 Task: Look for space in Tabou, Ivory Coast from 12th August, 2023 to 16th August, 2023 for 8 adults in price range Rs.10000 to Rs.16000. Place can be private room with 8 bedrooms having 8 beds and 8 bathrooms. Property type can be house, flat, guest house, hotel. Amenities needed are: wifi, TV, free parkinig on premises, gym, breakfast. Booking option can be shelf check-in. Required host language is English.
Action: Mouse moved to (608, 118)
Screenshot: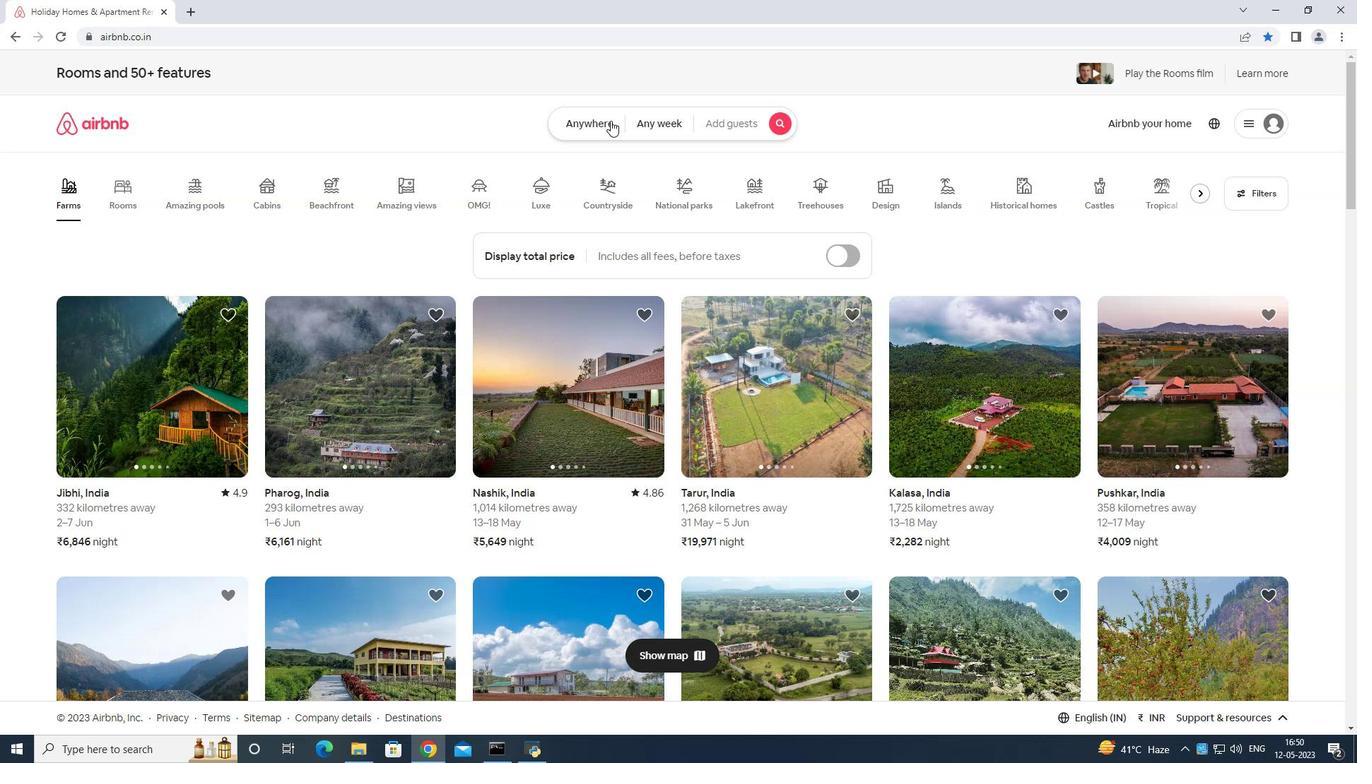 
Action: Mouse pressed left at (608, 118)
Screenshot: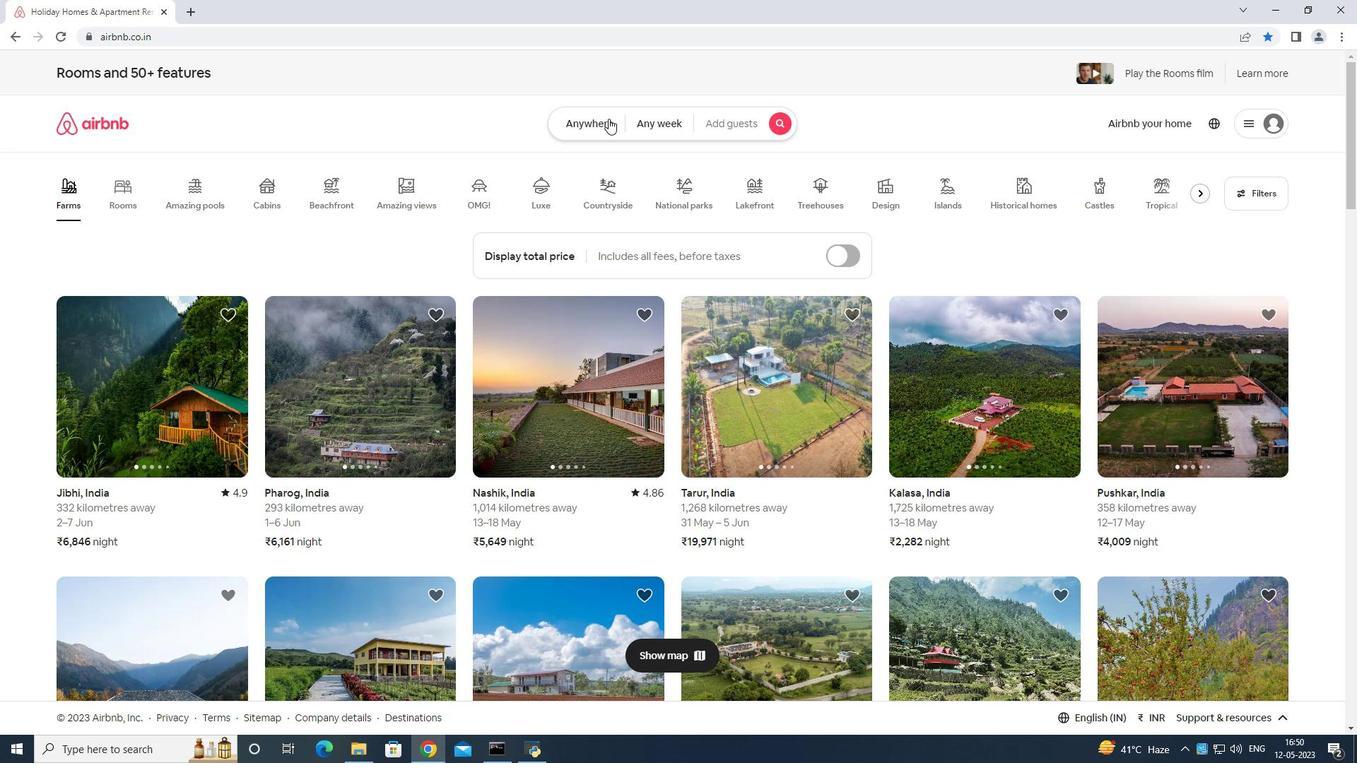 
Action: Mouse moved to (547, 159)
Screenshot: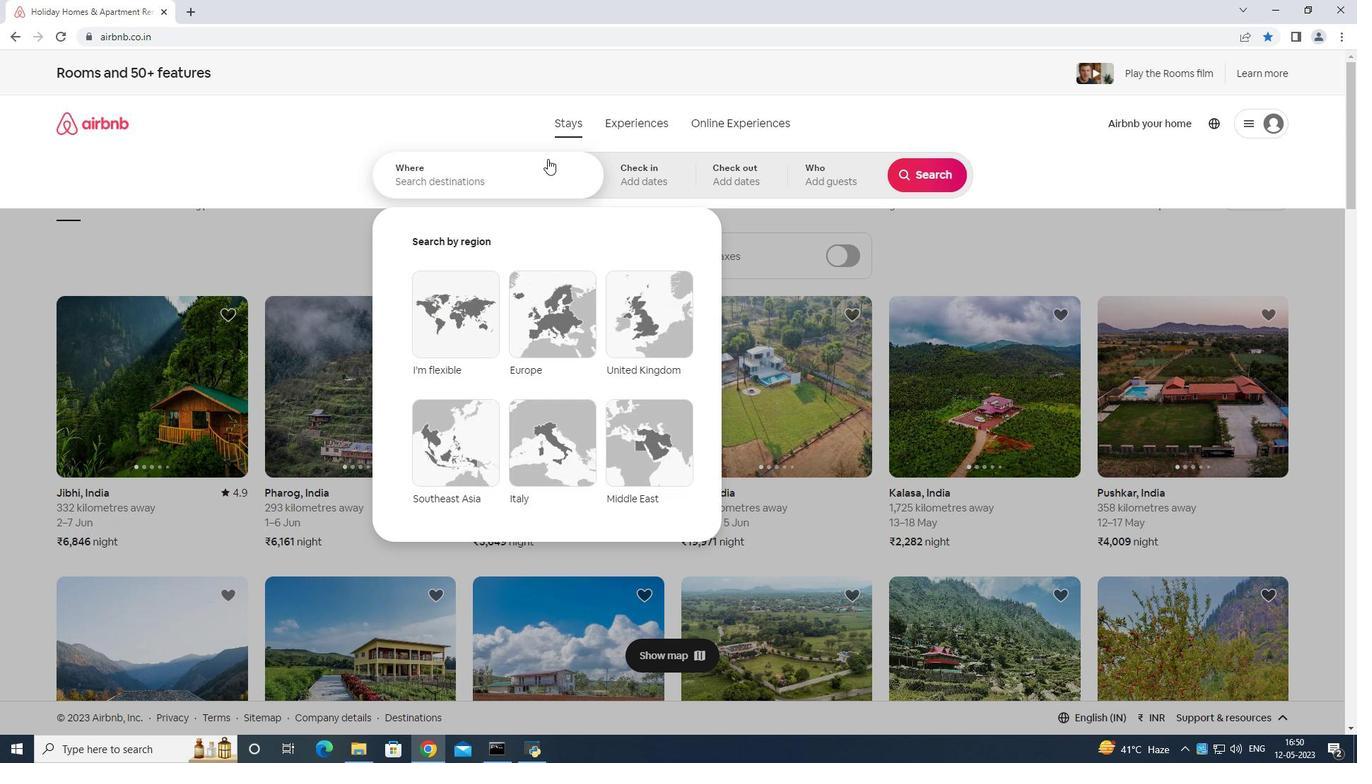 
Action: Mouse pressed left at (547, 159)
Screenshot: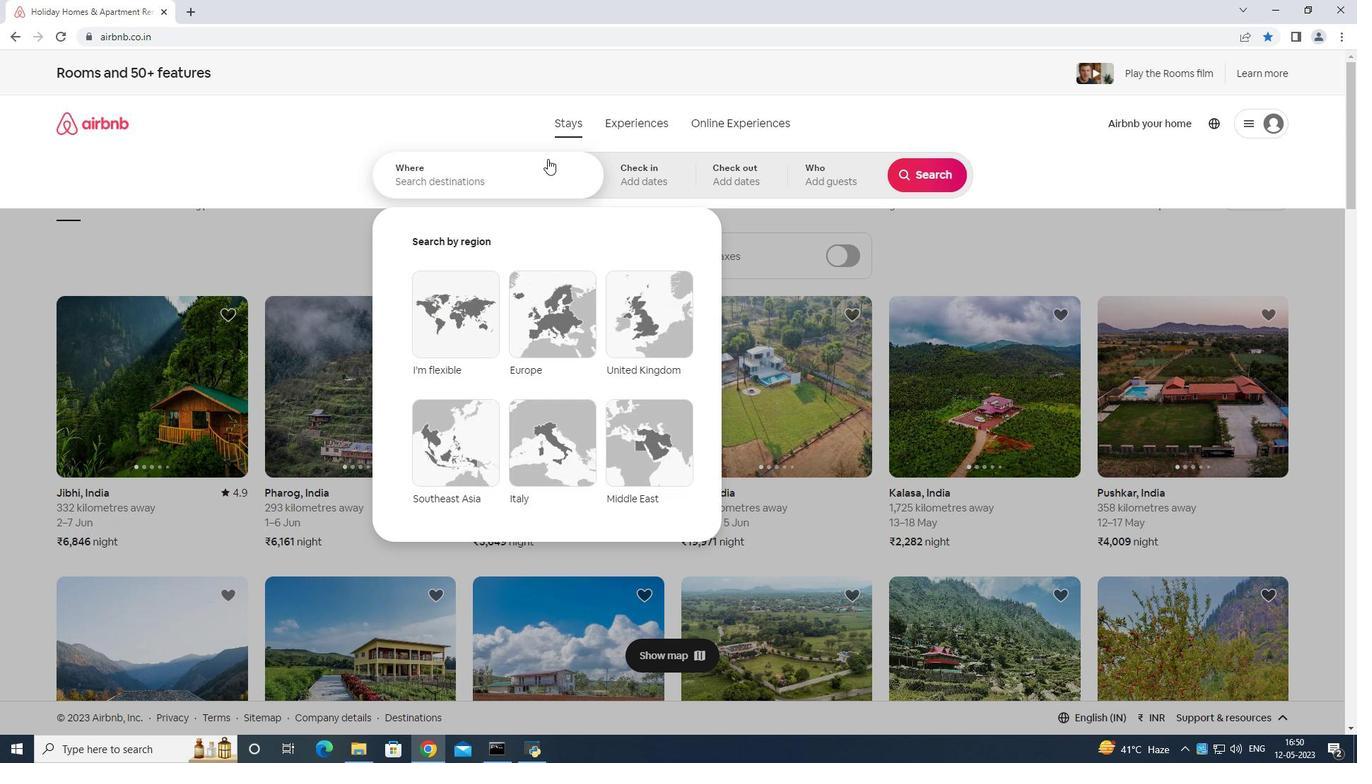 
Action: Mouse moved to (545, 161)
Screenshot: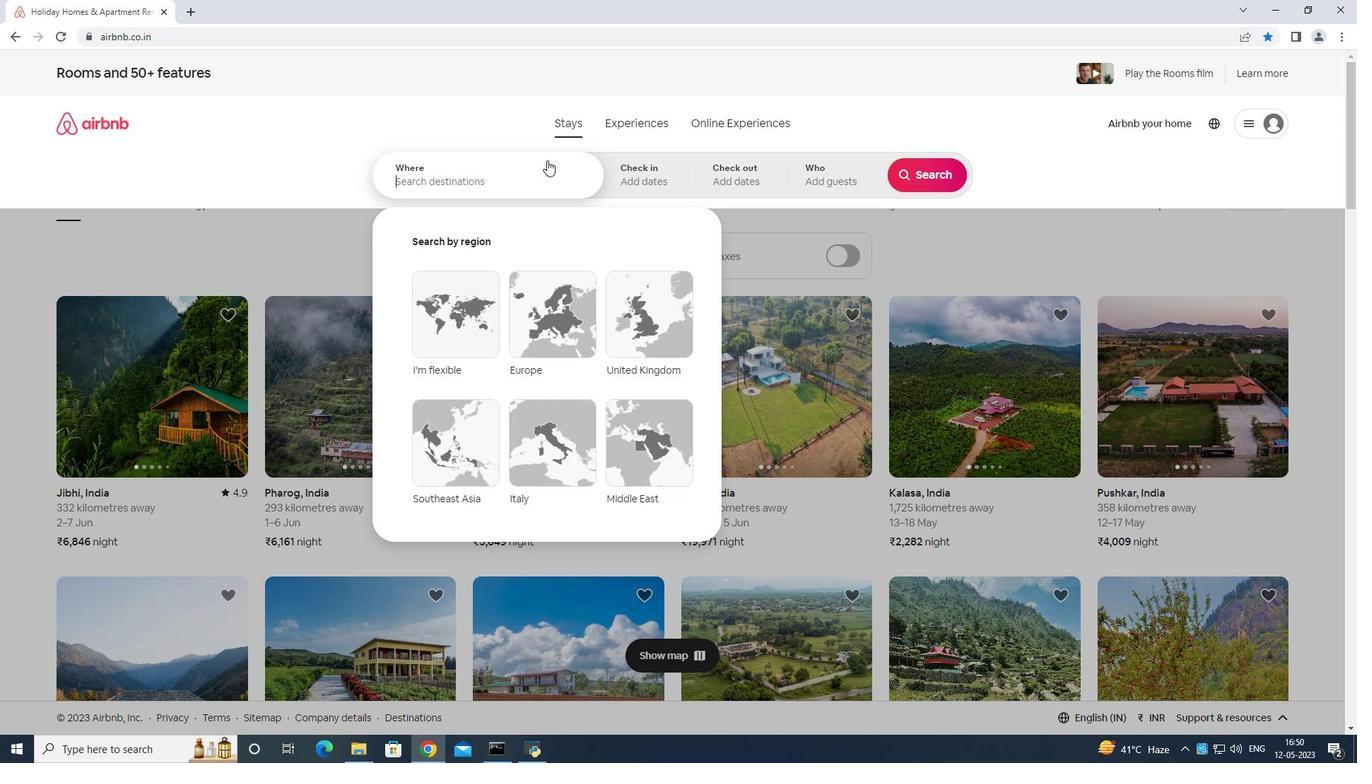 
Action: Key pressed <Key.shift>Tabou<Key.space><Key.shift>Ivory<Key.space>xoast<Key.space>
Screenshot: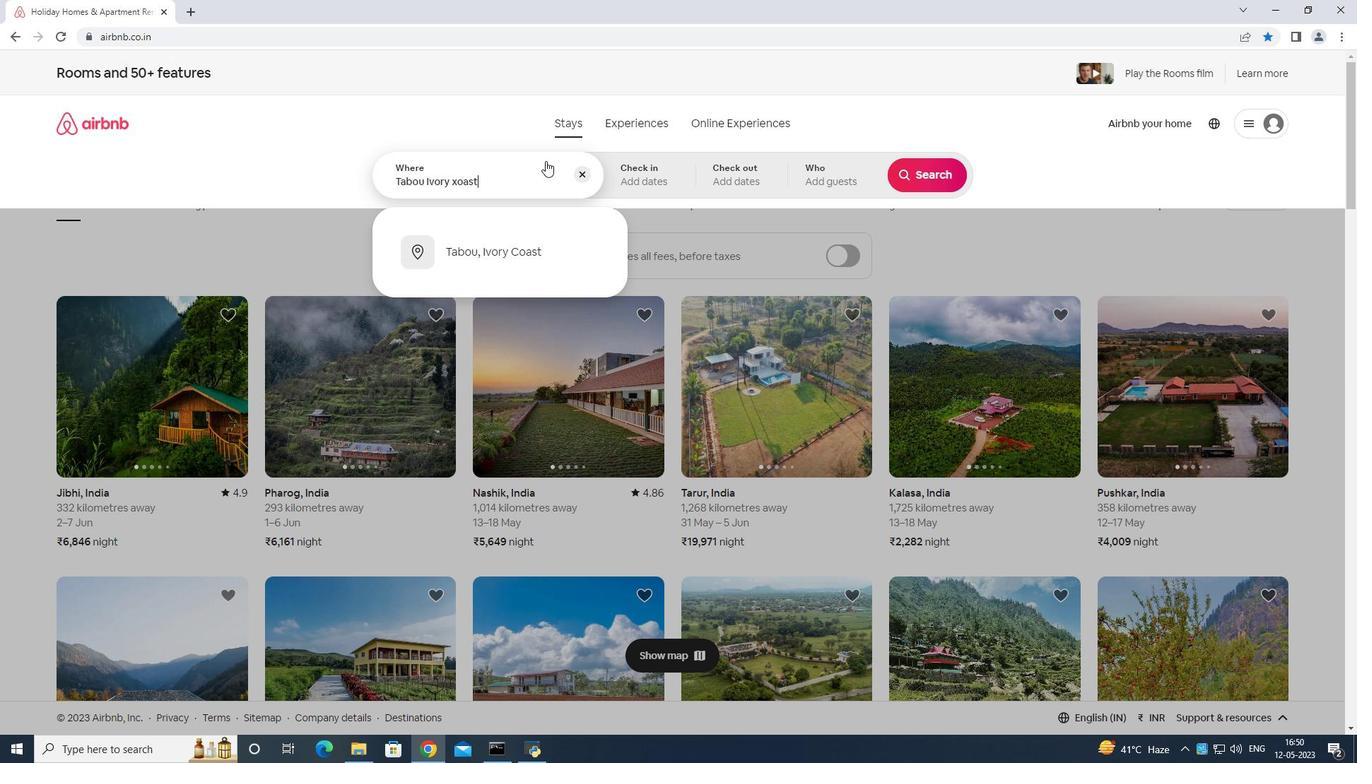 
Action: Mouse moved to (545, 213)
Screenshot: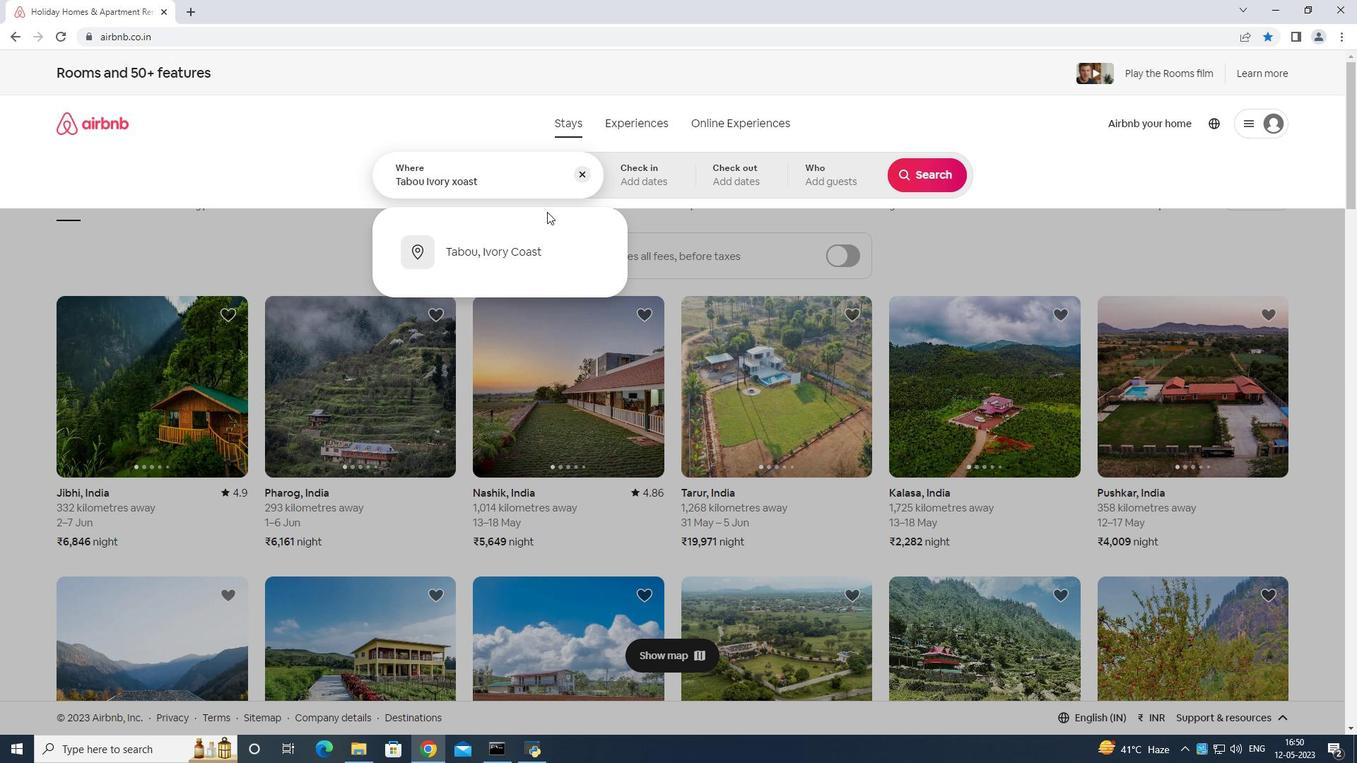 
Action: Key pressed <Key.enter>
Screenshot: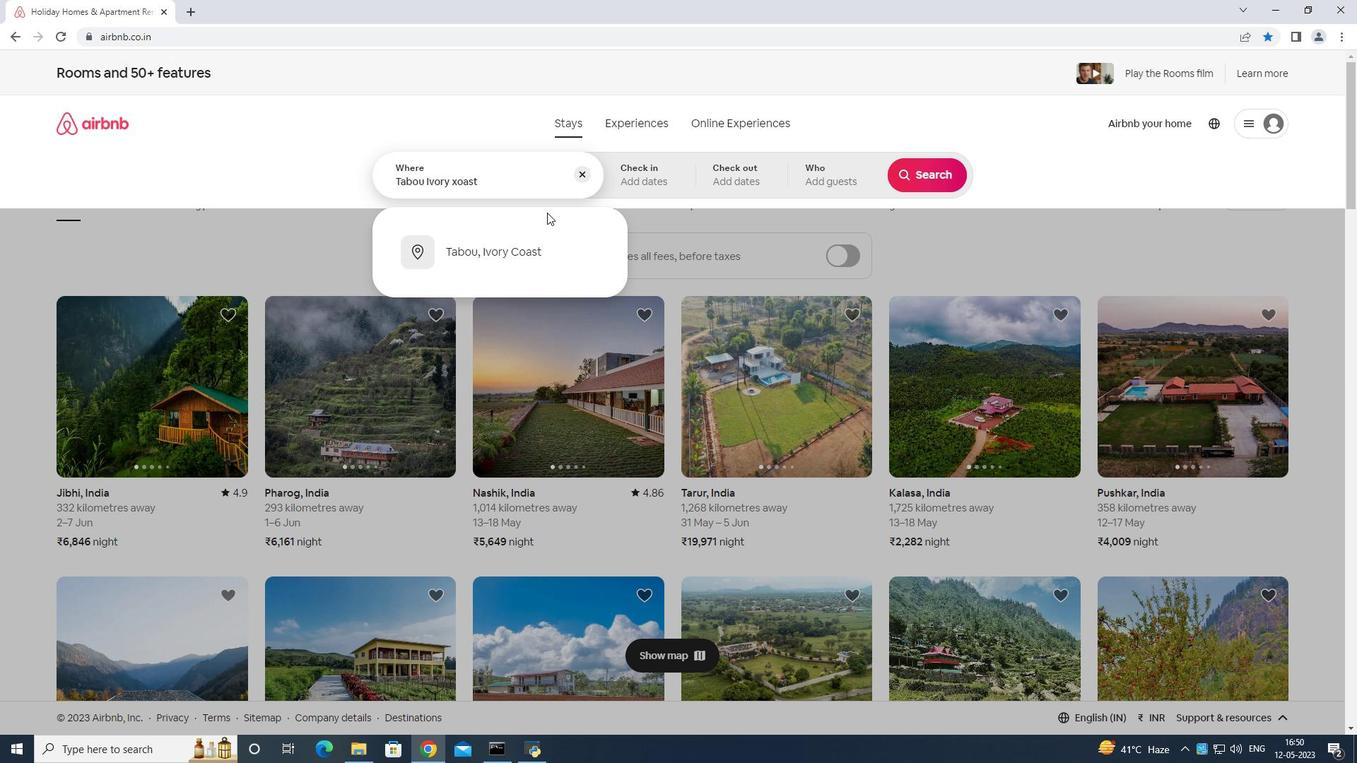
Action: Mouse moved to (925, 287)
Screenshot: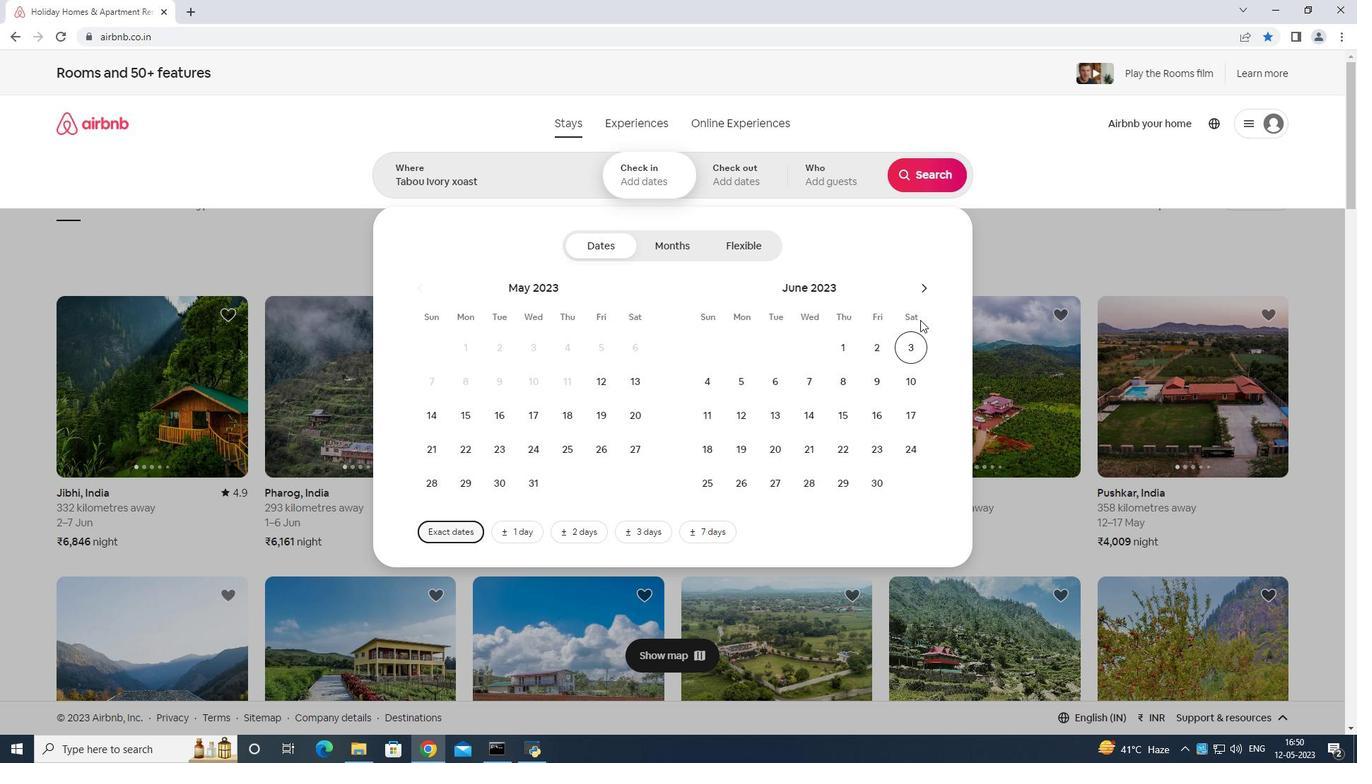 
Action: Mouse pressed left at (925, 287)
Screenshot: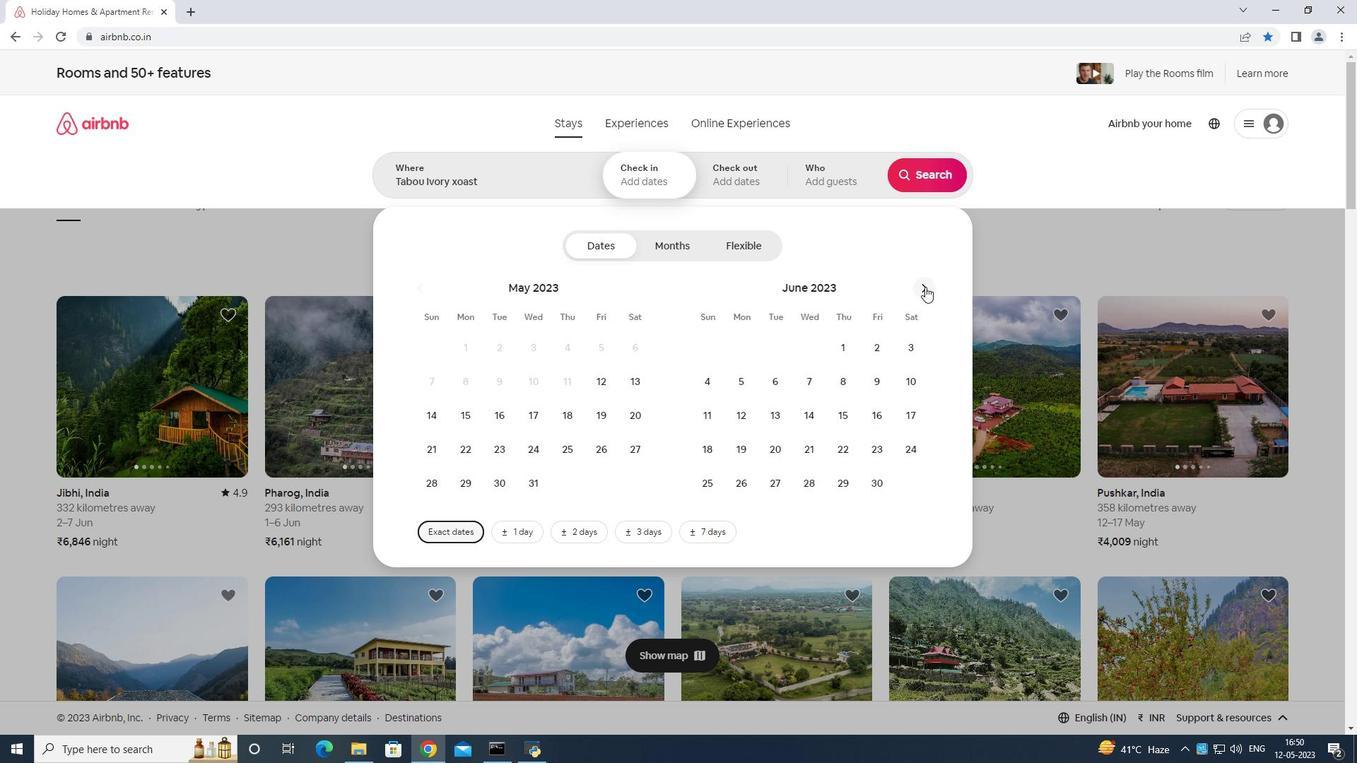 
Action: Mouse pressed left at (925, 287)
Screenshot: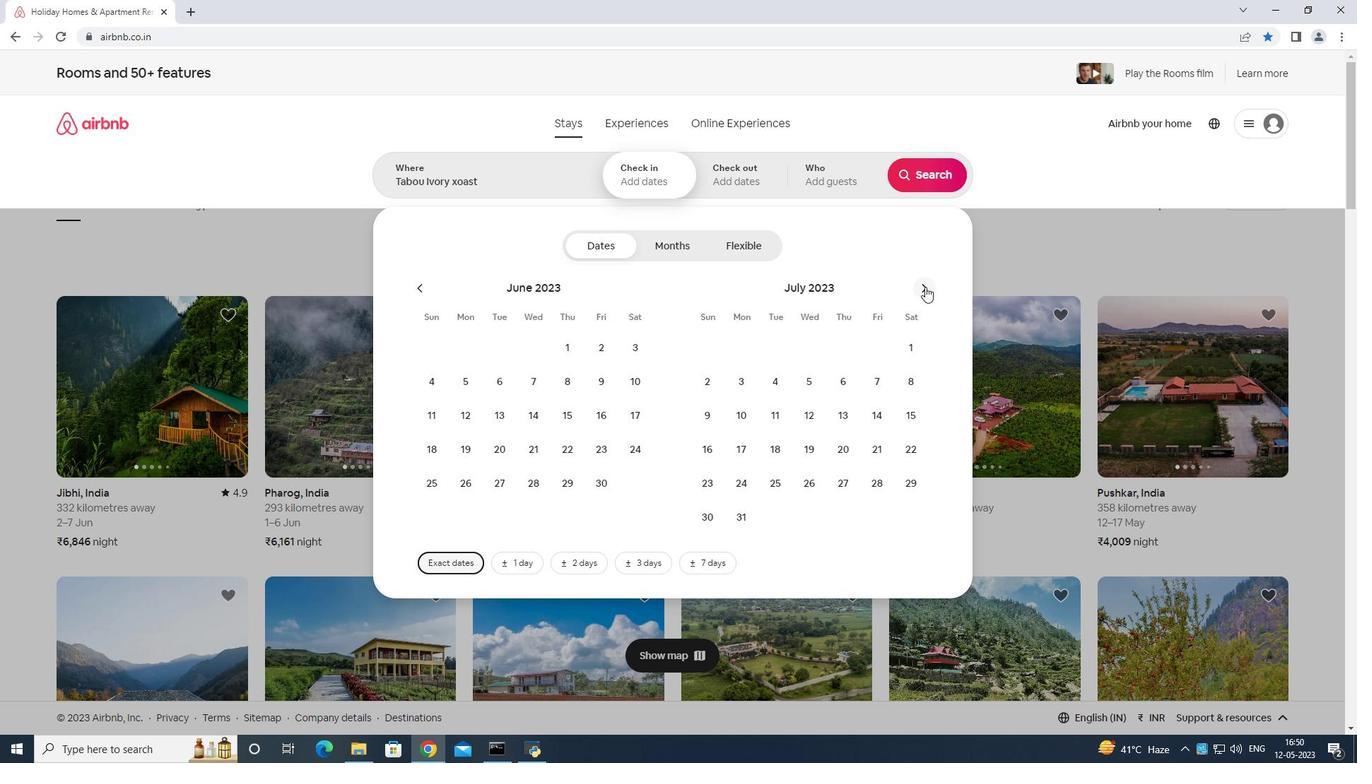 
Action: Mouse moved to (925, 286)
Screenshot: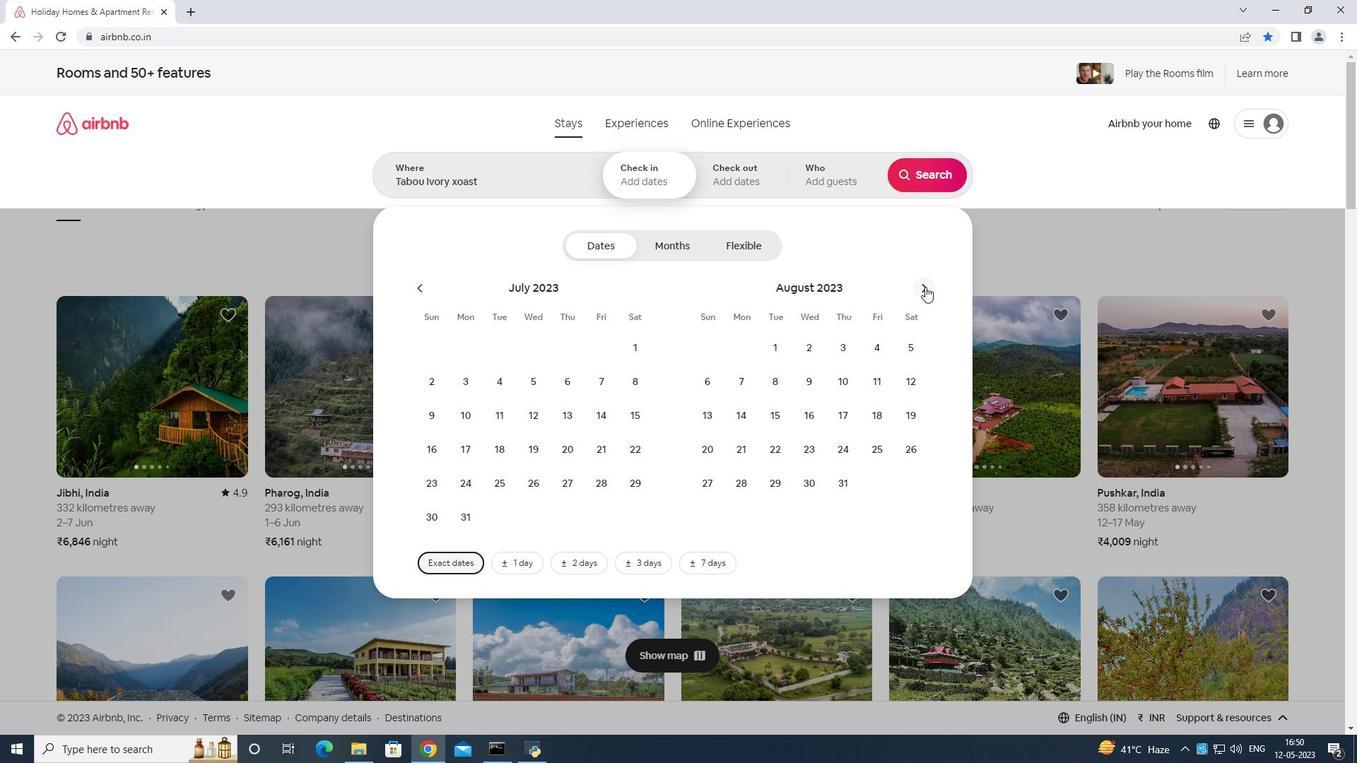 
Action: Mouse pressed left at (925, 286)
Screenshot: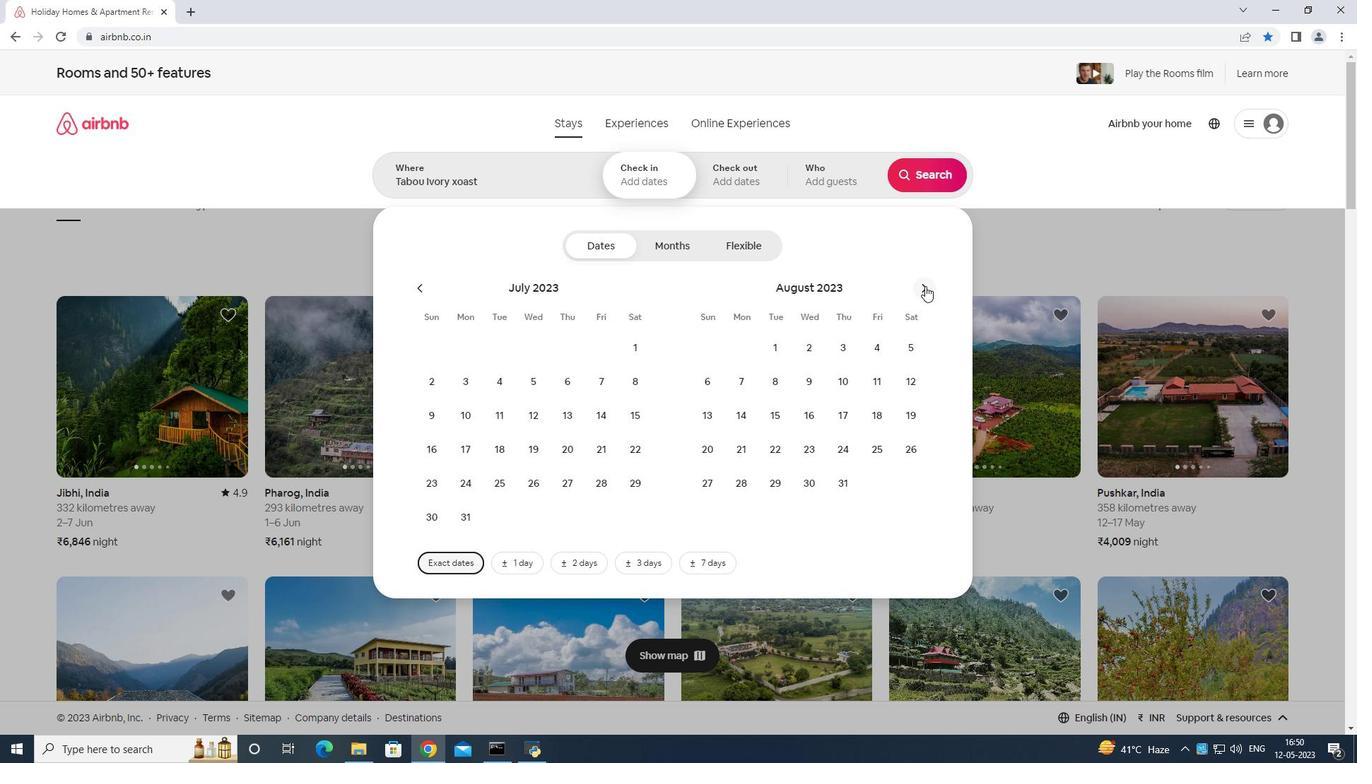 
Action: Mouse moved to (629, 388)
Screenshot: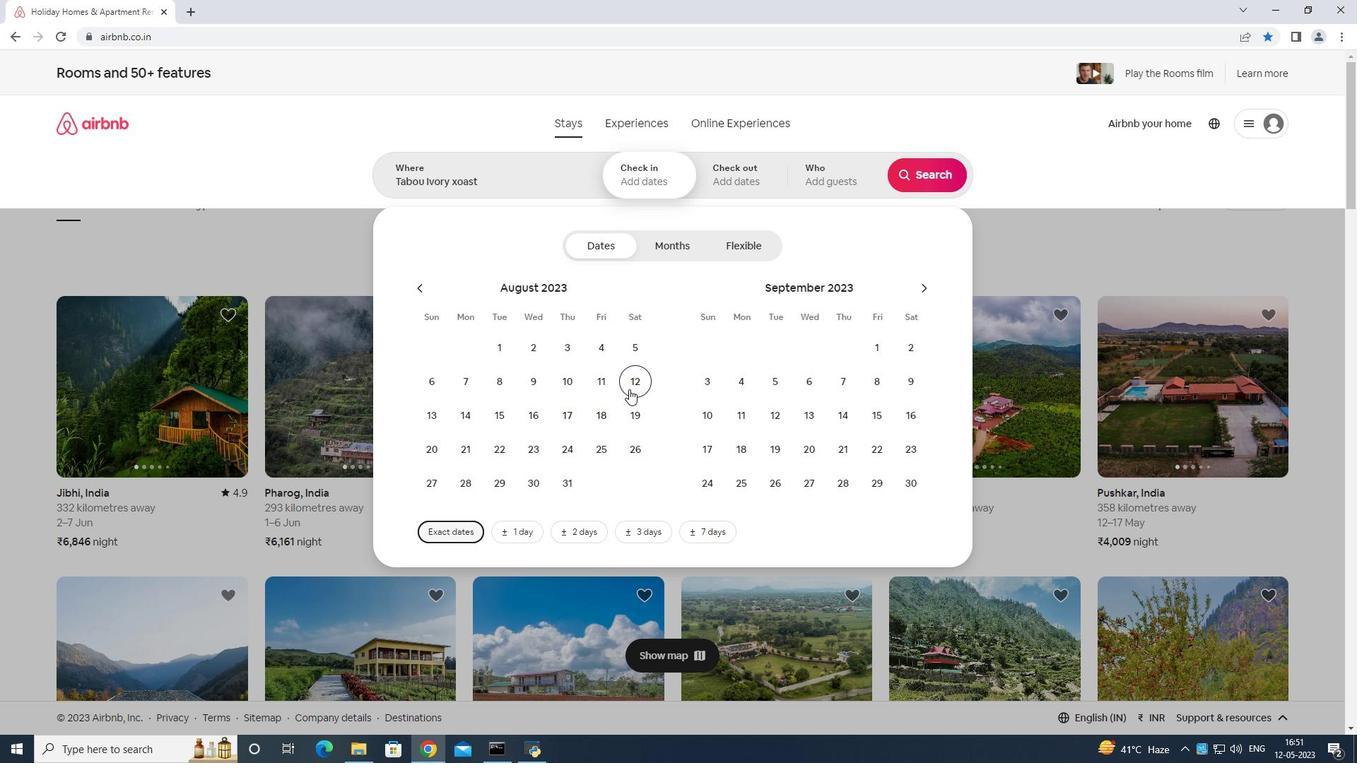 
Action: Mouse pressed left at (629, 388)
Screenshot: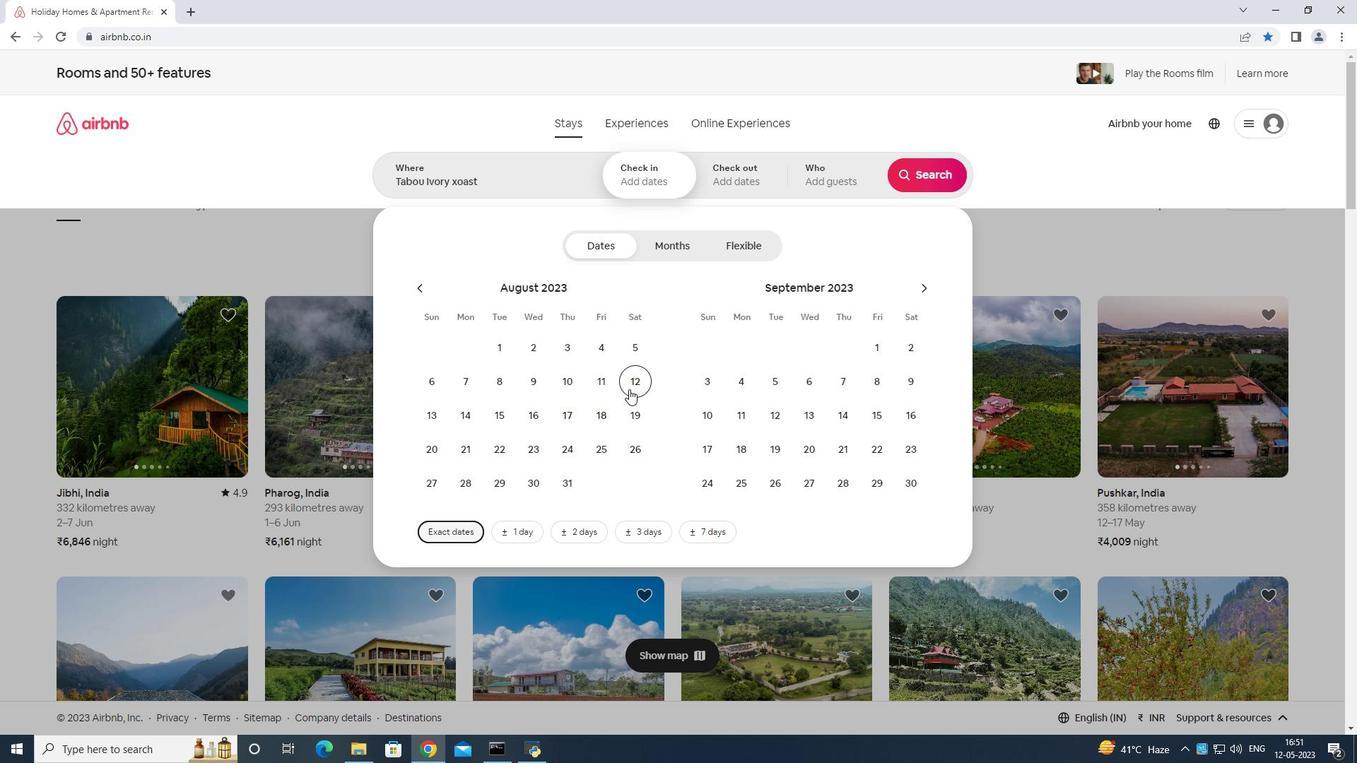 
Action: Mouse moved to (532, 413)
Screenshot: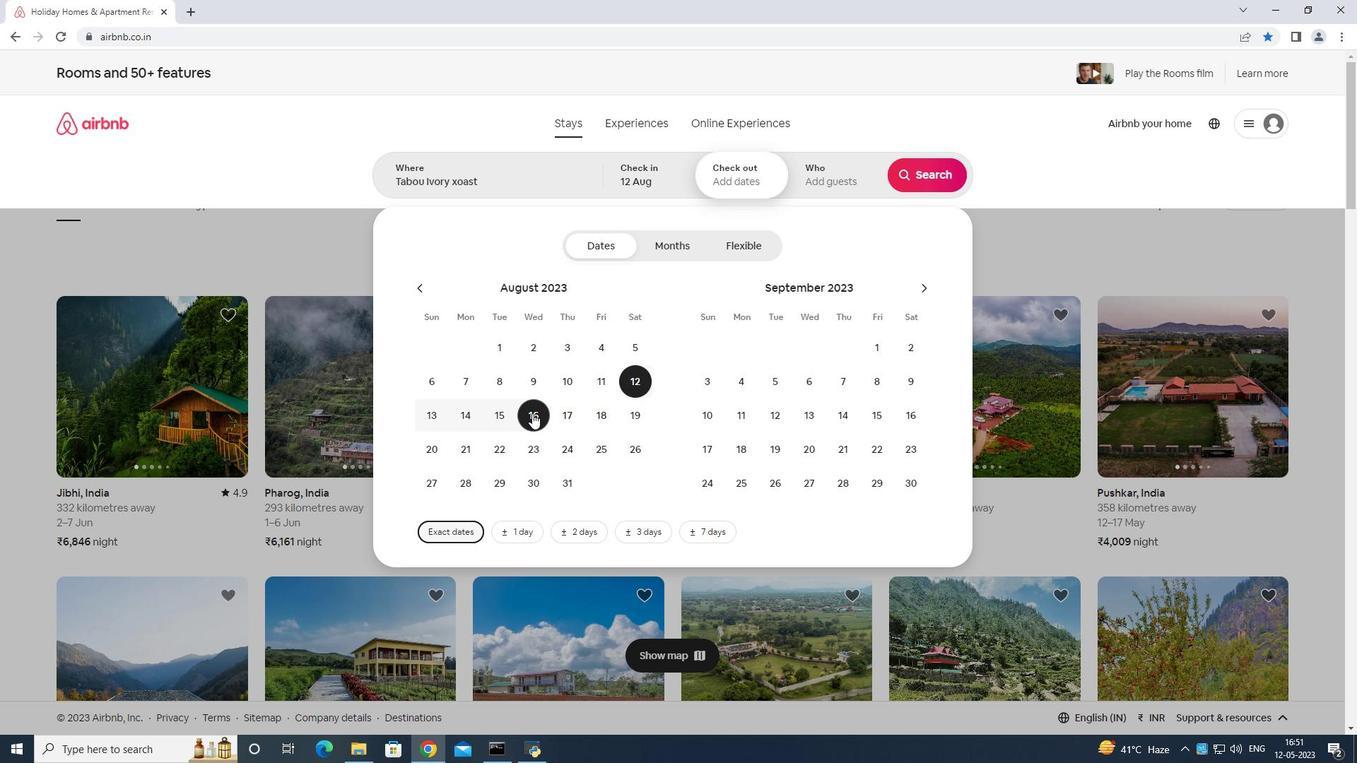 
Action: Mouse pressed left at (532, 413)
Screenshot: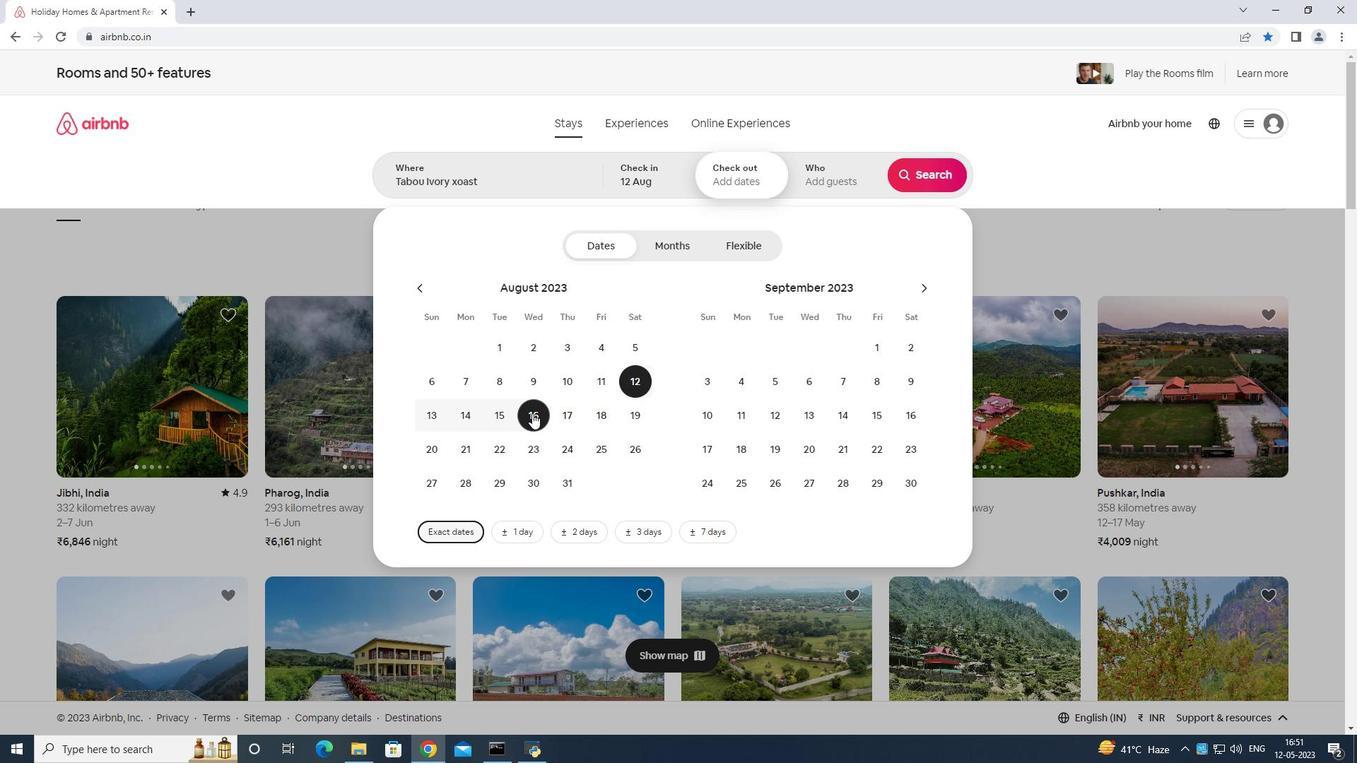 
Action: Mouse moved to (841, 178)
Screenshot: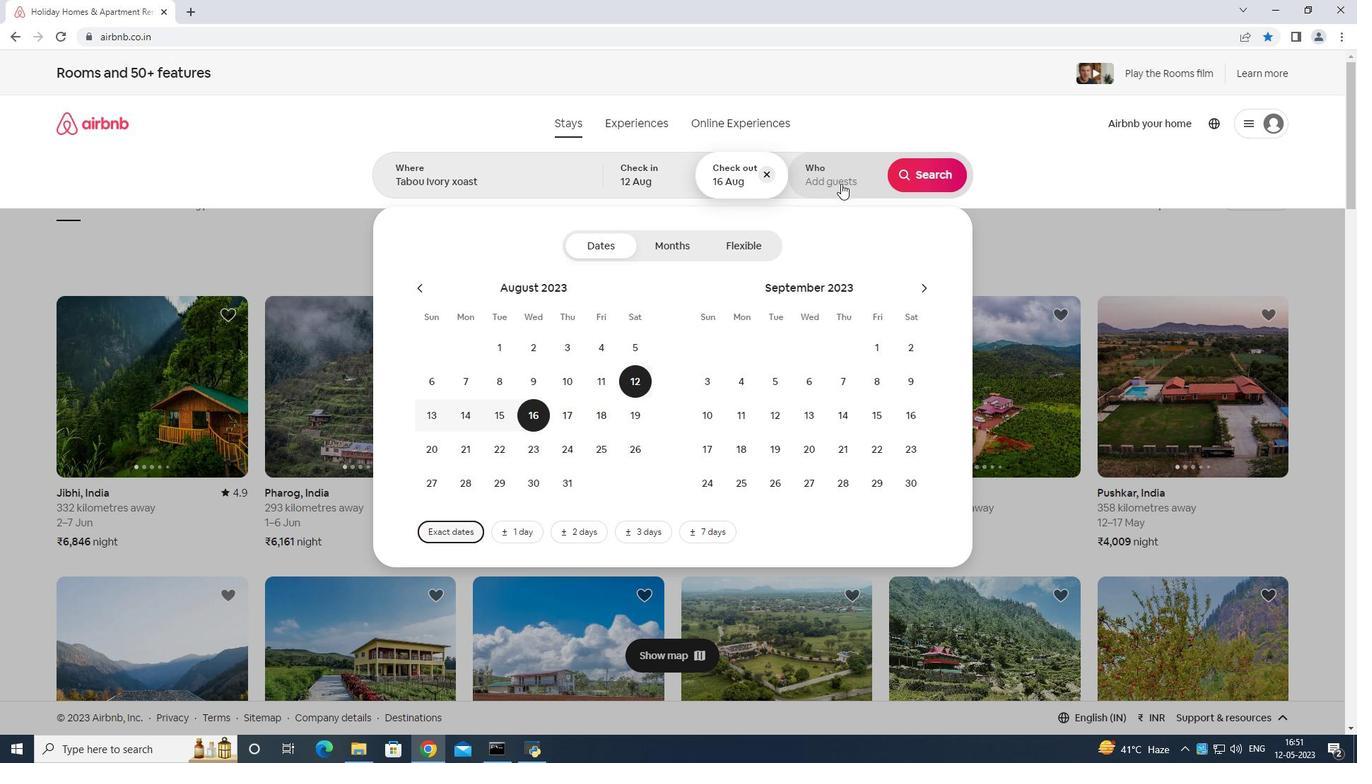 
Action: Mouse pressed left at (841, 178)
Screenshot: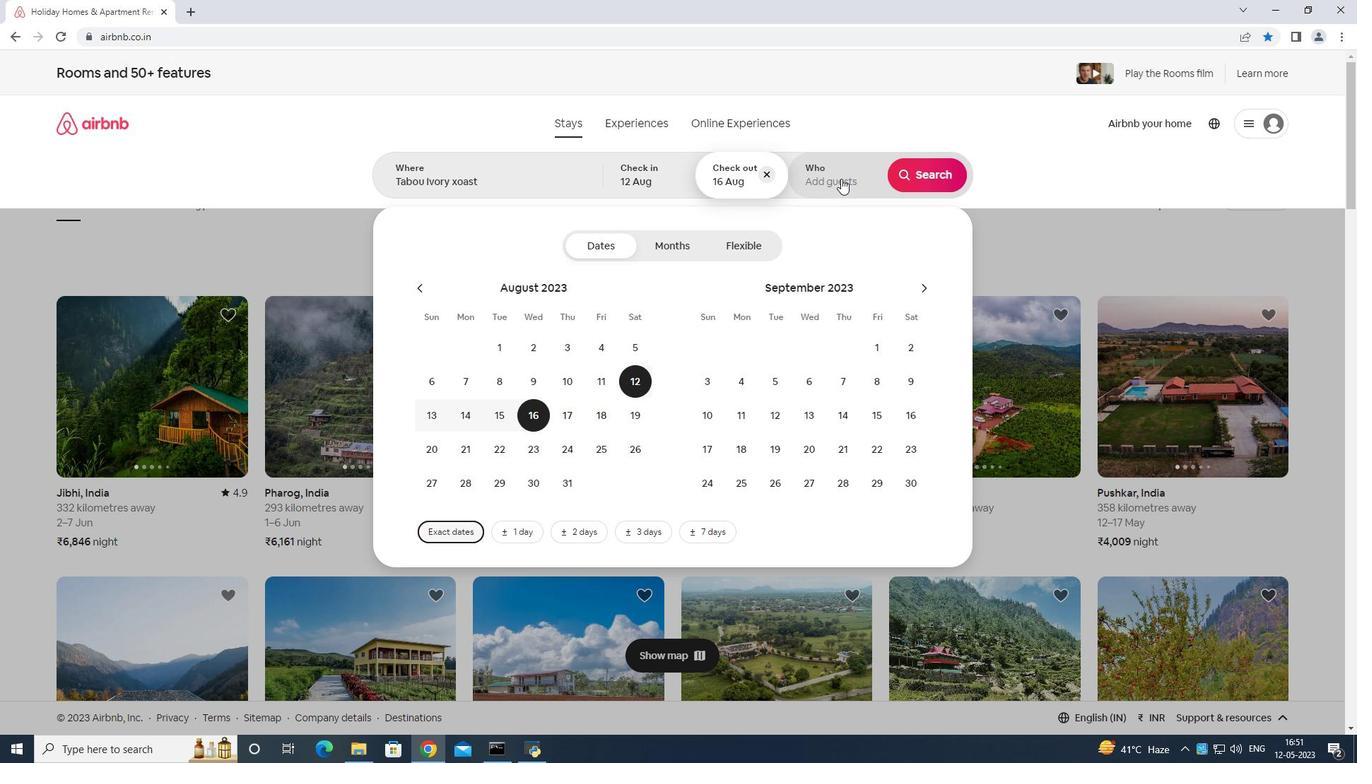 
Action: Mouse moved to (928, 241)
Screenshot: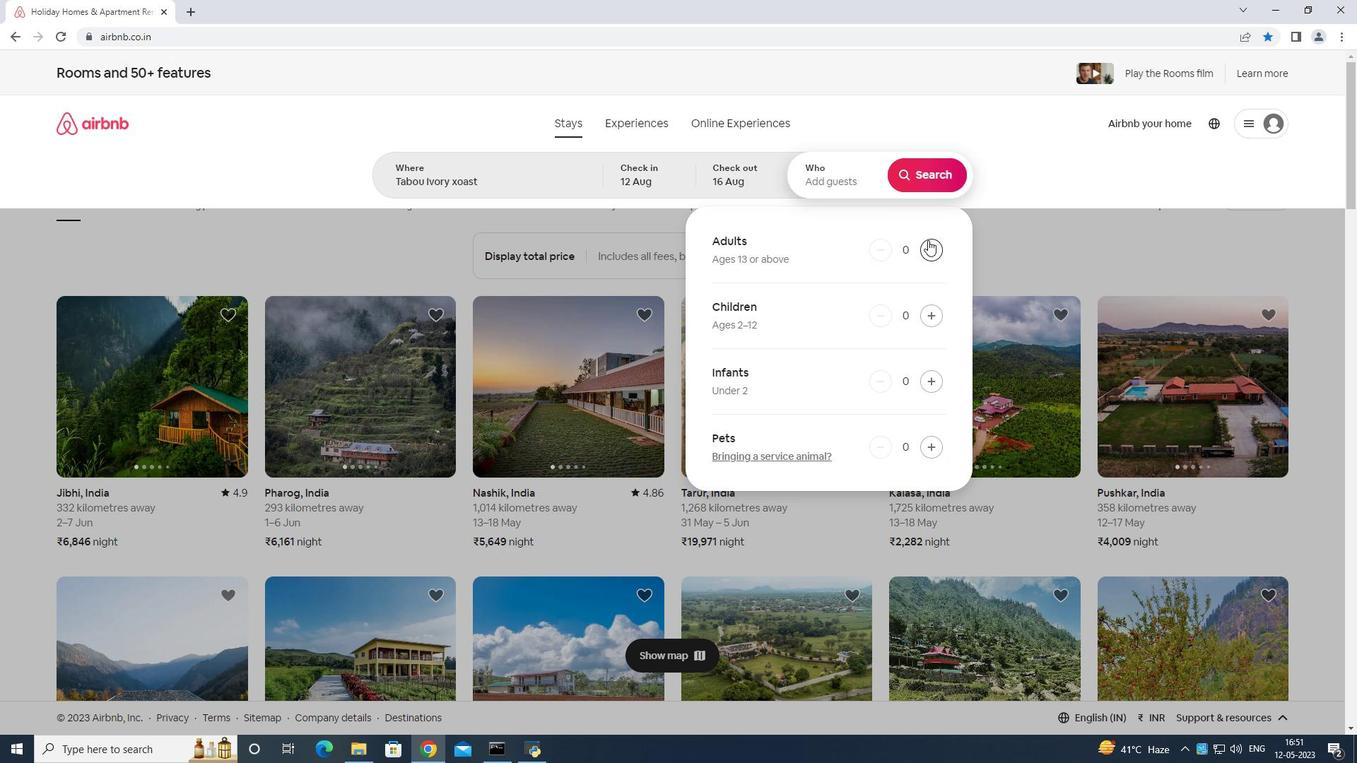 
Action: Mouse pressed left at (928, 241)
Screenshot: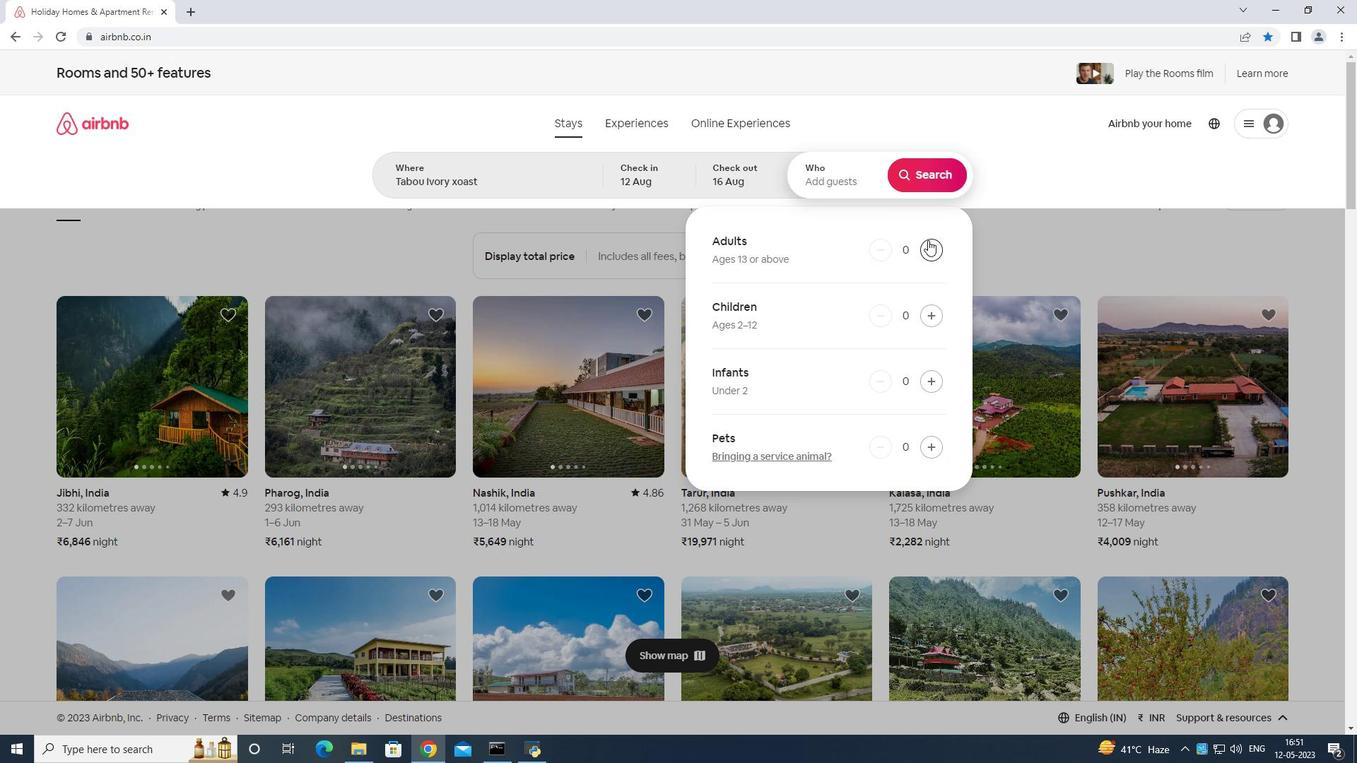 
Action: Mouse pressed left at (928, 241)
Screenshot: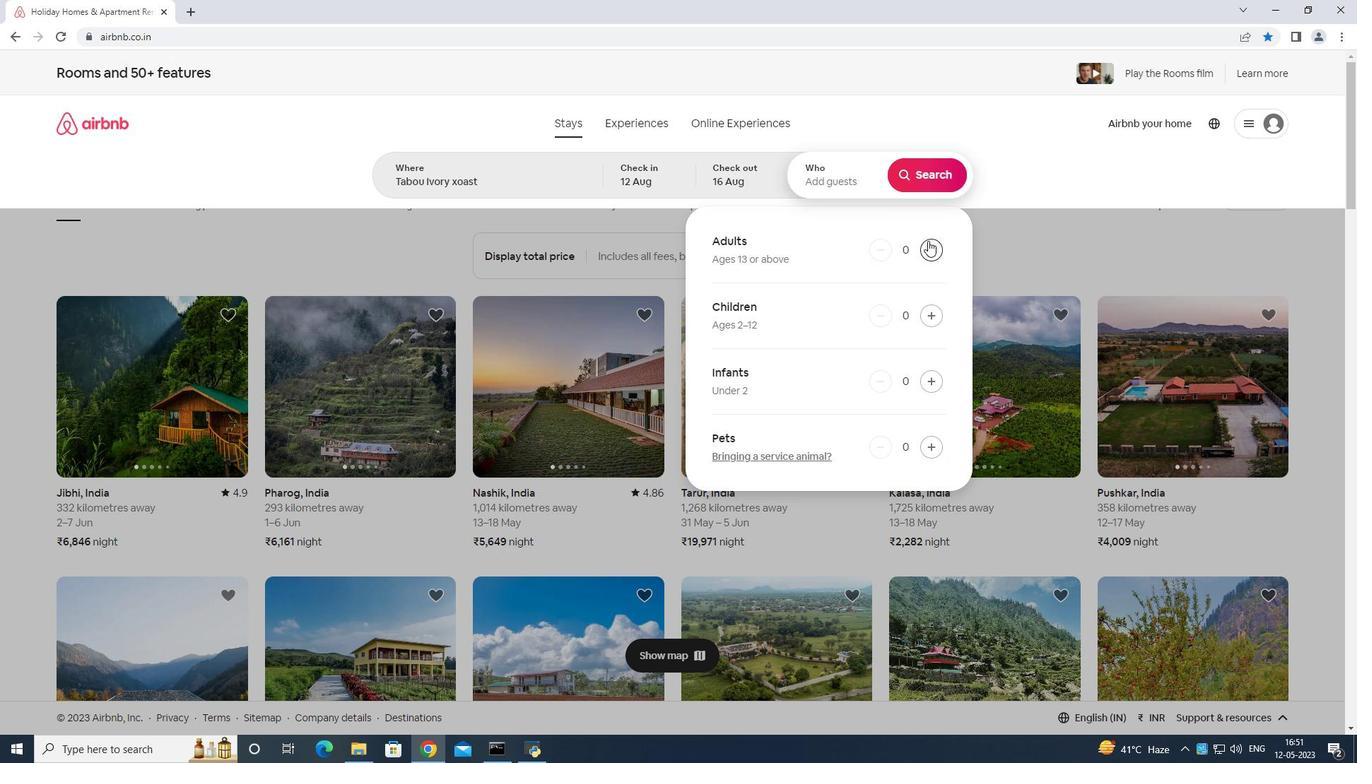 
Action: Mouse moved to (928, 241)
Screenshot: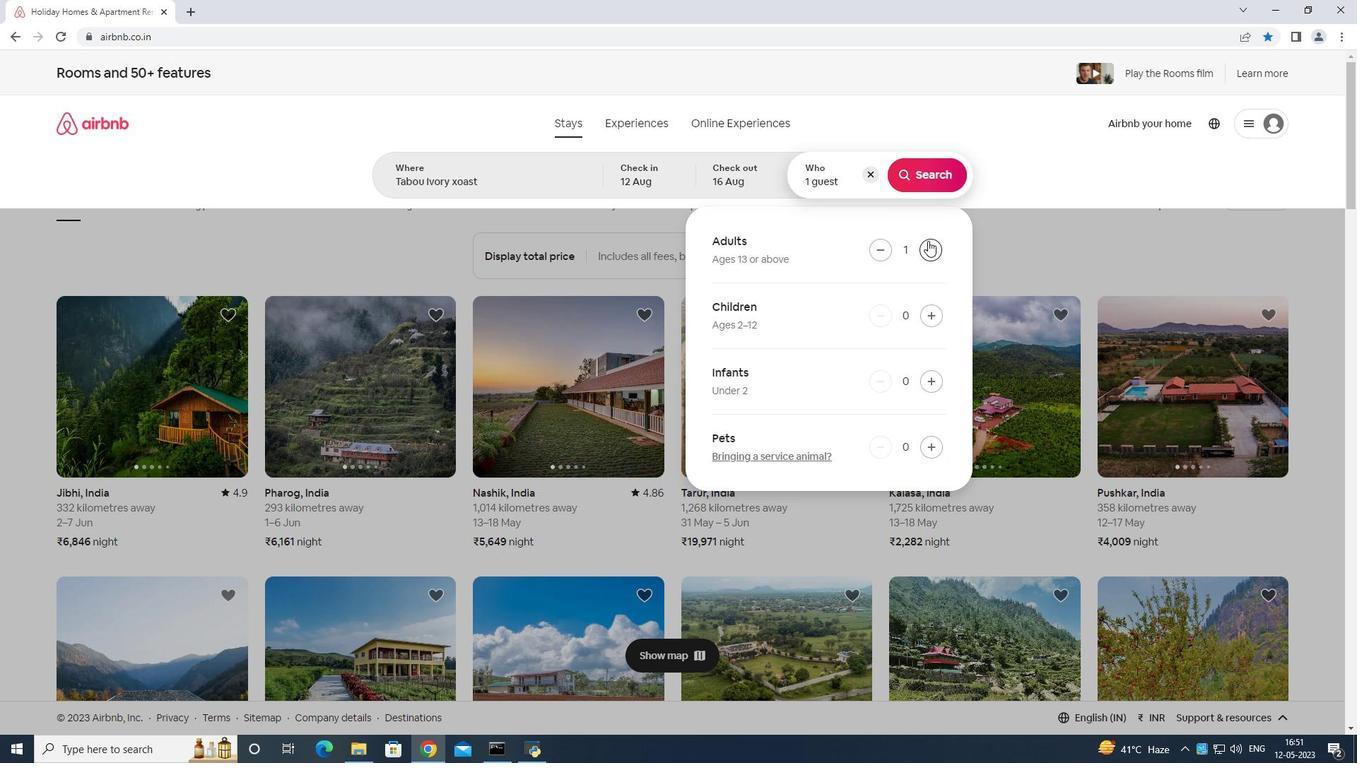 
Action: Mouse pressed left at (928, 241)
Screenshot: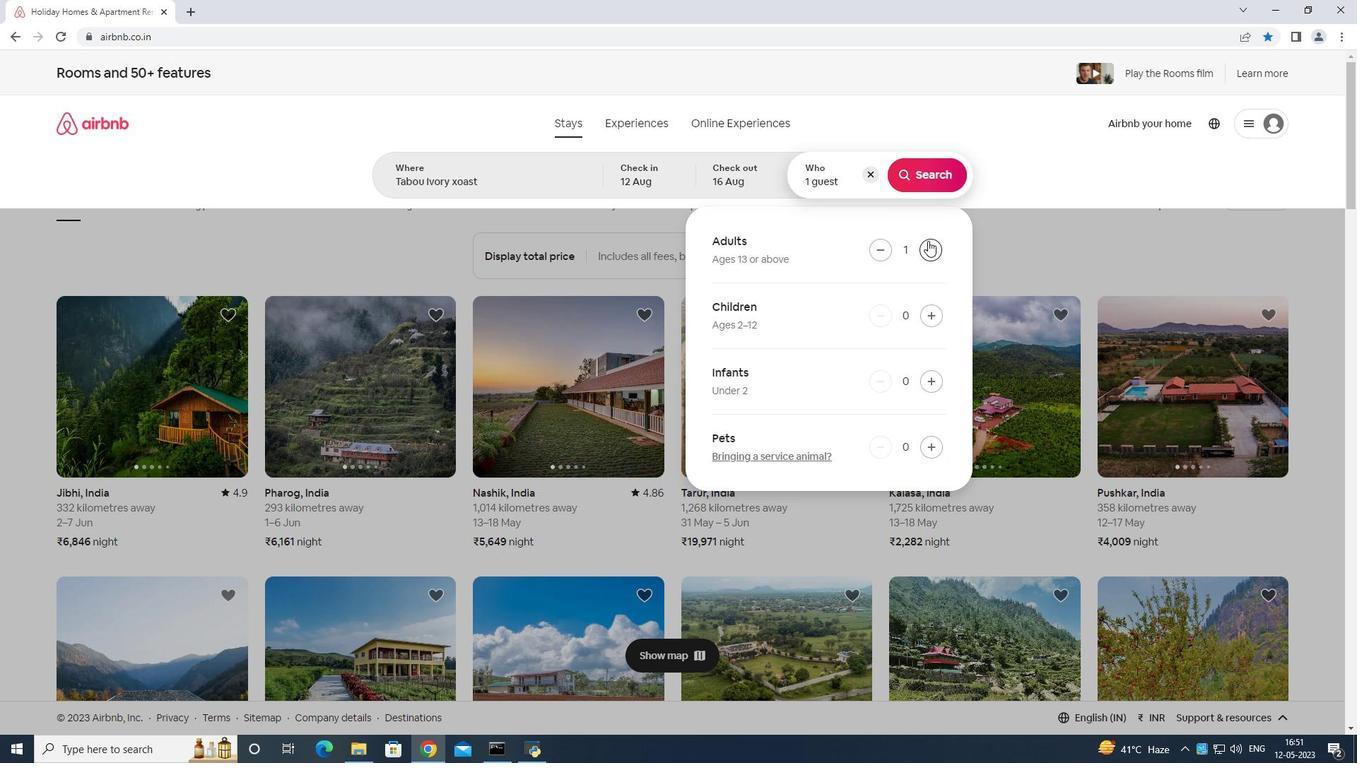 
Action: Mouse pressed left at (928, 241)
Screenshot: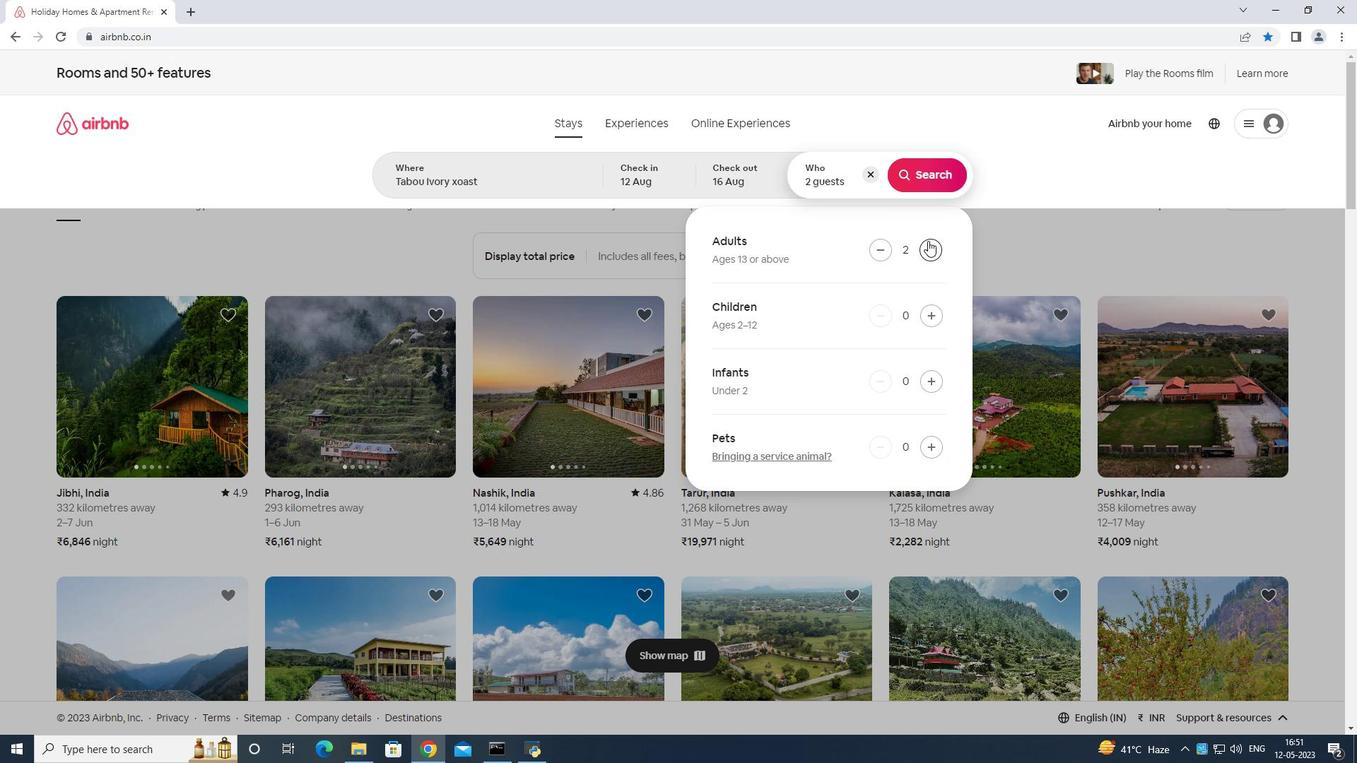 
Action: Mouse pressed left at (928, 241)
Screenshot: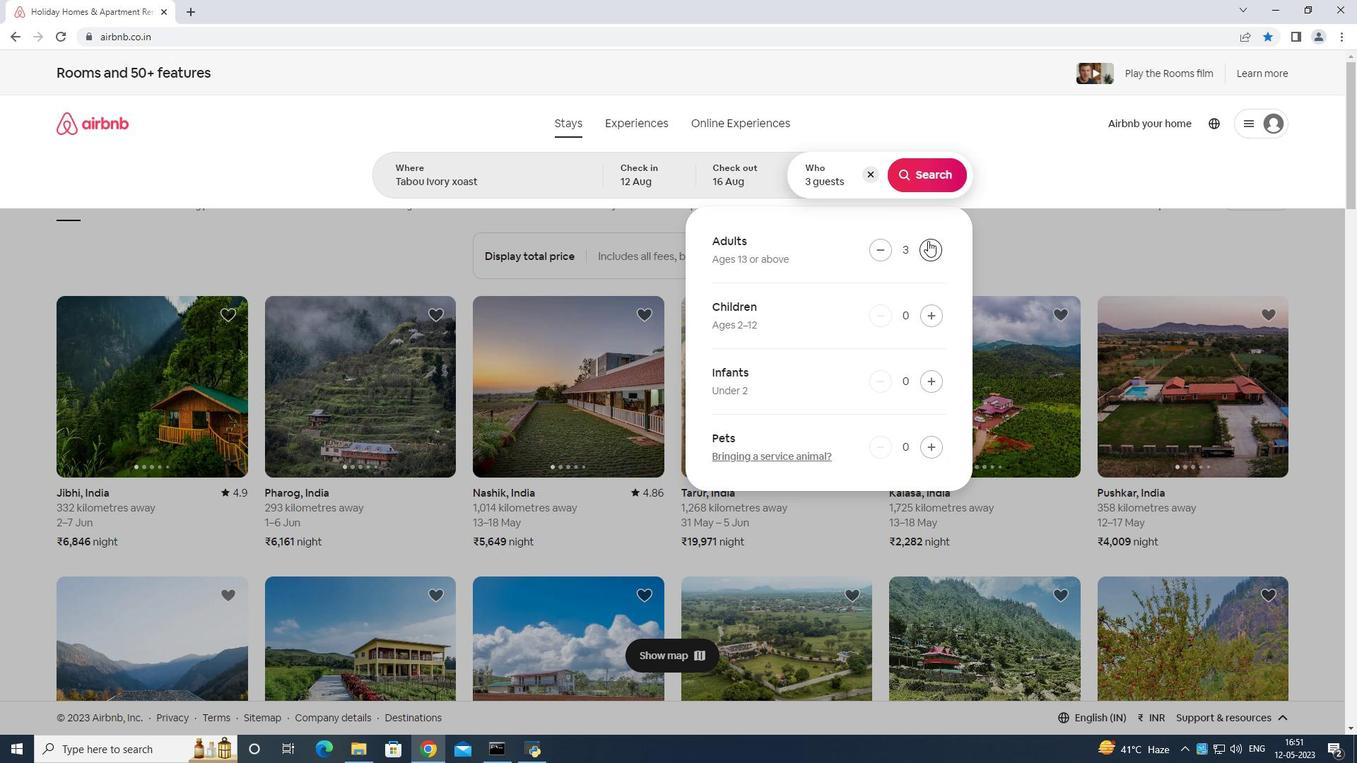 
Action: Mouse moved to (928, 241)
Screenshot: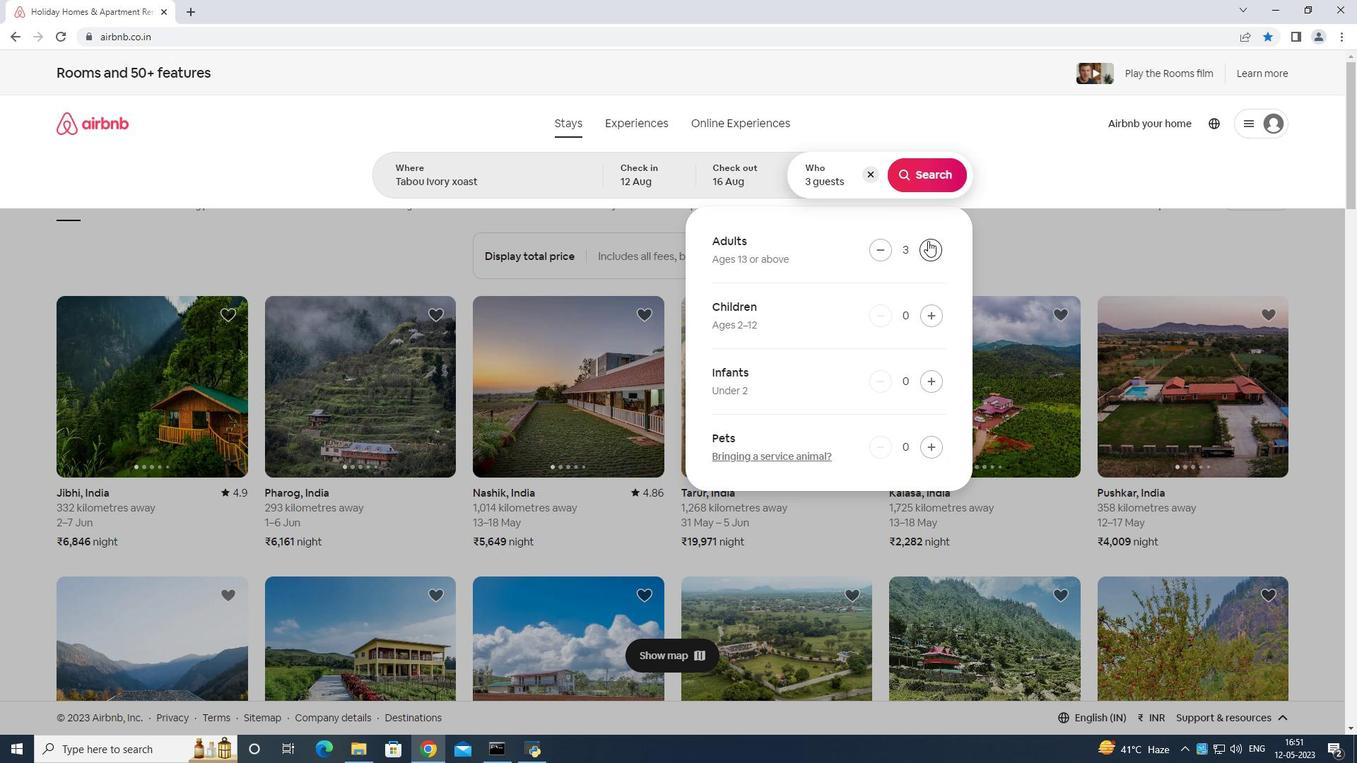 
Action: Mouse pressed left at (928, 241)
Screenshot: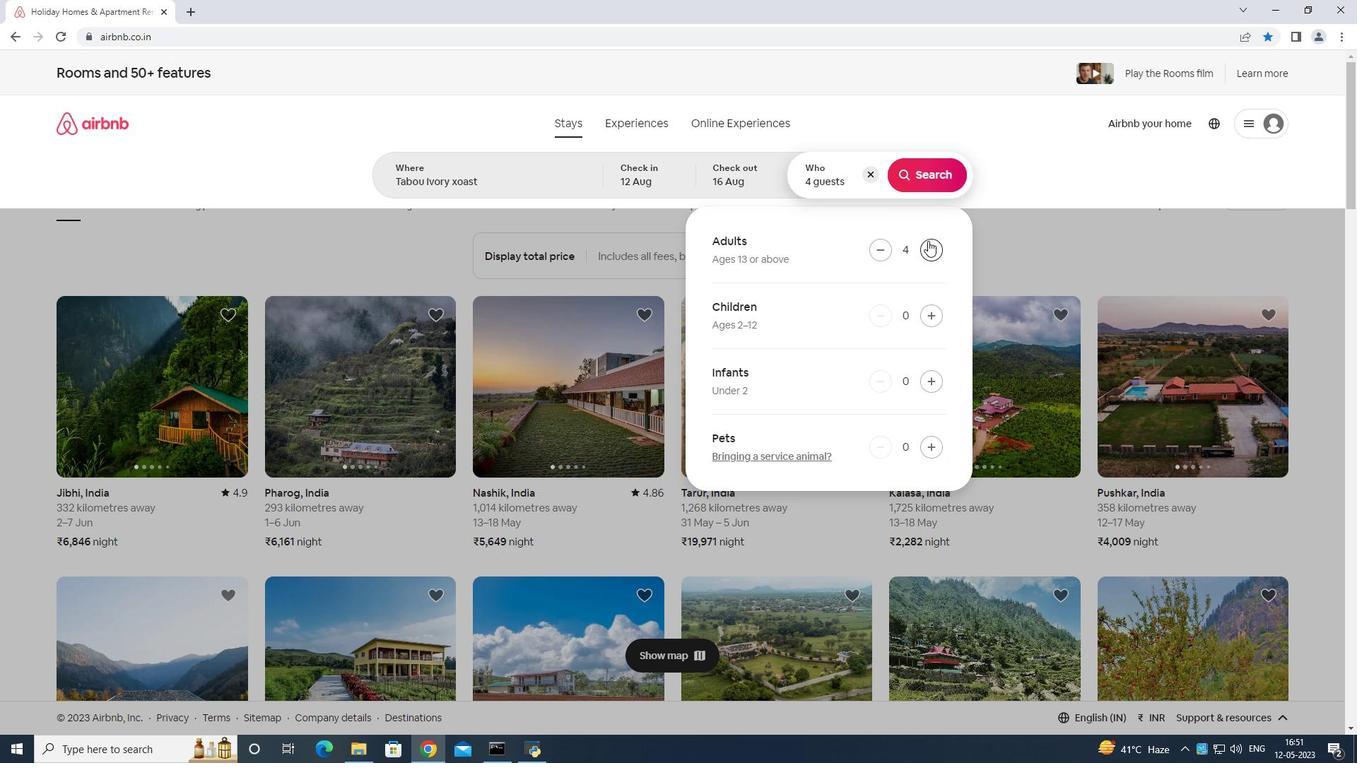 
Action: Mouse moved to (928, 240)
Screenshot: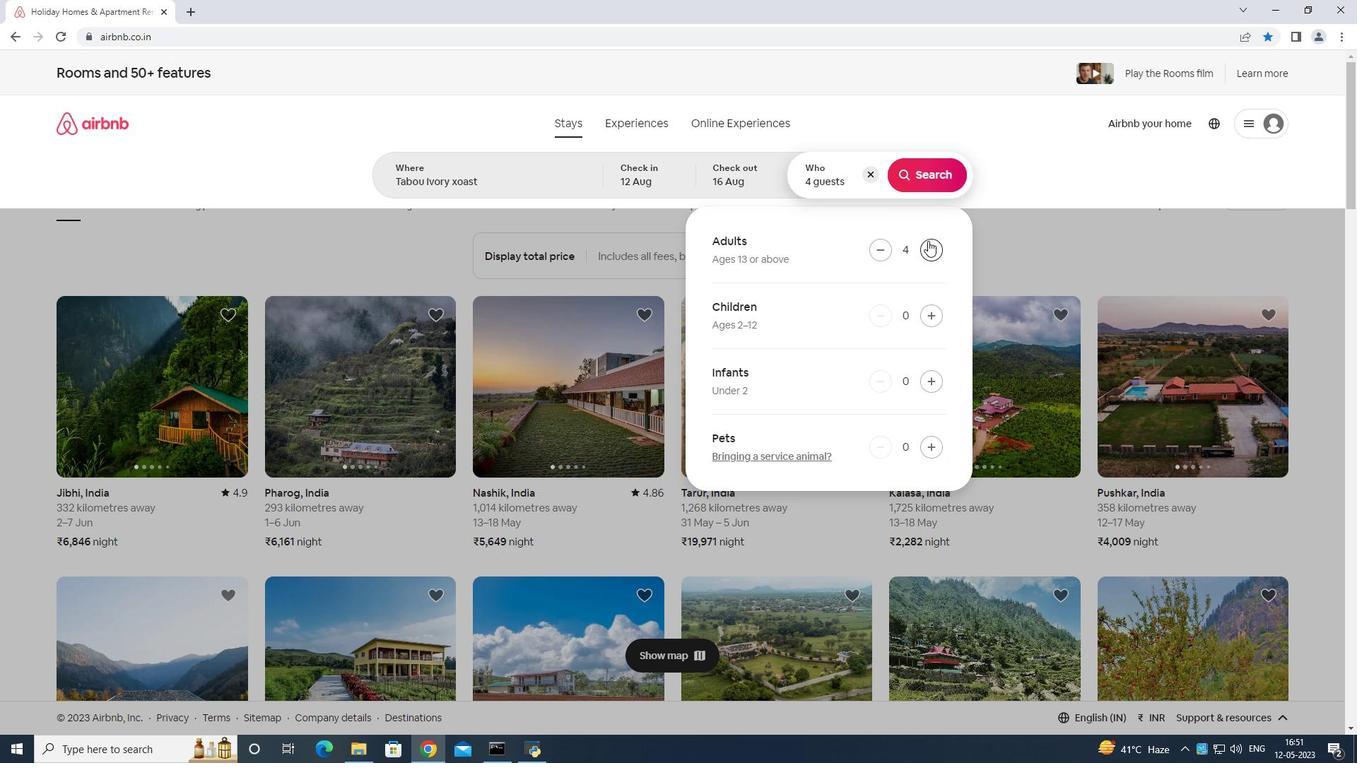 
Action: Mouse pressed left at (928, 240)
Screenshot: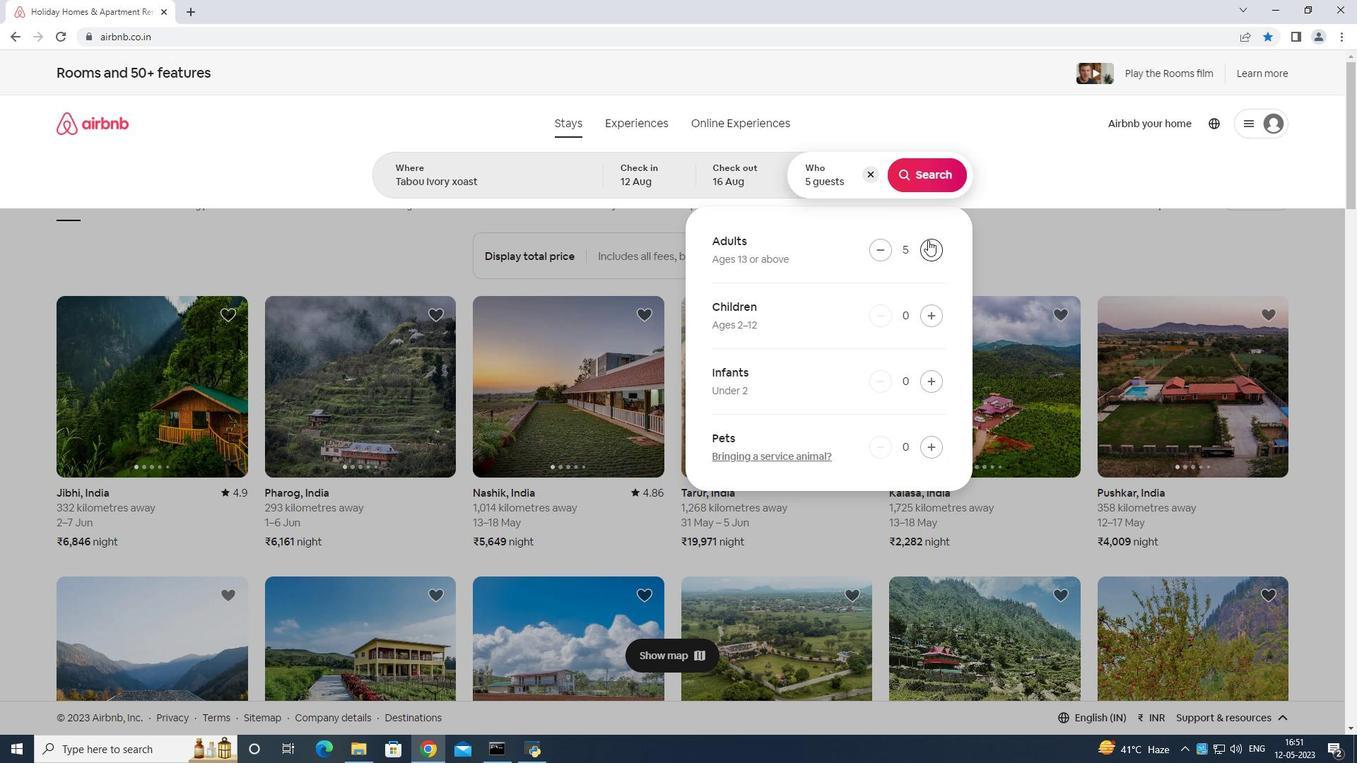 
Action: Mouse pressed left at (928, 240)
Screenshot: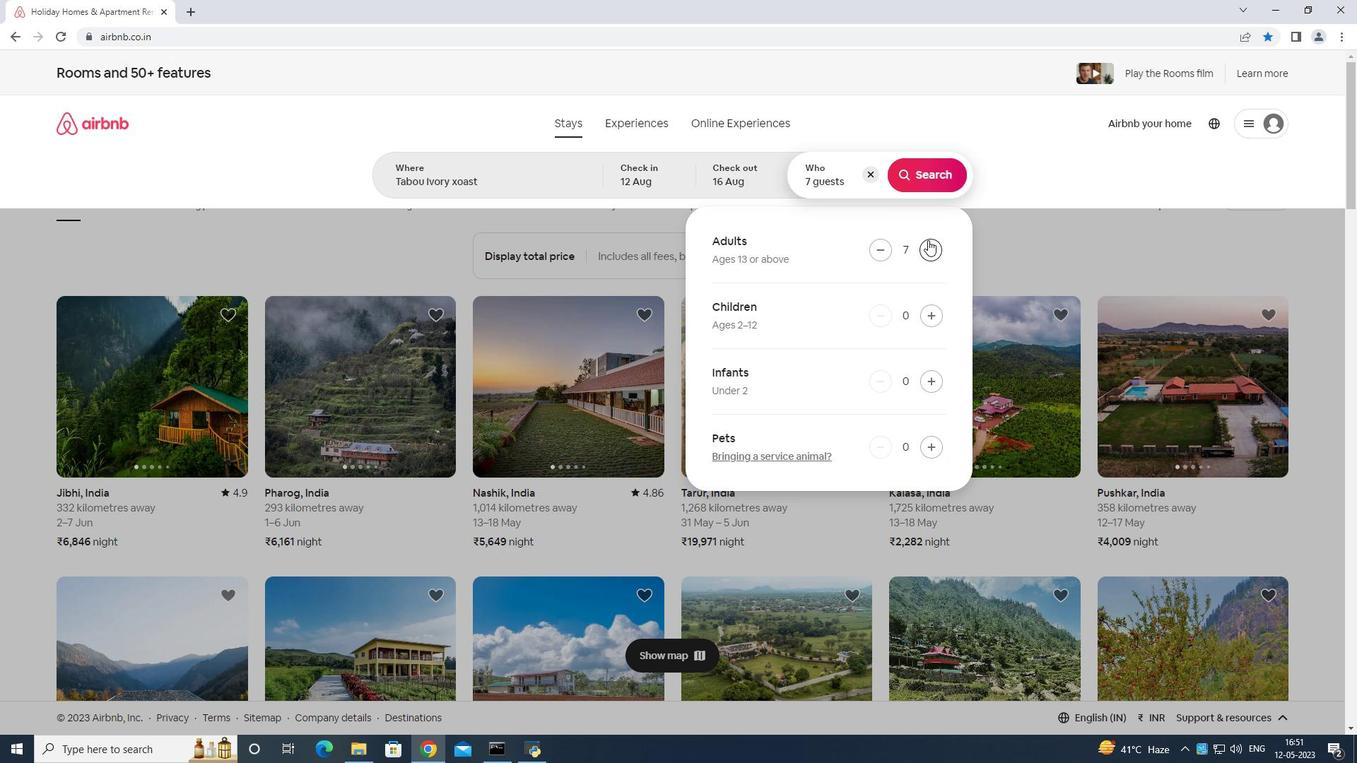 
Action: Mouse moved to (924, 177)
Screenshot: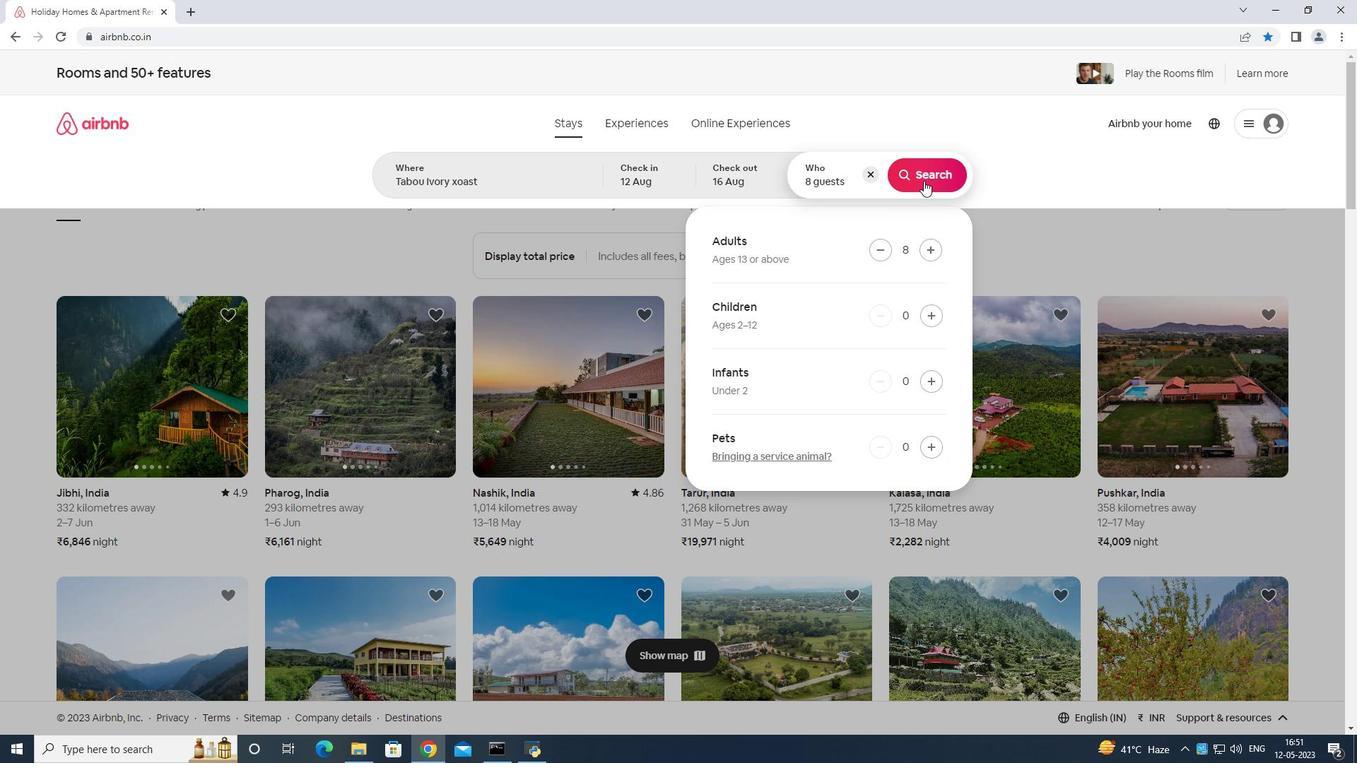 
Action: Mouse pressed left at (924, 177)
Screenshot: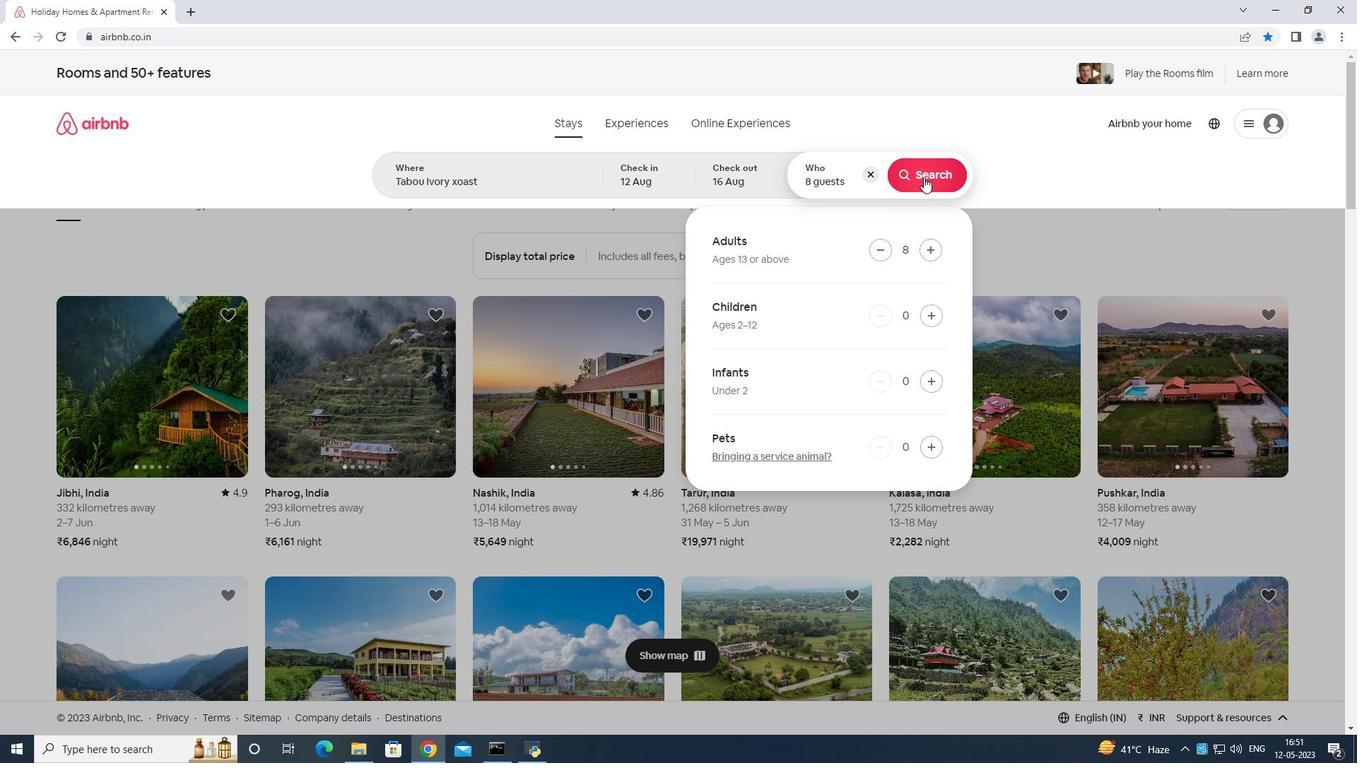 
Action: Mouse moved to (1287, 136)
Screenshot: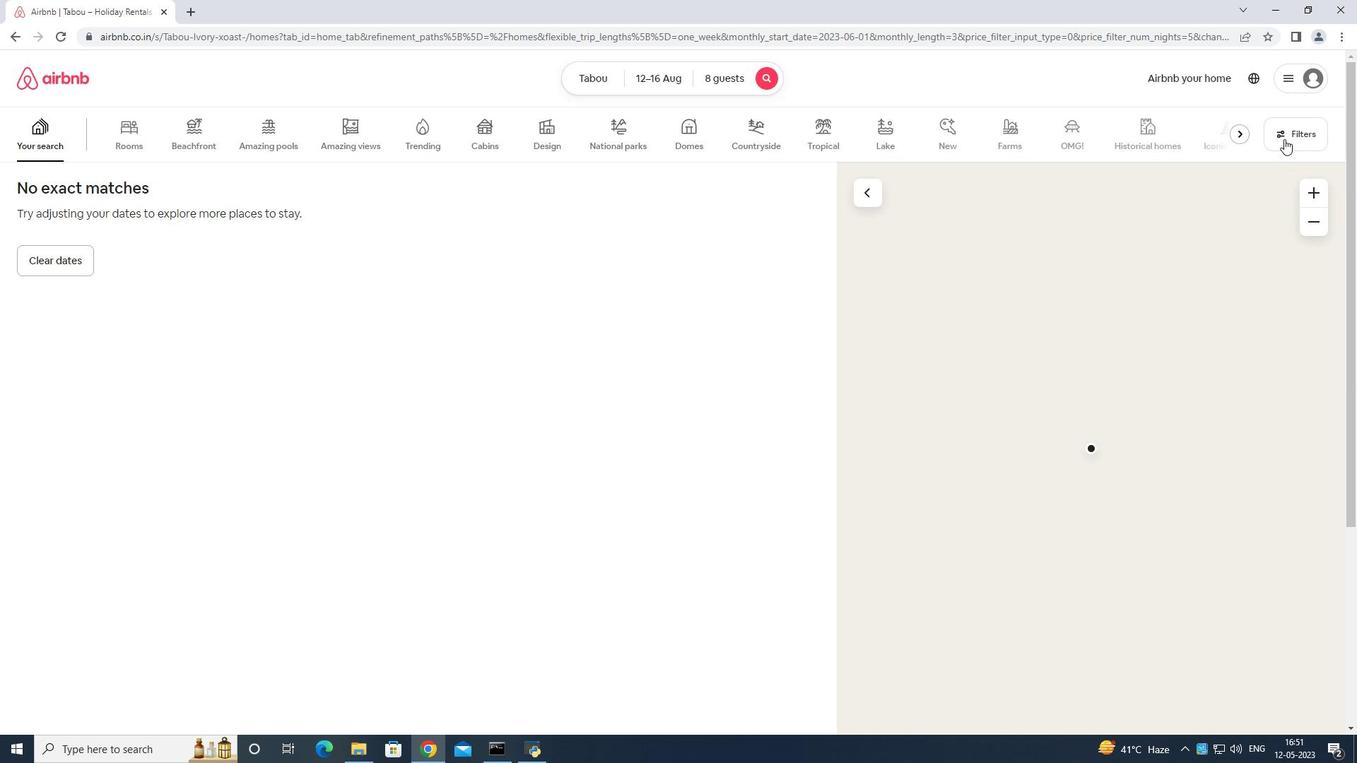 
Action: Mouse pressed left at (1287, 136)
Screenshot: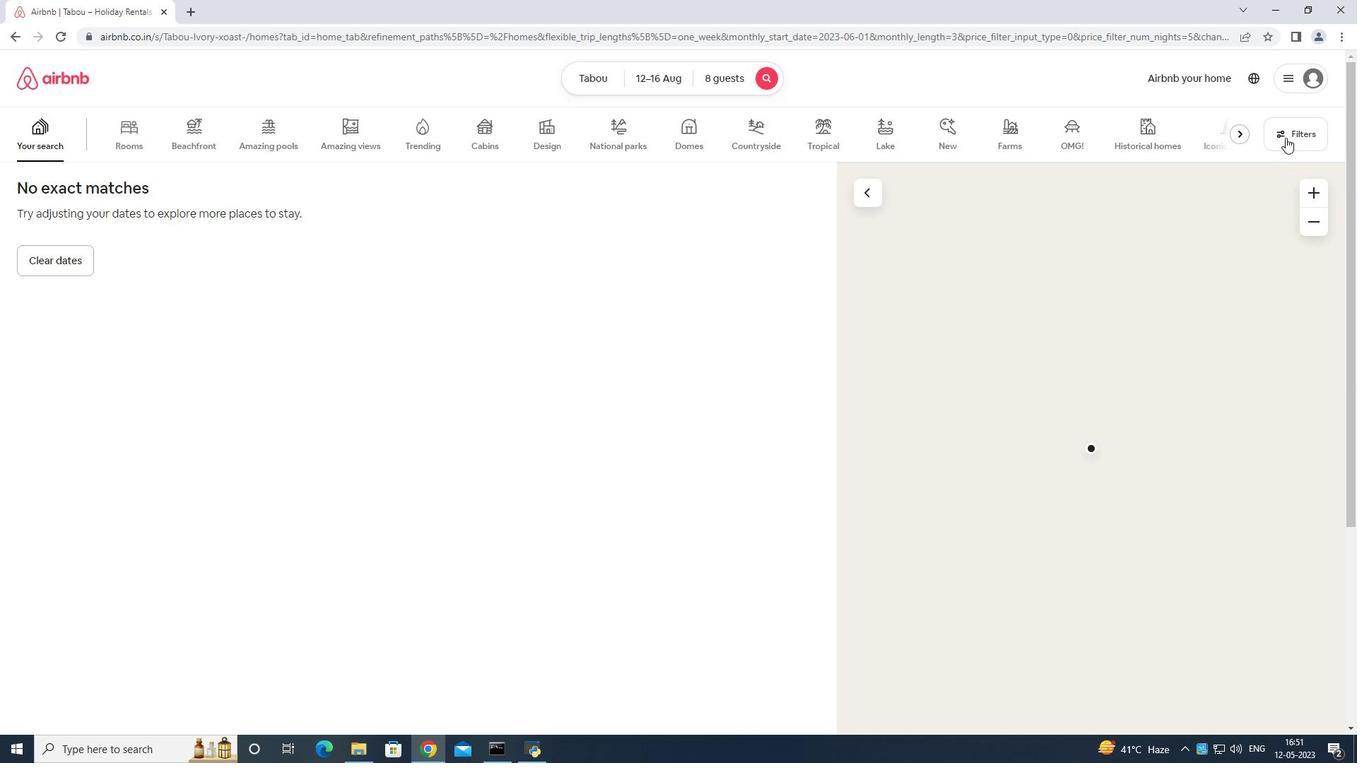 
Action: Mouse moved to (586, 478)
Screenshot: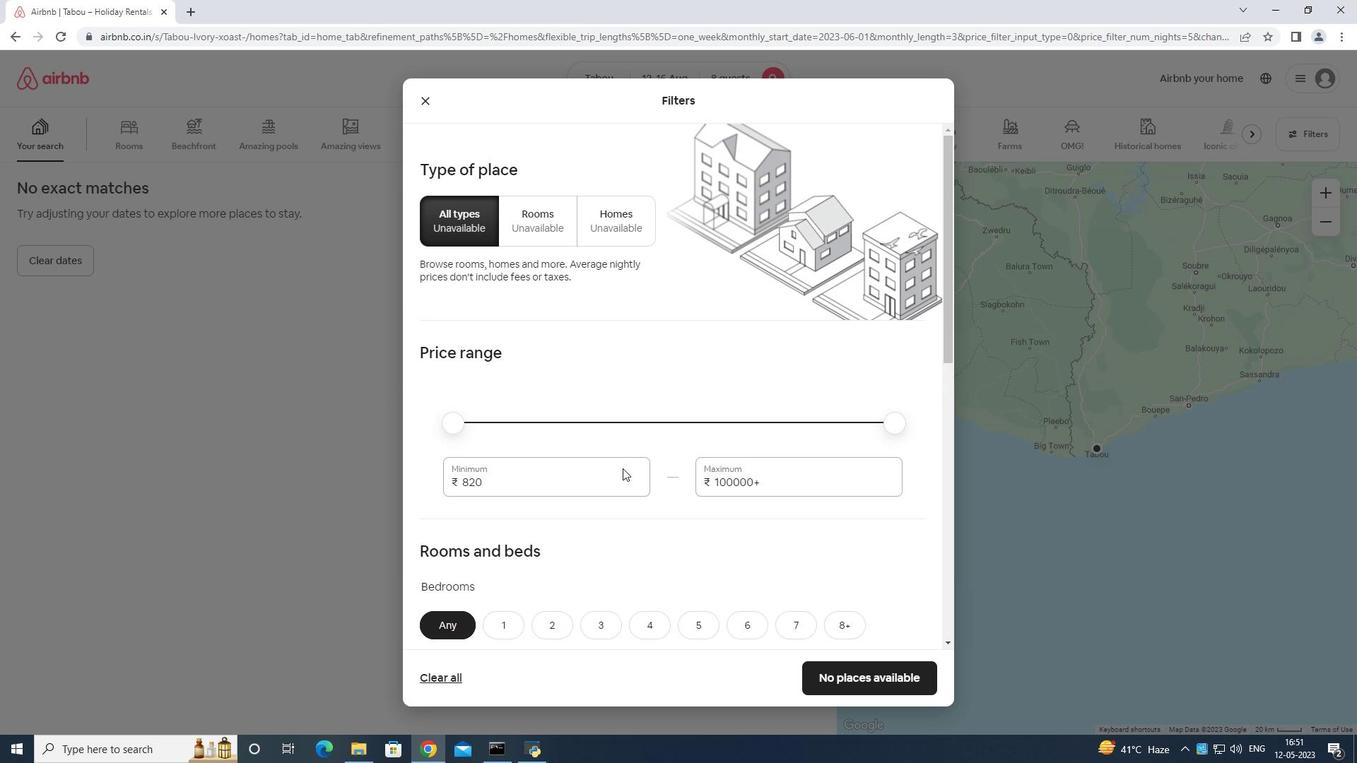 
Action: Mouse pressed left at (586, 478)
Screenshot: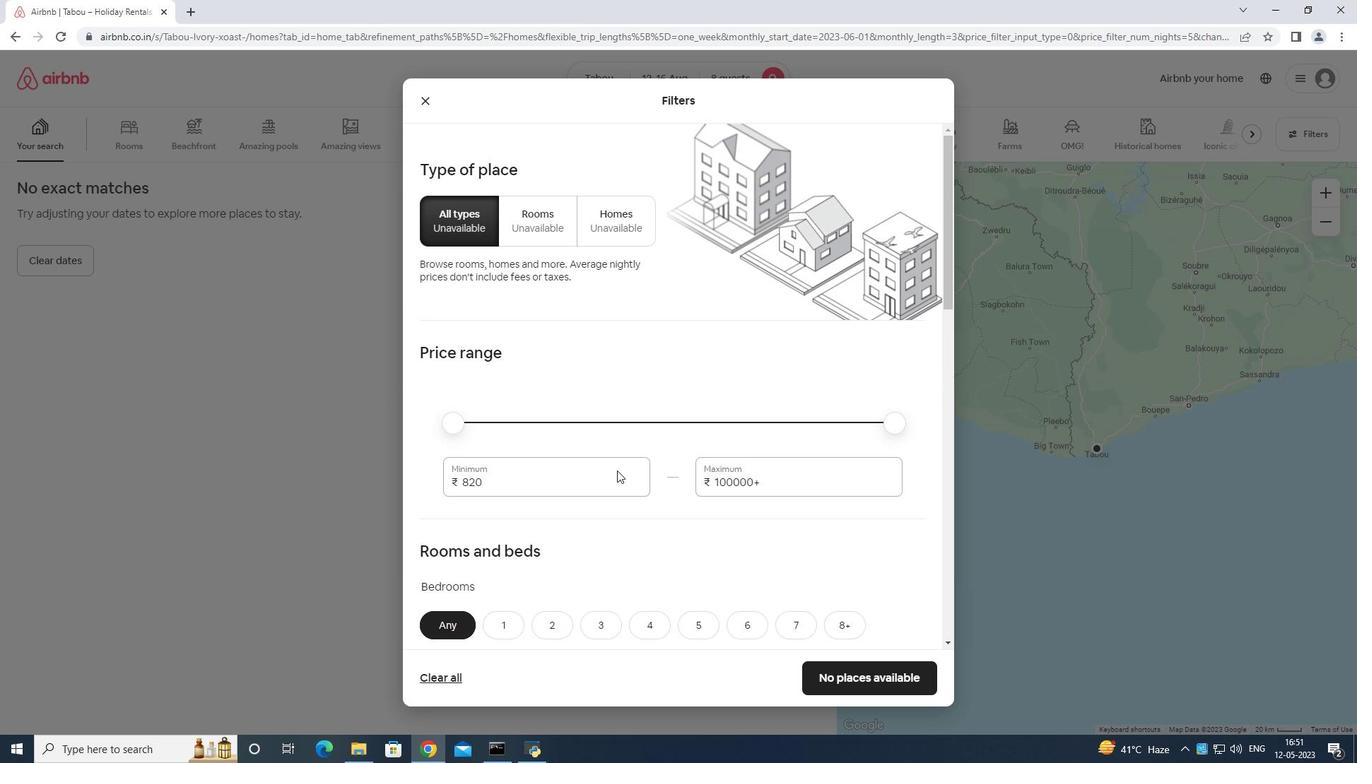 
Action: Mouse moved to (640, 474)
Screenshot: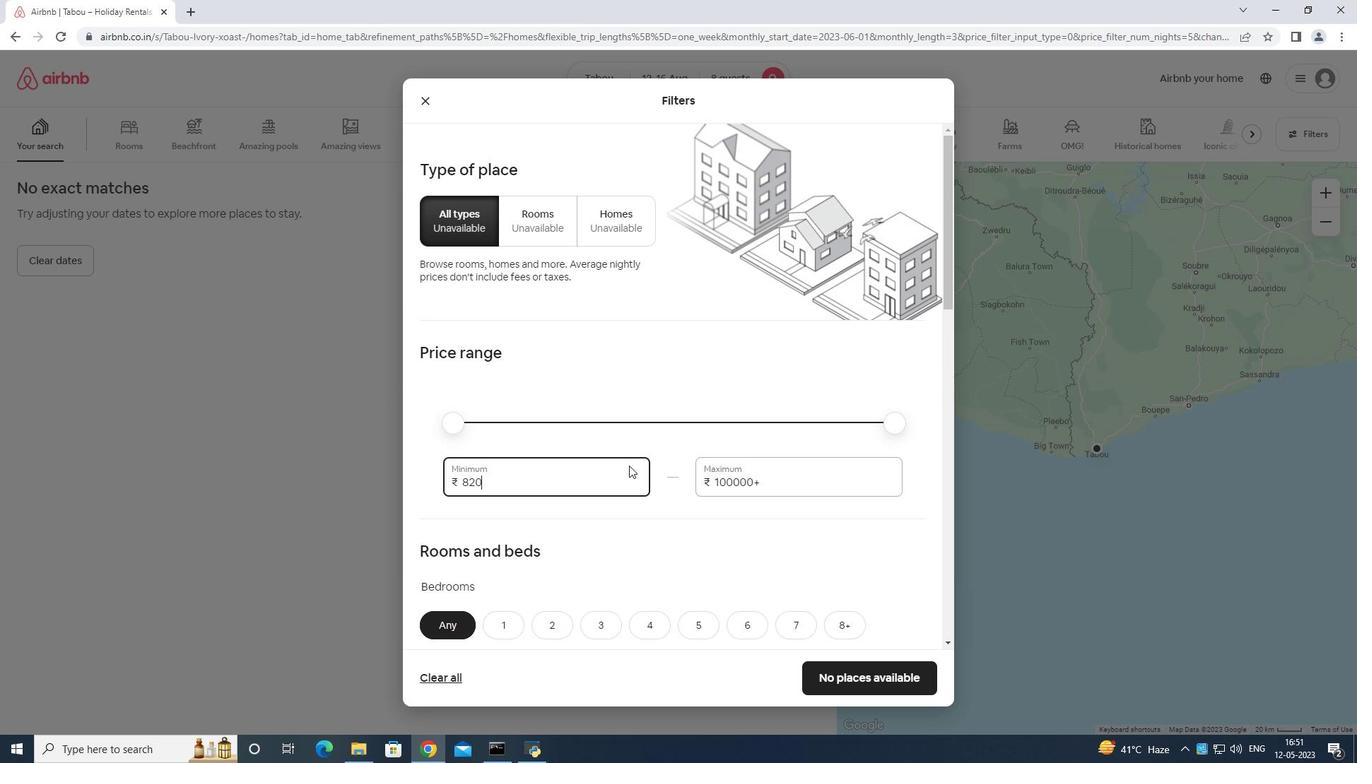 
Action: Key pressed <Key.backspace><Key.backspace><Key.backspace><Key.backspace><Key.backspace><Key.backspace>
Screenshot: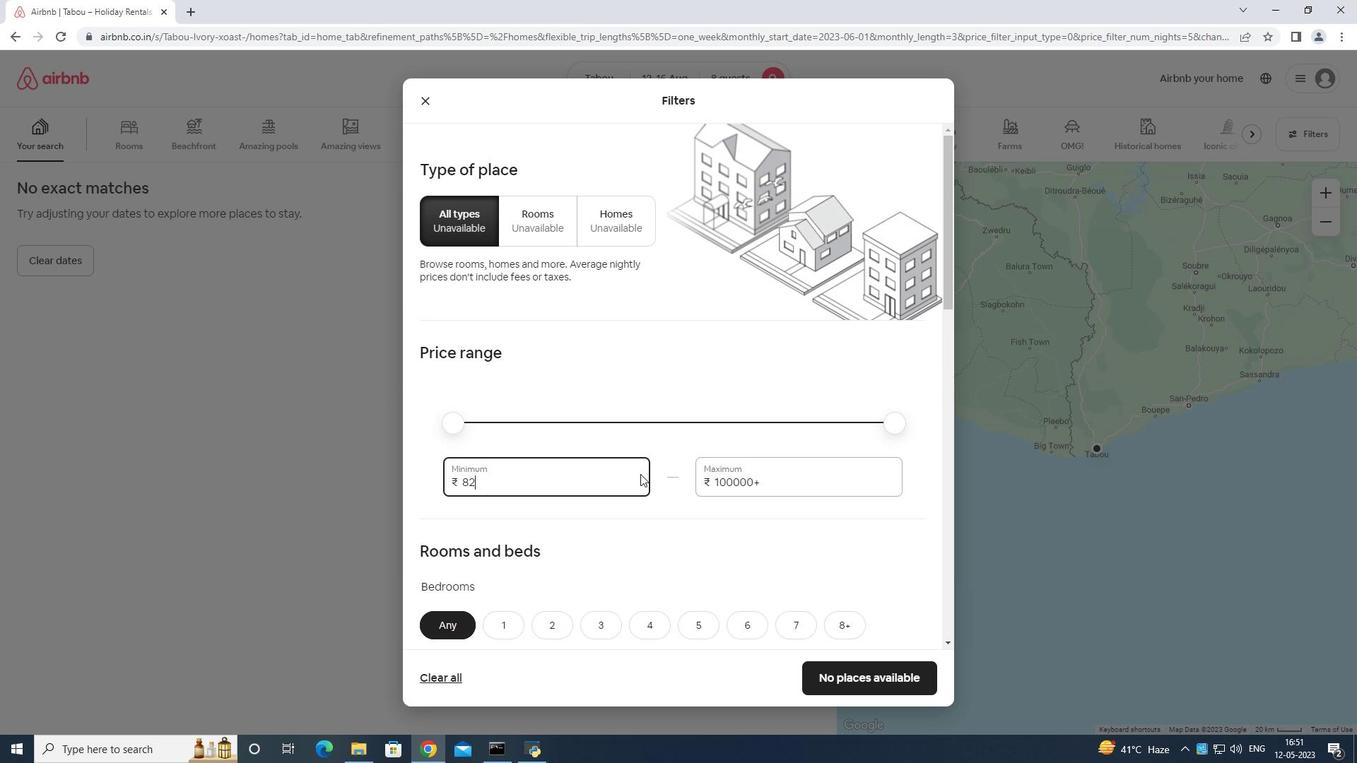 
Action: Mouse moved to (640, 474)
Screenshot: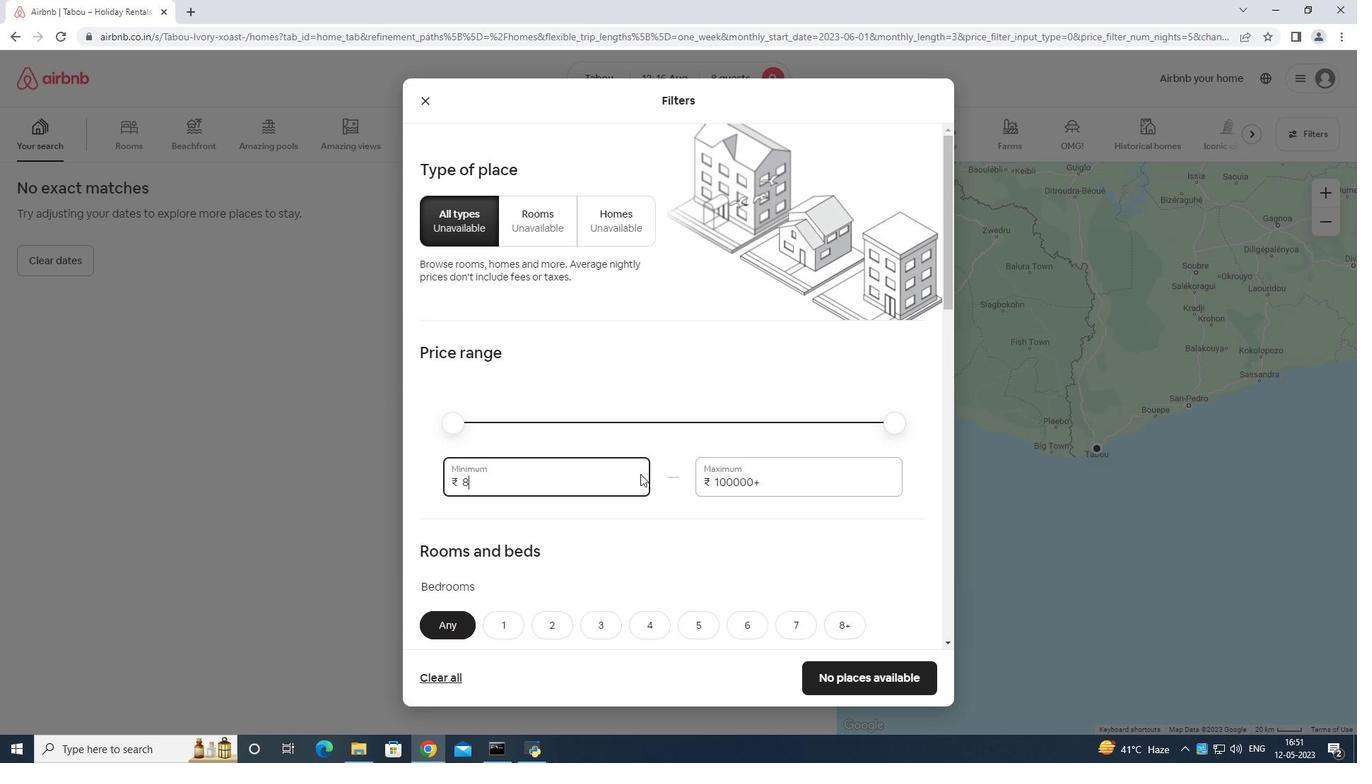 
Action: Key pressed 10
Screenshot: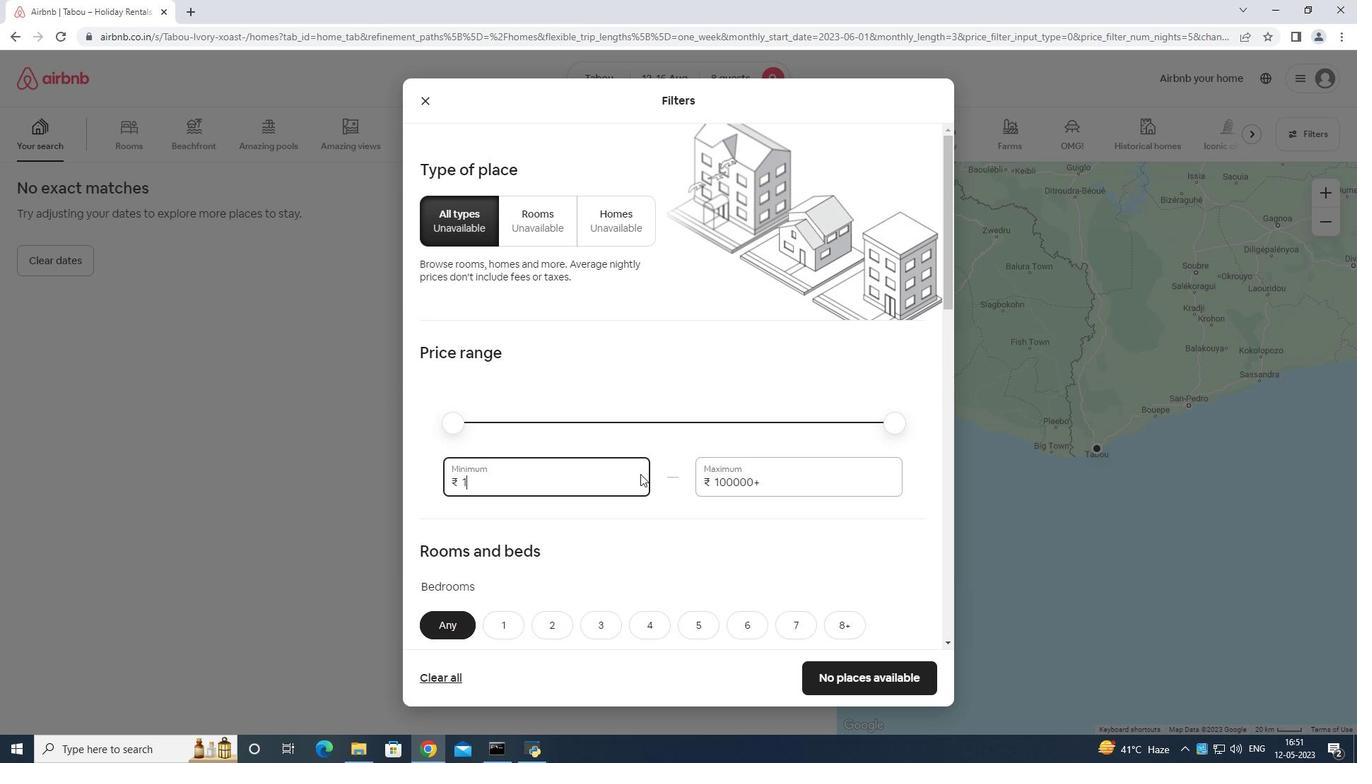 
Action: Mouse moved to (640, 474)
Screenshot: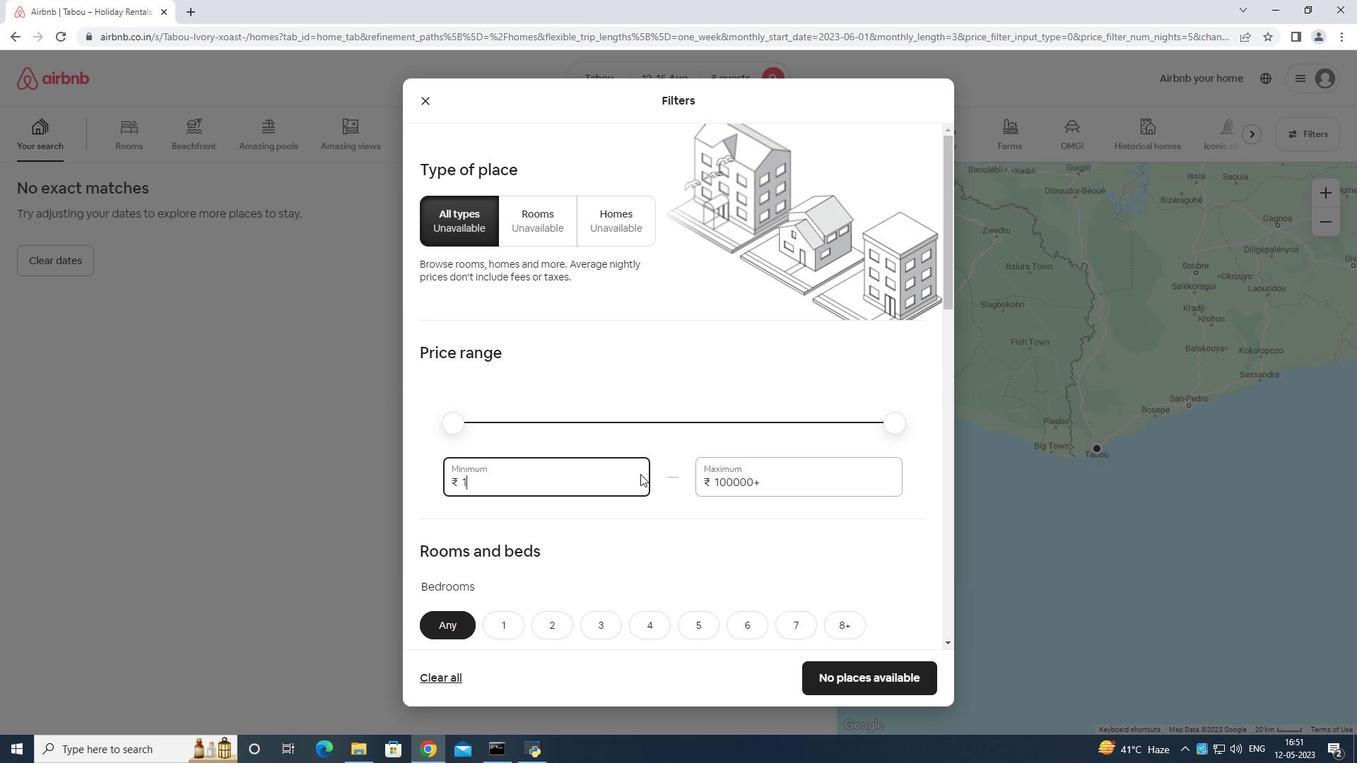 
Action: Key pressed 00
Screenshot: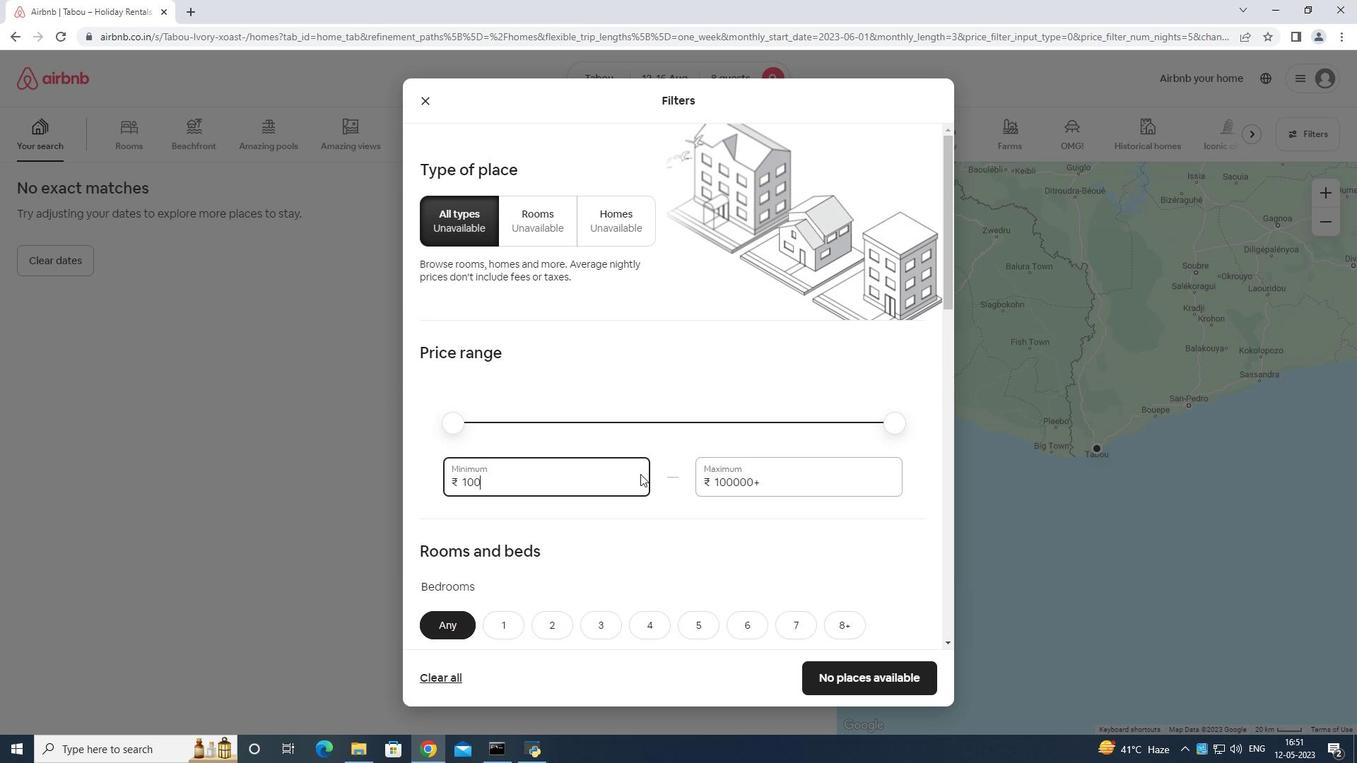 
Action: Mouse moved to (643, 472)
Screenshot: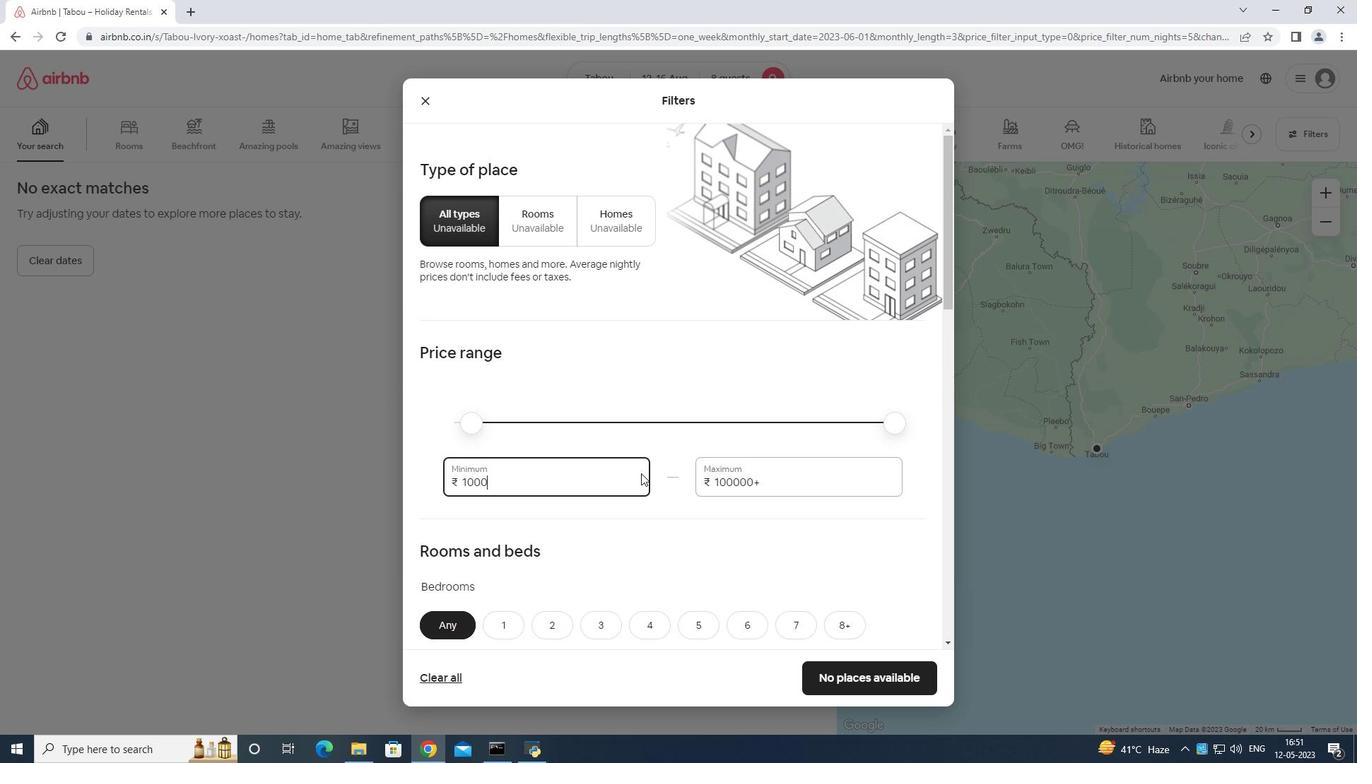 
Action: Key pressed 0
Screenshot: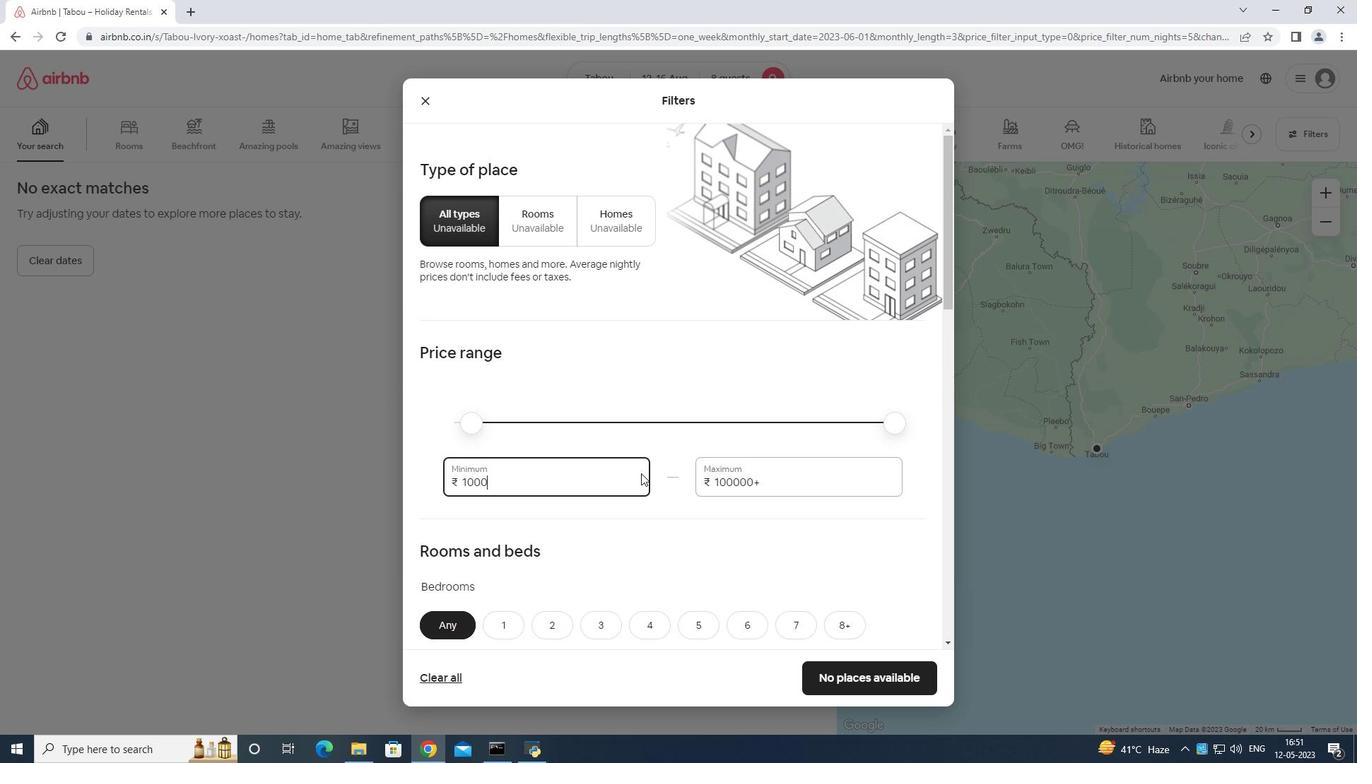 
Action: Mouse moved to (808, 474)
Screenshot: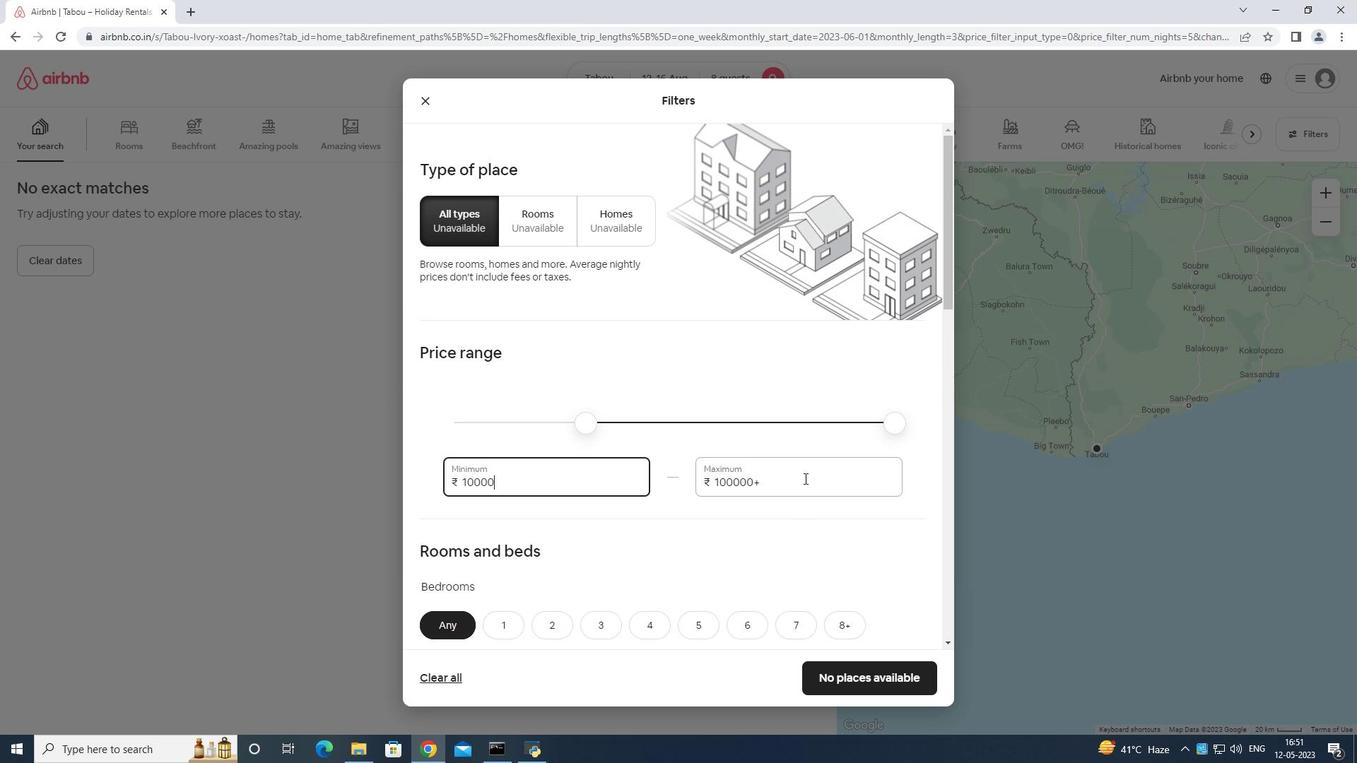
Action: Mouse pressed left at (808, 474)
Screenshot: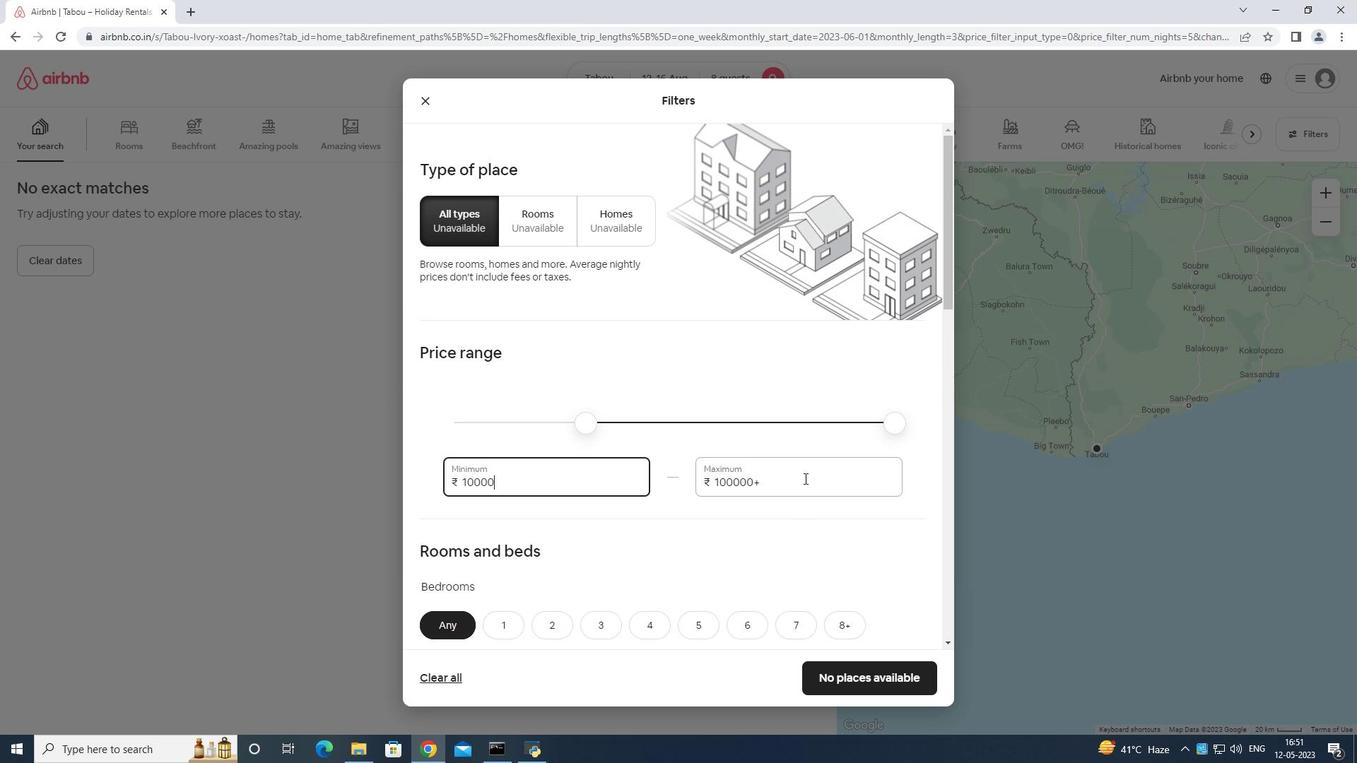 
Action: Key pressed <Key.backspace><Key.backspace><Key.backspace><Key.backspace><Key.backspace><Key.backspace><Key.backspace><Key.backspace><Key.backspace><Key.backspace><Key.backspace>16000
Screenshot: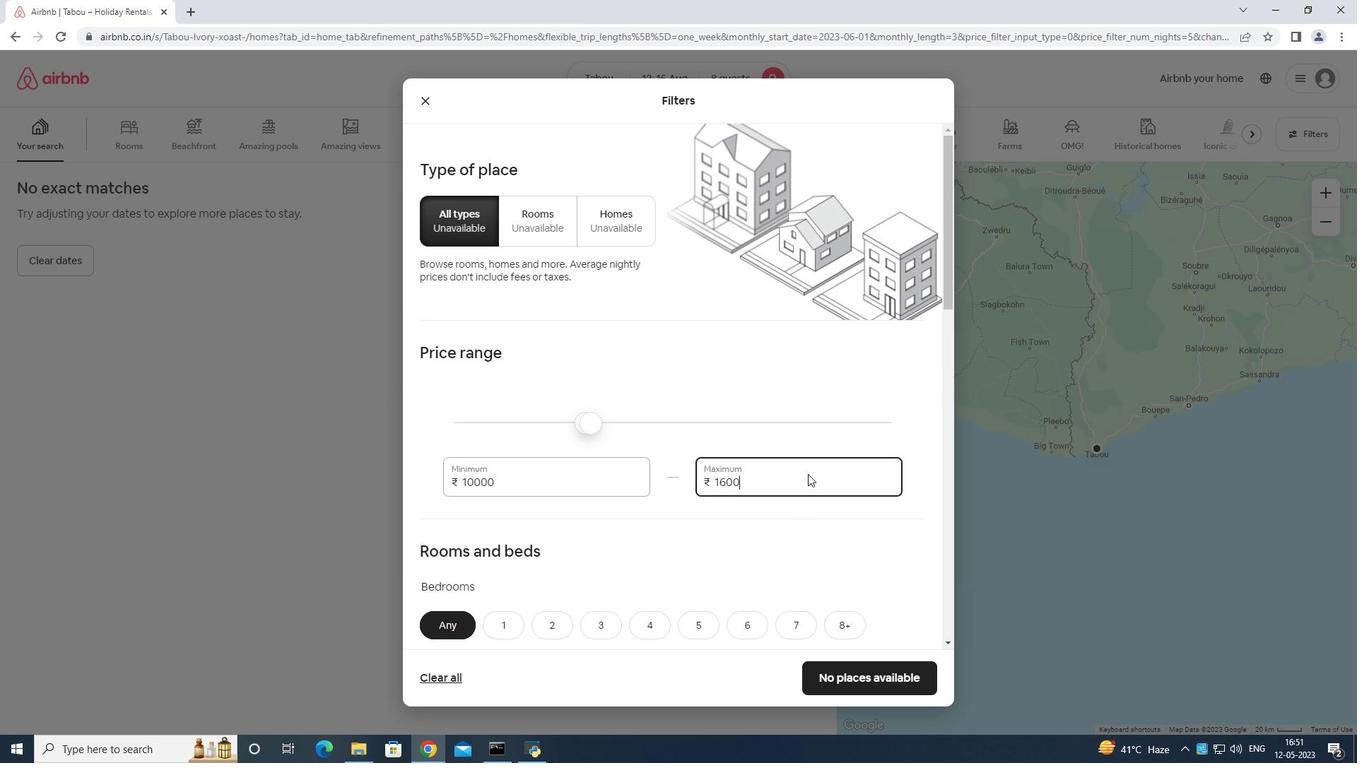 
Action: Mouse moved to (809, 472)
Screenshot: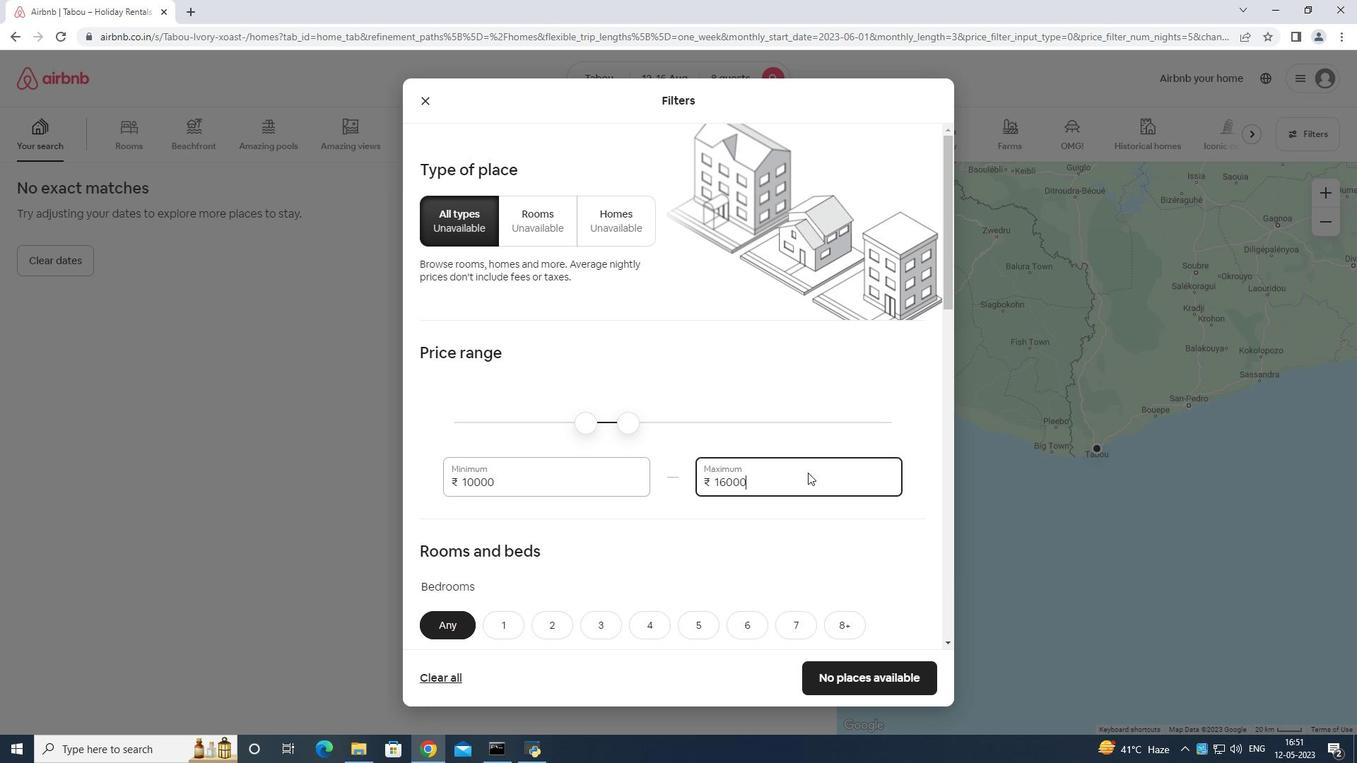 
Action: Mouse scrolled (809, 471) with delta (0, 0)
Screenshot: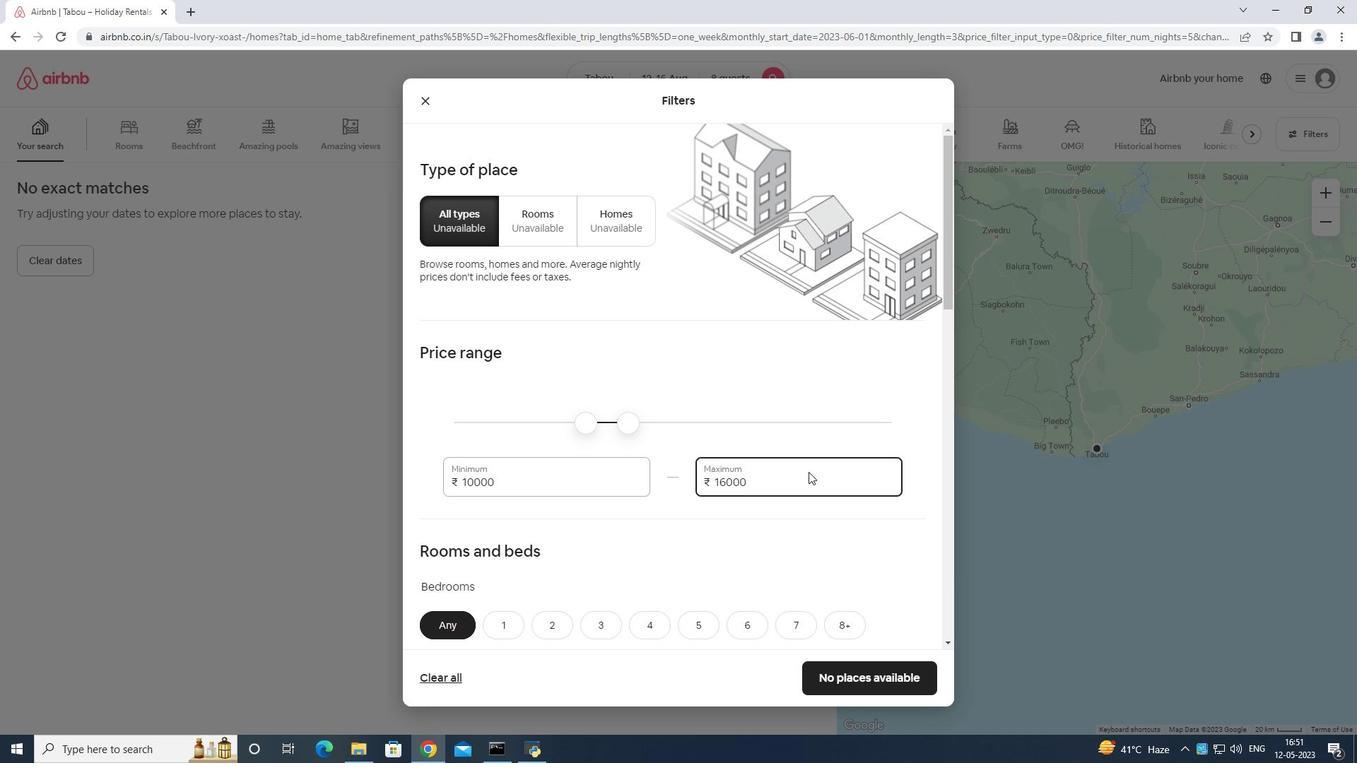 
Action: Mouse scrolled (809, 471) with delta (0, 0)
Screenshot: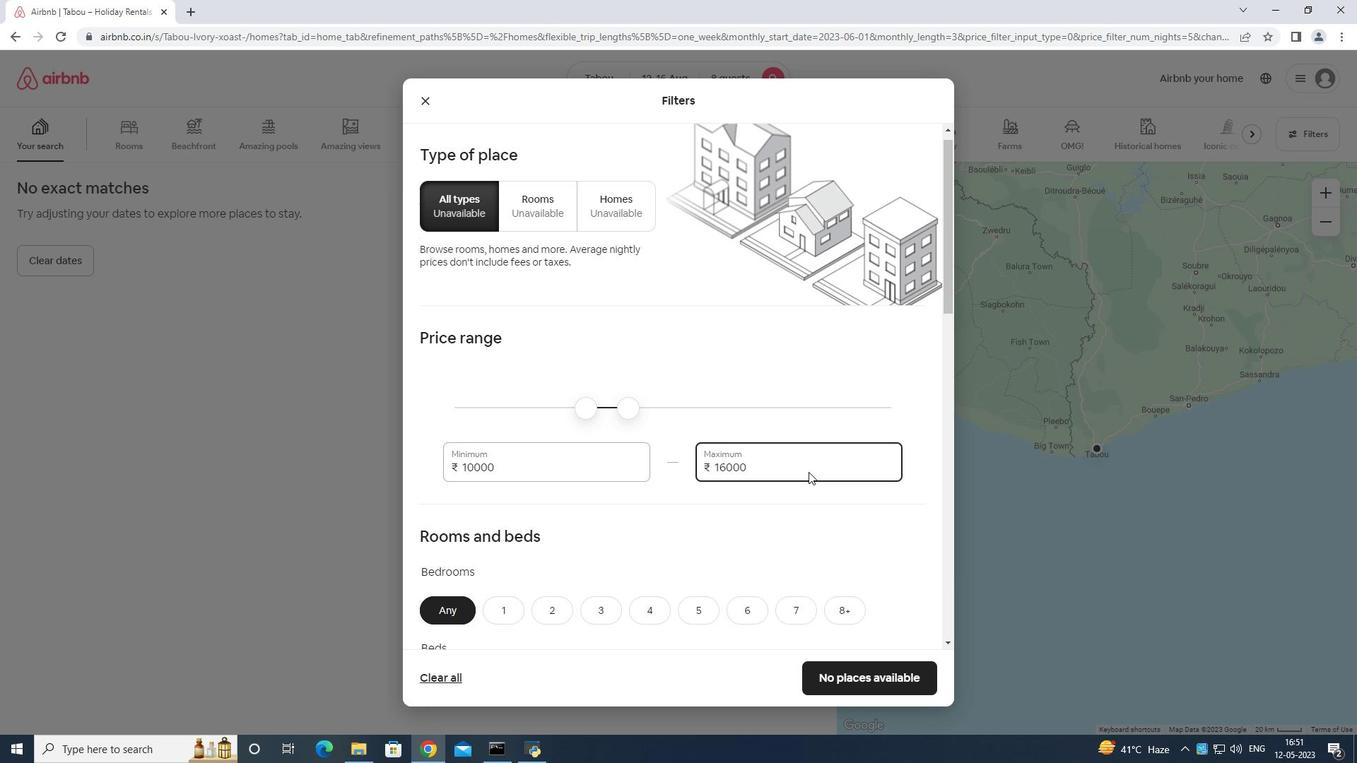 
Action: Mouse scrolled (809, 471) with delta (0, 0)
Screenshot: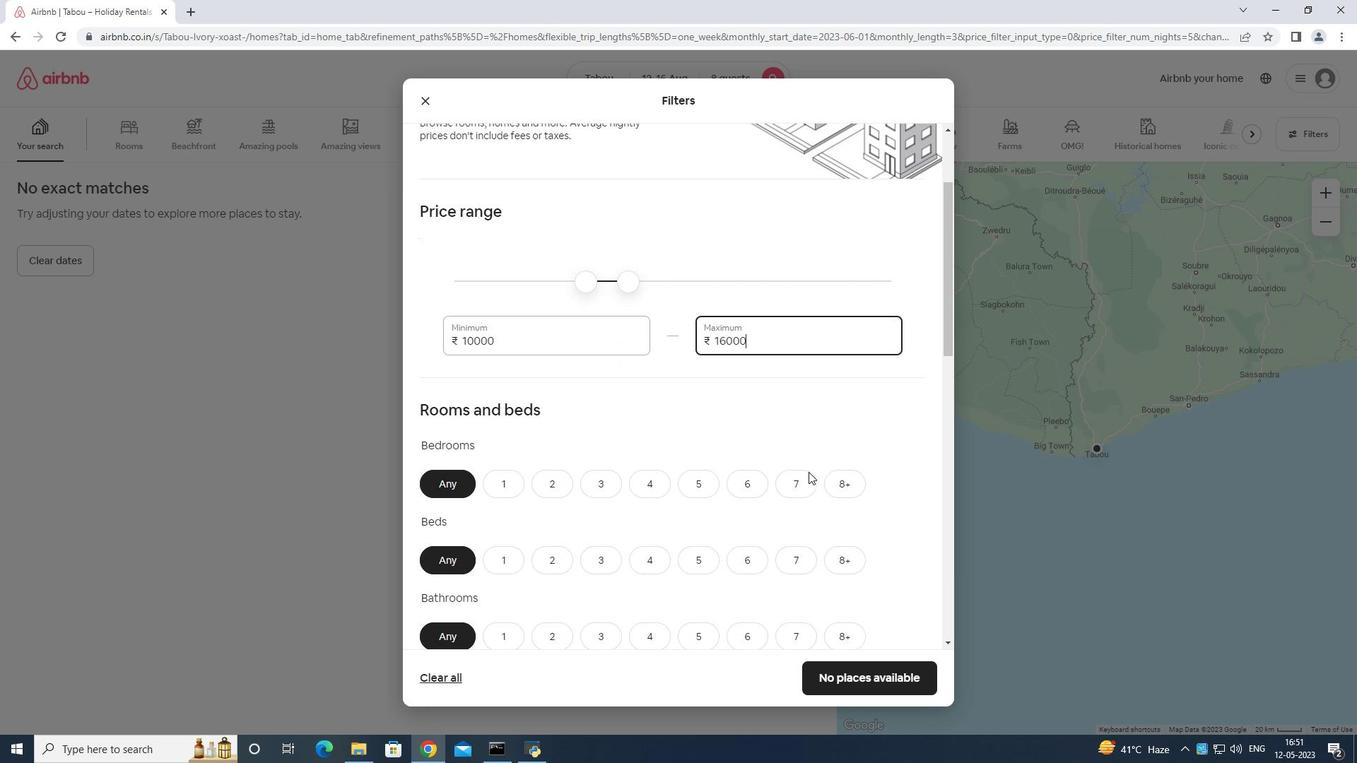 
Action: Mouse moved to (841, 409)
Screenshot: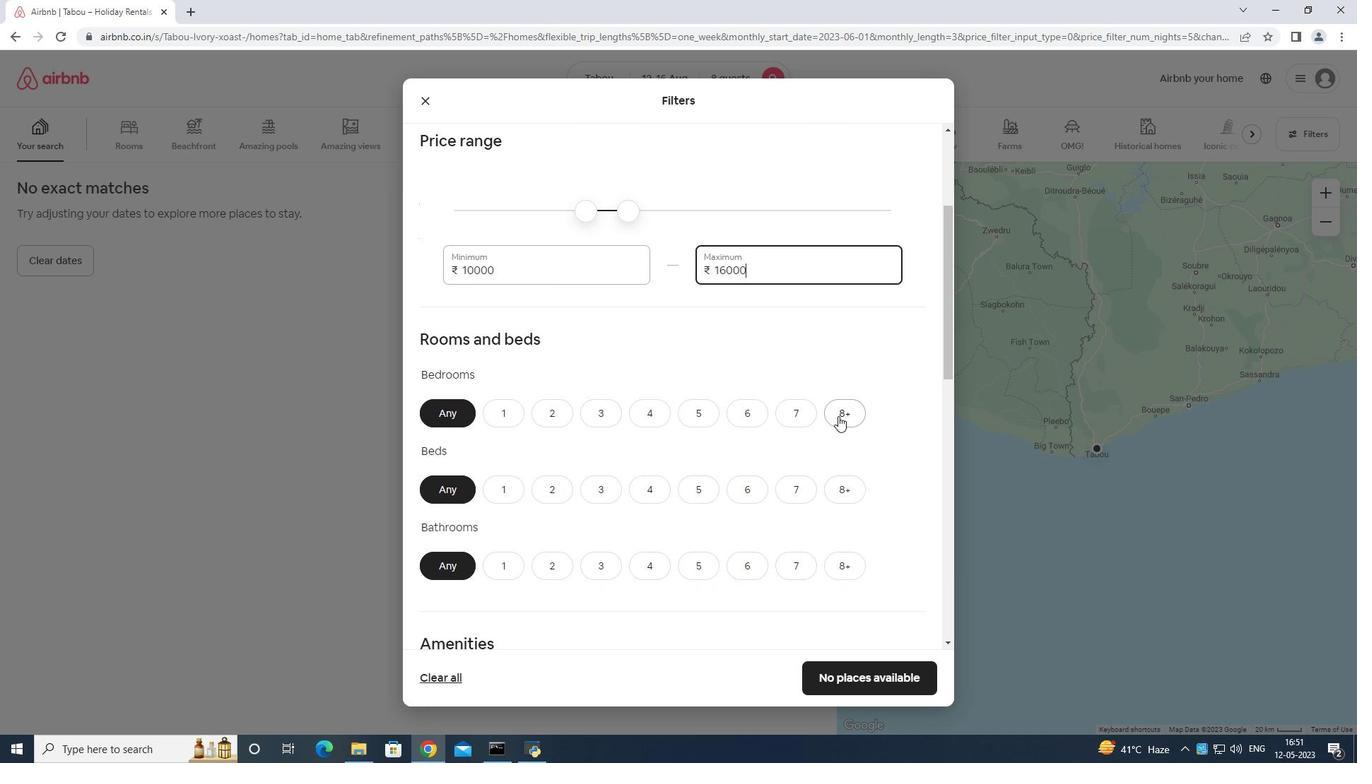 
Action: Mouse pressed left at (841, 409)
Screenshot: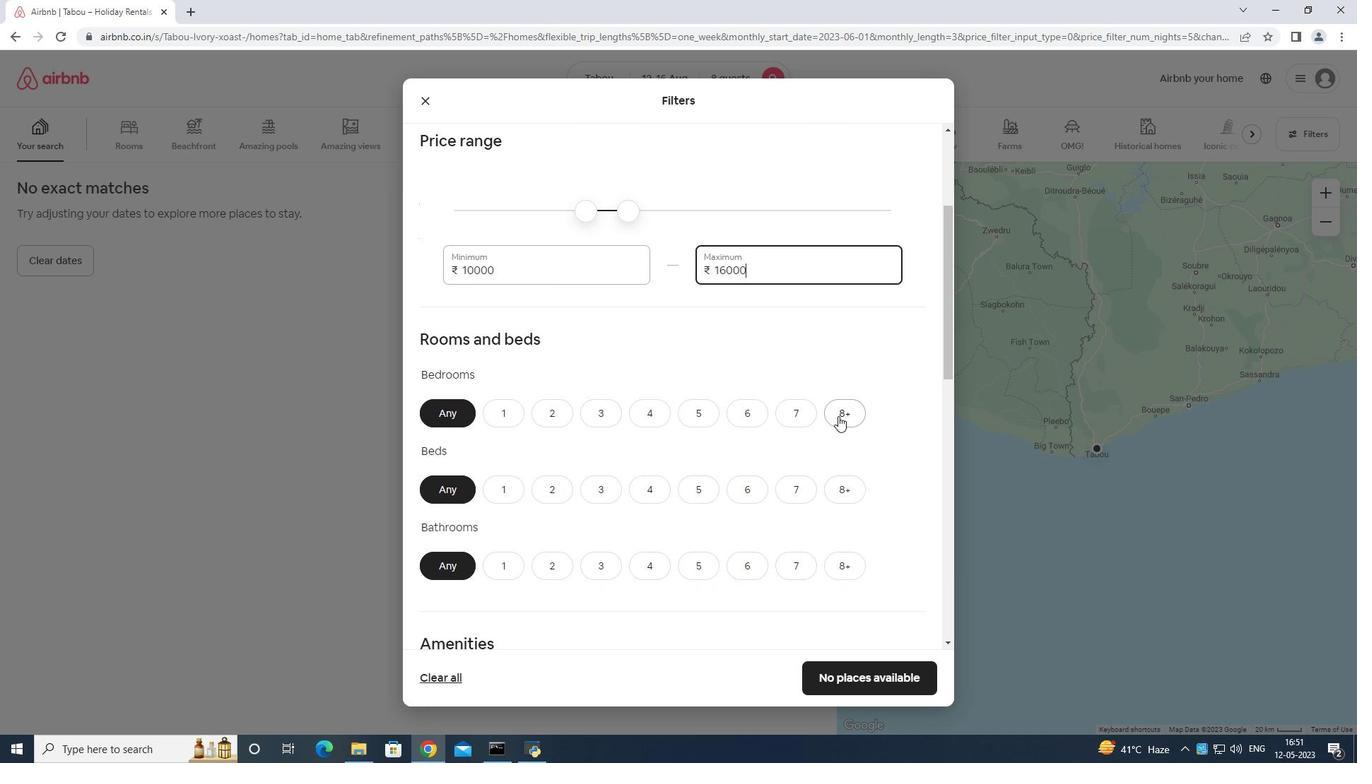 
Action: Mouse moved to (836, 479)
Screenshot: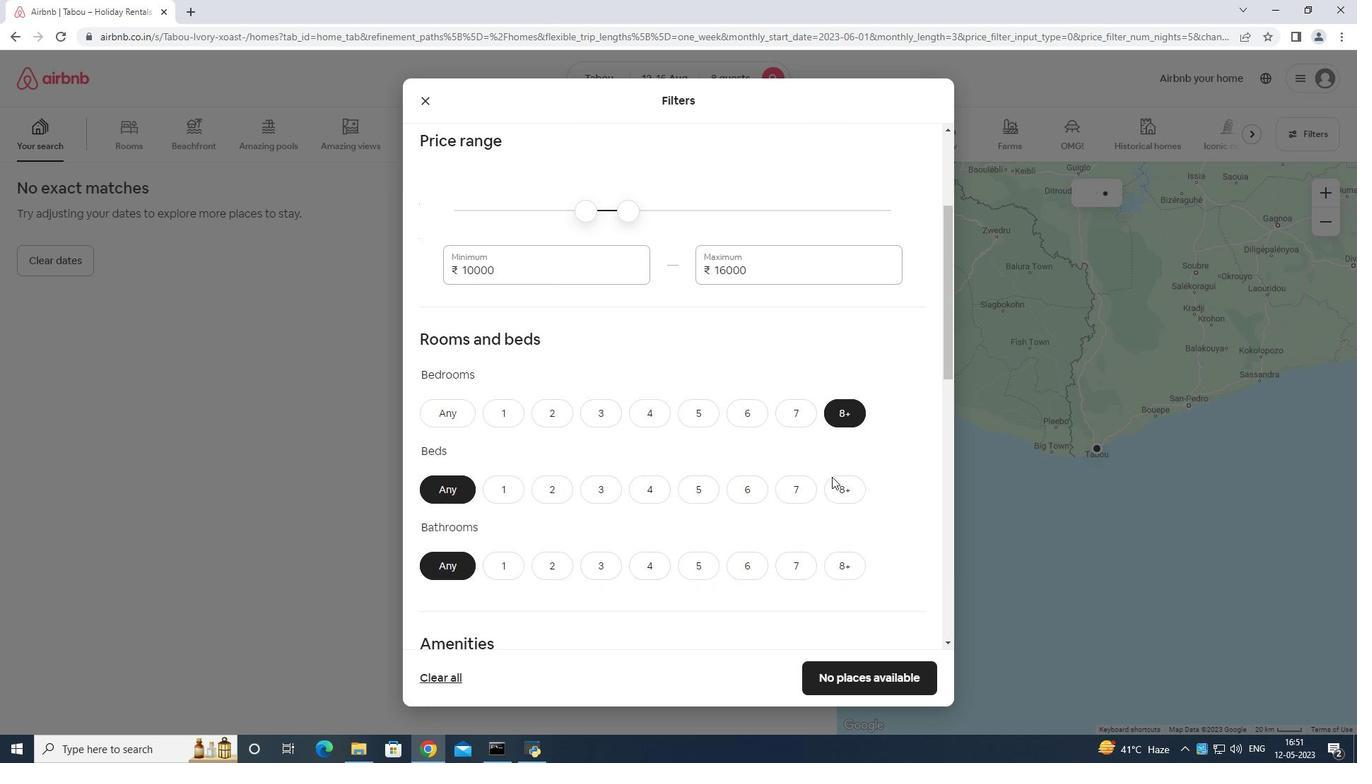 
Action: Mouse pressed left at (836, 479)
Screenshot: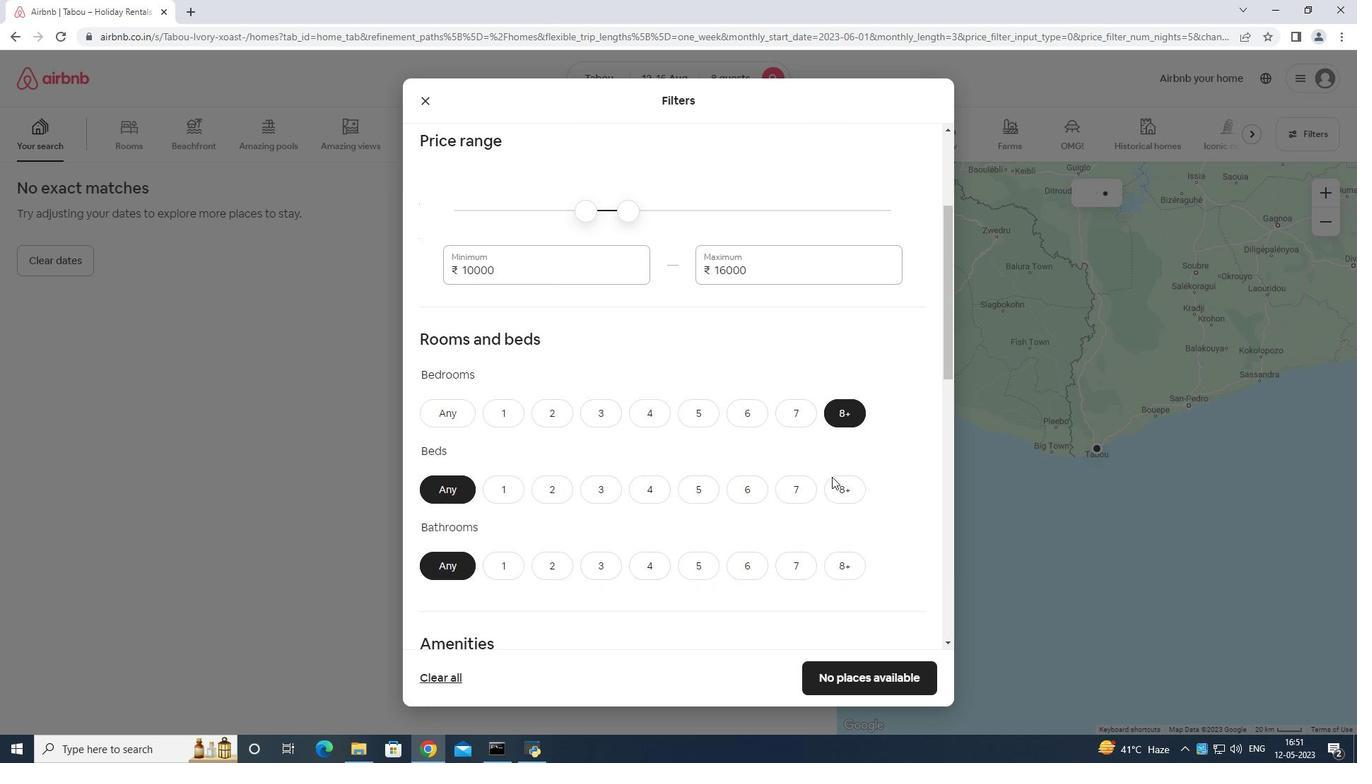 
Action: Mouse moved to (838, 564)
Screenshot: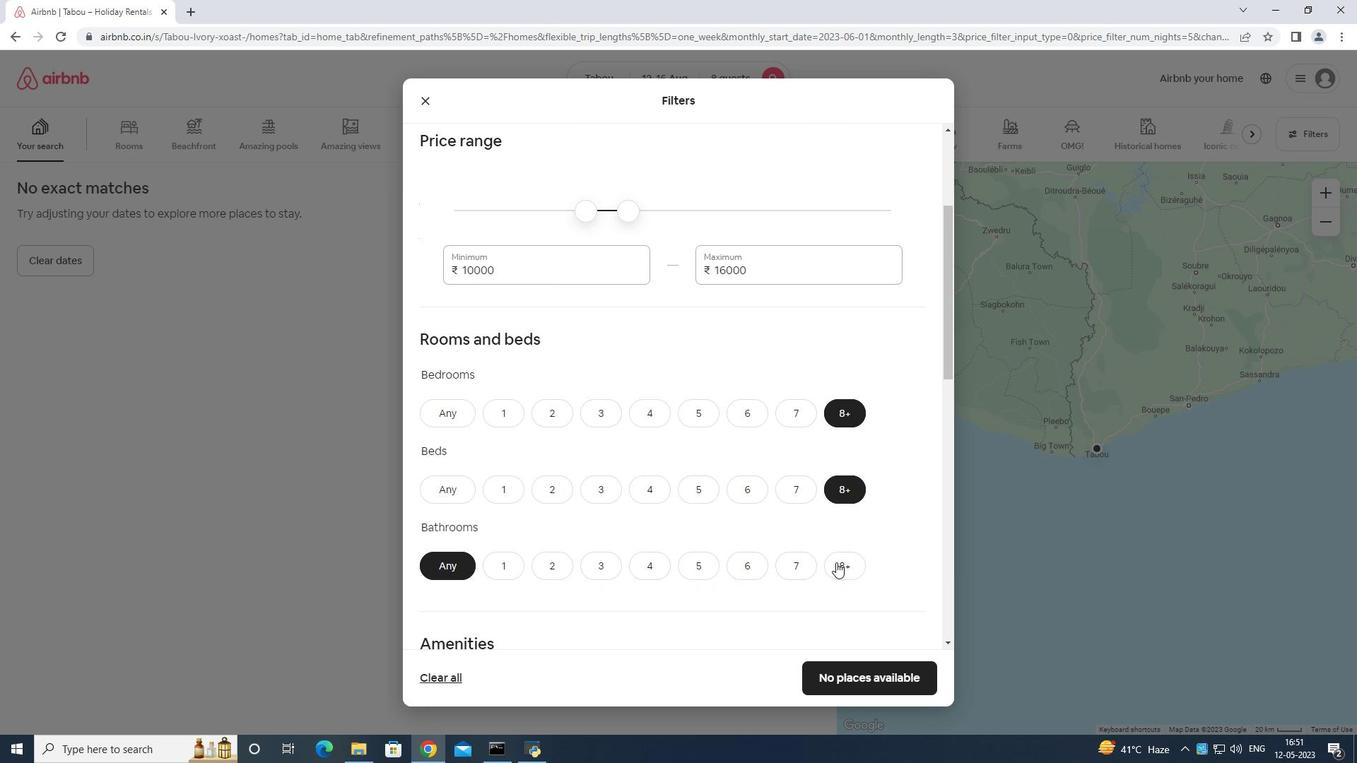 
Action: Mouse pressed left at (838, 564)
Screenshot: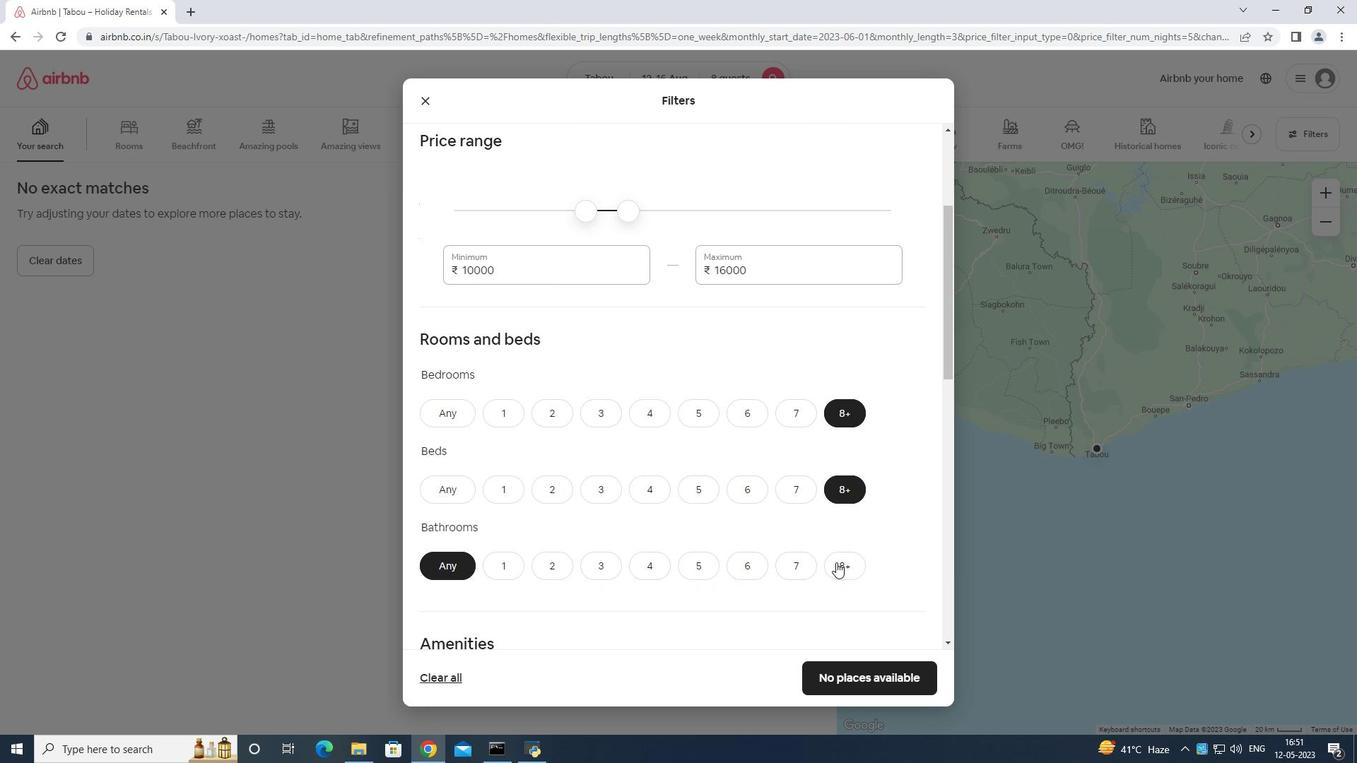 
Action: Mouse moved to (840, 545)
Screenshot: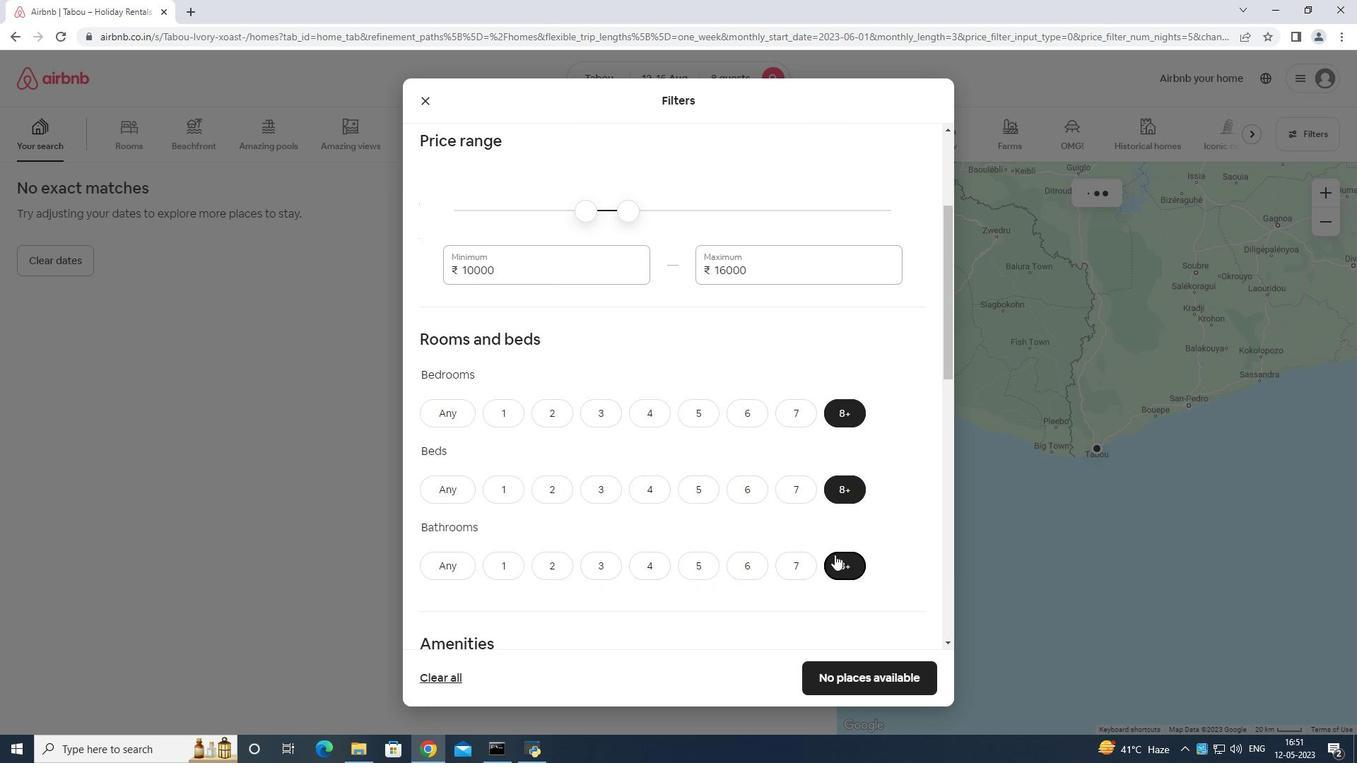 
Action: Mouse scrolled (840, 545) with delta (0, 0)
Screenshot: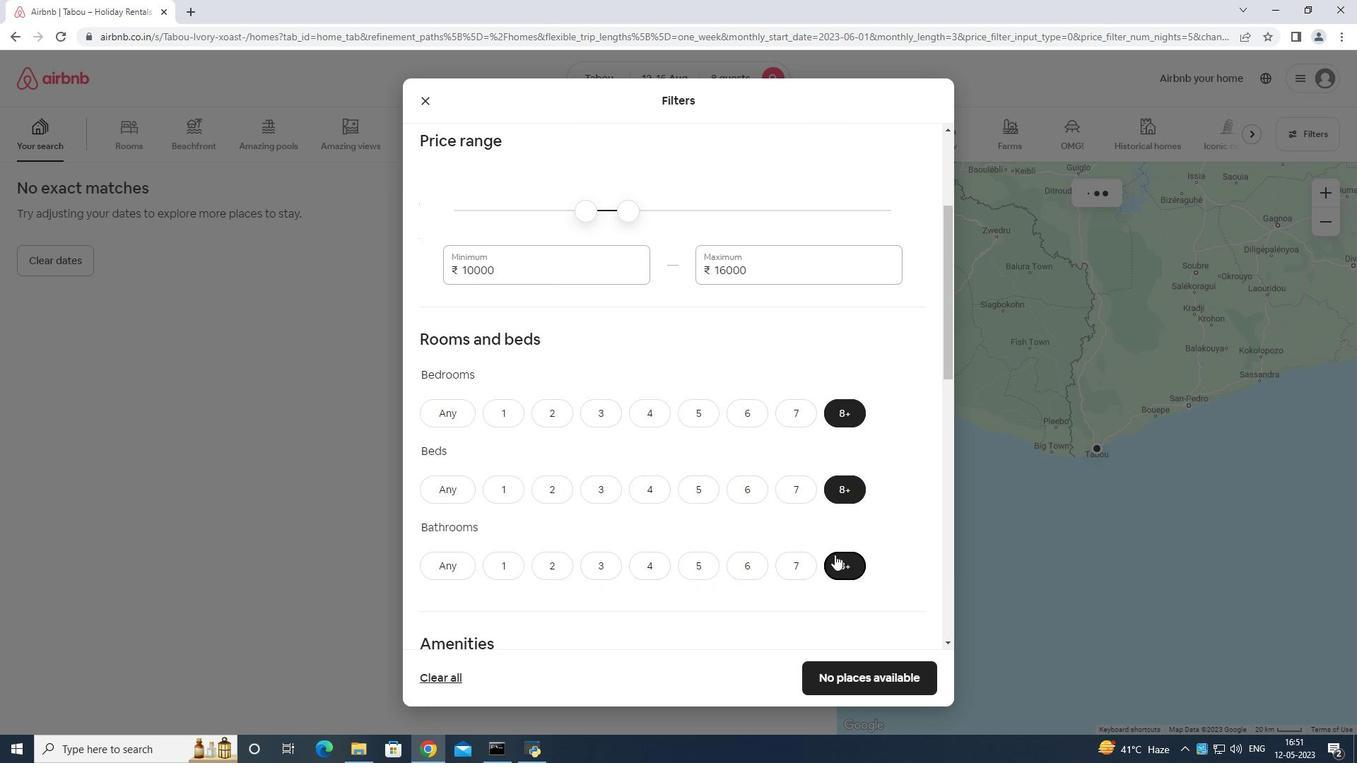 
Action: Mouse scrolled (840, 545) with delta (0, 0)
Screenshot: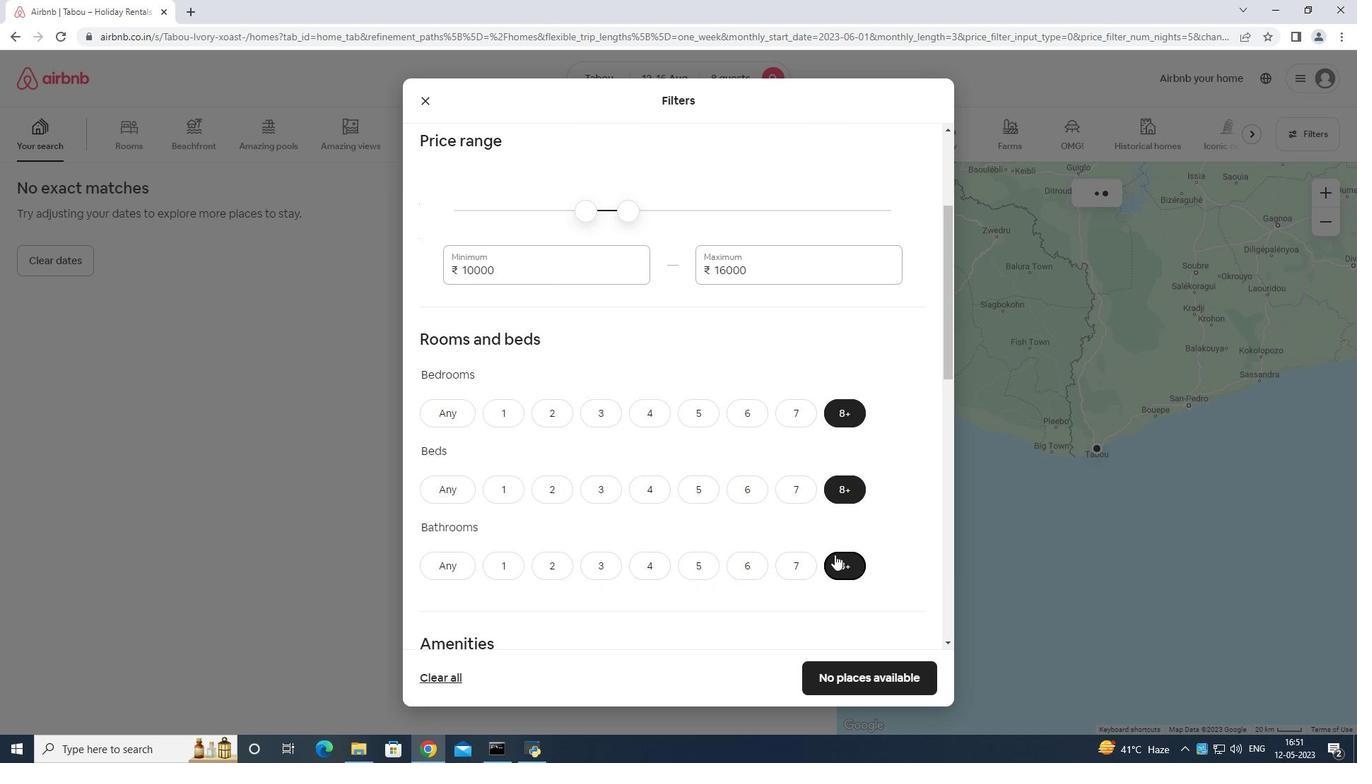 
Action: Mouse scrolled (840, 545) with delta (0, 0)
Screenshot: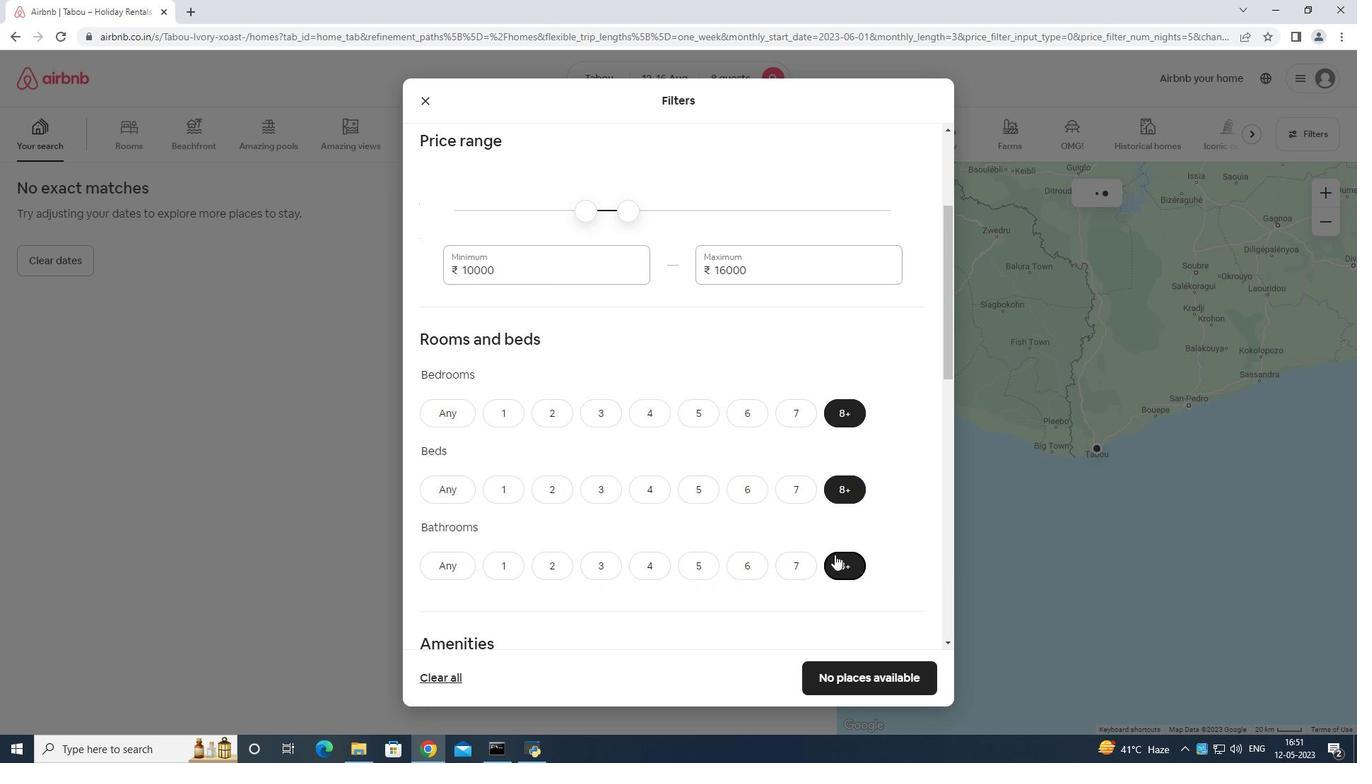 
Action: Mouse scrolled (840, 545) with delta (0, 0)
Screenshot: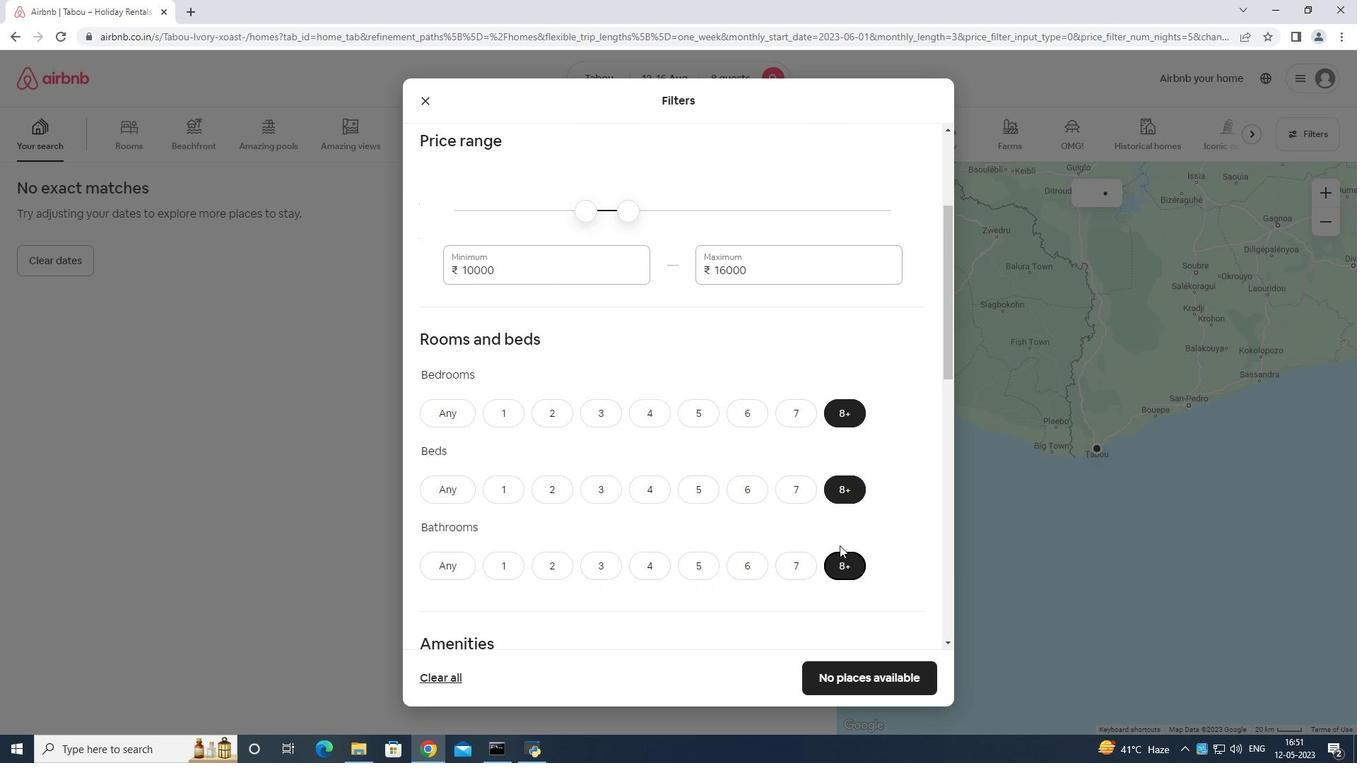 
Action: Mouse moved to (429, 429)
Screenshot: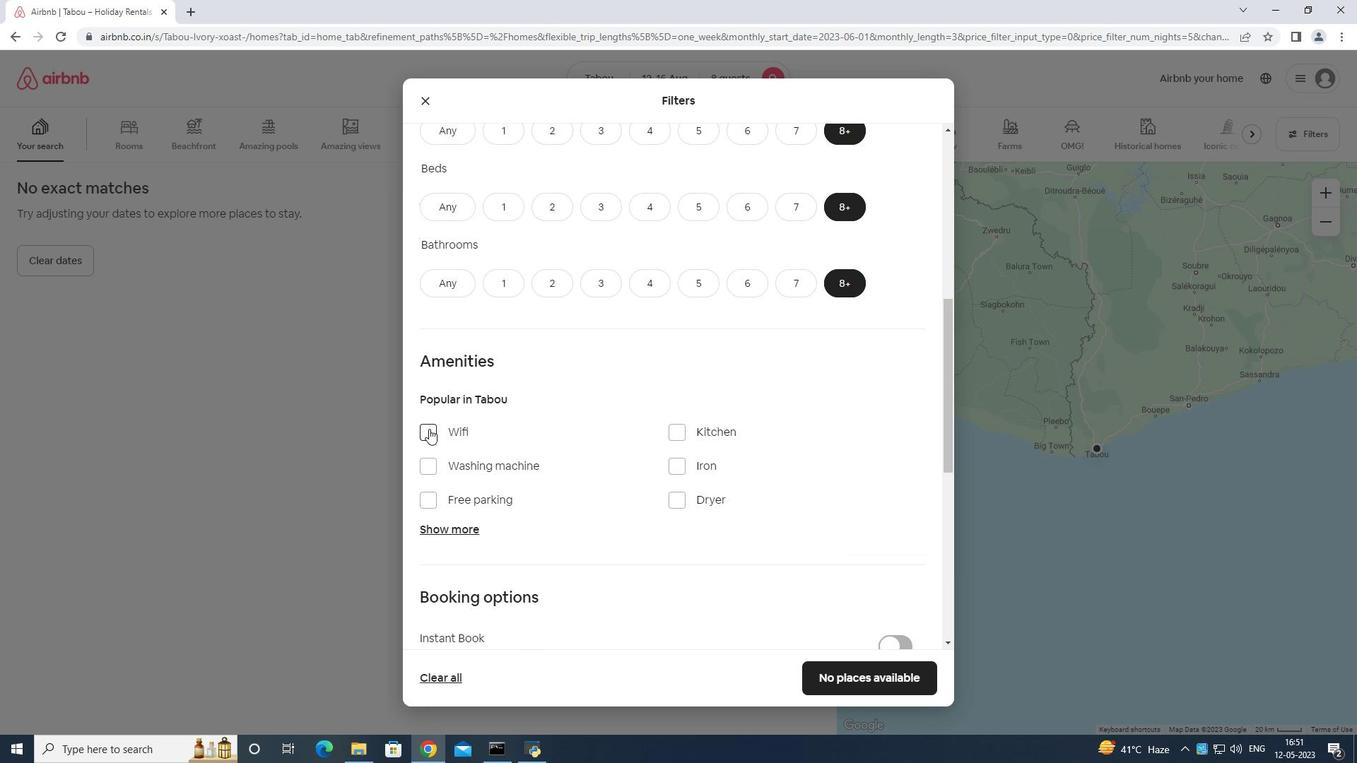 
Action: Mouse pressed left at (429, 429)
Screenshot: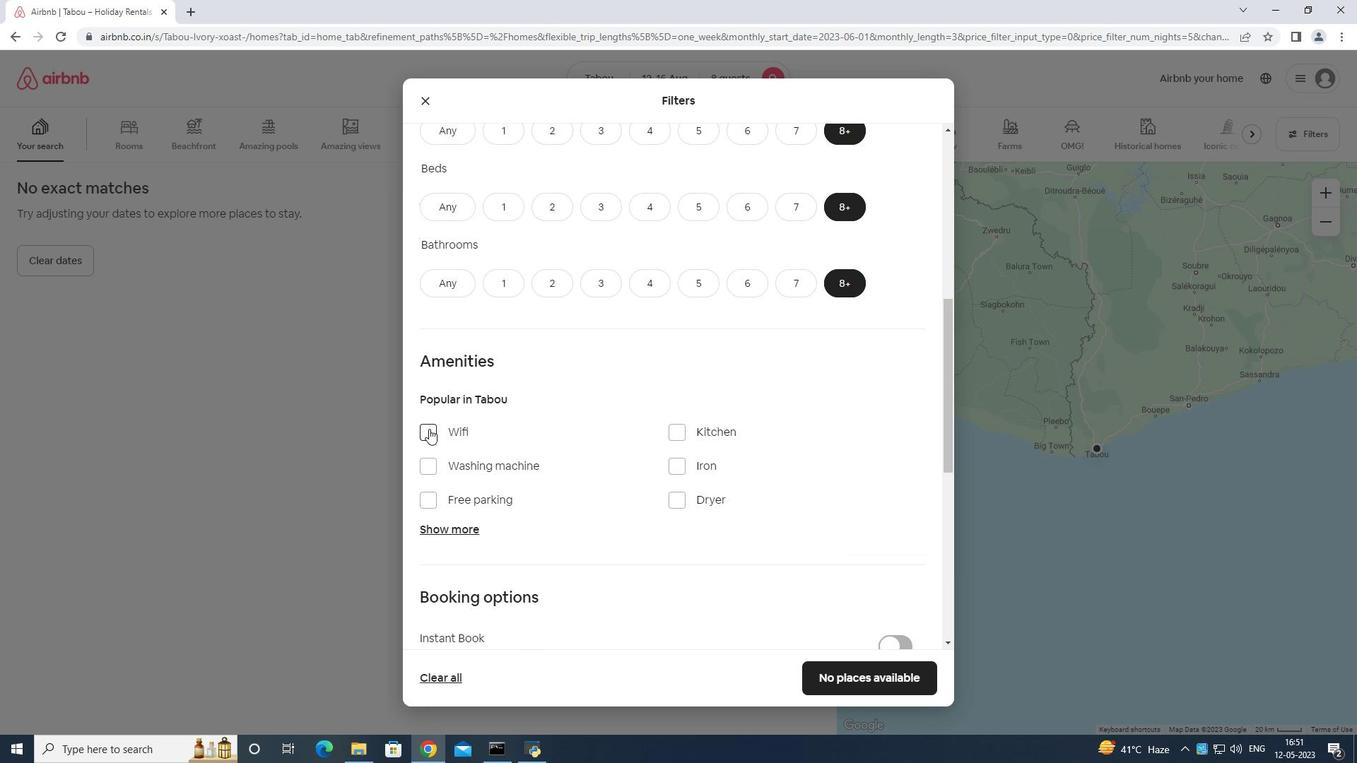 
Action: Mouse moved to (425, 493)
Screenshot: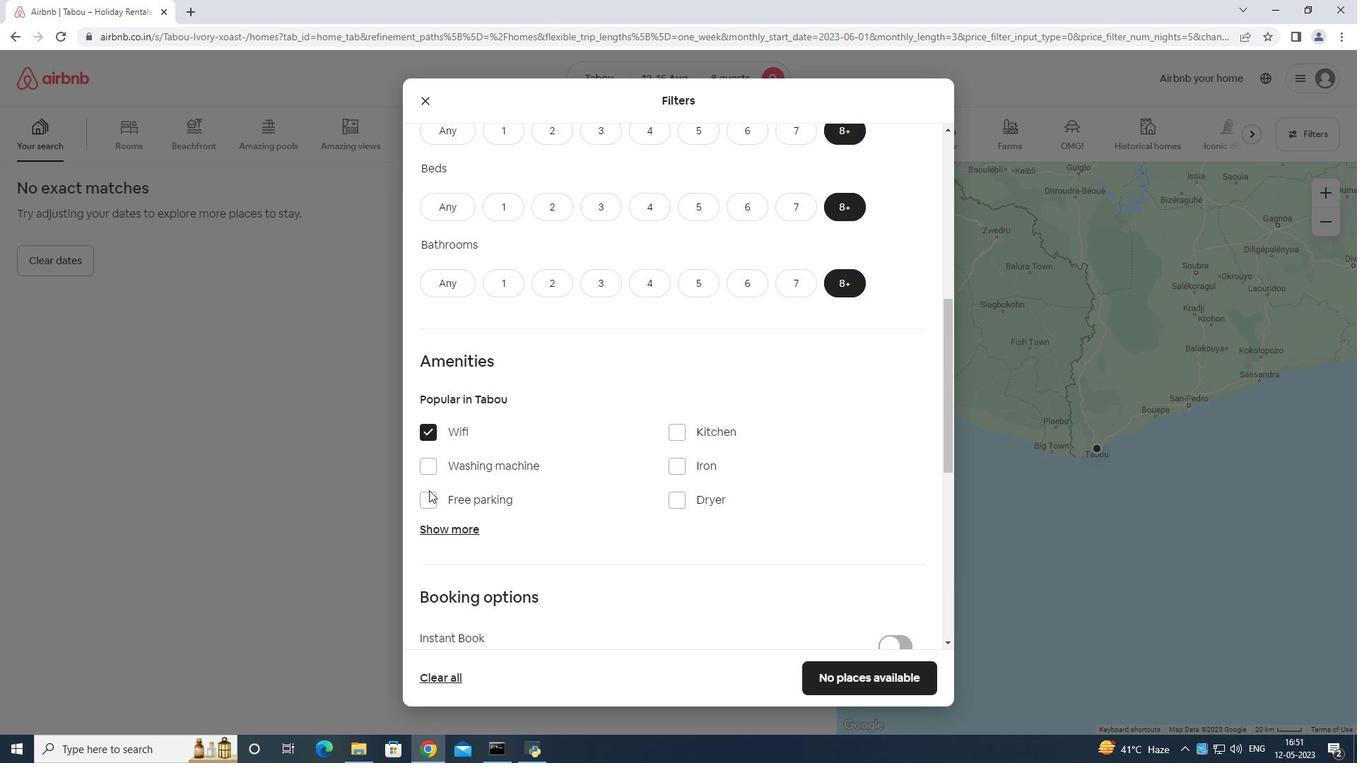 
Action: Mouse pressed left at (425, 493)
Screenshot: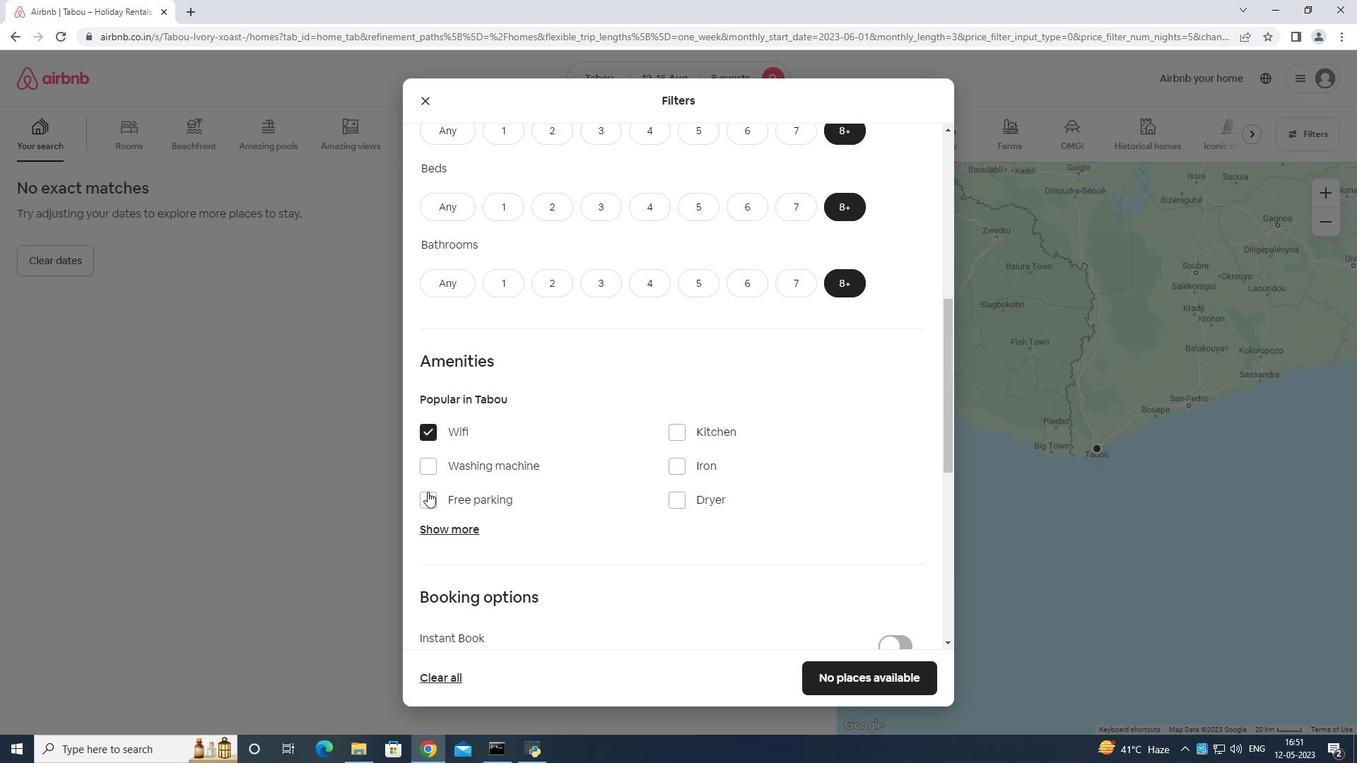 
Action: Mouse moved to (425, 524)
Screenshot: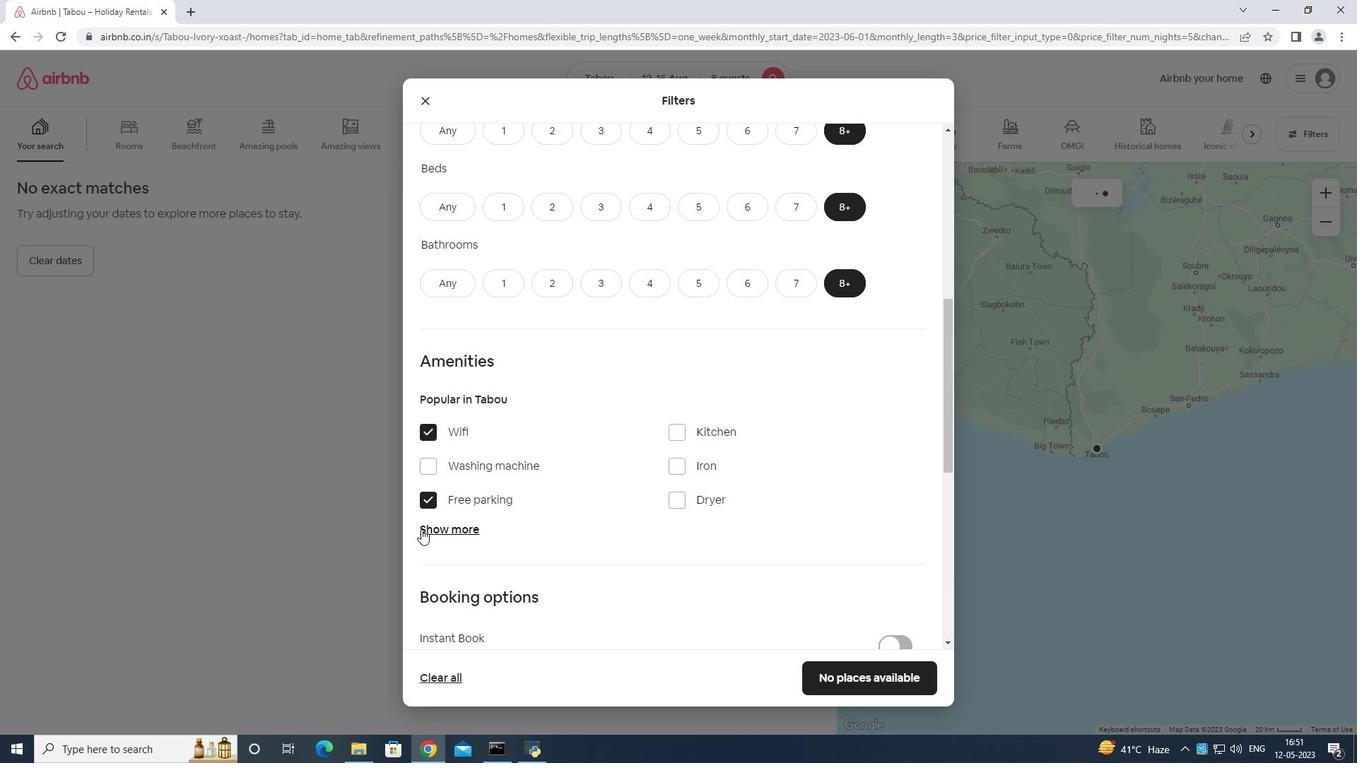 
Action: Mouse pressed left at (425, 524)
Screenshot: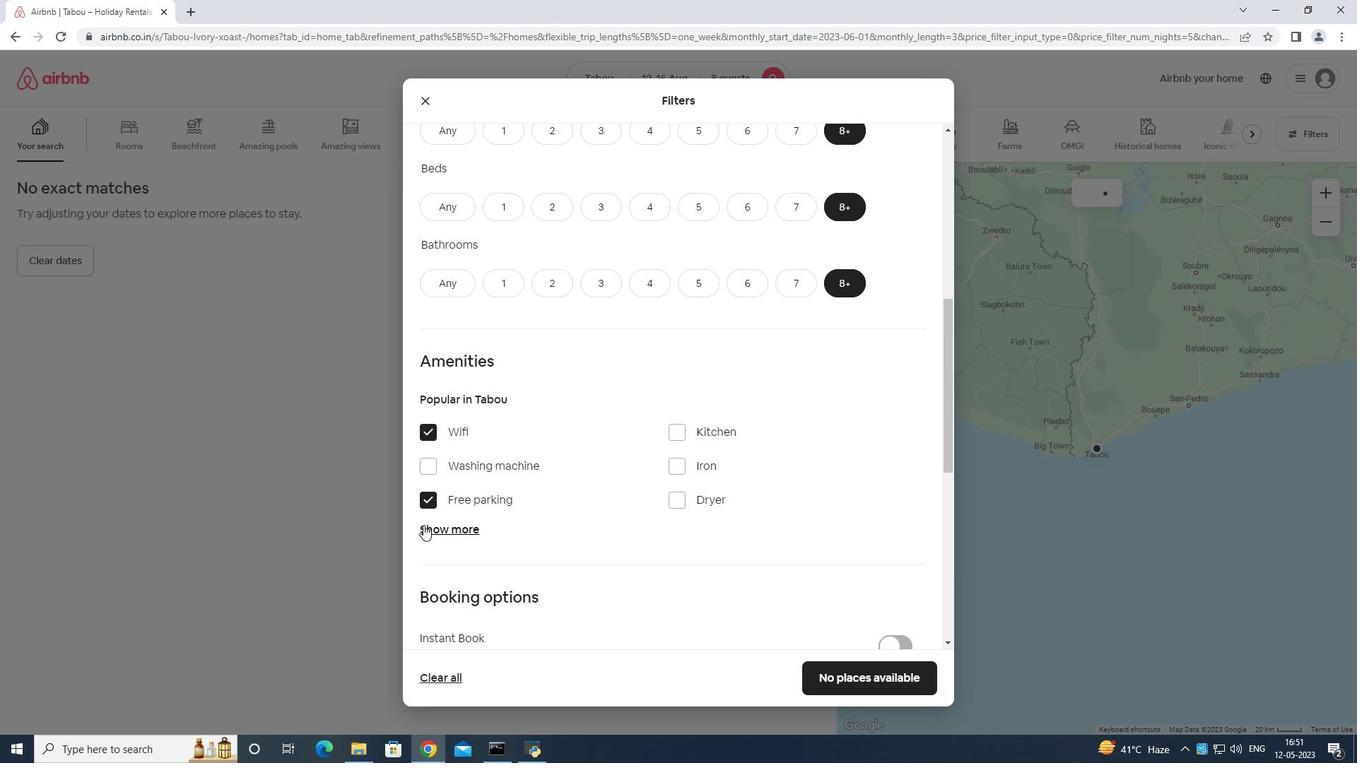 
Action: Mouse moved to (571, 524)
Screenshot: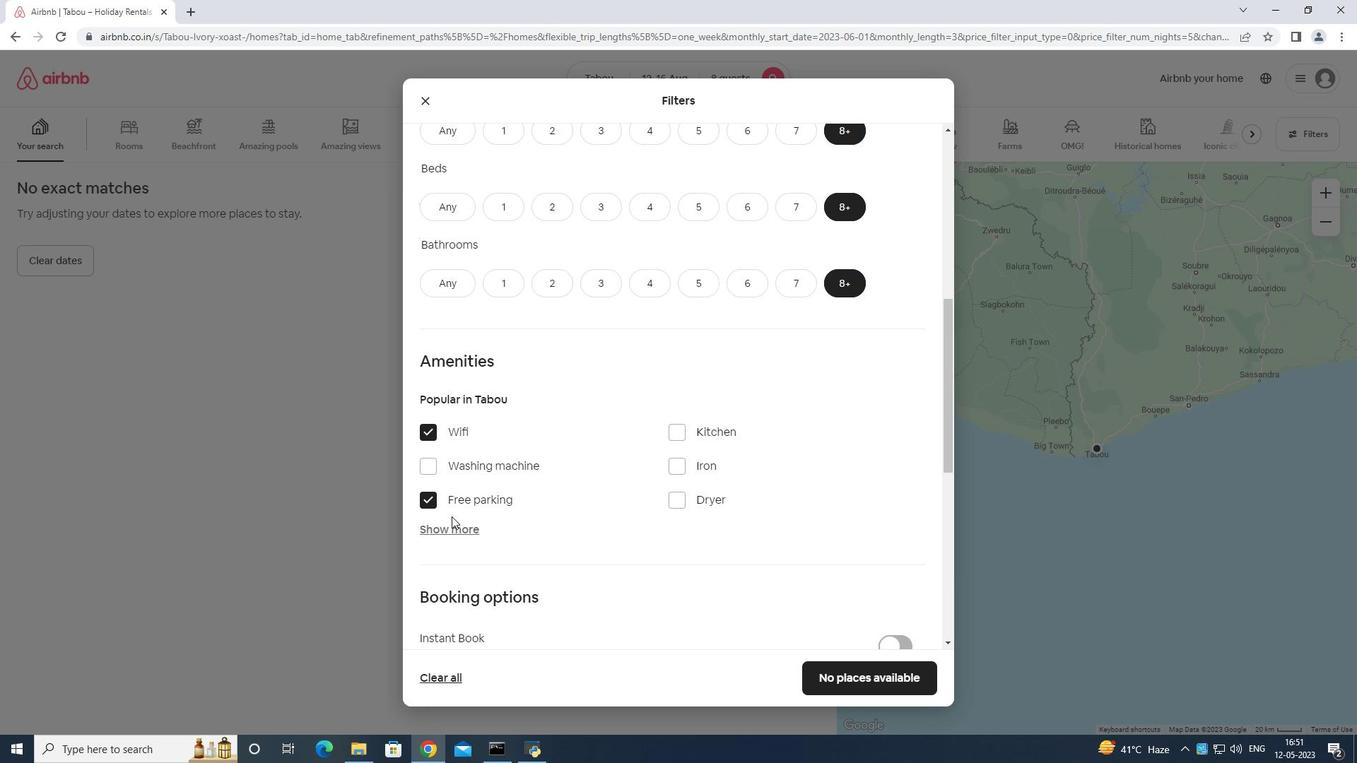 
Action: Mouse scrolled (571, 523) with delta (0, 0)
Screenshot: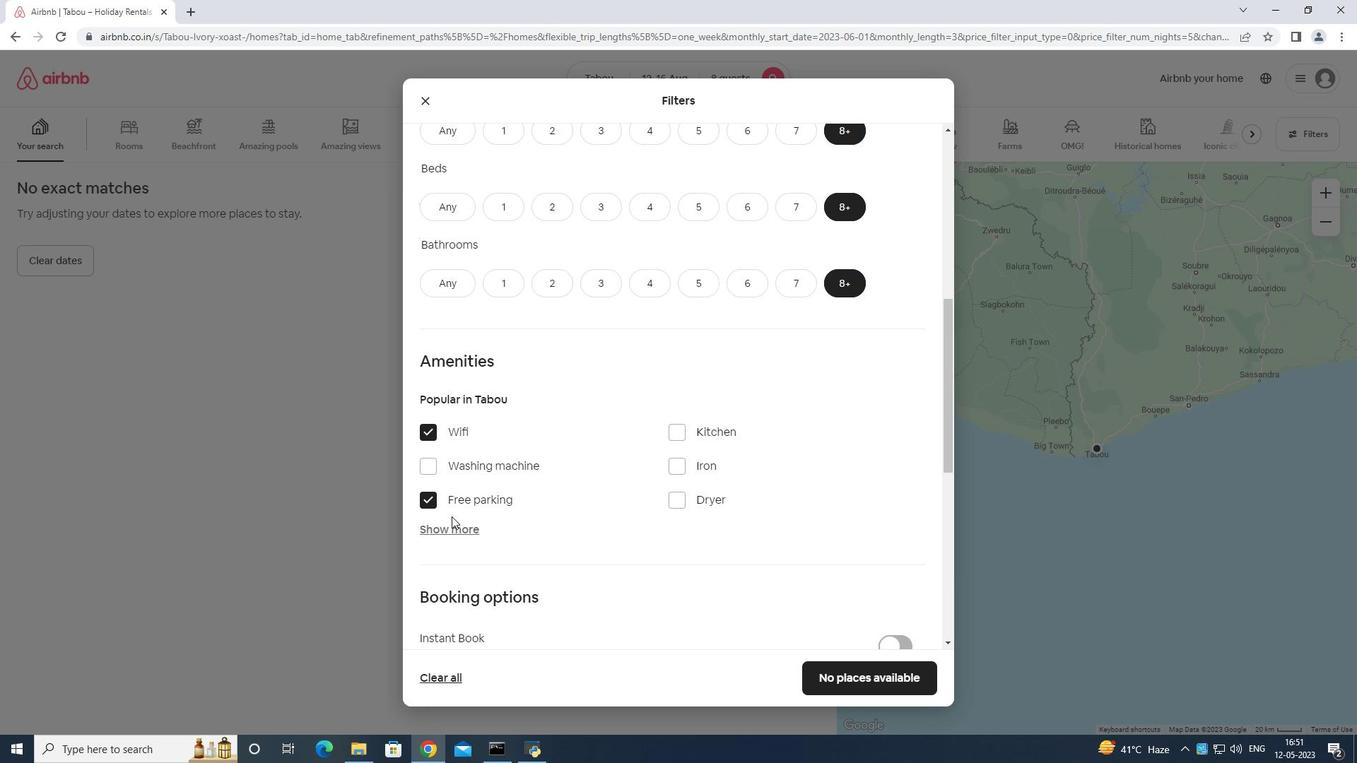 
Action: Mouse moved to (578, 525)
Screenshot: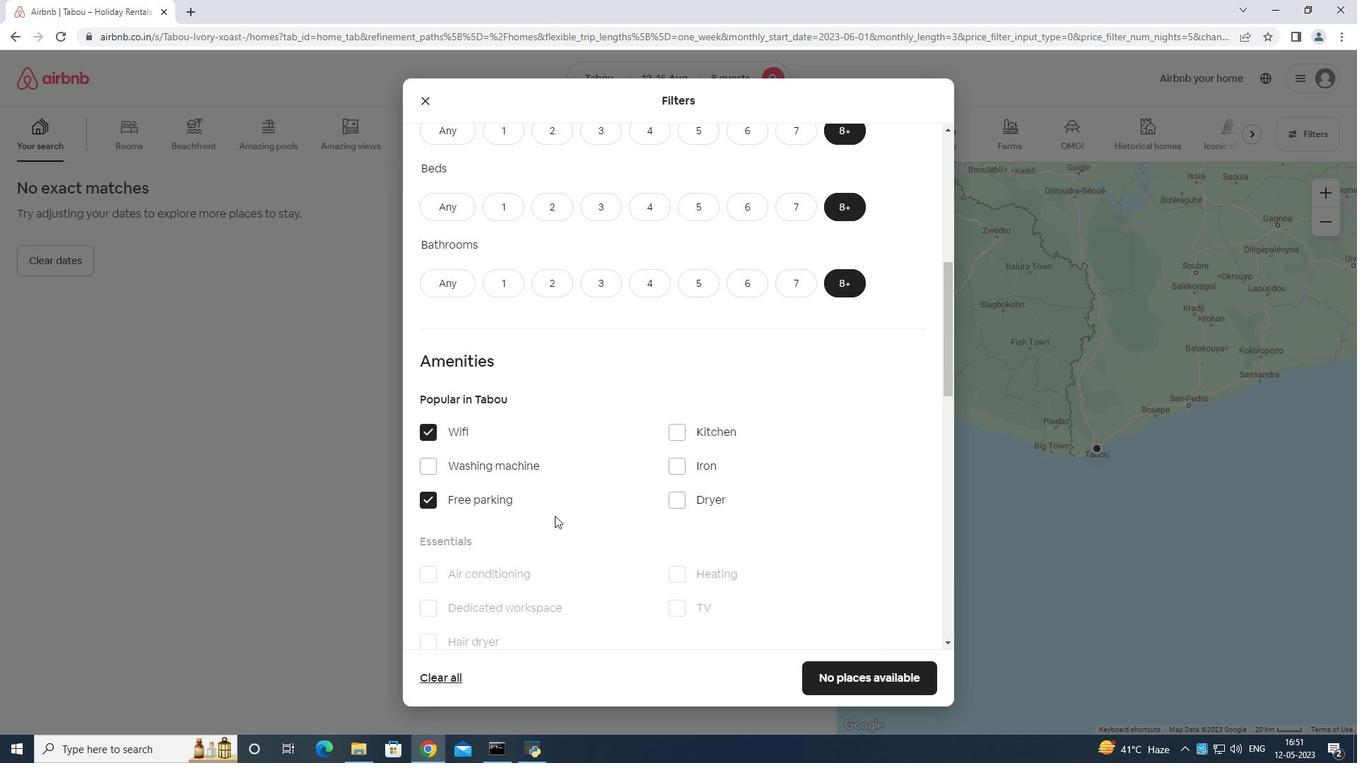 
Action: Mouse scrolled (576, 524) with delta (0, 0)
Screenshot: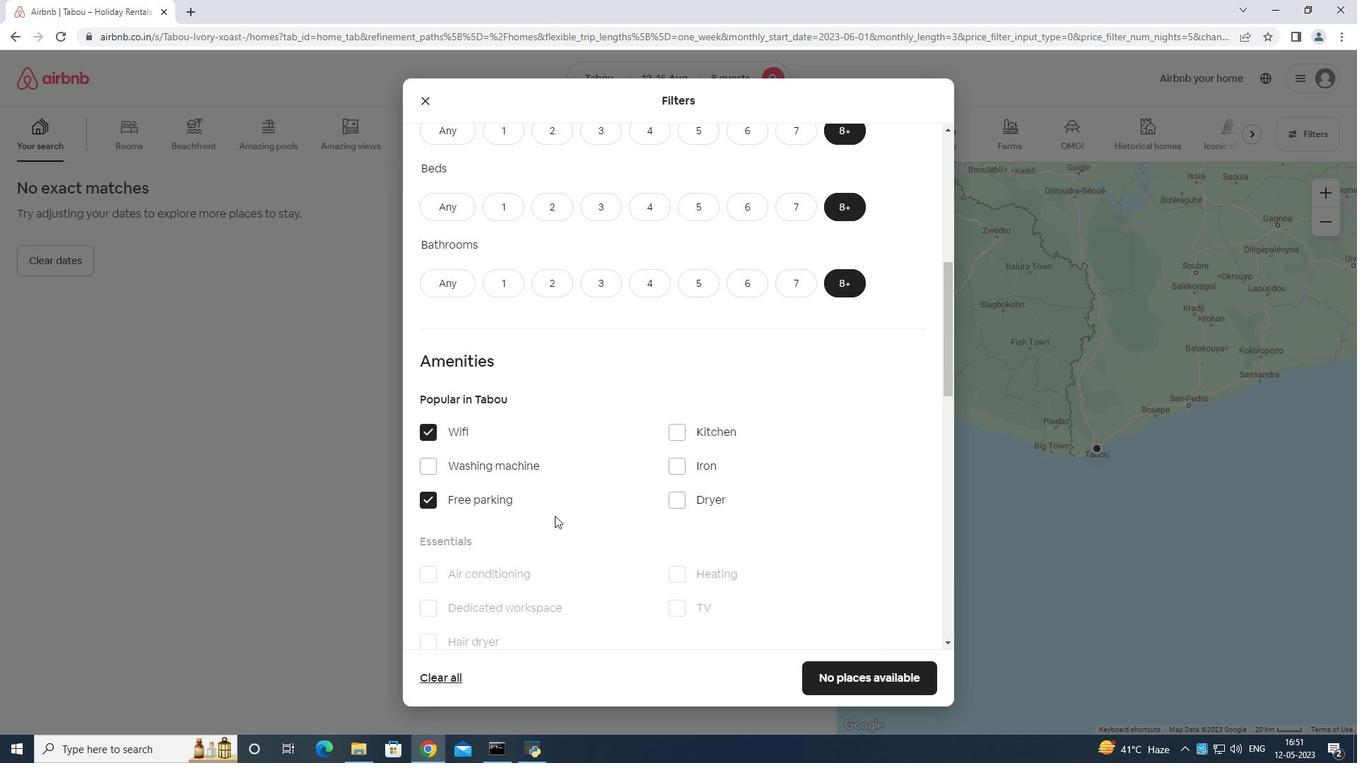 
Action: Mouse moved to (677, 470)
Screenshot: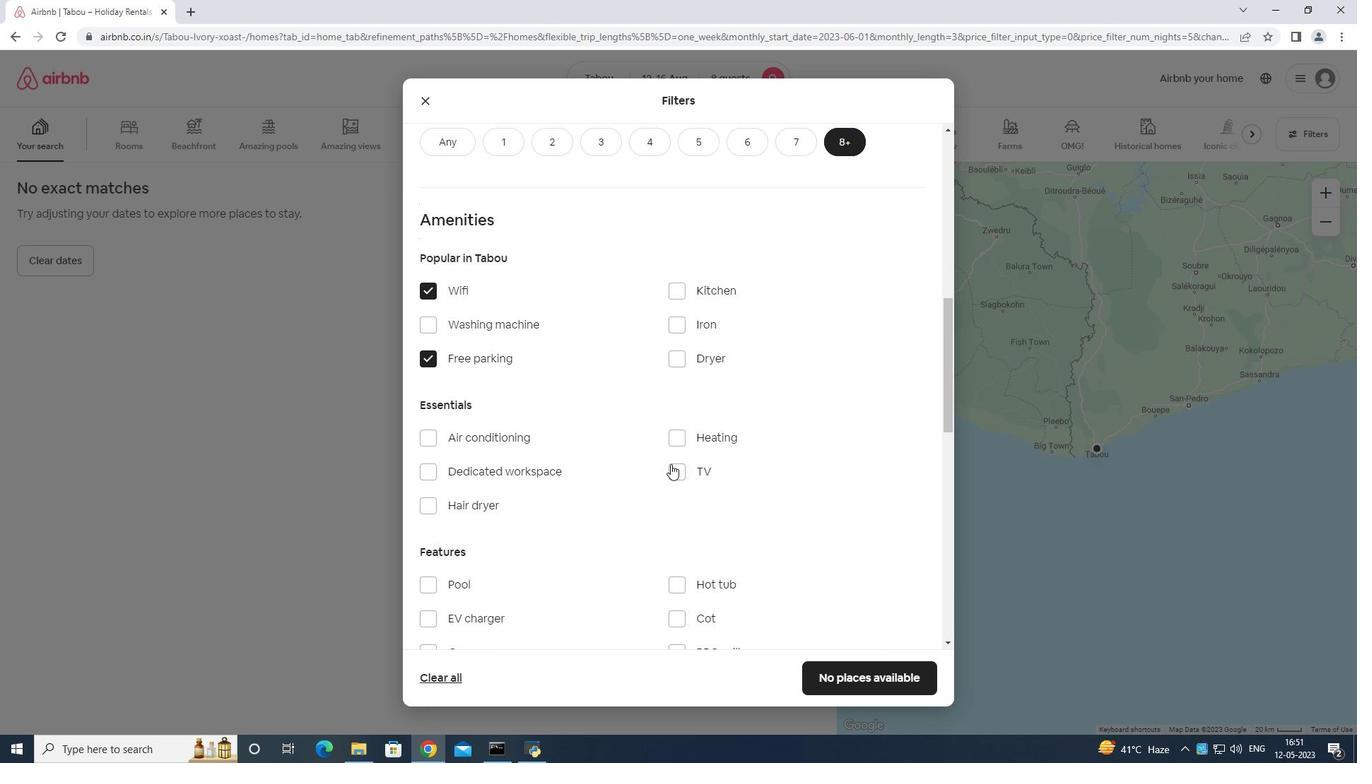 
Action: Mouse pressed left at (677, 470)
Screenshot: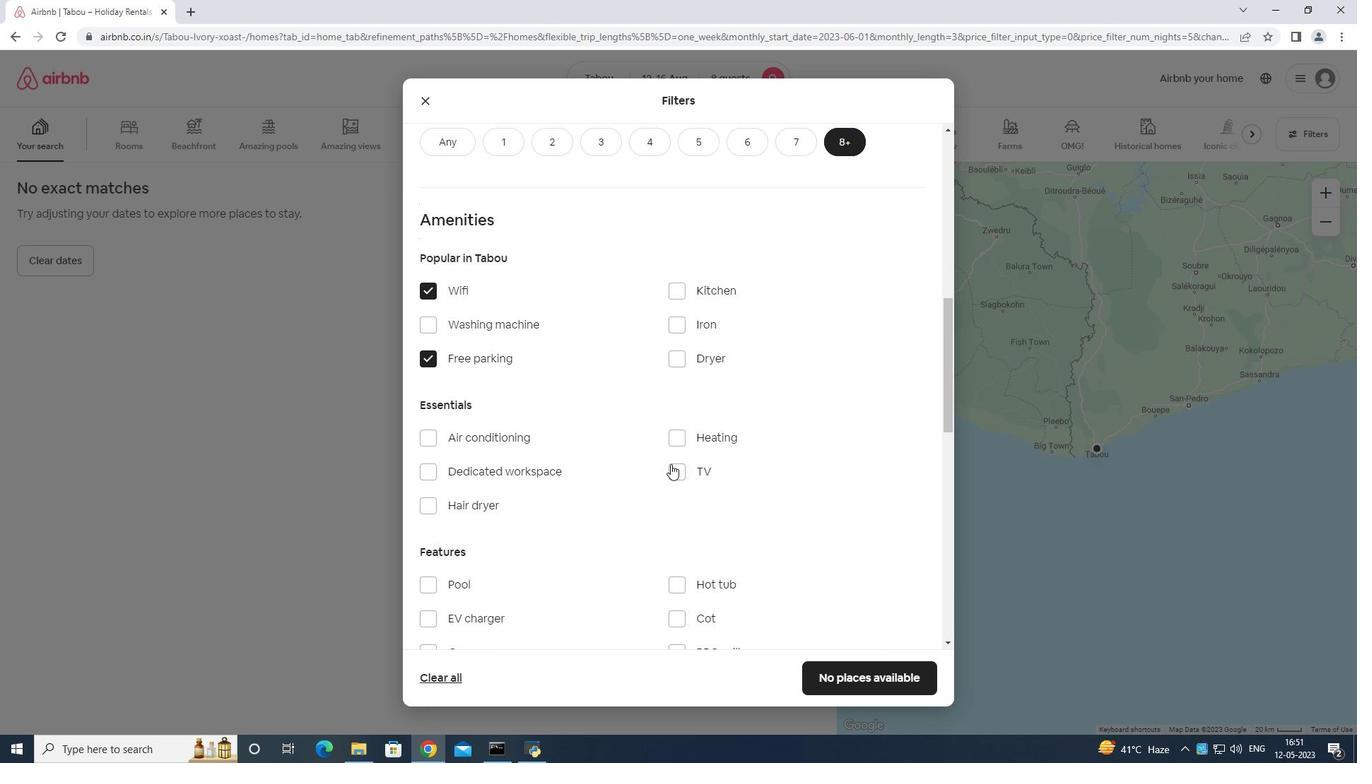 
Action: Mouse moved to (670, 463)
Screenshot: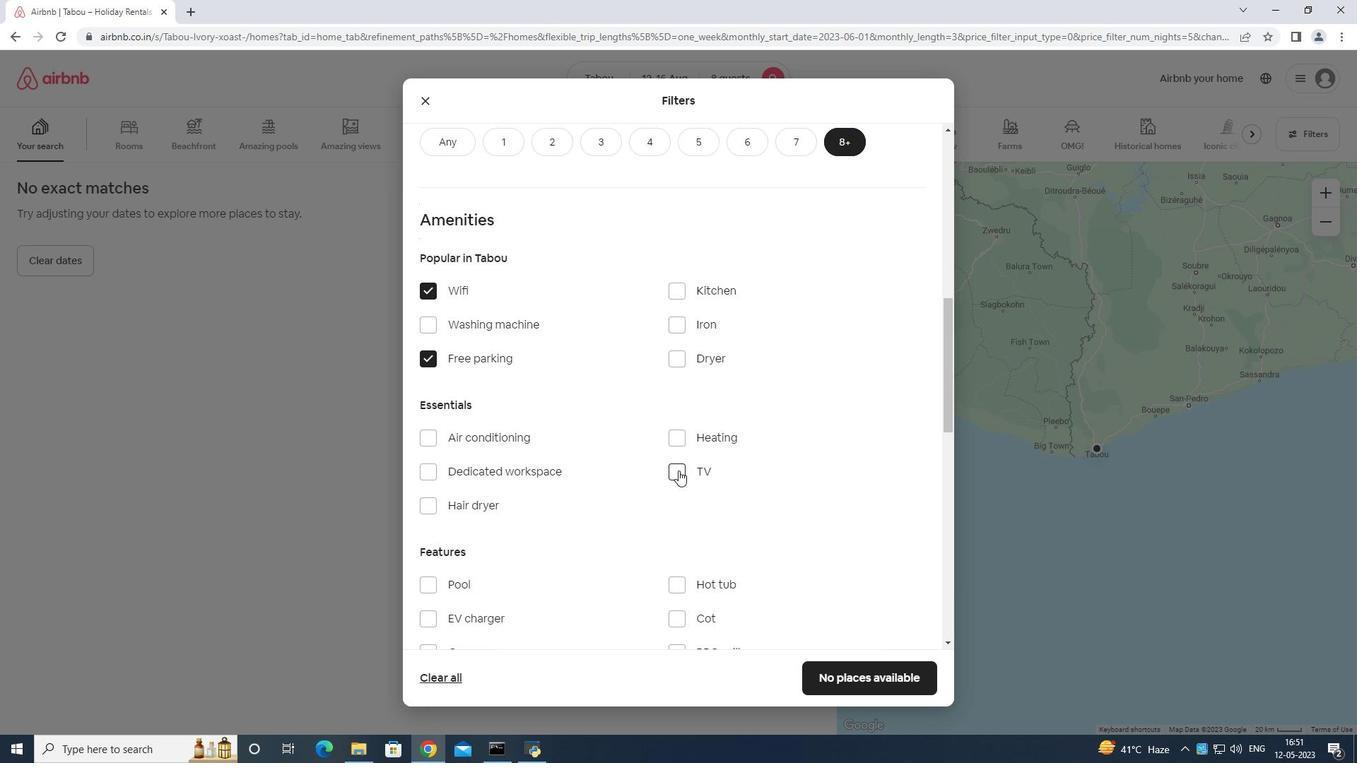 
Action: Mouse scrolled (670, 462) with delta (0, 0)
Screenshot: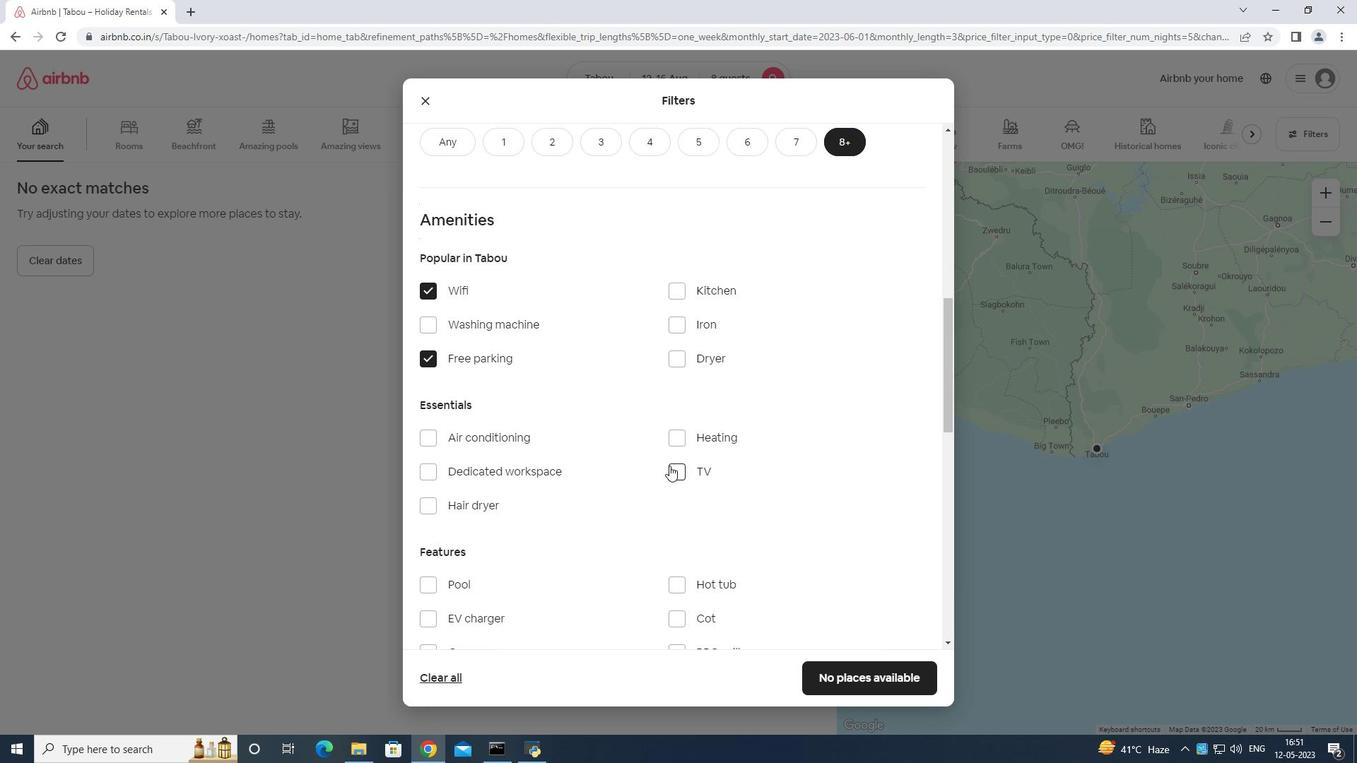 
Action: Mouse moved to (671, 463)
Screenshot: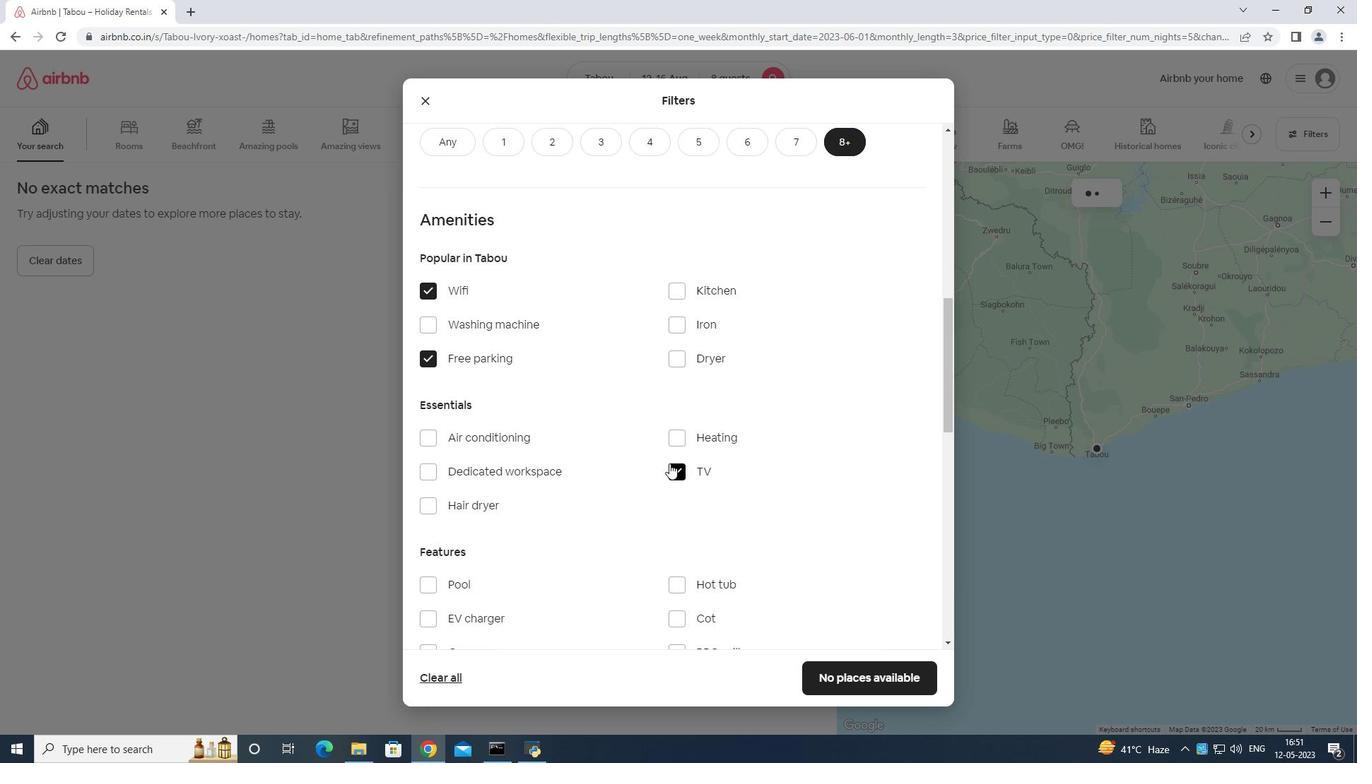 
Action: Mouse scrolled (671, 462) with delta (0, 0)
Screenshot: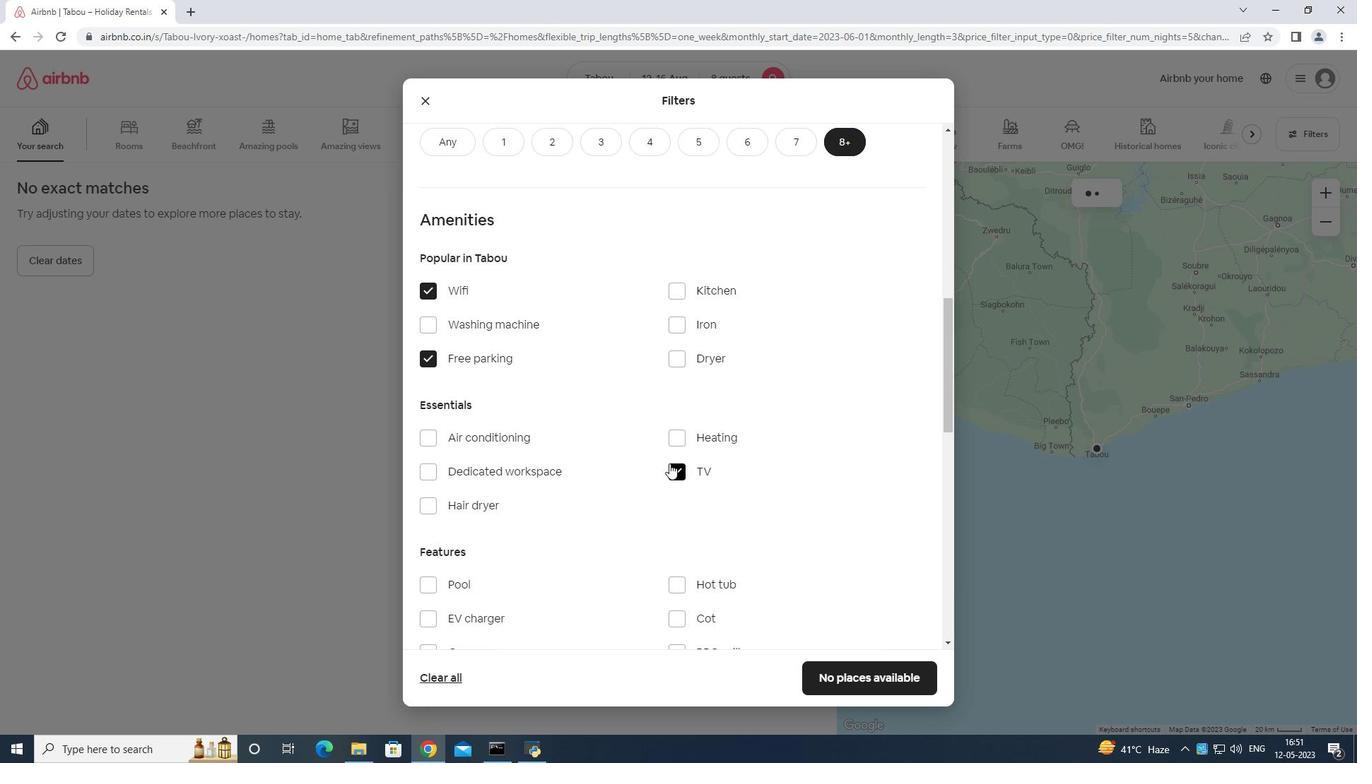 
Action: Mouse scrolled (671, 462) with delta (0, 0)
Screenshot: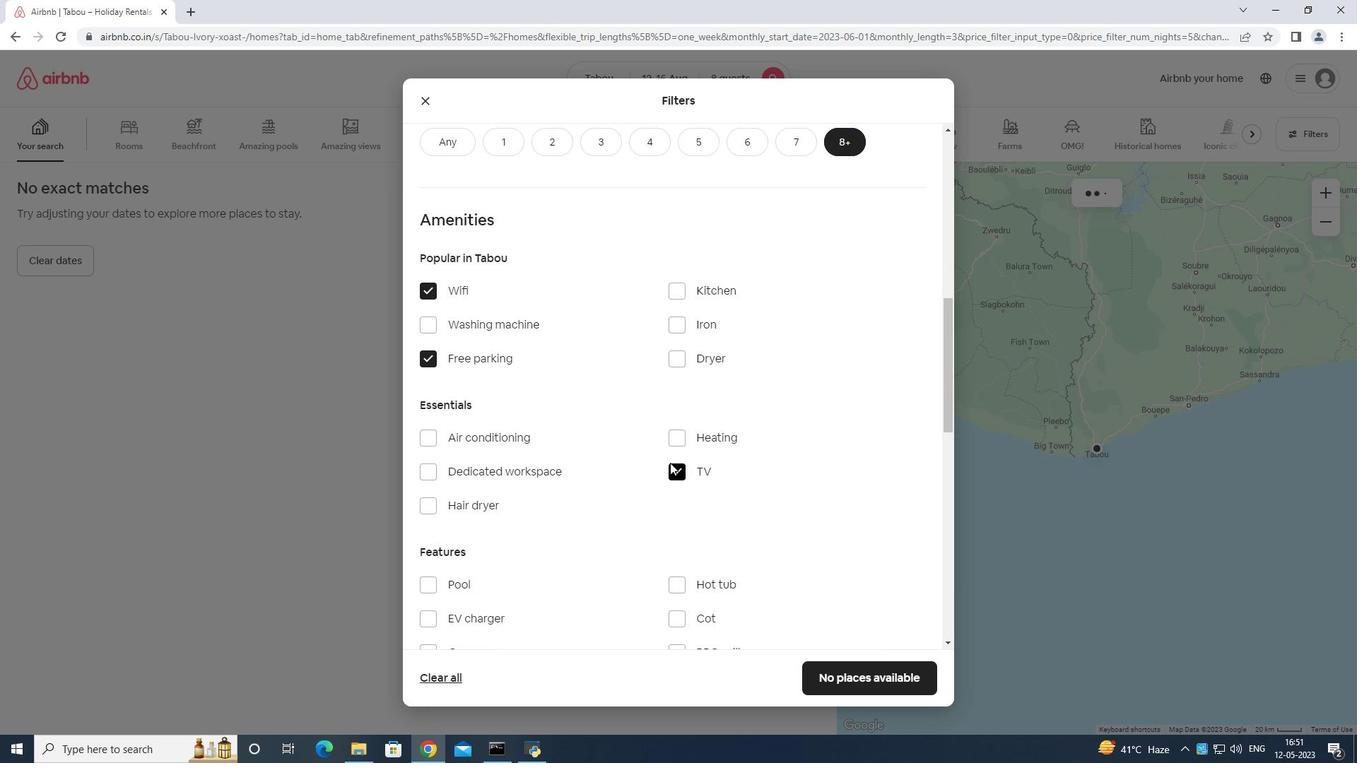 
Action: Mouse moved to (425, 434)
Screenshot: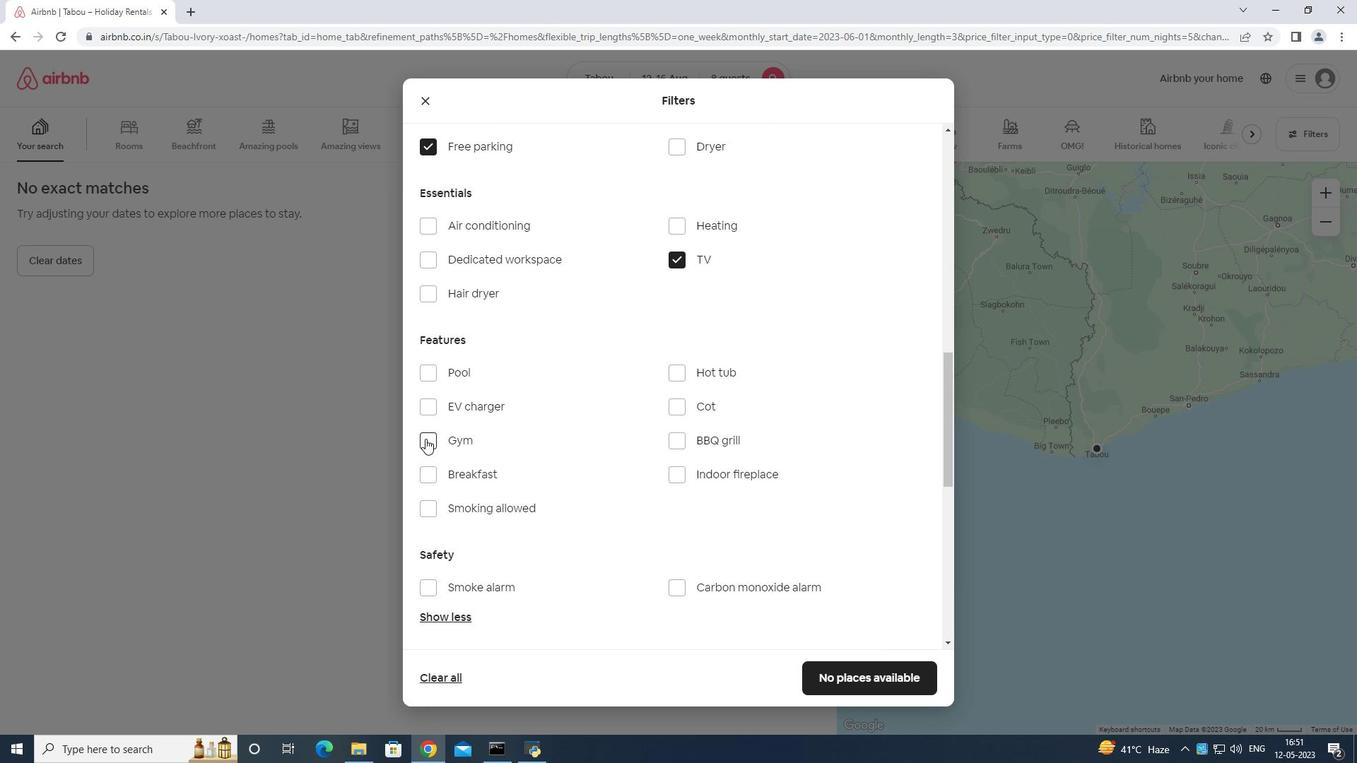 
Action: Mouse pressed left at (425, 434)
Screenshot: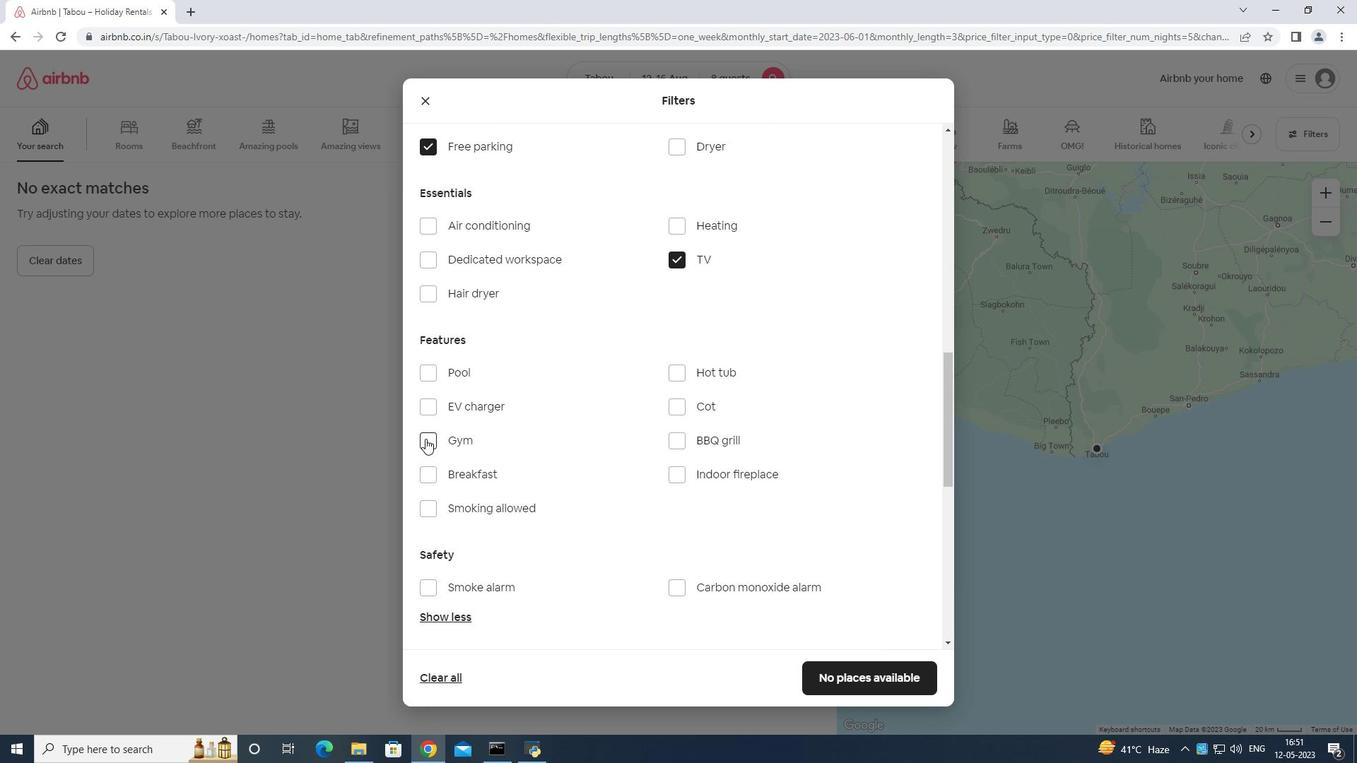 
Action: Mouse moved to (427, 467)
Screenshot: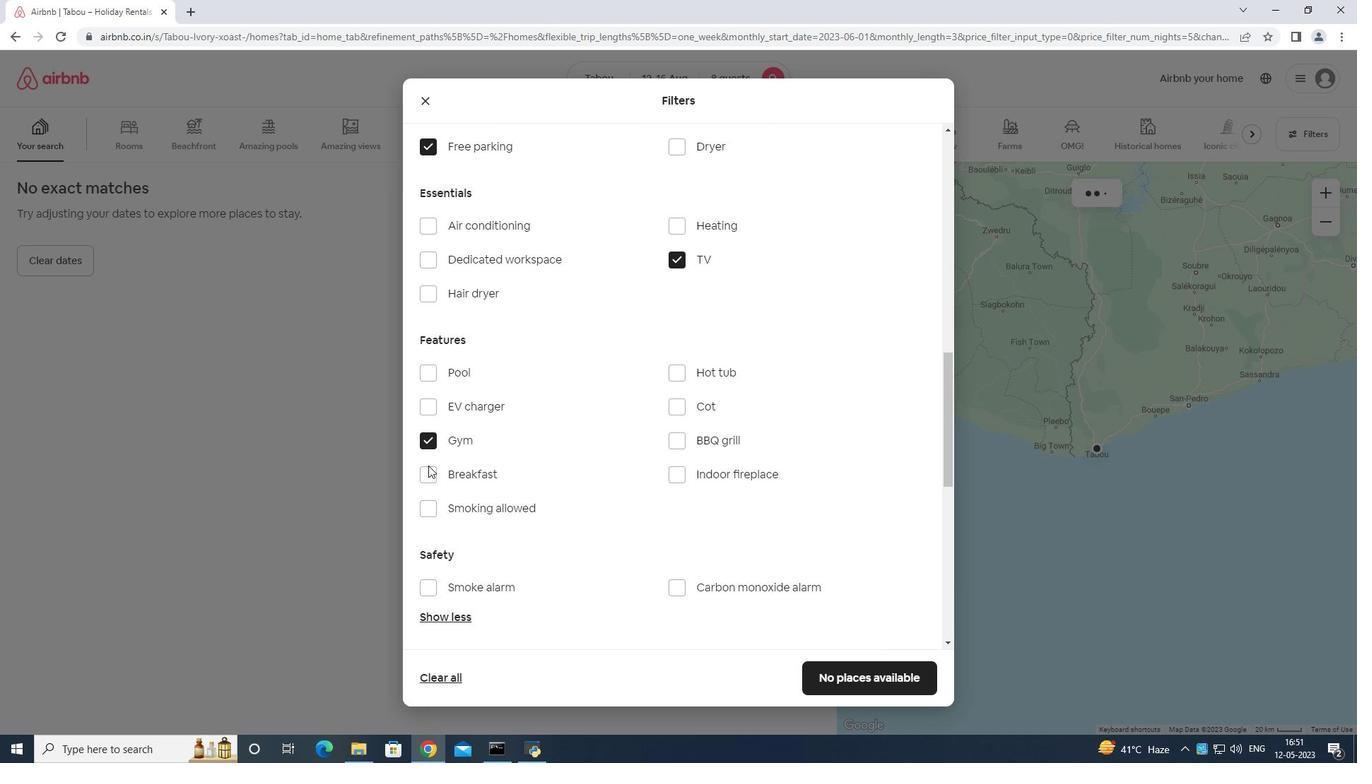 
Action: Mouse pressed left at (427, 467)
Screenshot: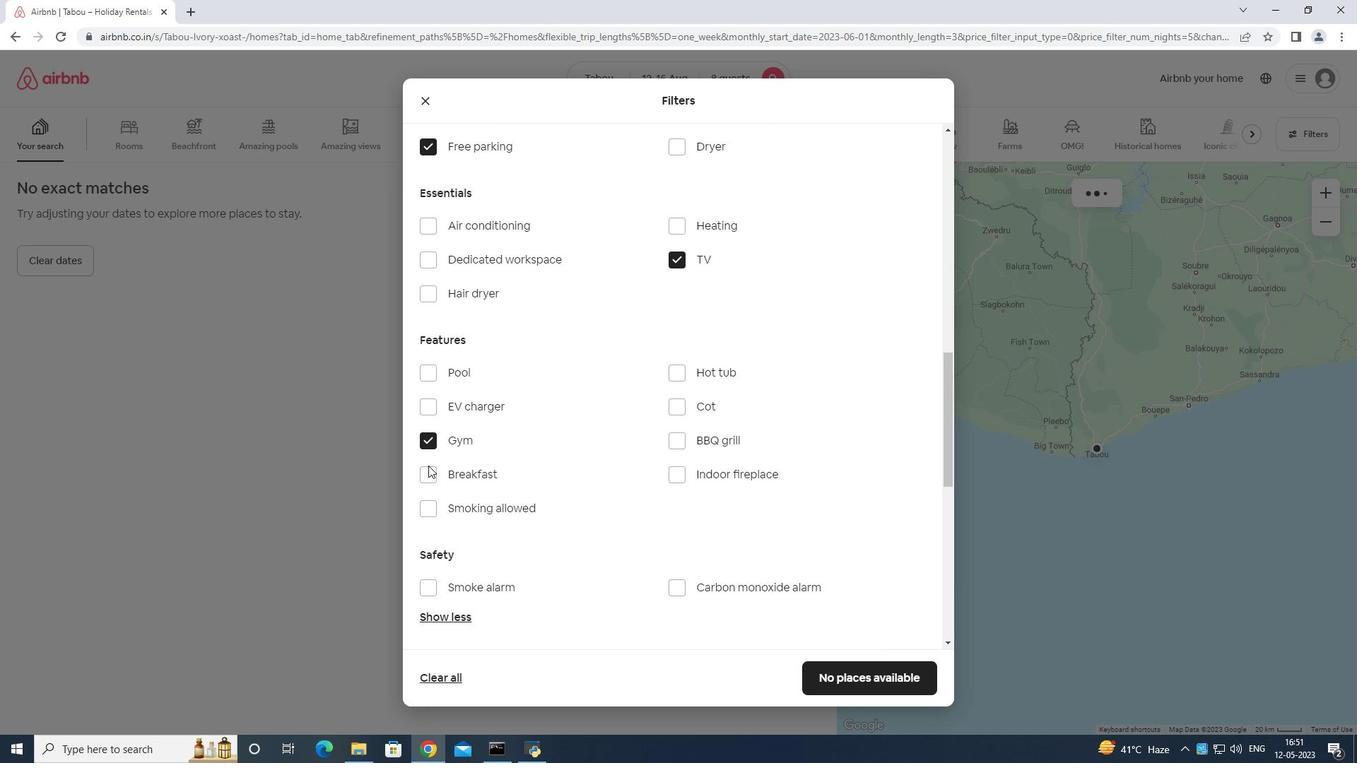 
Action: Mouse moved to (544, 494)
Screenshot: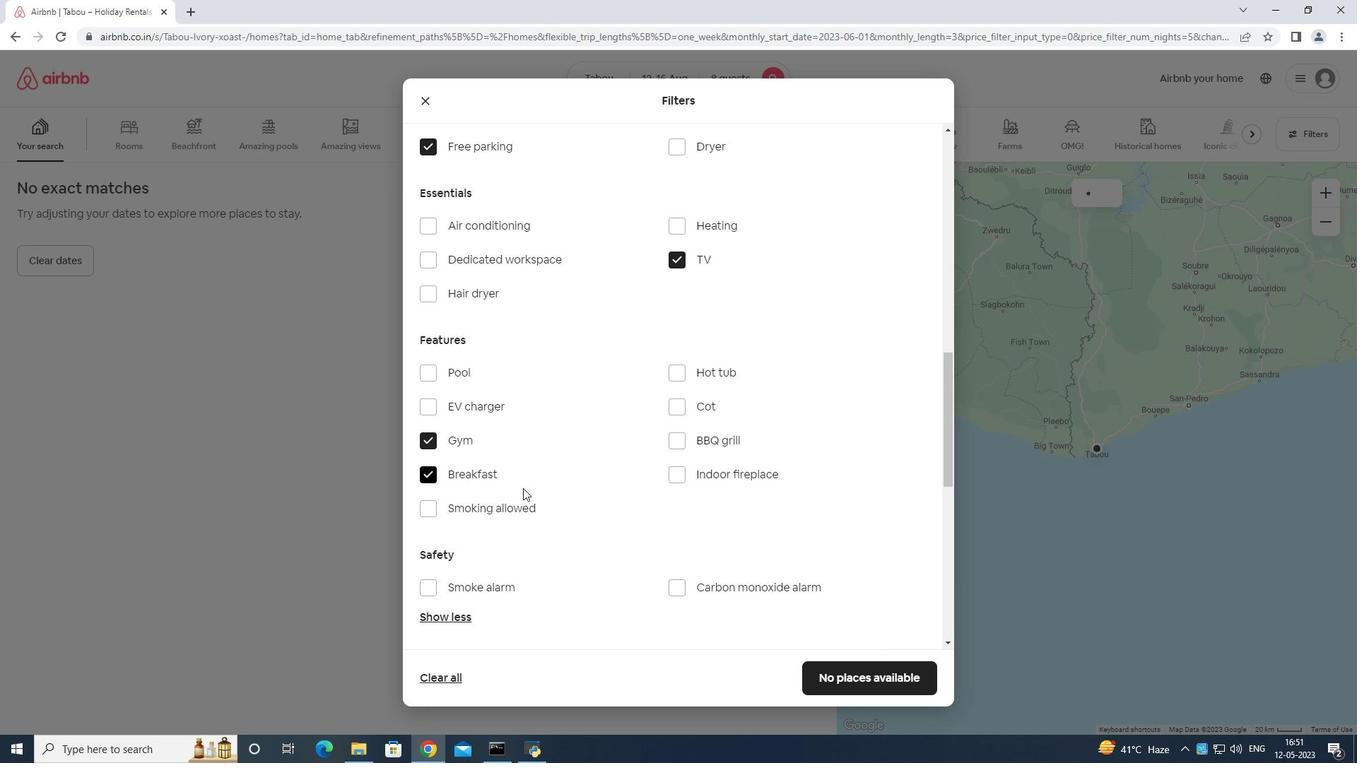 
Action: Mouse scrolled (544, 495) with delta (0, 0)
Screenshot: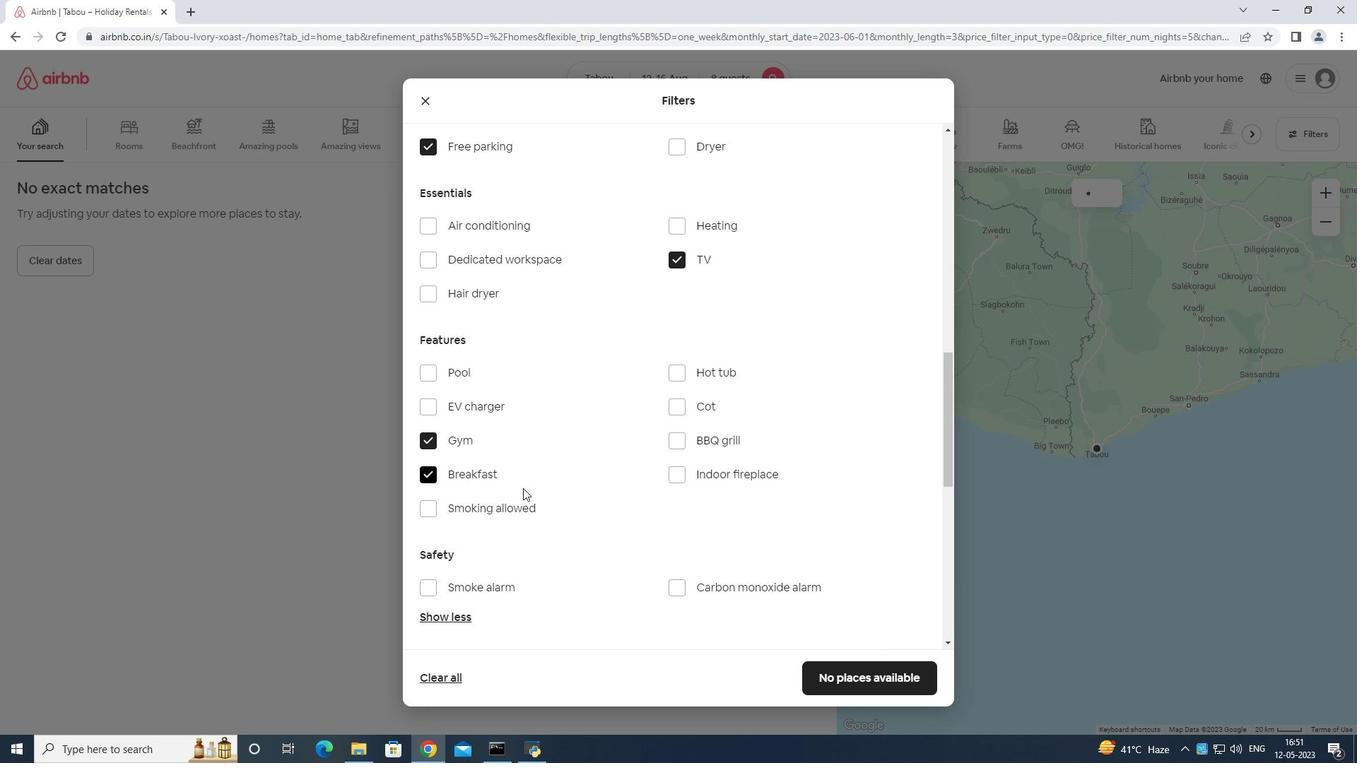 
Action: Mouse moved to (546, 494)
Screenshot: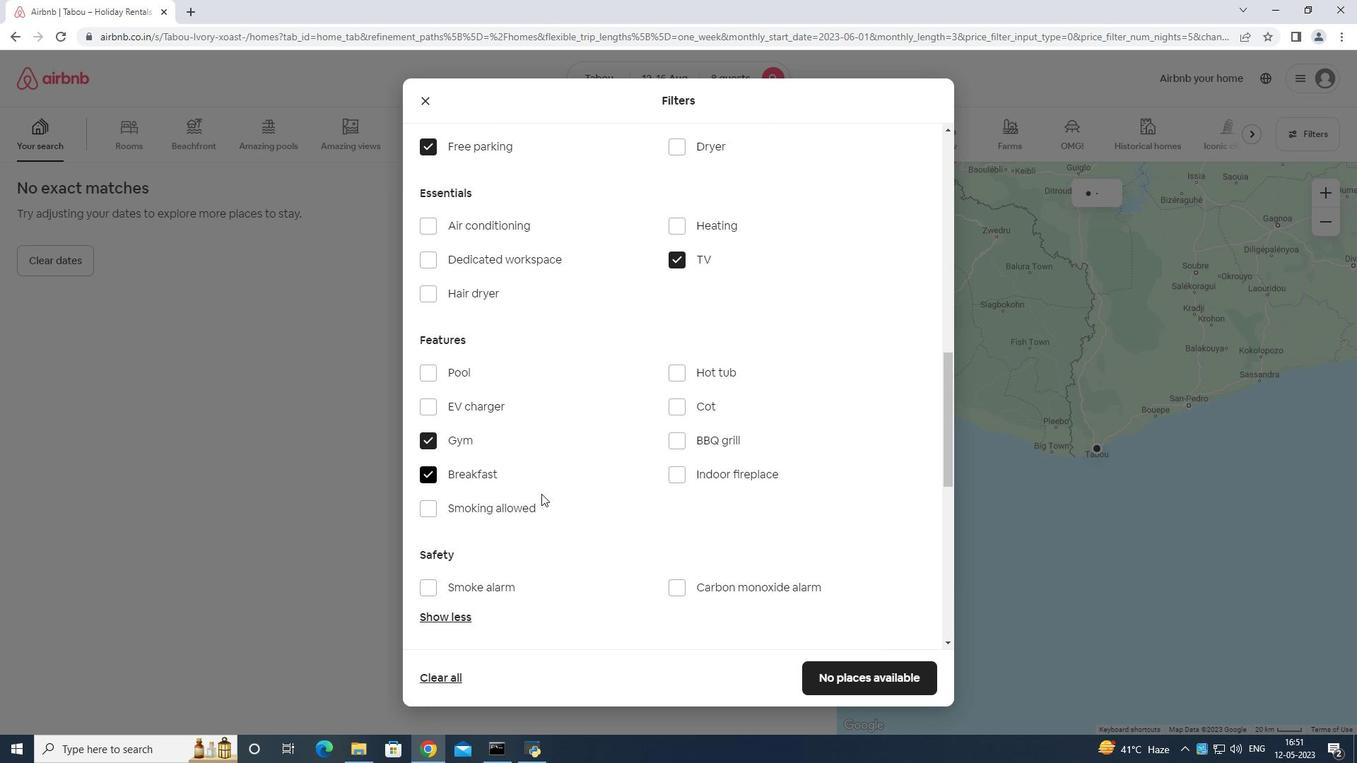 
Action: Mouse scrolled (546, 495) with delta (0, 0)
Screenshot: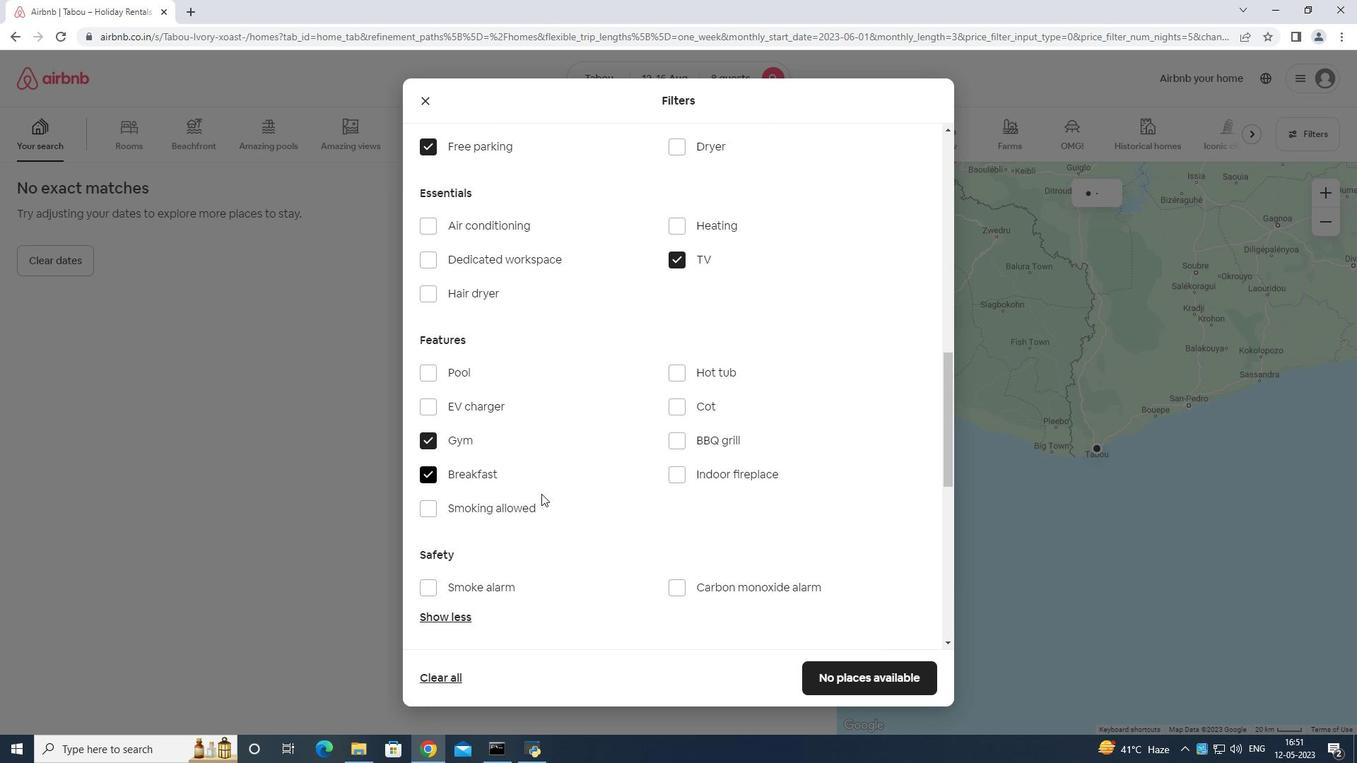 
Action: Mouse moved to (550, 494)
Screenshot: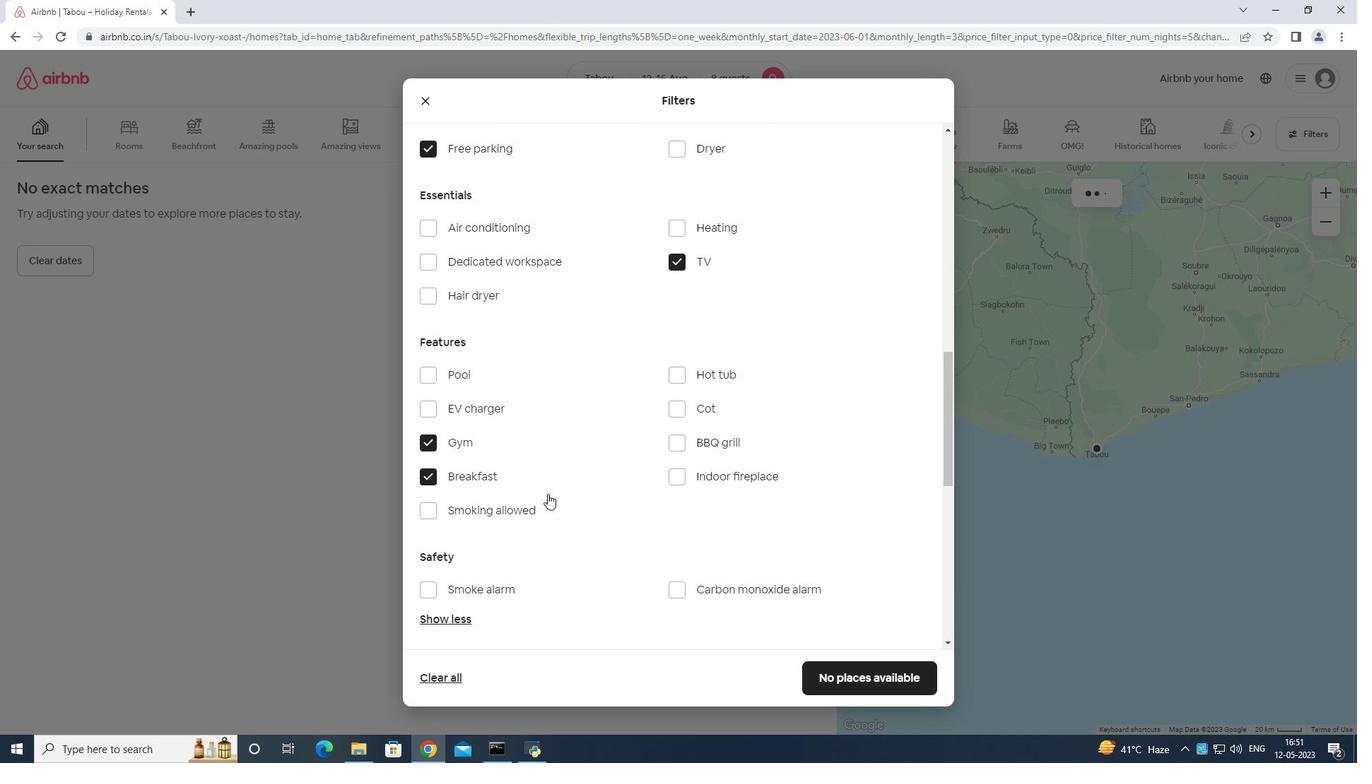 
Action: Mouse scrolled (550, 495) with delta (0, 0)
Screenshot: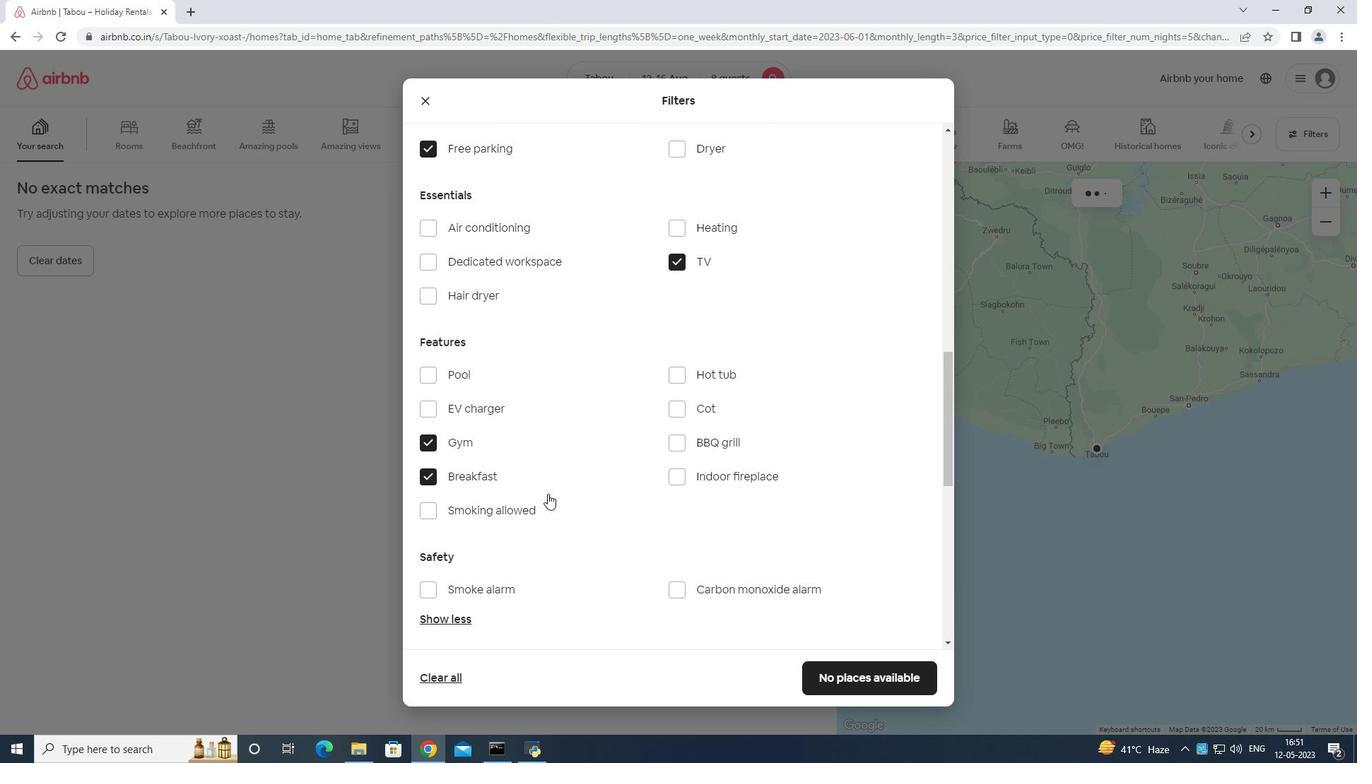 
Action: Mouse moved to (551, 494)
Screenshot: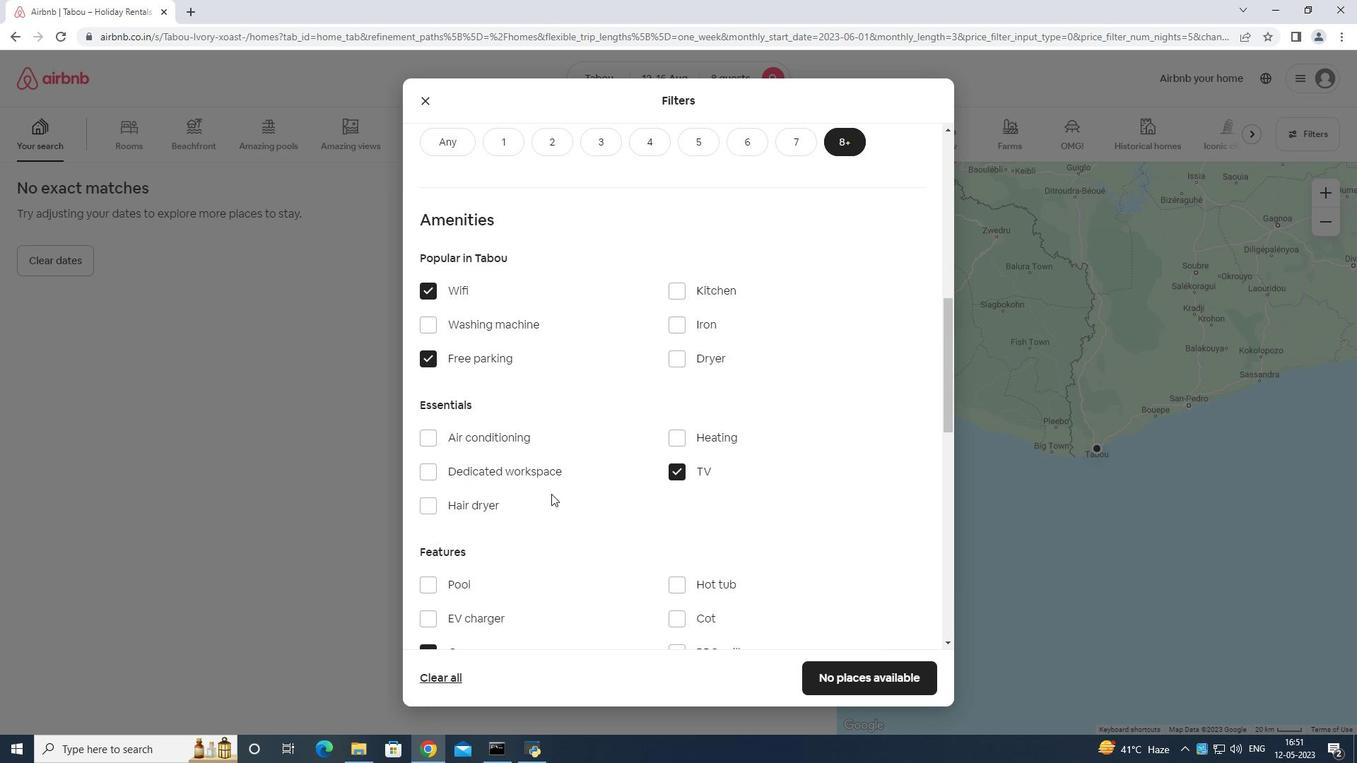 
Action: Mouse scrolled (551, 493) with delta (0, 0)
Screenshot: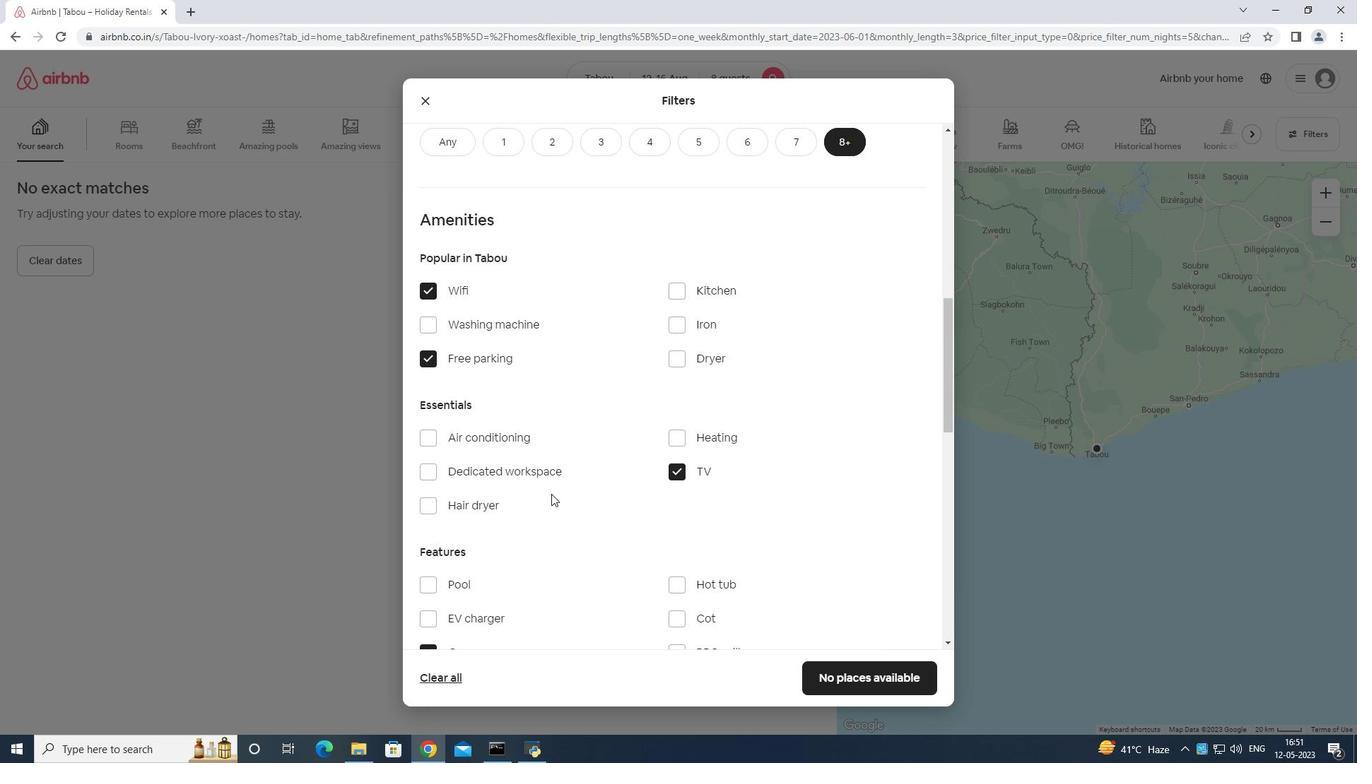 
Action: Mouse moved to (563, 504)
Screenshot: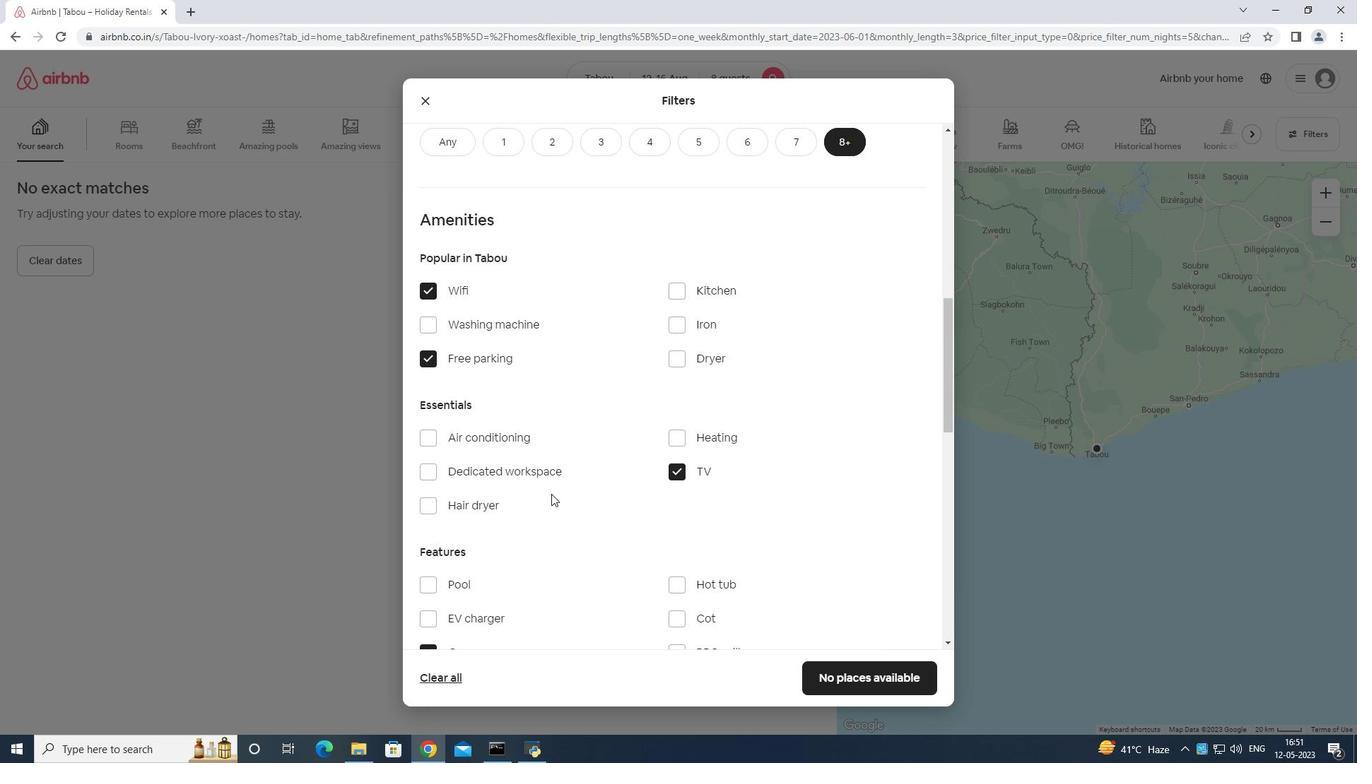 
Action: Mouse scrolled (563, 503) with delta (0, 0)
Screenshot: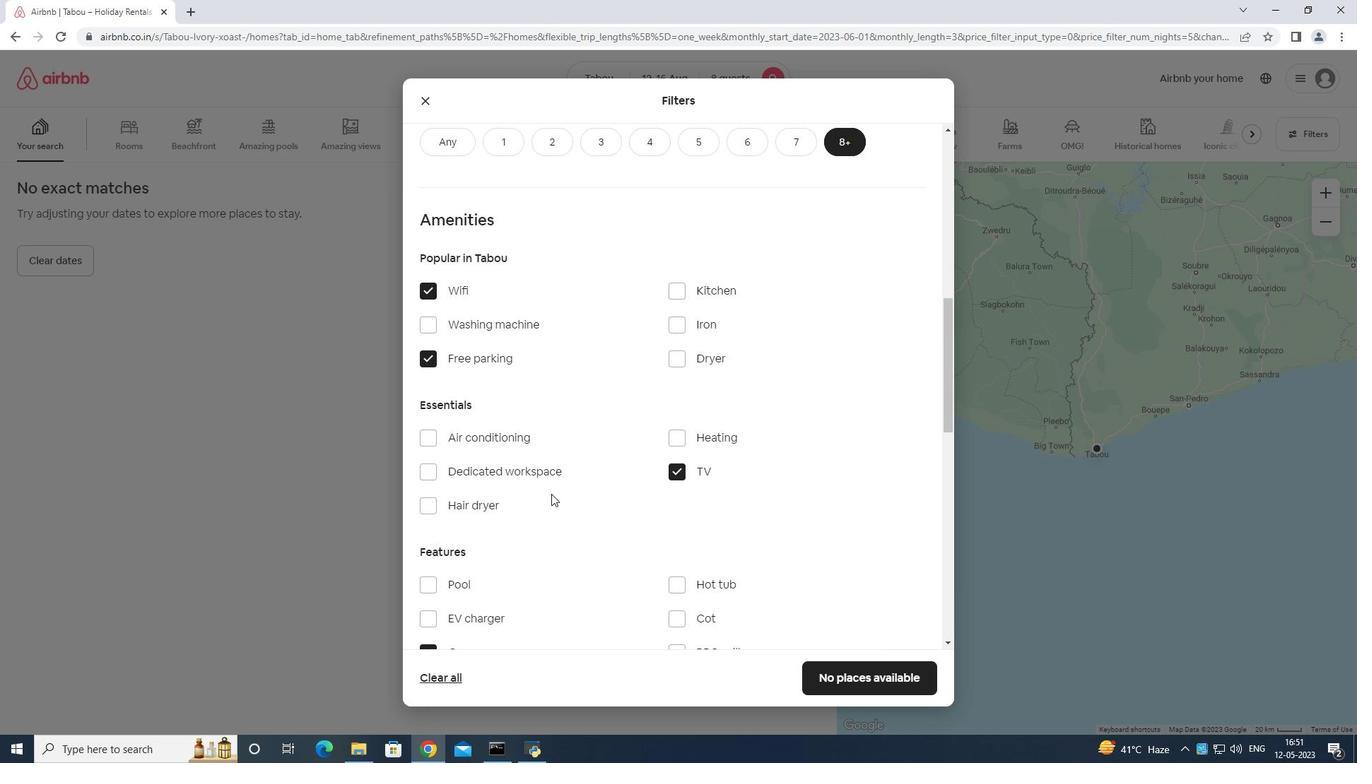 
Action: Mouse moved to (586, 512)
Screenshot: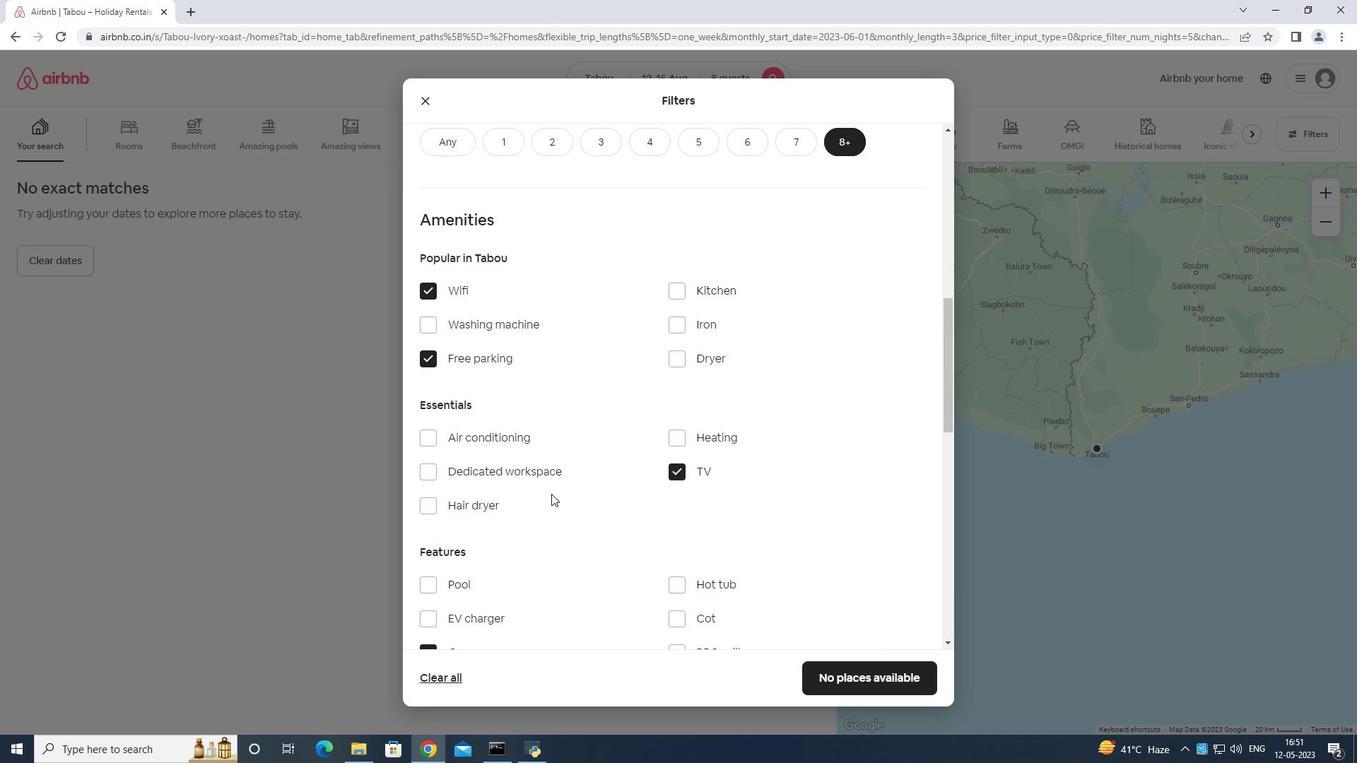 
Action: Mouse scrolled (586, 511) with delta (0, 0)
Screenshot: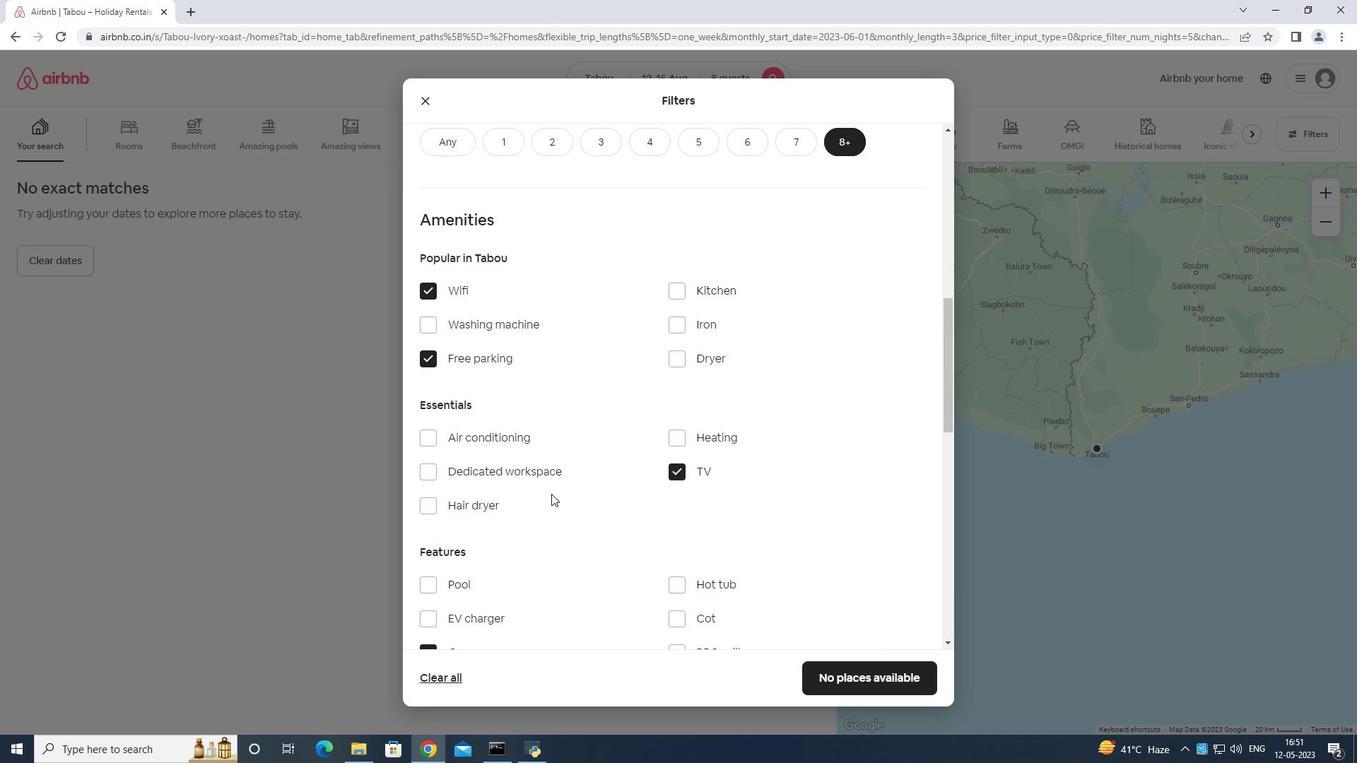 
Action: Mouse moved to (614, 512)
Screenshot: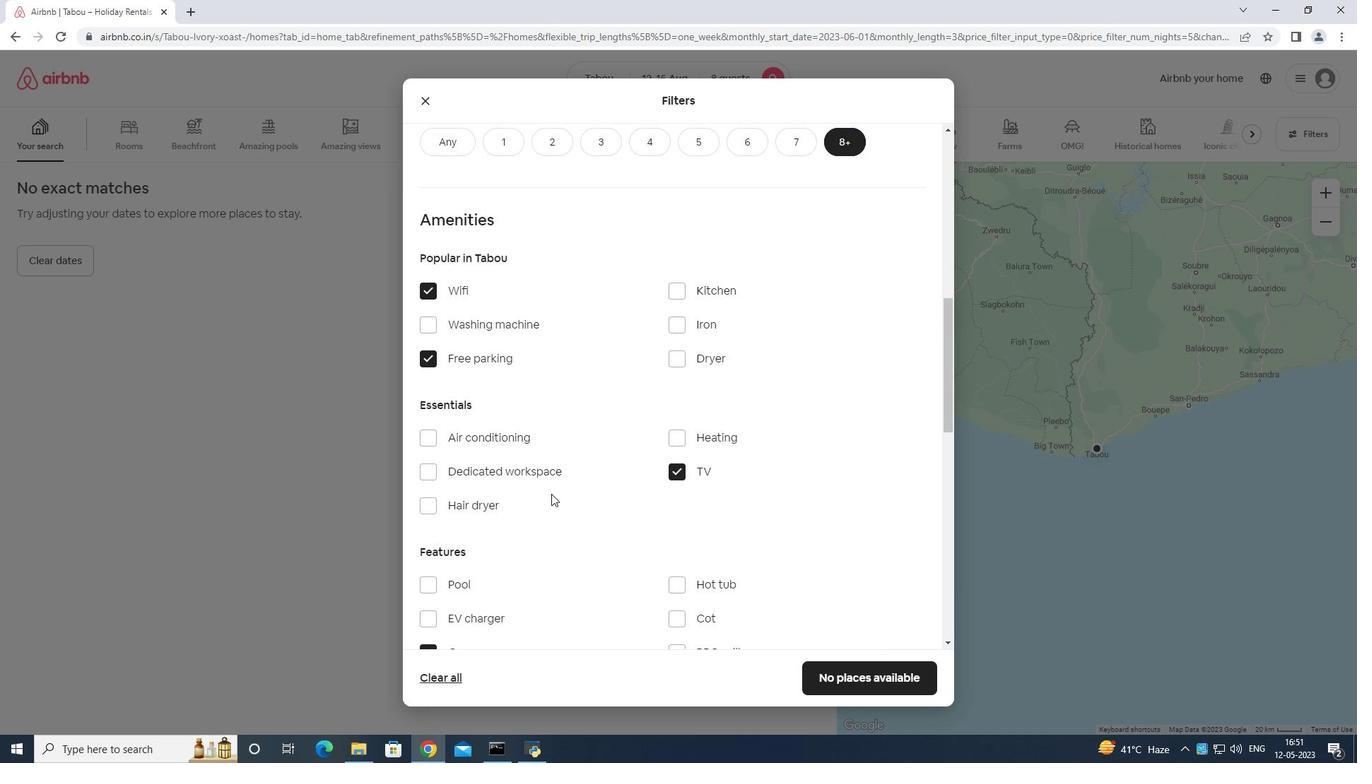
Action: Mouse scrolled (614, 512) with delta (0, 0)
Screenshot: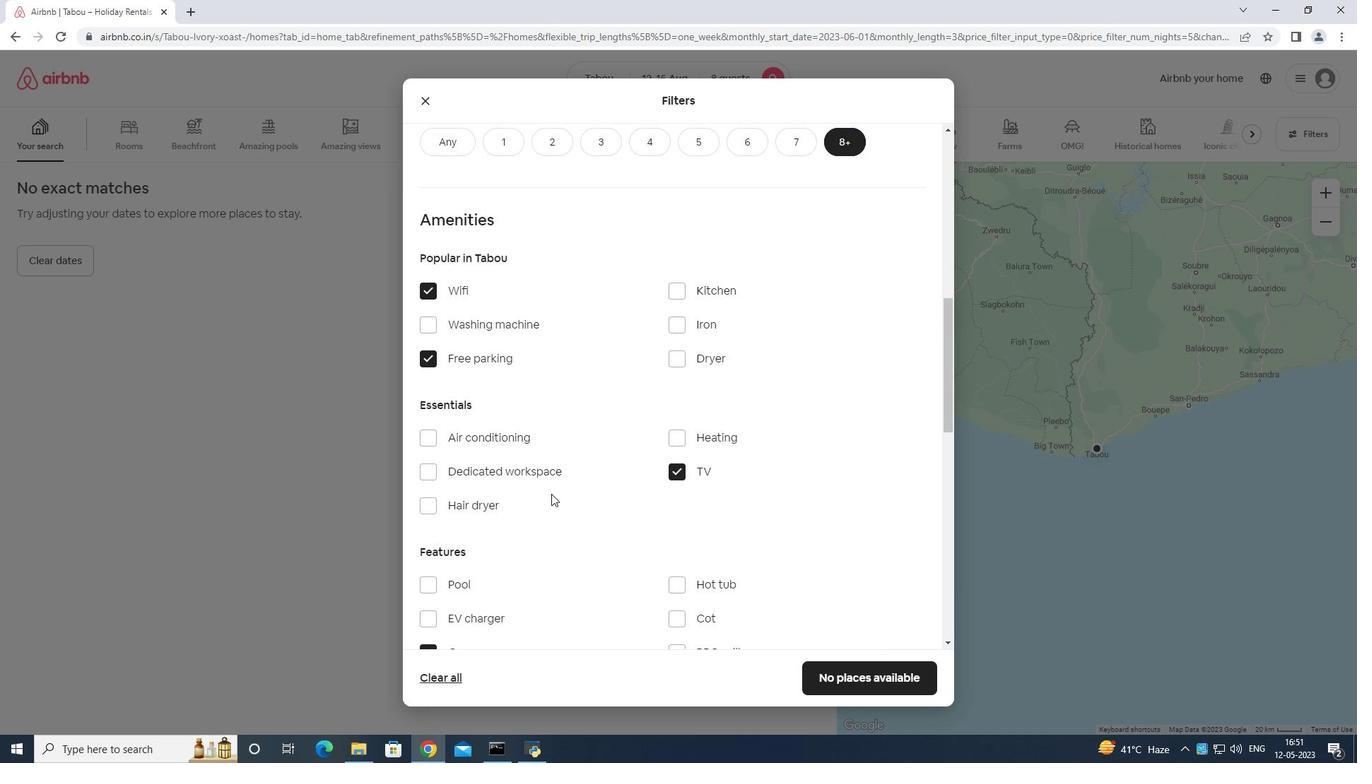 
Action: Mouse moved to (640, 509)
Screenshot: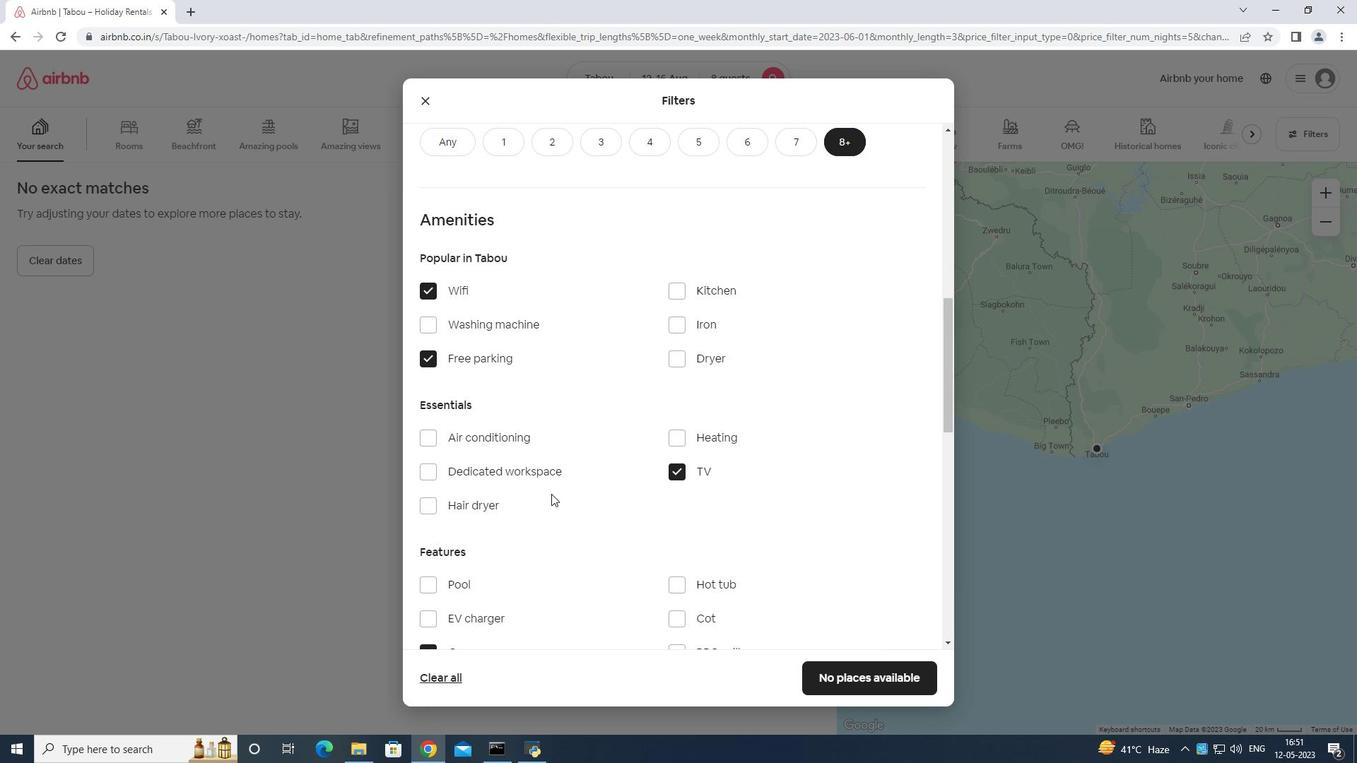 
Action: Mouse scrolled (640, 509) with delta (0, 0)
Screenshot: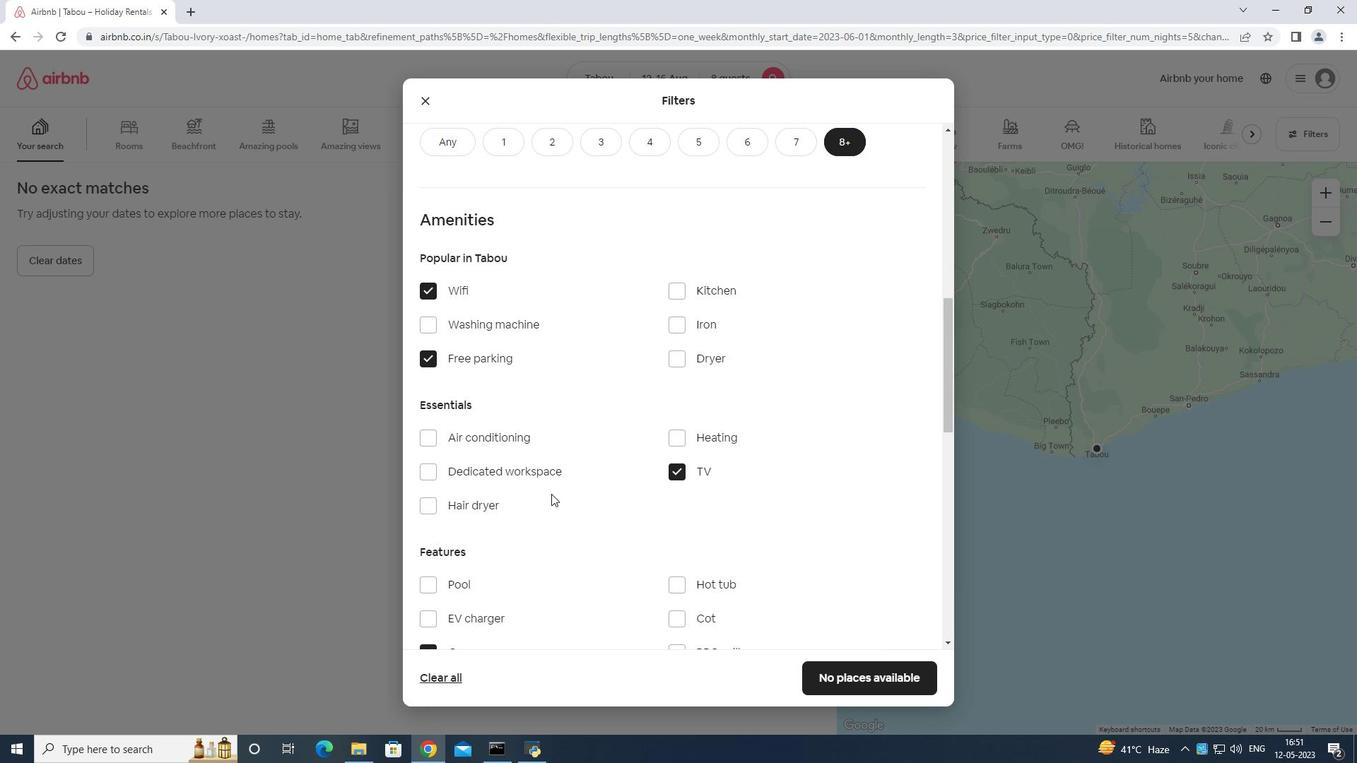 
Action: Mouse moved to (702, 490)
Screenshot: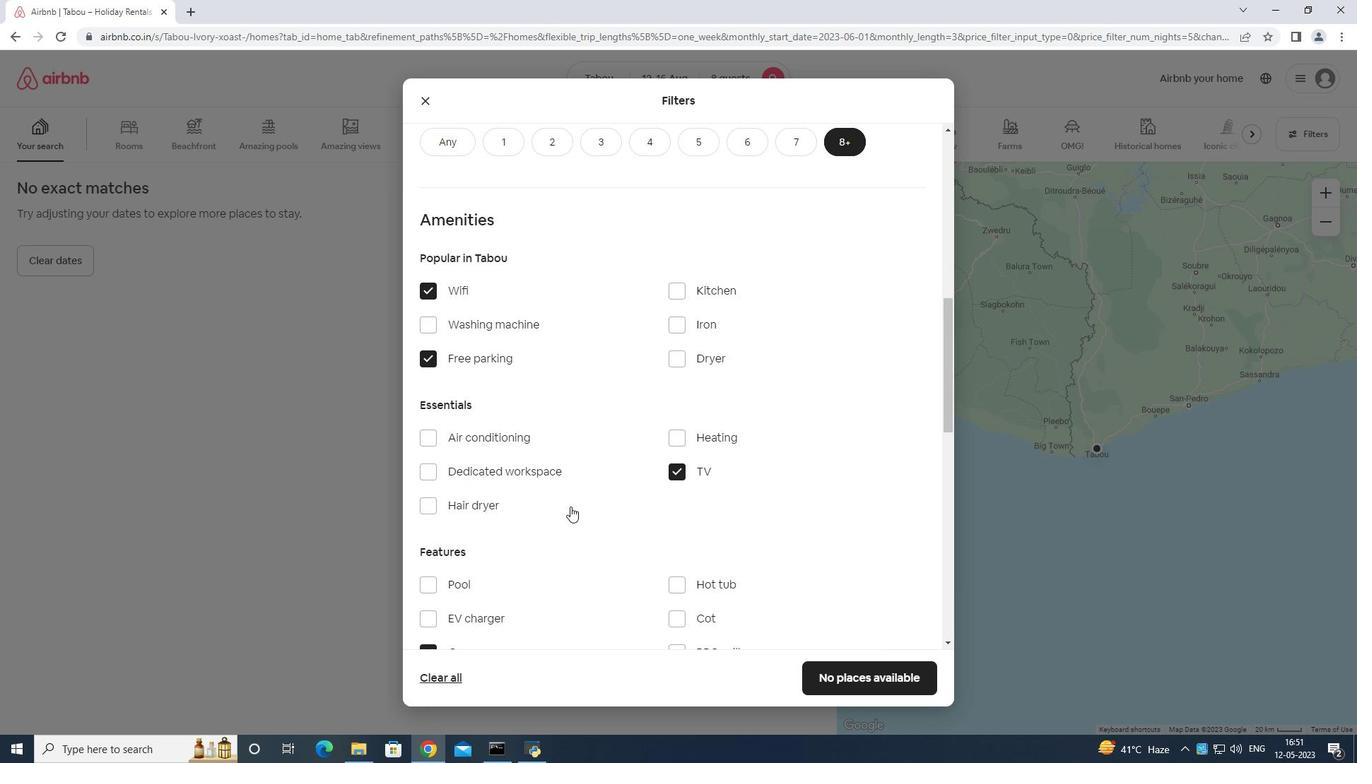 
Action: Mouse scrolled (661, 504) with delta (0, 0)
Screenshot: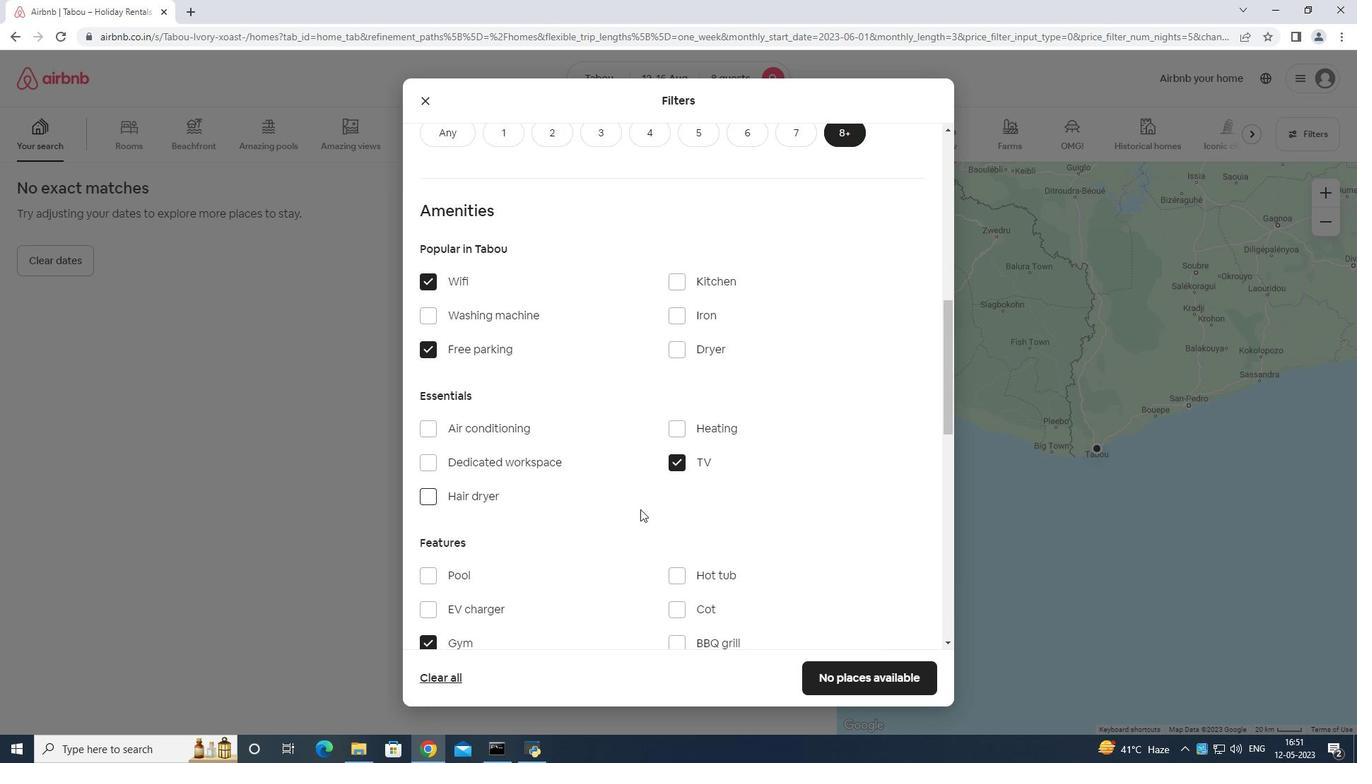 
Action: Mouse moved to (711, 490)
Screenshot: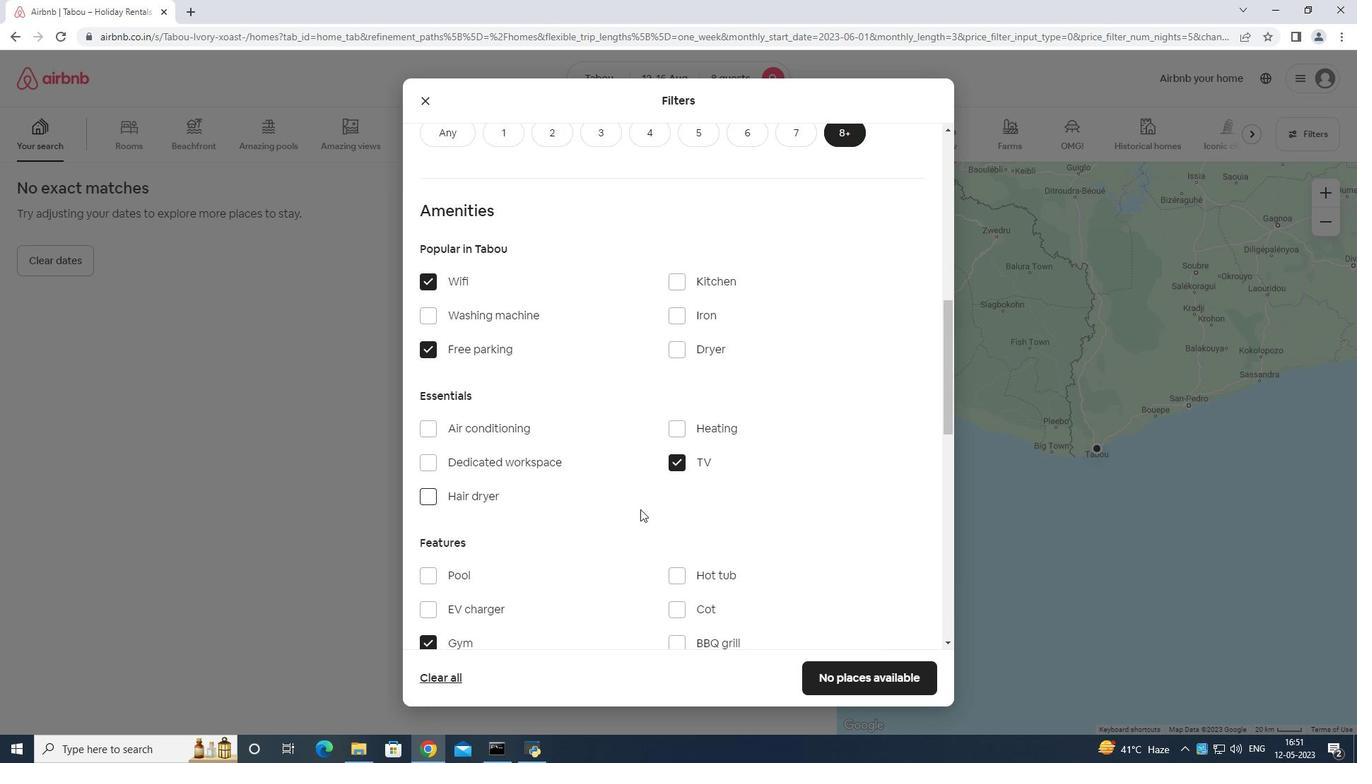 
Action: Mouse scrolled (685, 497) with delta (0, 0)
Screenshot: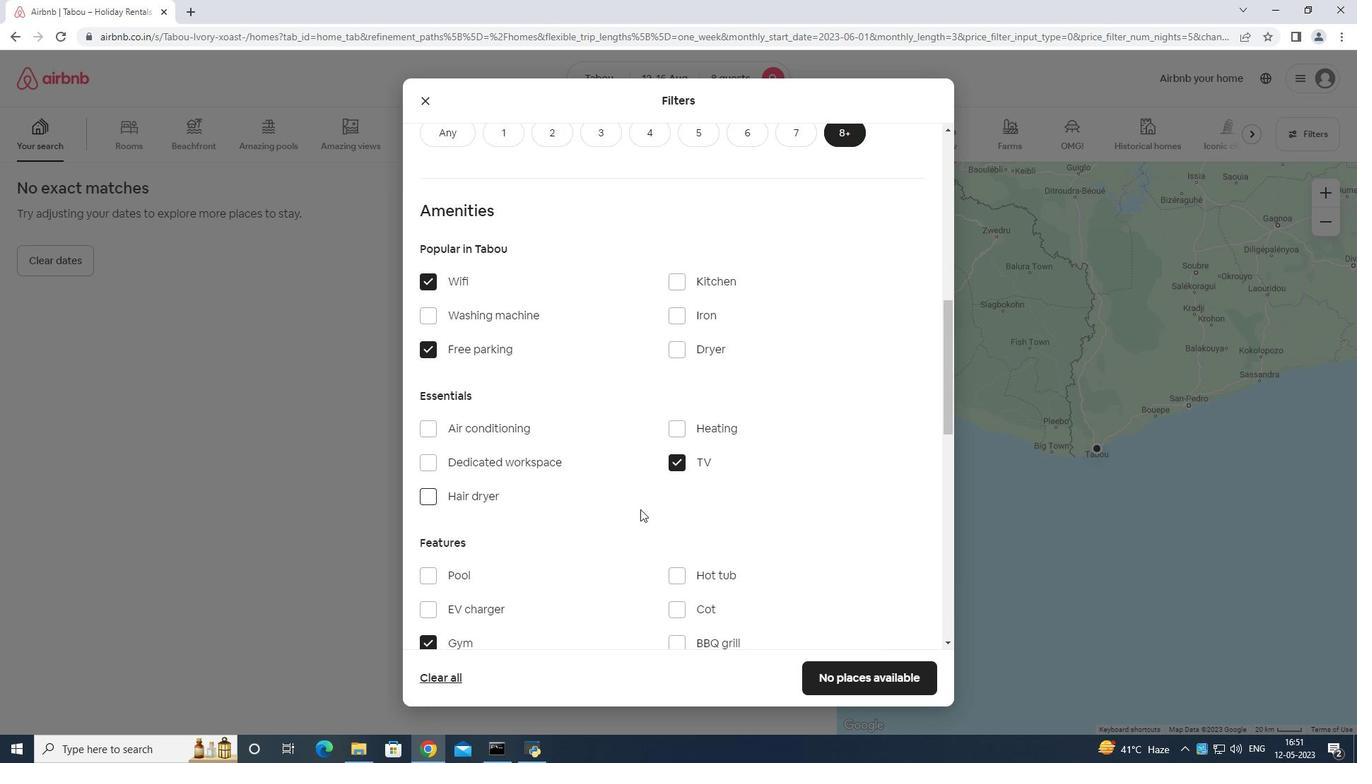 
Action: Mouse moved to (734, 490)
Screenshot: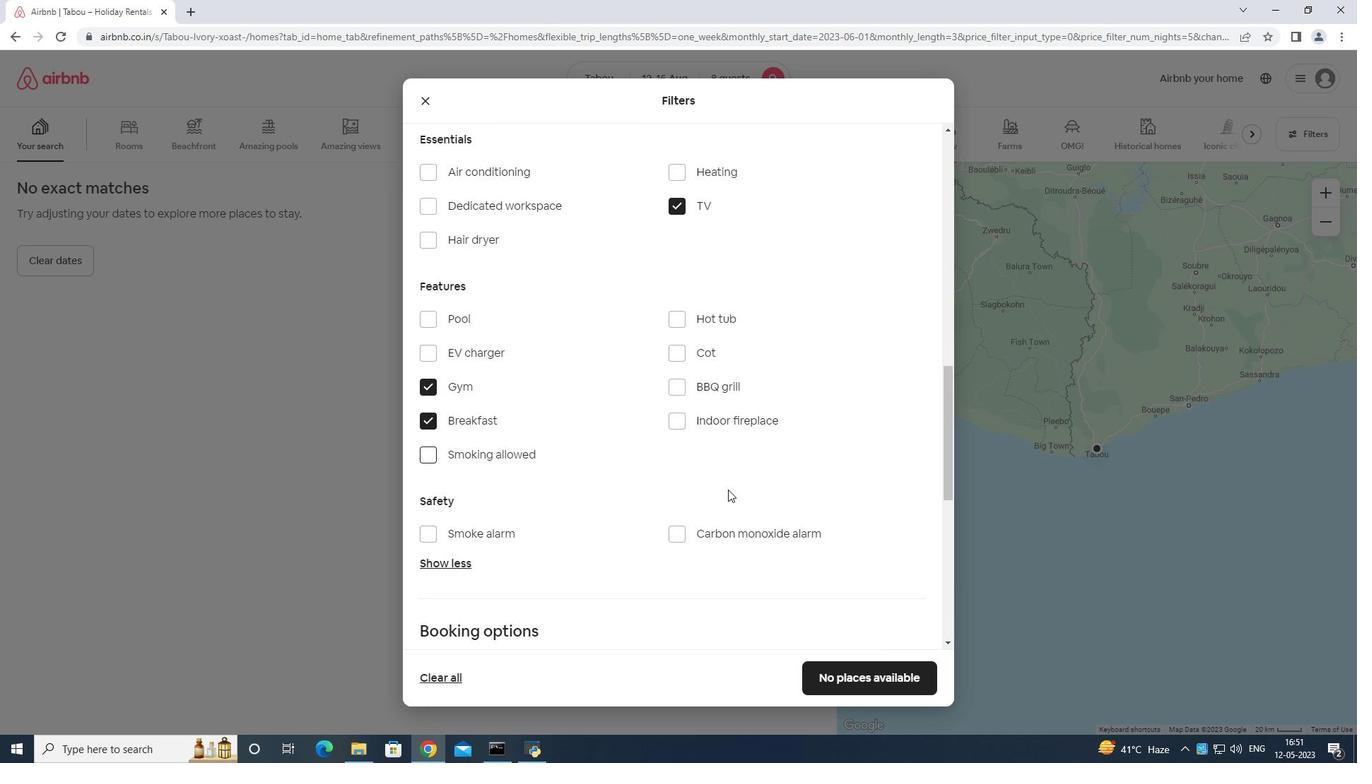 
Action: Mouse scrolled (734, 489) with delta (0, 0)
Screenshot: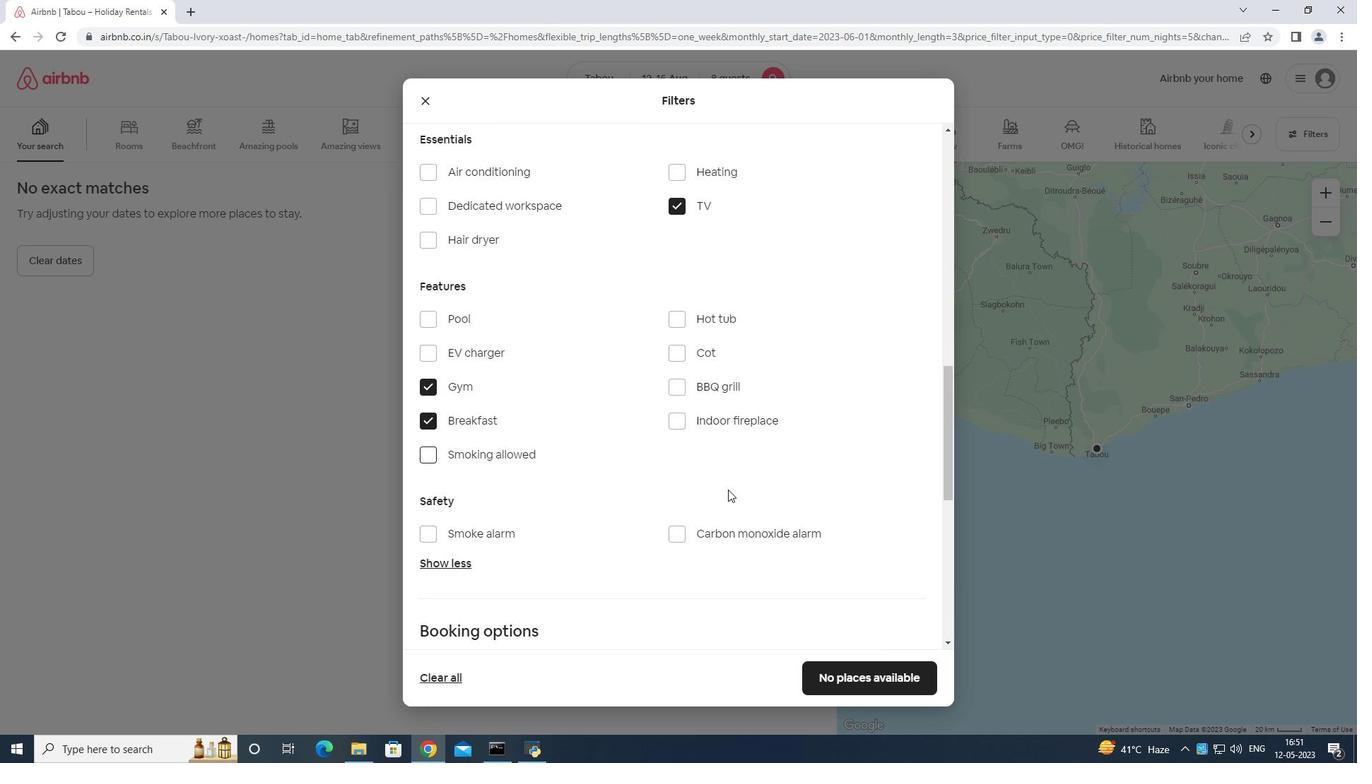 
Action: Mouse moved to (738, 499)
Screenshot: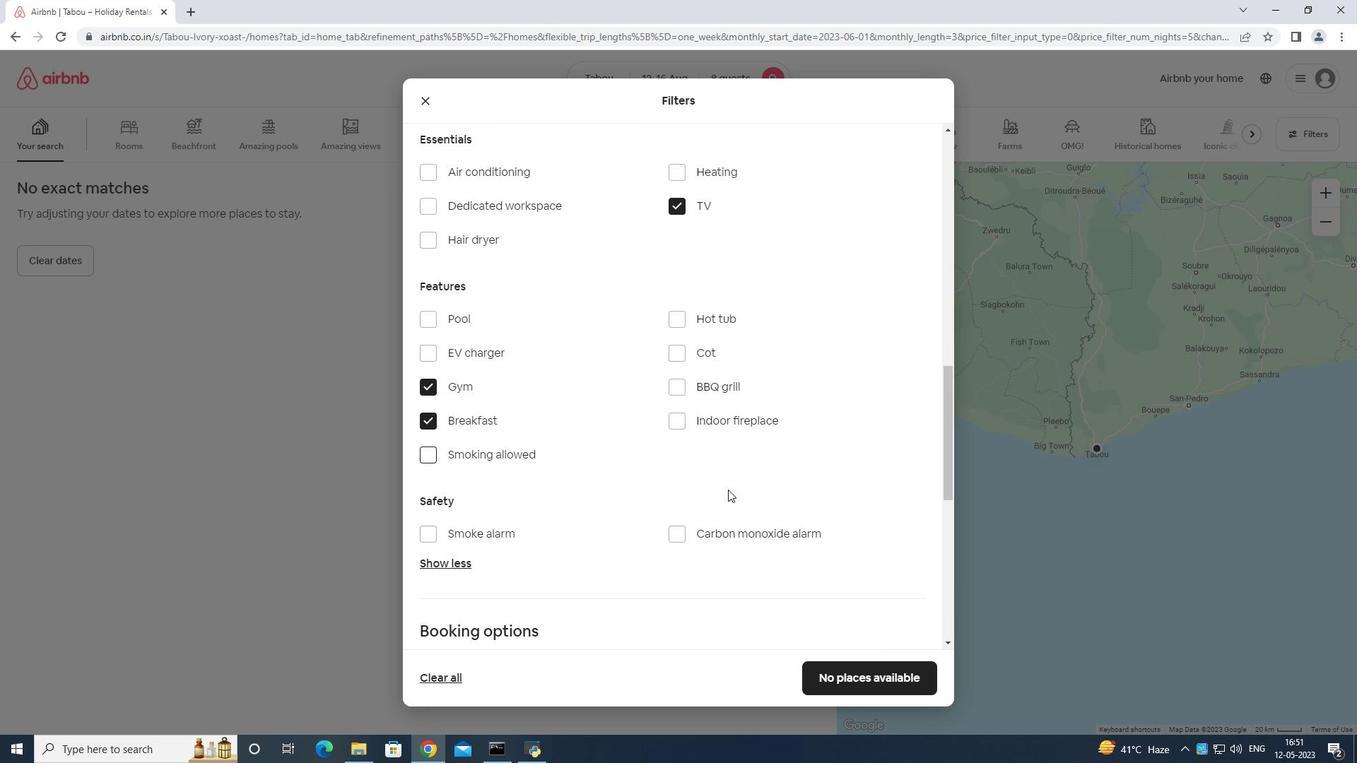 
Action: Mouse scrolled (738, 498) with delta (0, 0)
Screenshot: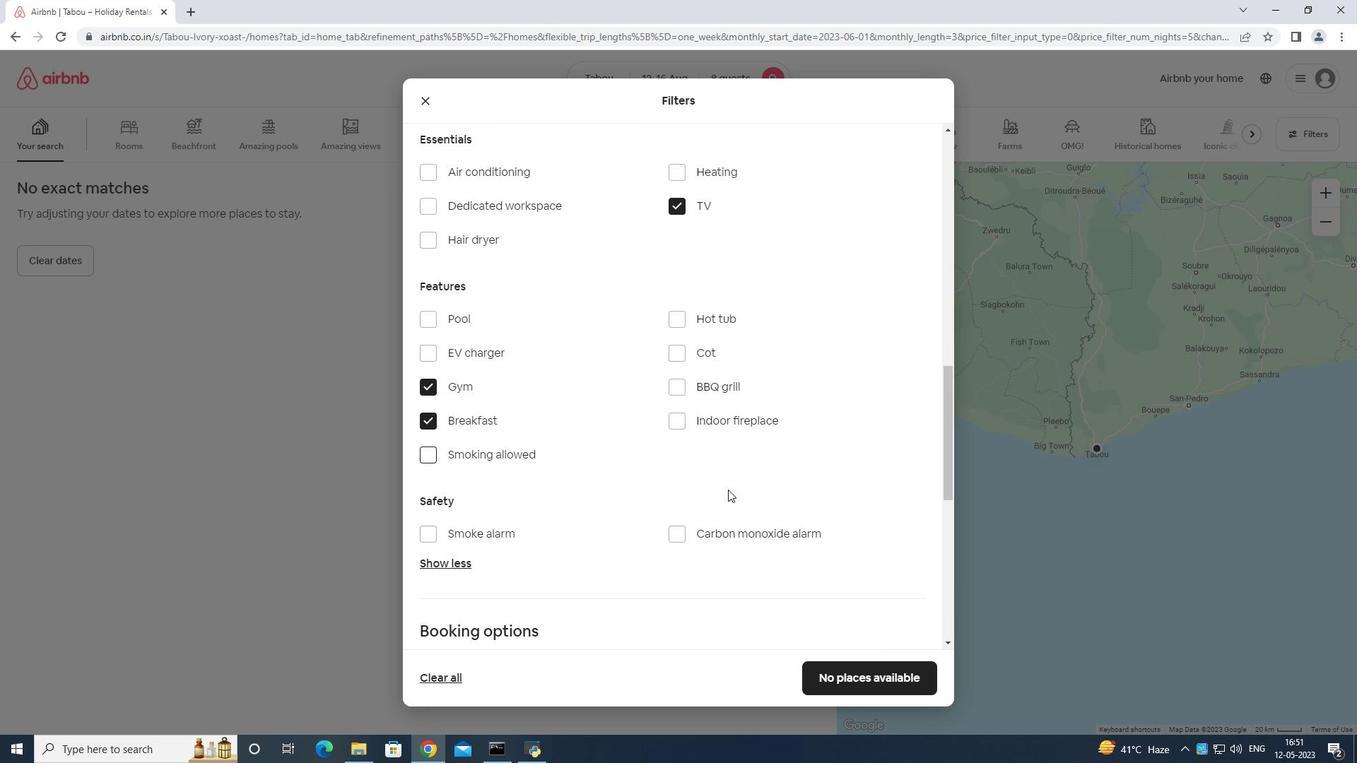 
Action: Mouse moved to (741, 503)
Screenshot: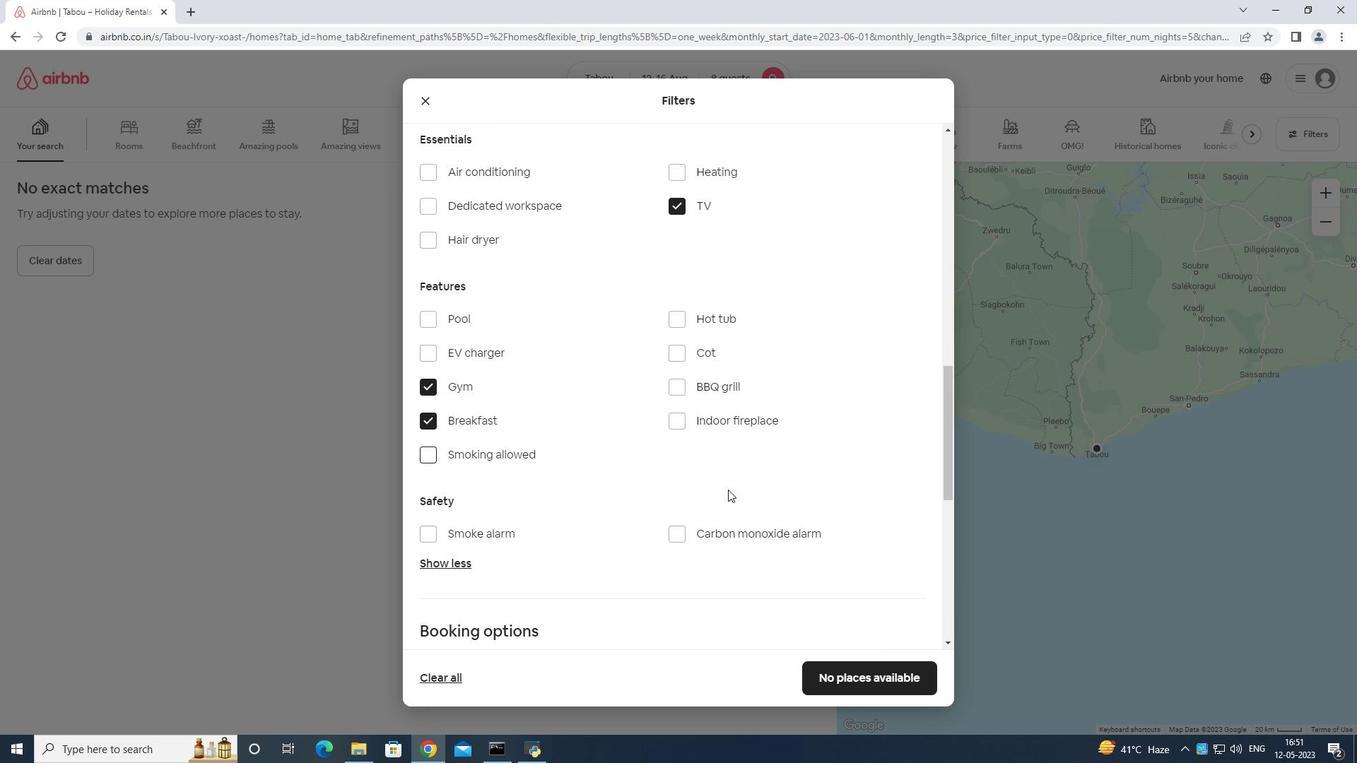 
Action: Mouse scrolled (741, 502) with delta (0, 0)
Screenshot: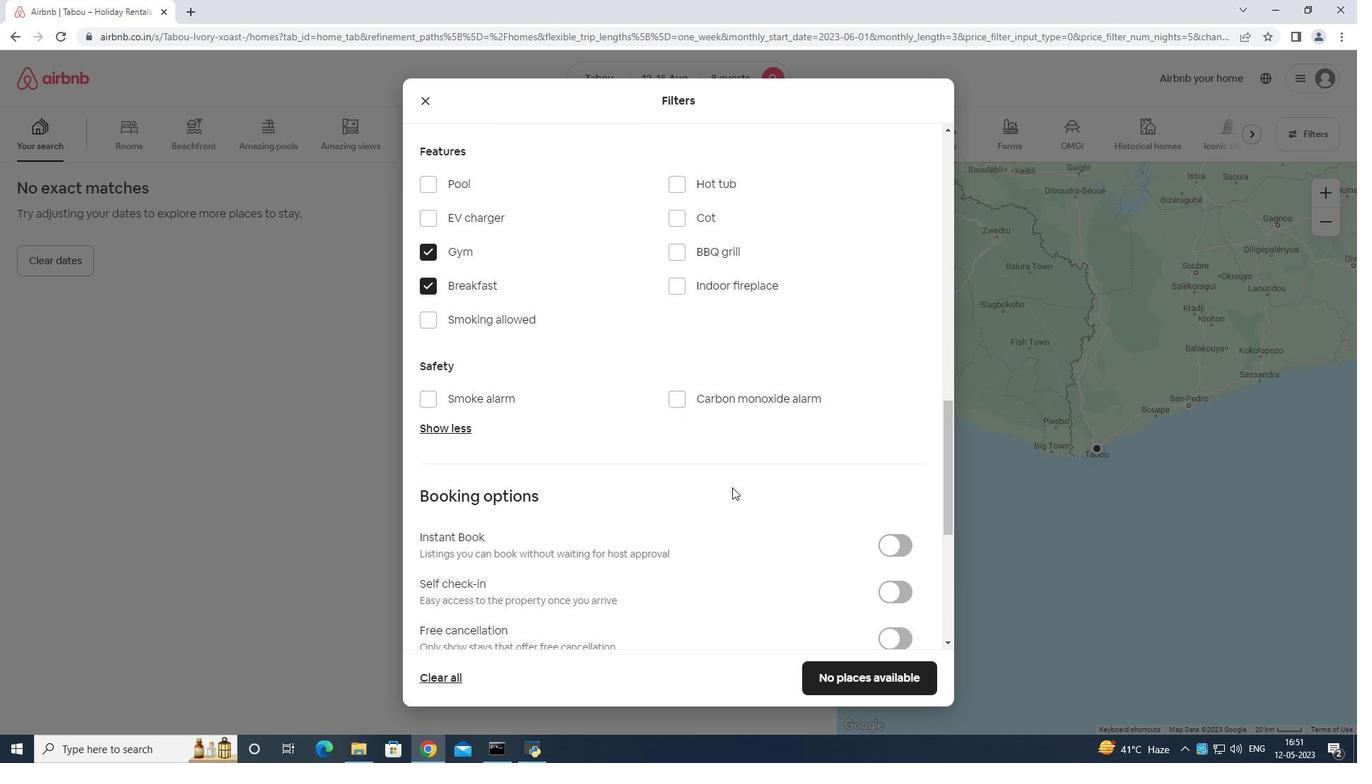 
Action: Mouse moved to (746, 507)
Screenshot: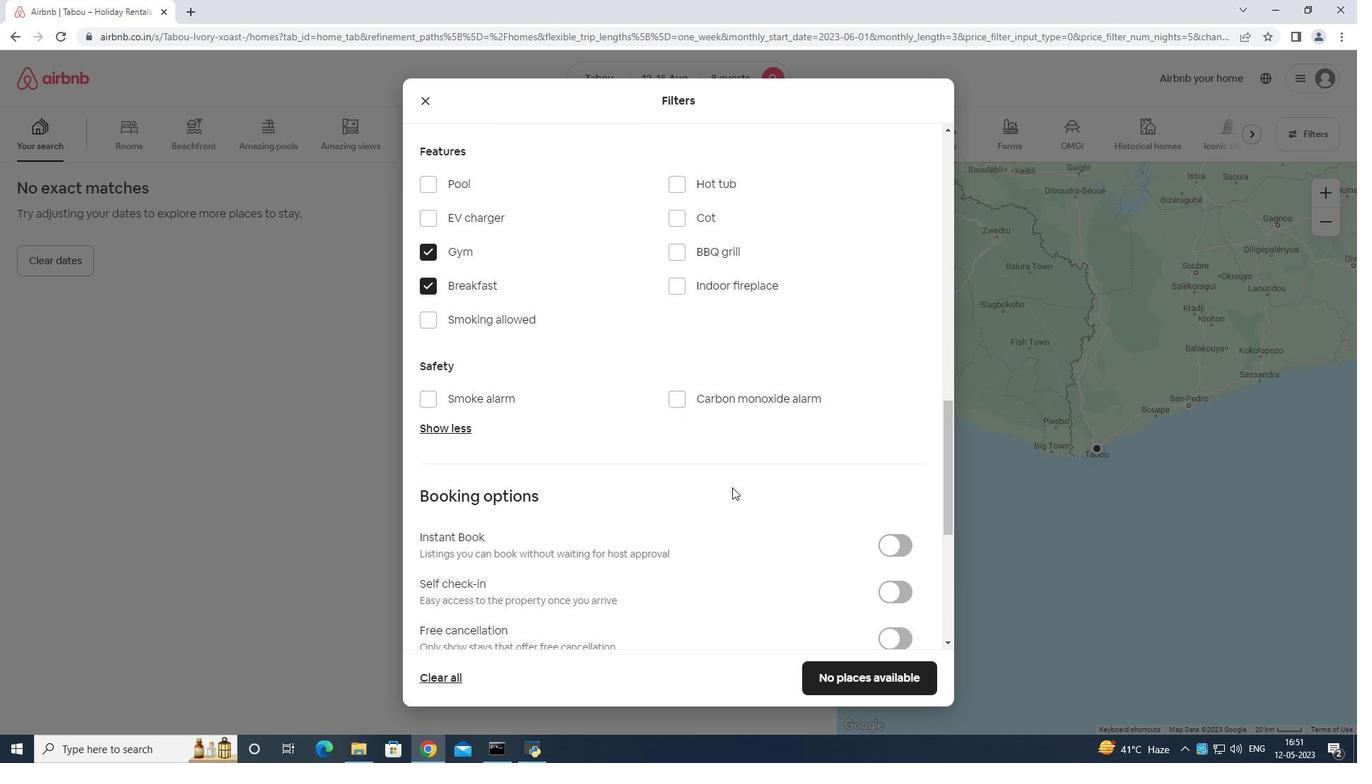 
Action: Mouse scrolled (746, 506) with delta (0, 0)
Screenshot: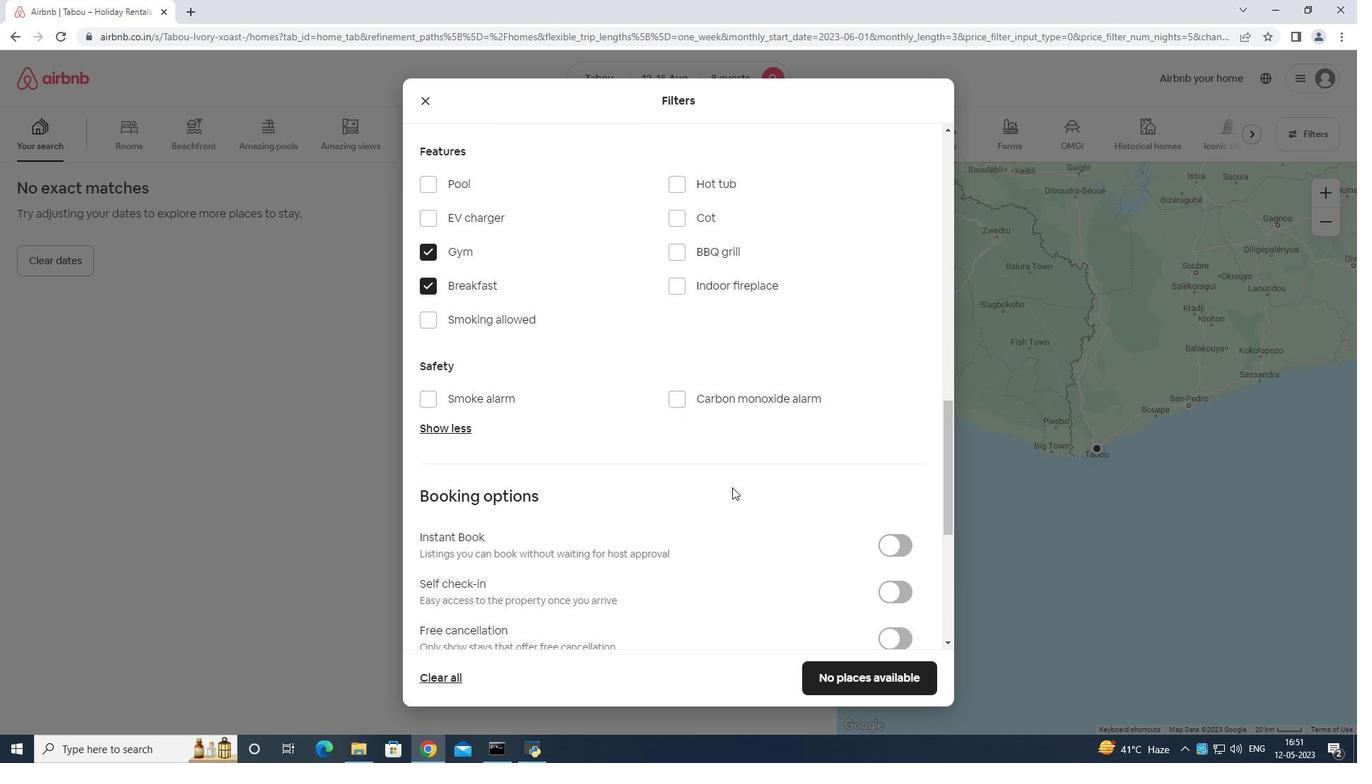 
Action: Mouse moved to (896, 219)
Screenshot: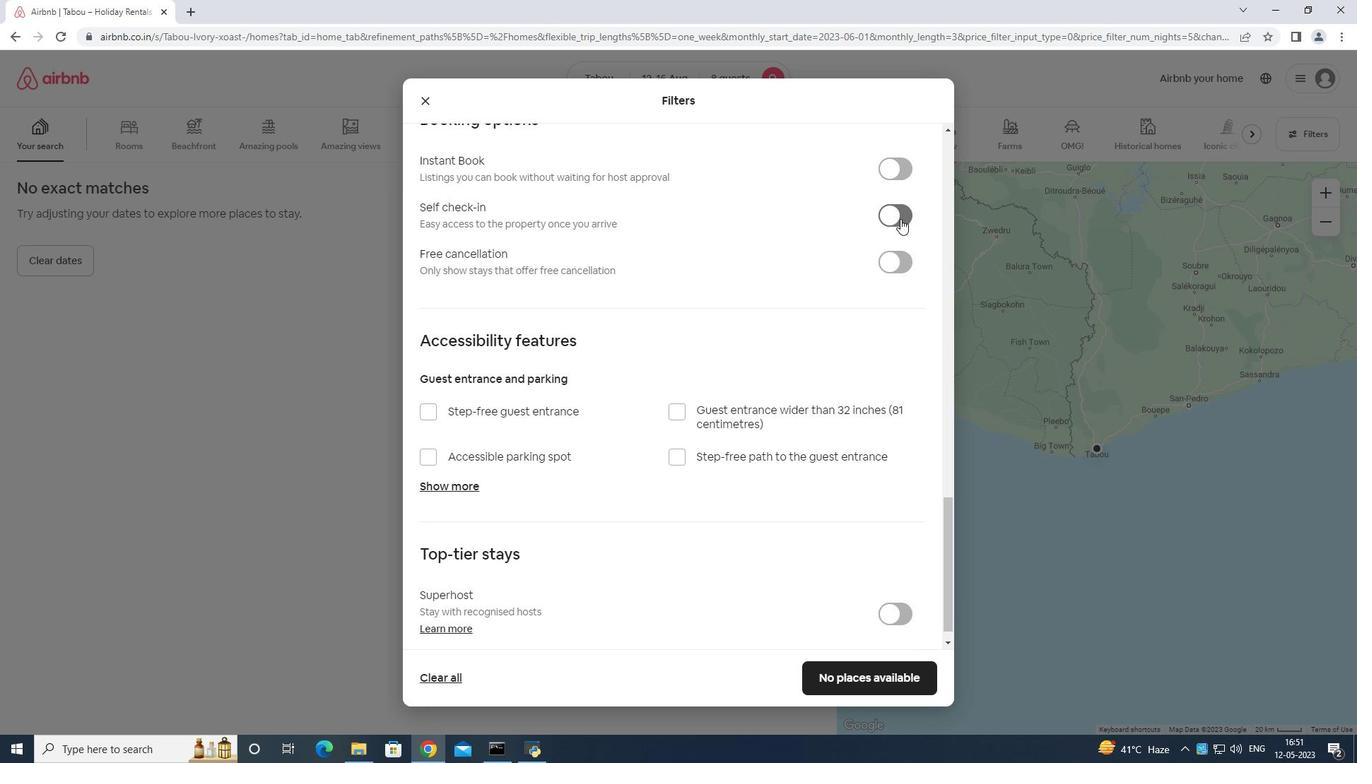 
Action: Mouse pressed left at (896, 219)
Screenshot: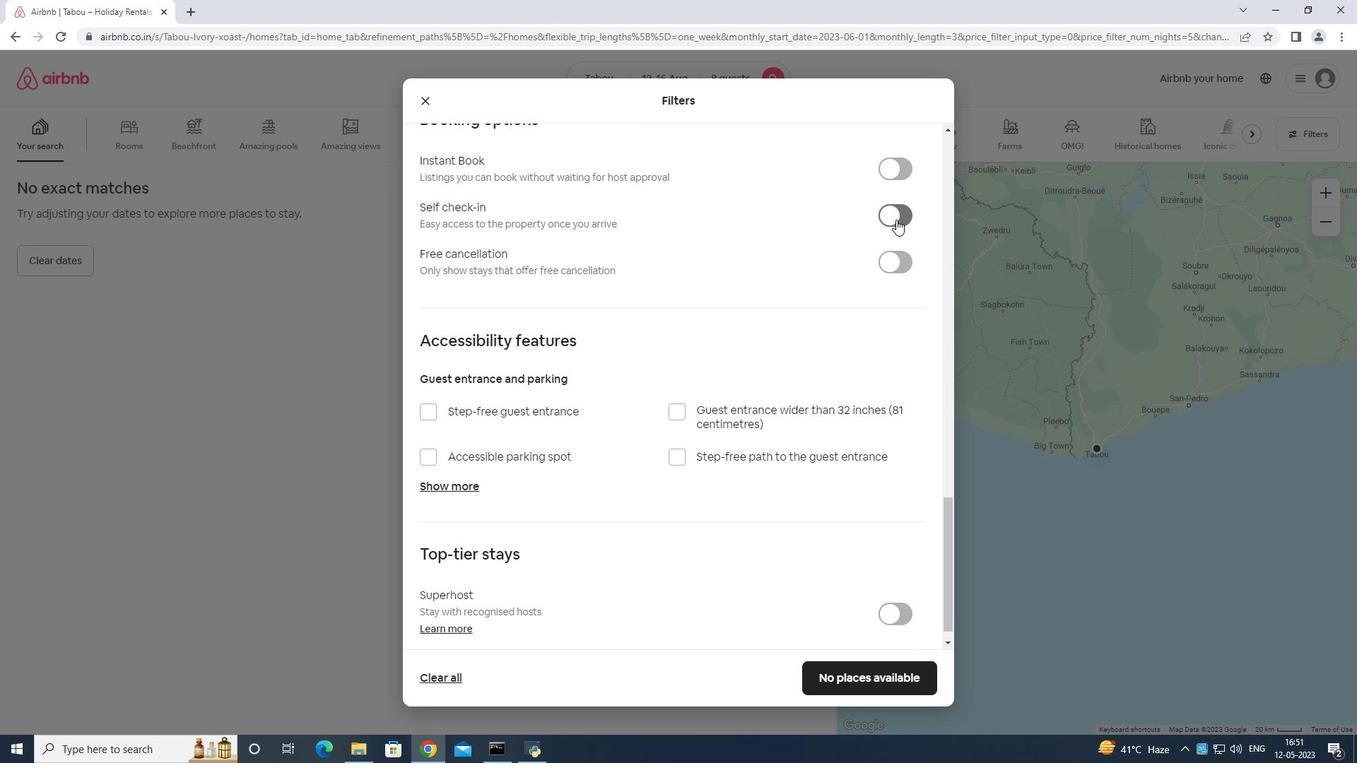 
Action: Mouse moved to (893, 218)
Screenshot: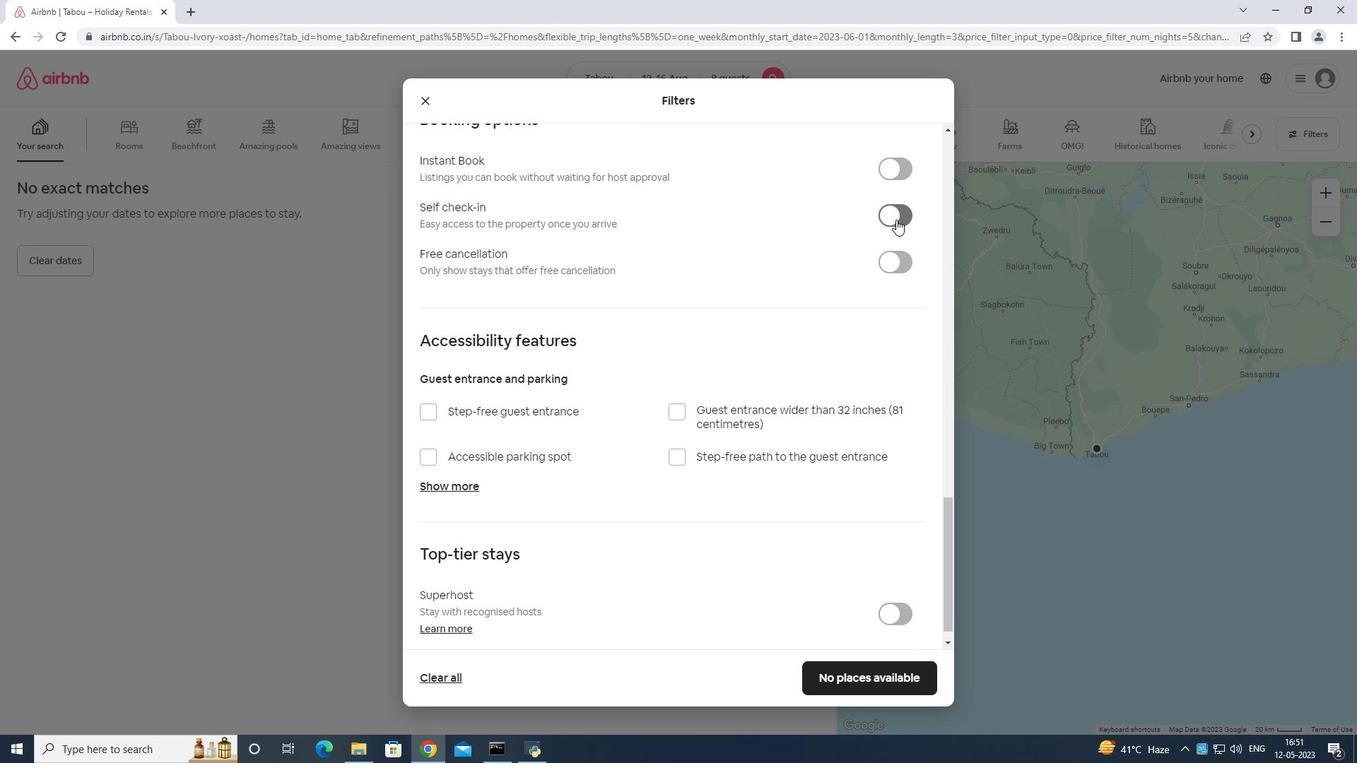 
Action: Mouse scrolled (893, 217) with delta (0, 0)
Screenshot: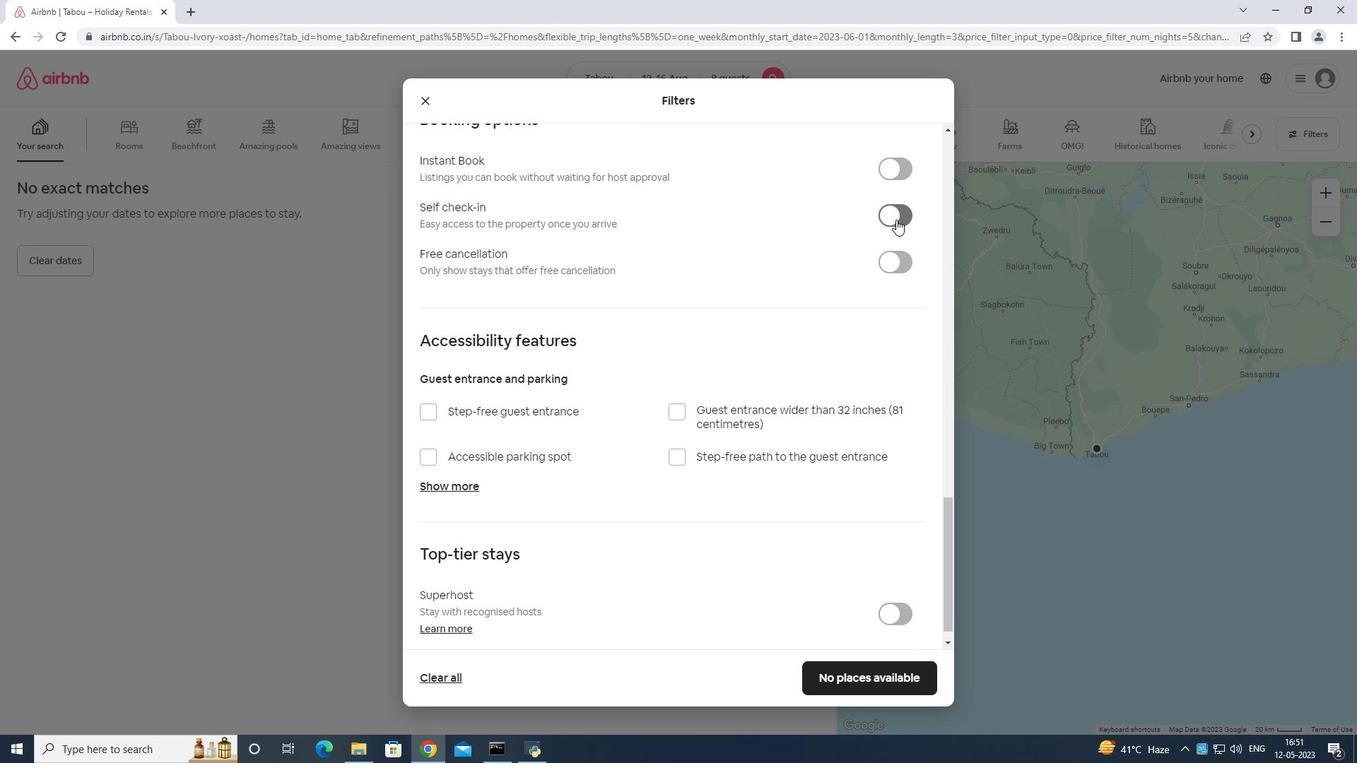 
Action: Mouse moved to (893, 219)
Screenshot: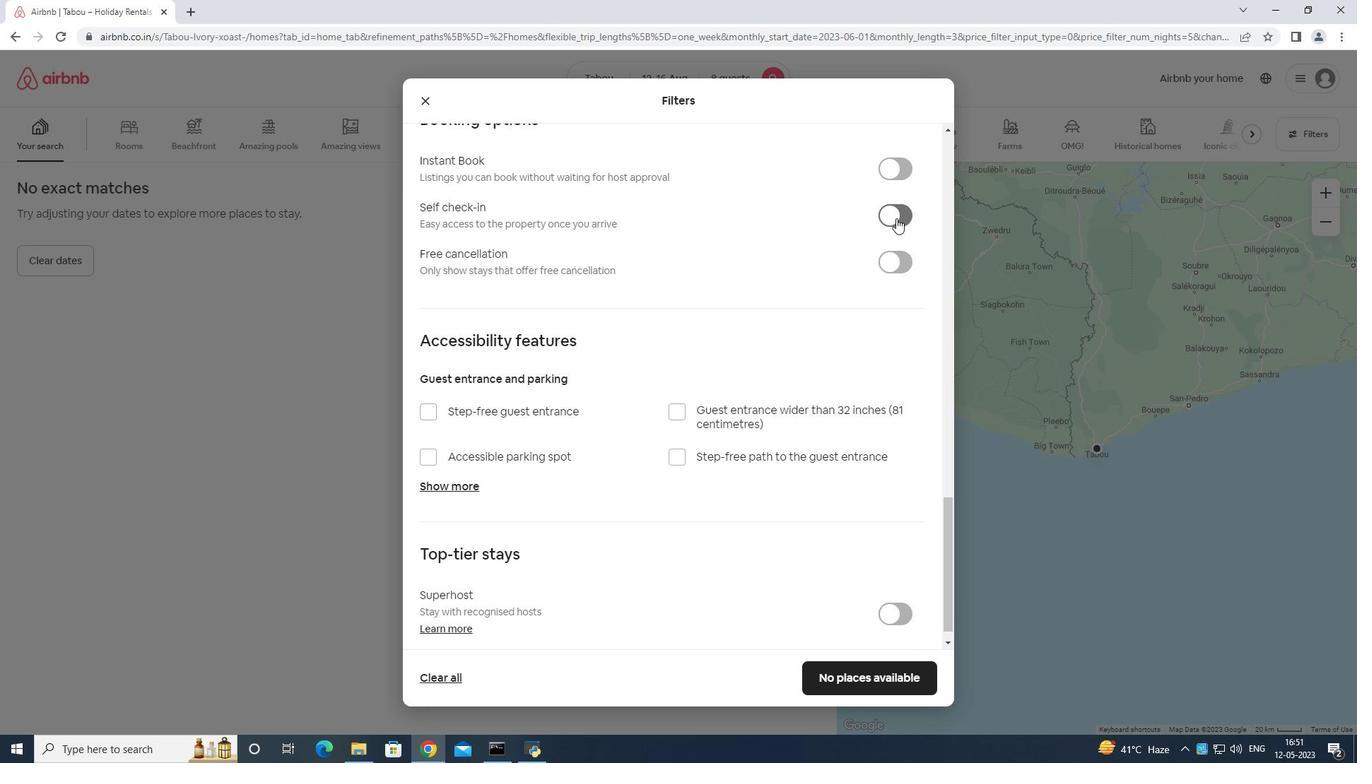 
Action: Mouse scrolled (893, 219) with delta (0, 0)
Screenshot: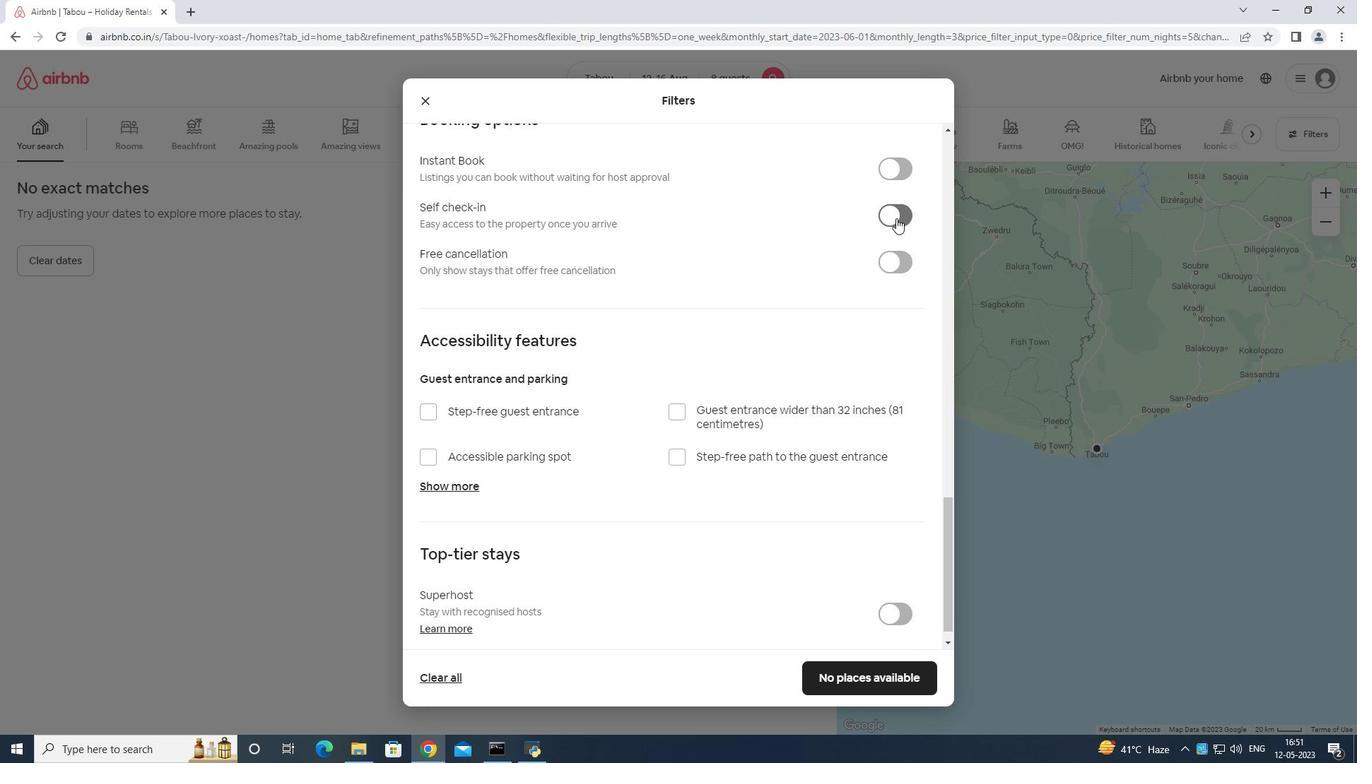 
Action: Mouse moved to (893, 220)
Screenshot: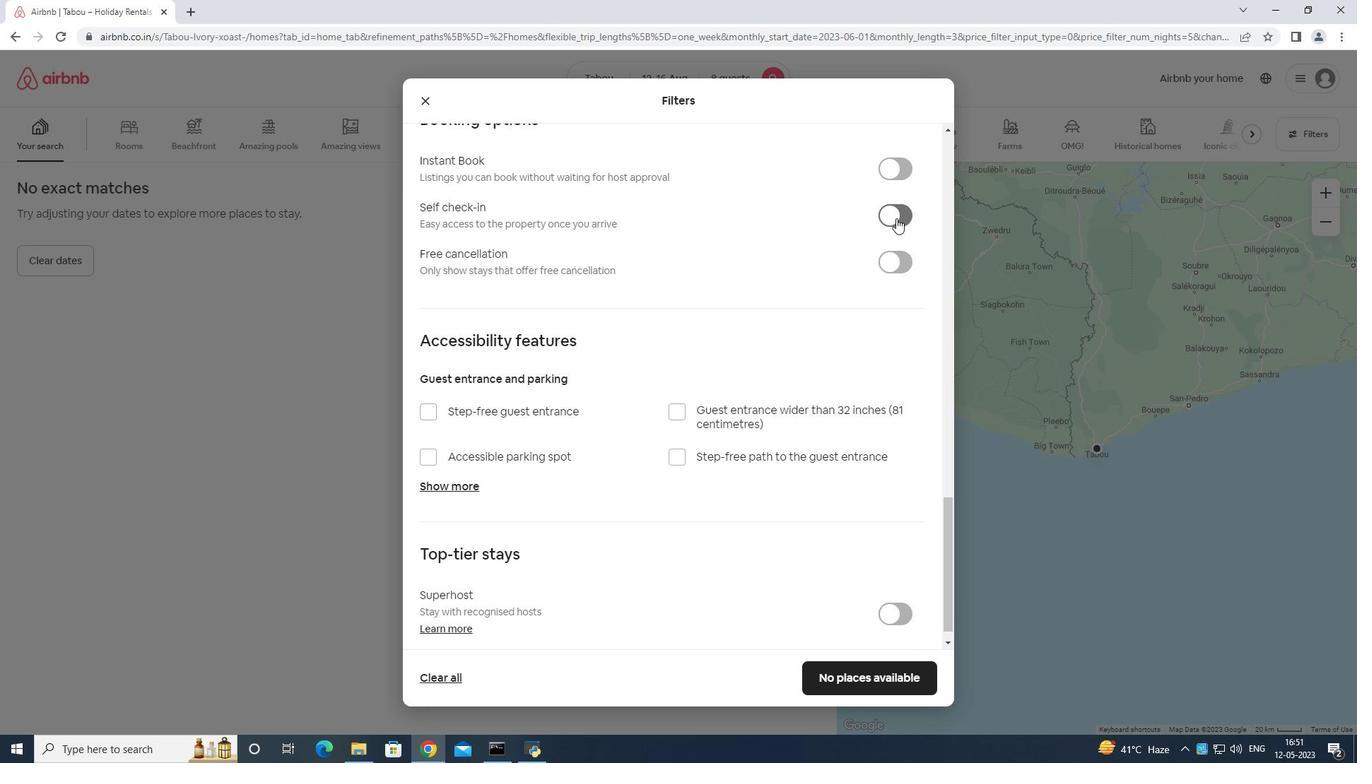 
Action: Mouse scrolled (893, 219) with delta (0, 0)
Screenshot: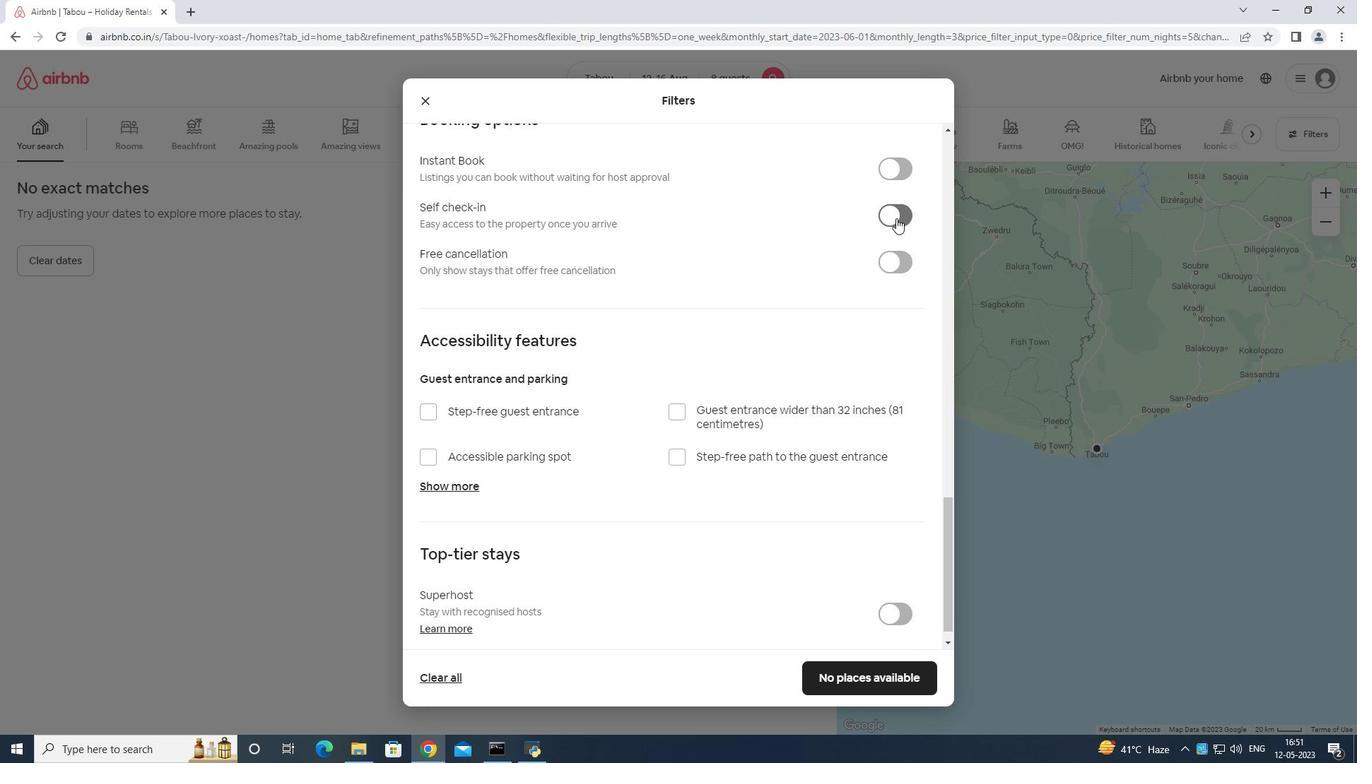
Action: Mouse moved to (892, 221)
Screenshot: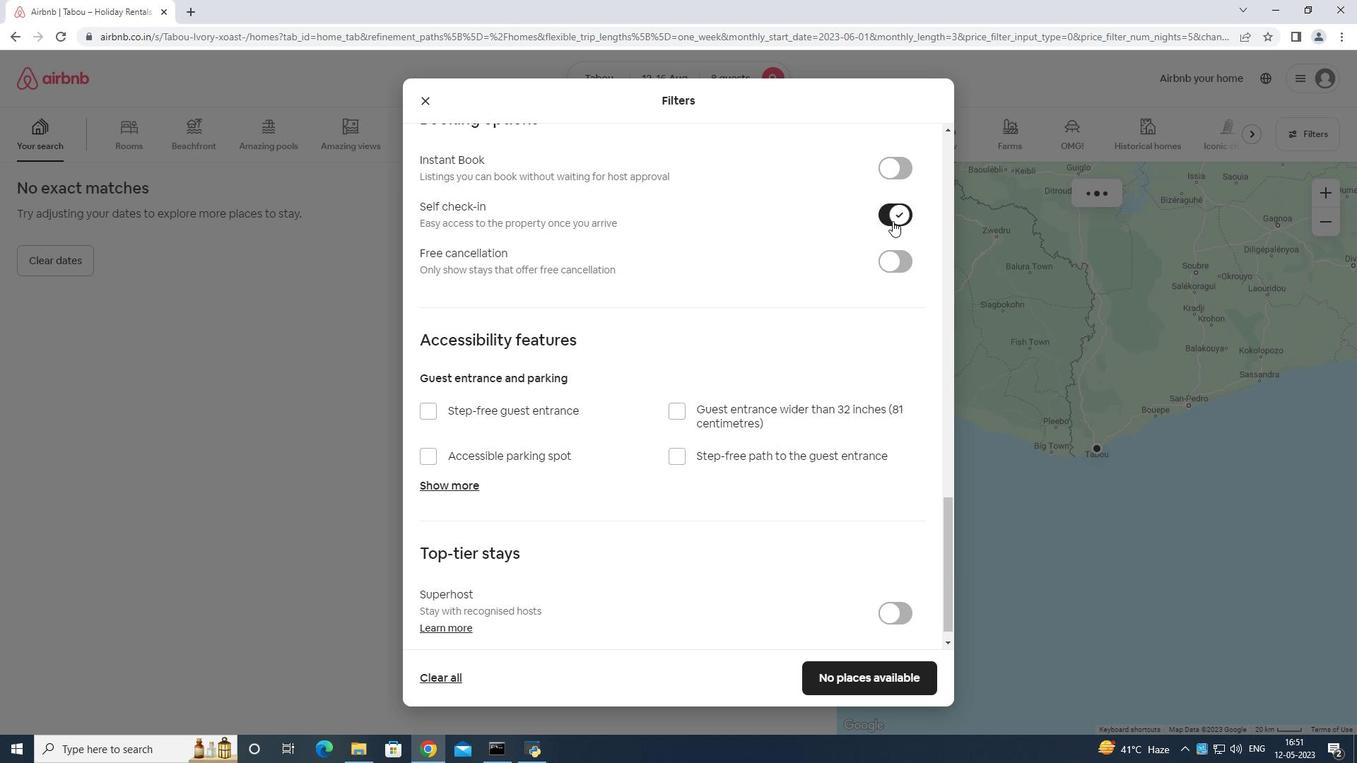 
Action: Mouse scrolled (892, 220) with delta (0, 0)
Screenshot: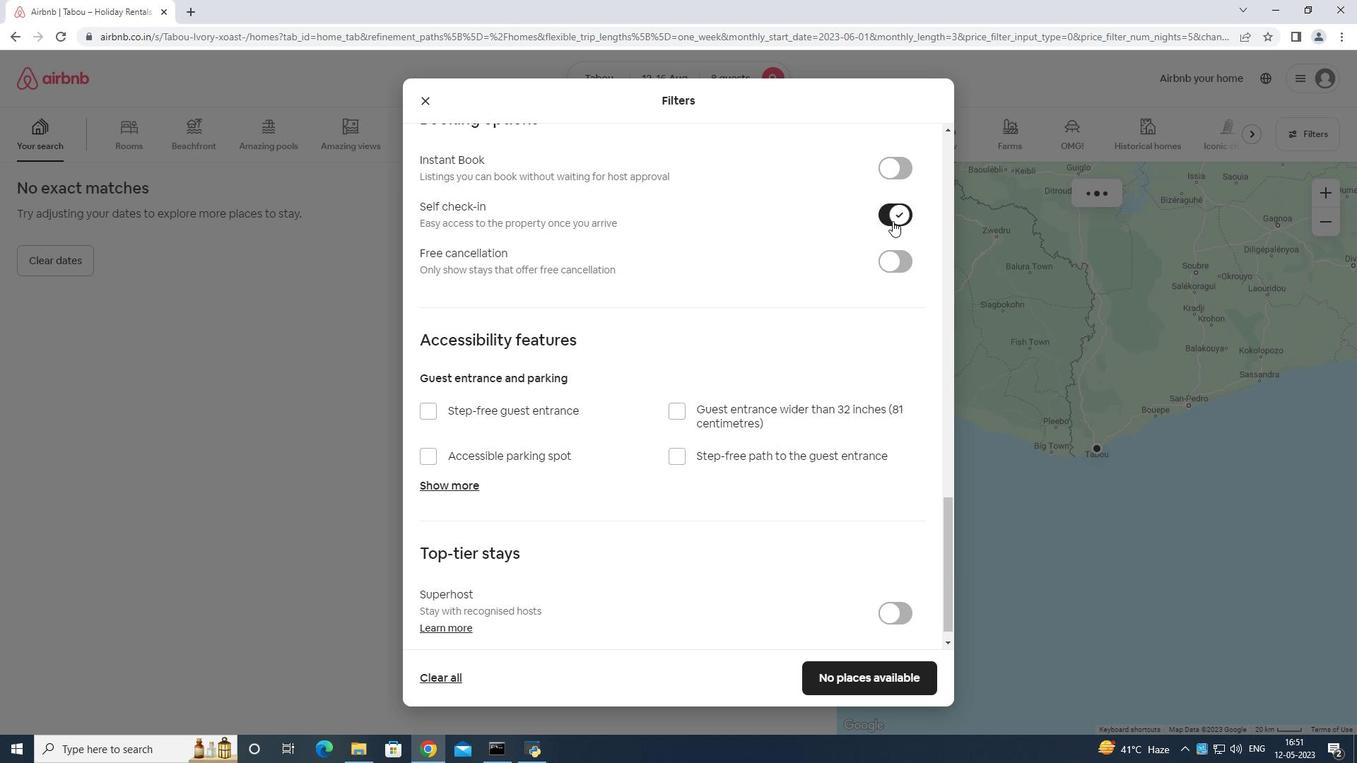 
Action: Mouse moved to (888, 223)
Screenshot: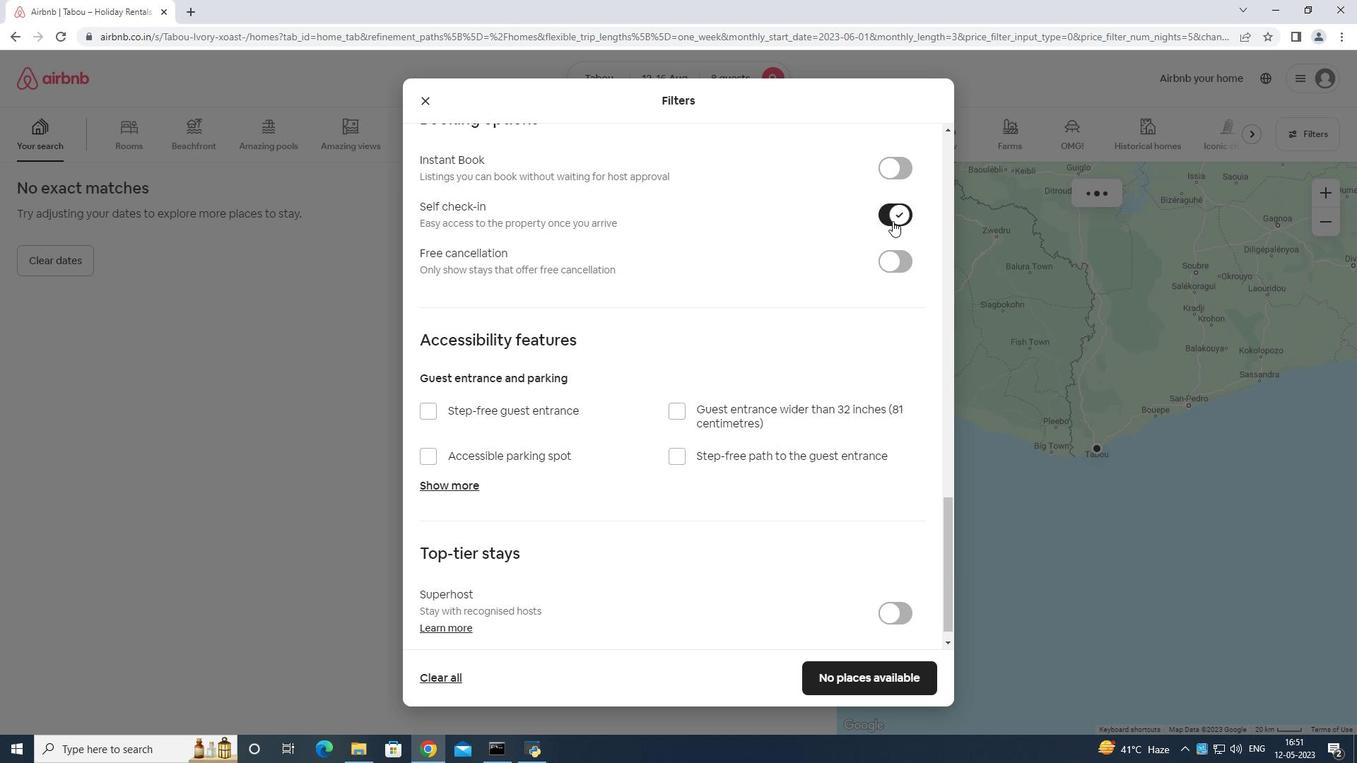 
Action: Mouse scrolled (890, 222) with delta (0, 0)
Screenshot: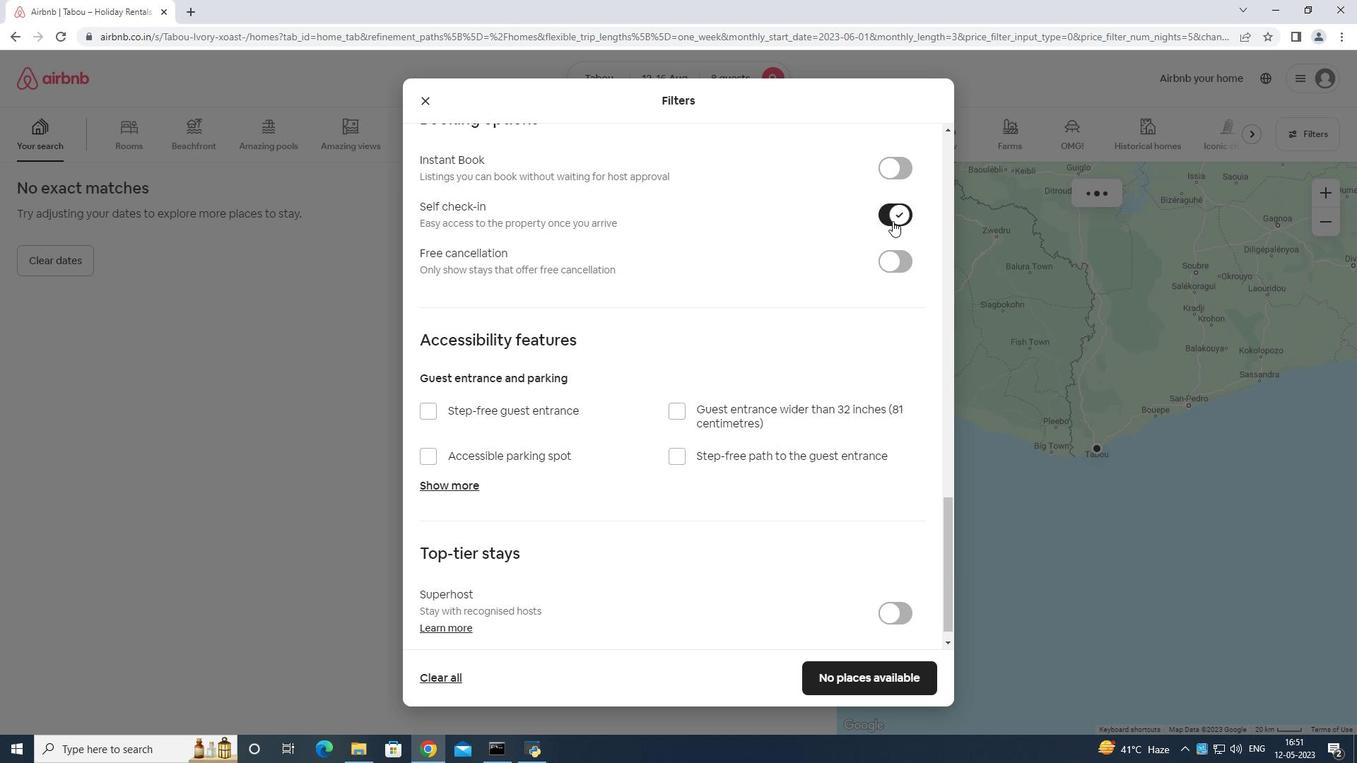 
Action: Mouse moved to (888, 224)
Screenshot: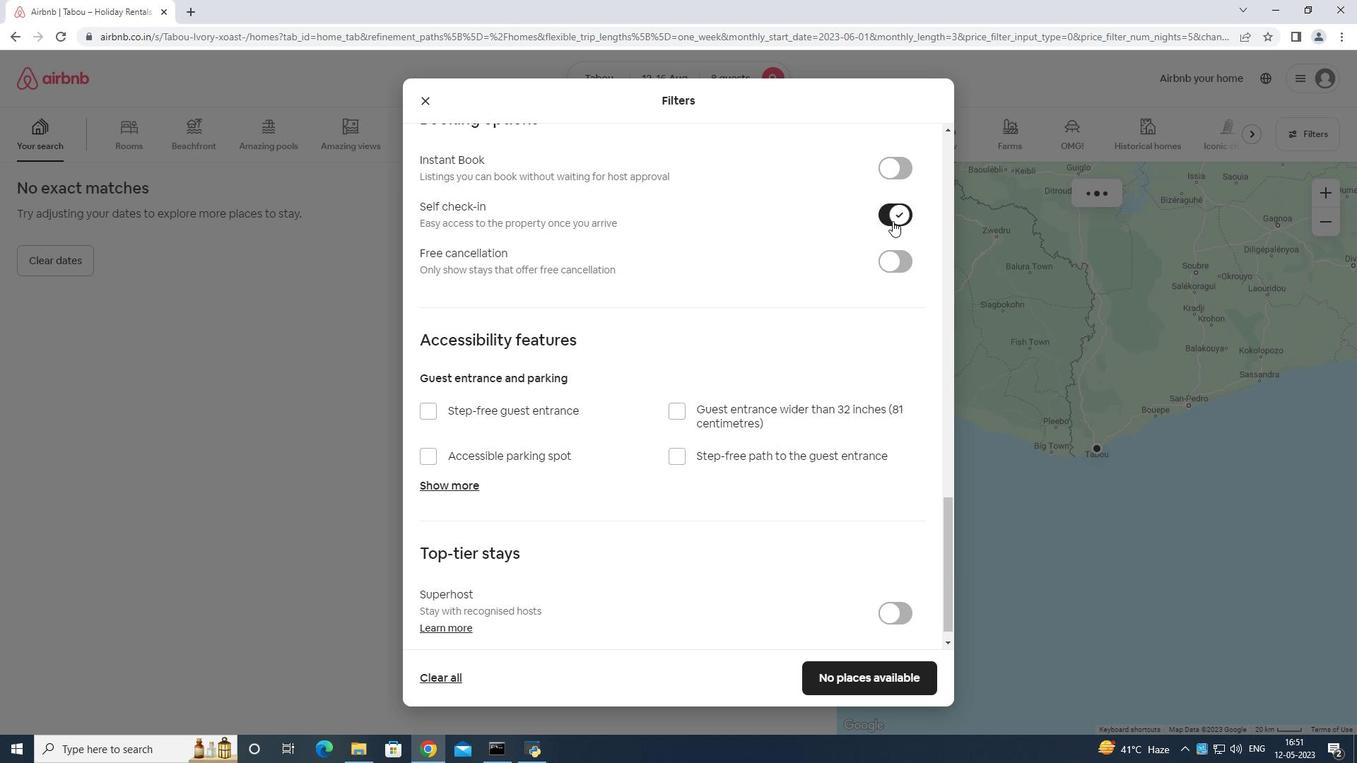 
Action: Mouse scrolled (888, 223) with delta (0, 0)
Screenshot: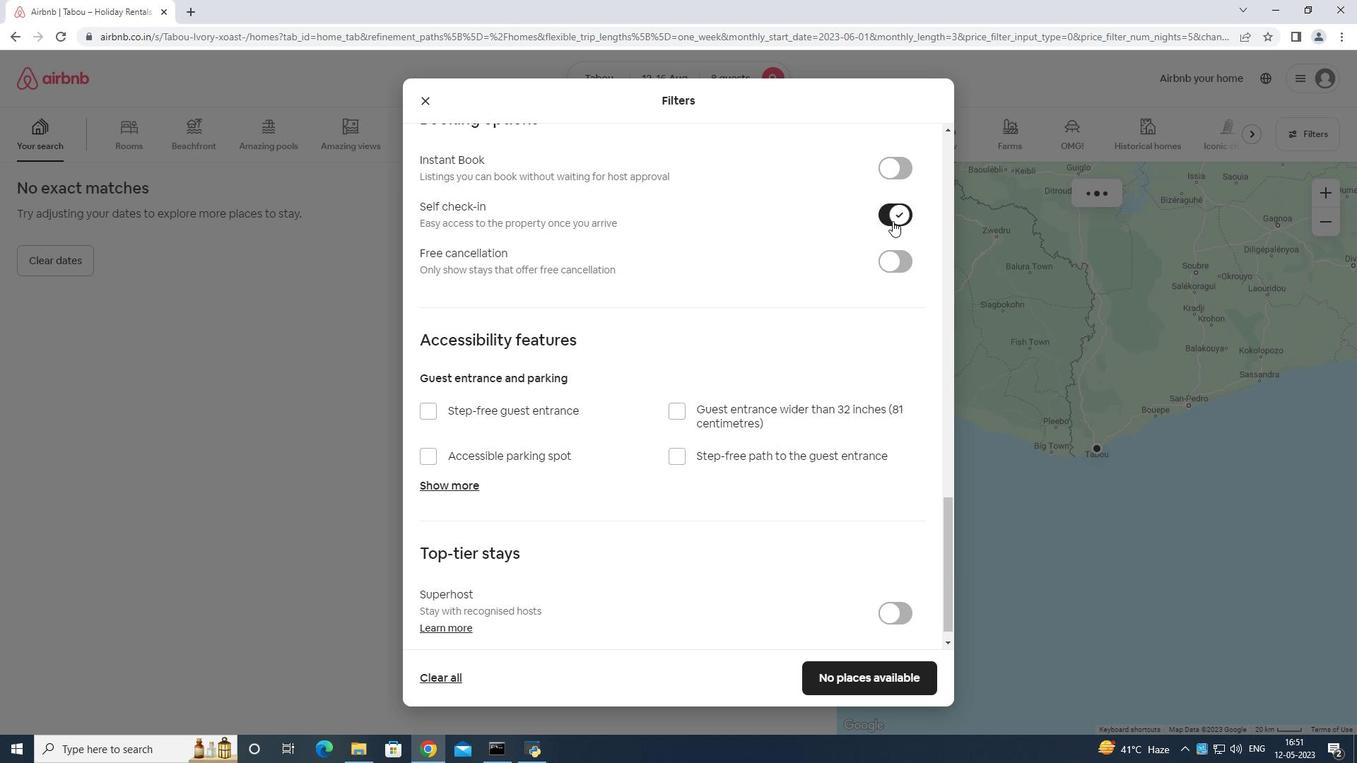 
Action: Mouse moved to (884, 226)
Screenshot: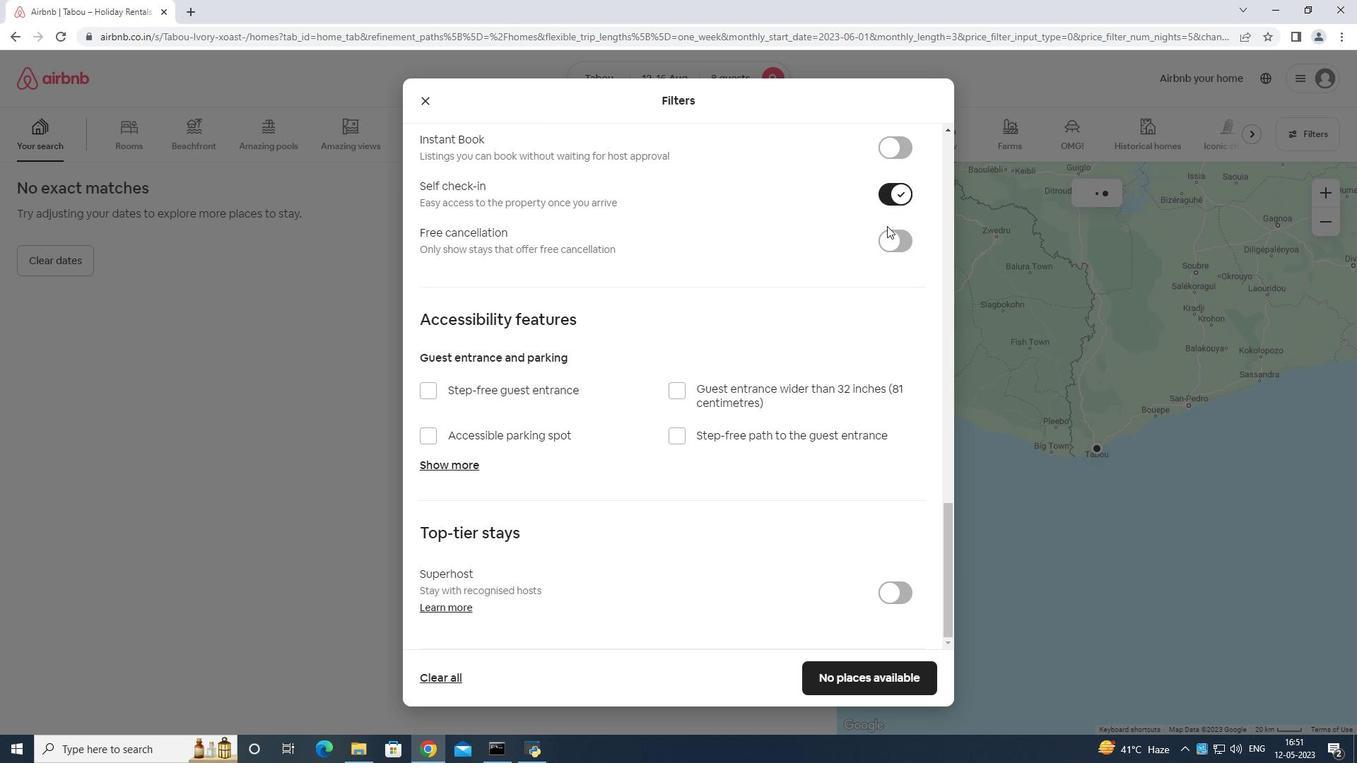 
Action: Mouse scrolled (884, 225) with delta (0, 0)
Screenshot: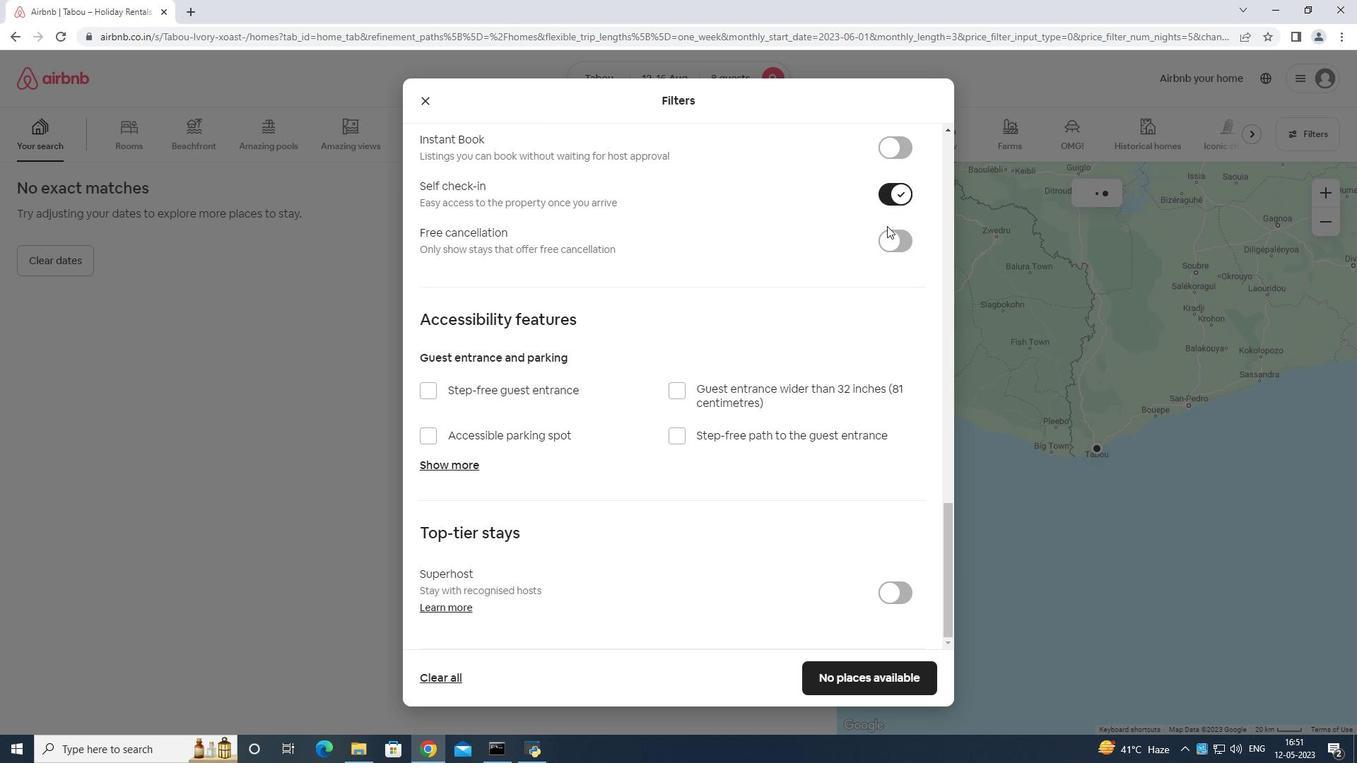 
Action: Mouse moved to (845, 252)
Screenshot: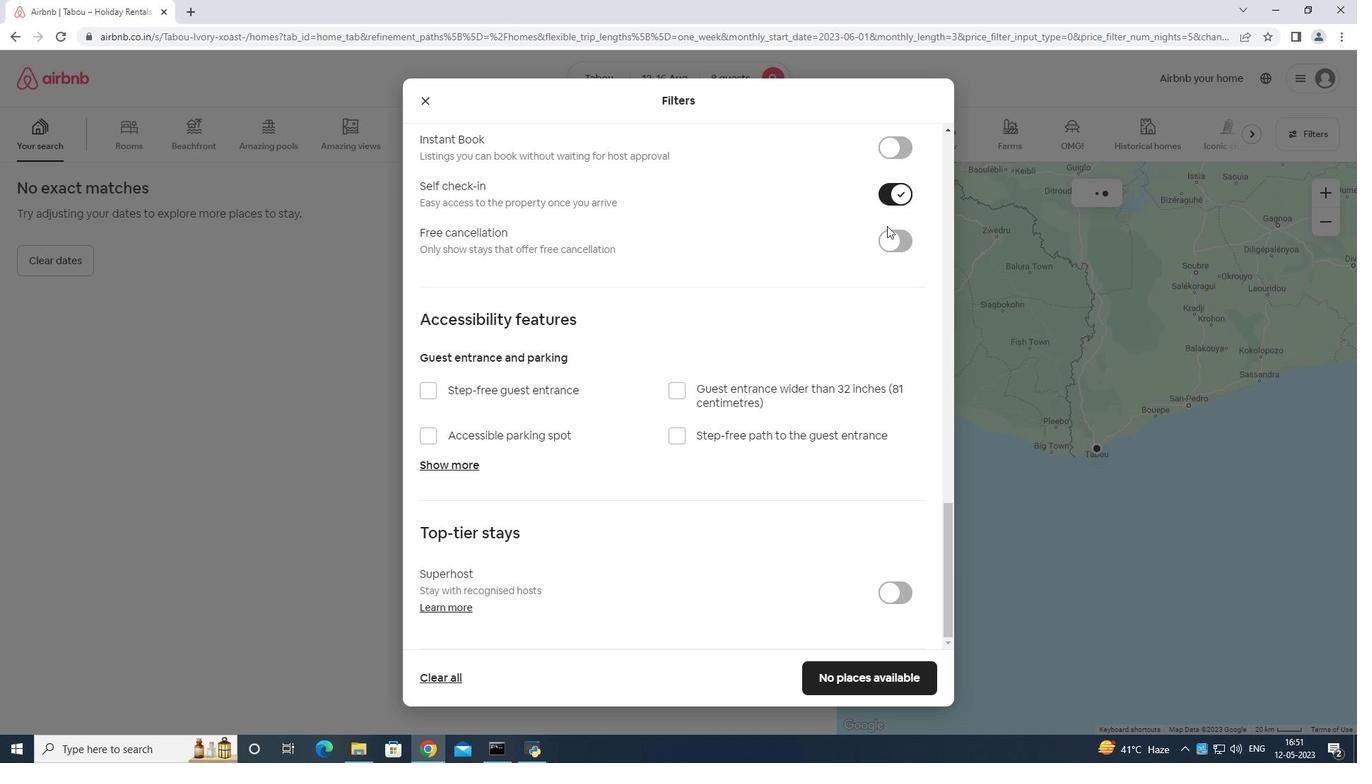 
Action: Mouse scrolled (845, 251) with delta (0, 0)
Screenshot: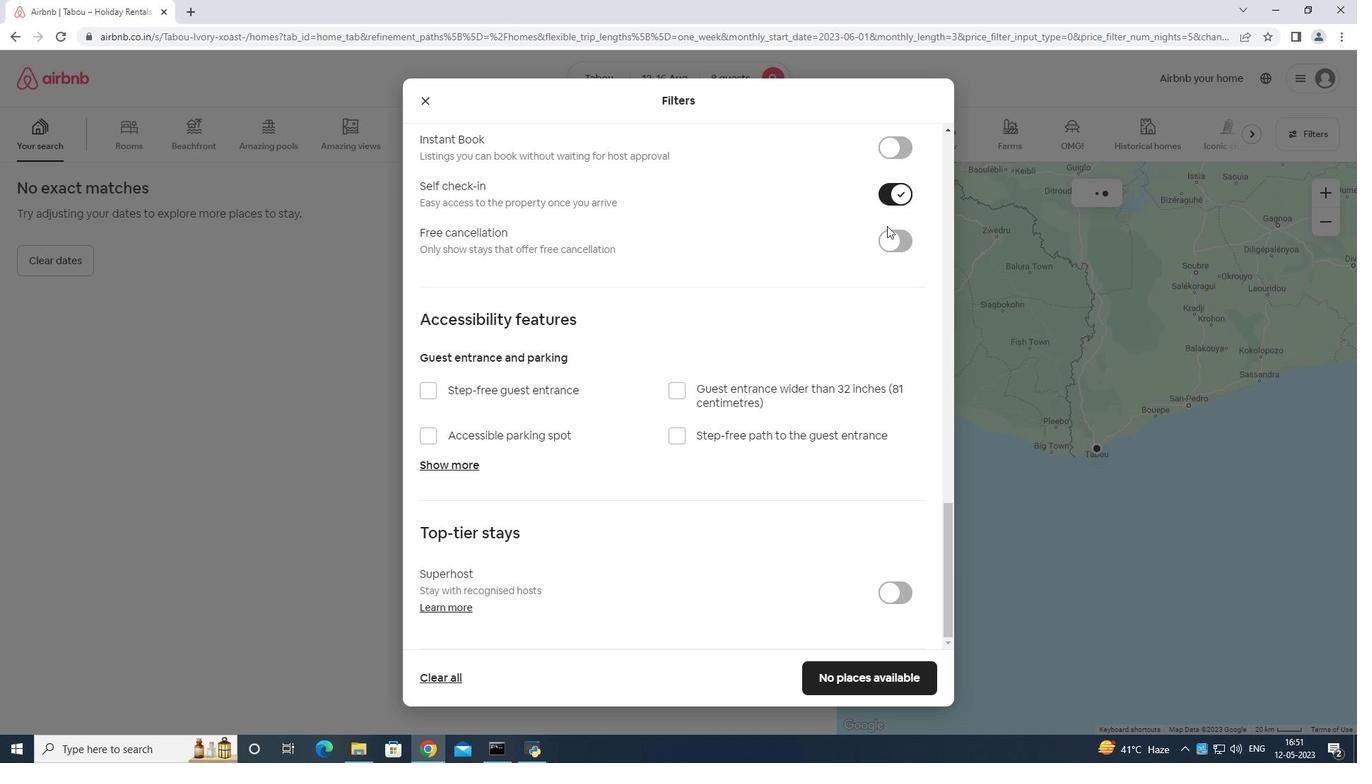 
Action: Mouse moved to (789, 295)
Screenshot: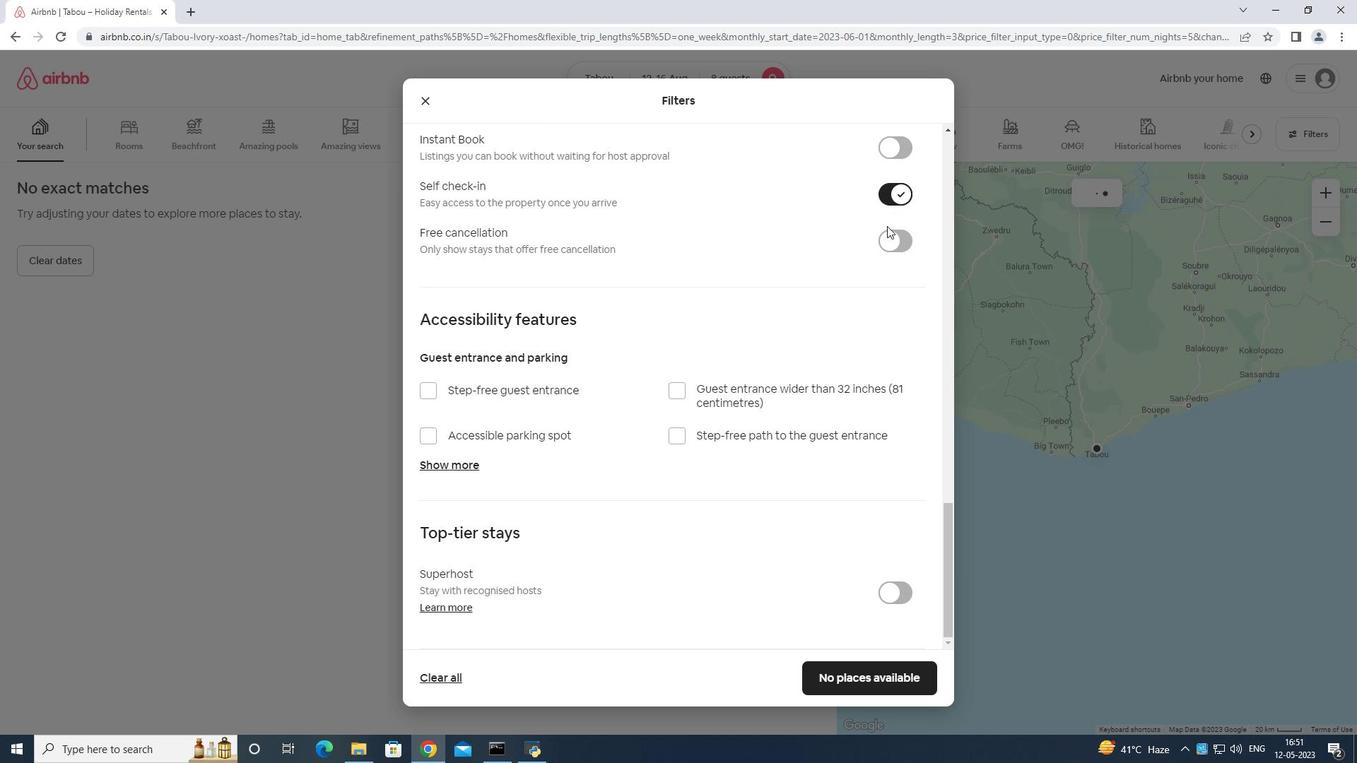 
Action: Mouse scrolled (789, 294) with delta (0, 0)
Screenshot: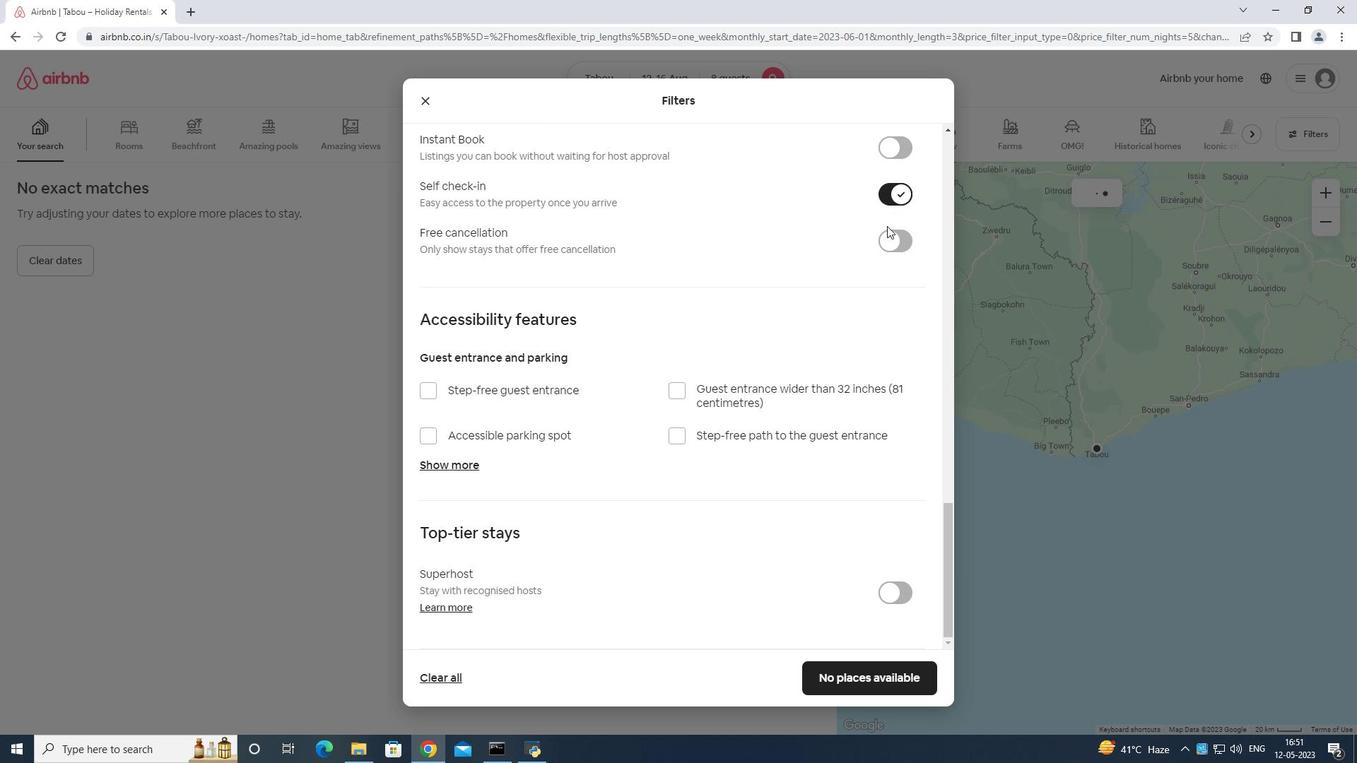 
Action: Mouse moved to (862, 676)
Screenshot: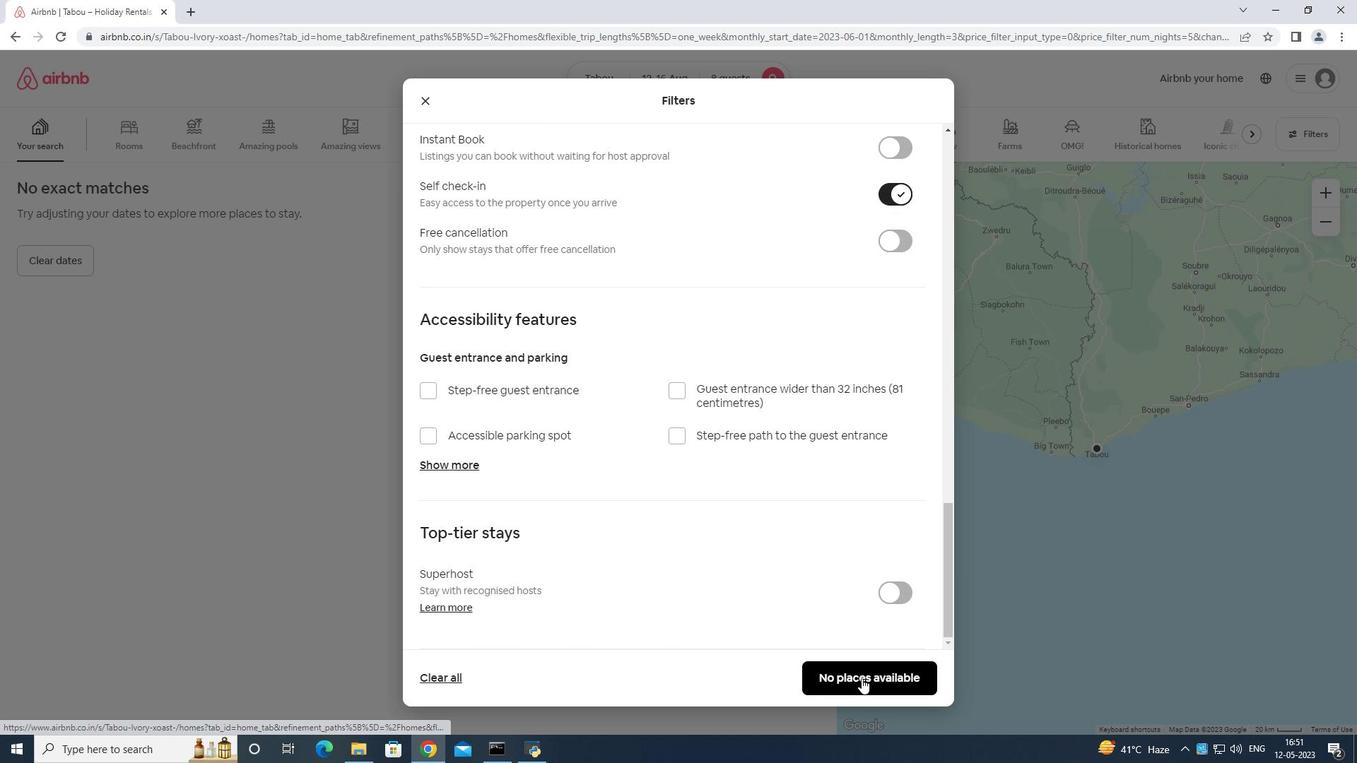 
Action: Mouse pressed left at (862, 676)
Screenshot: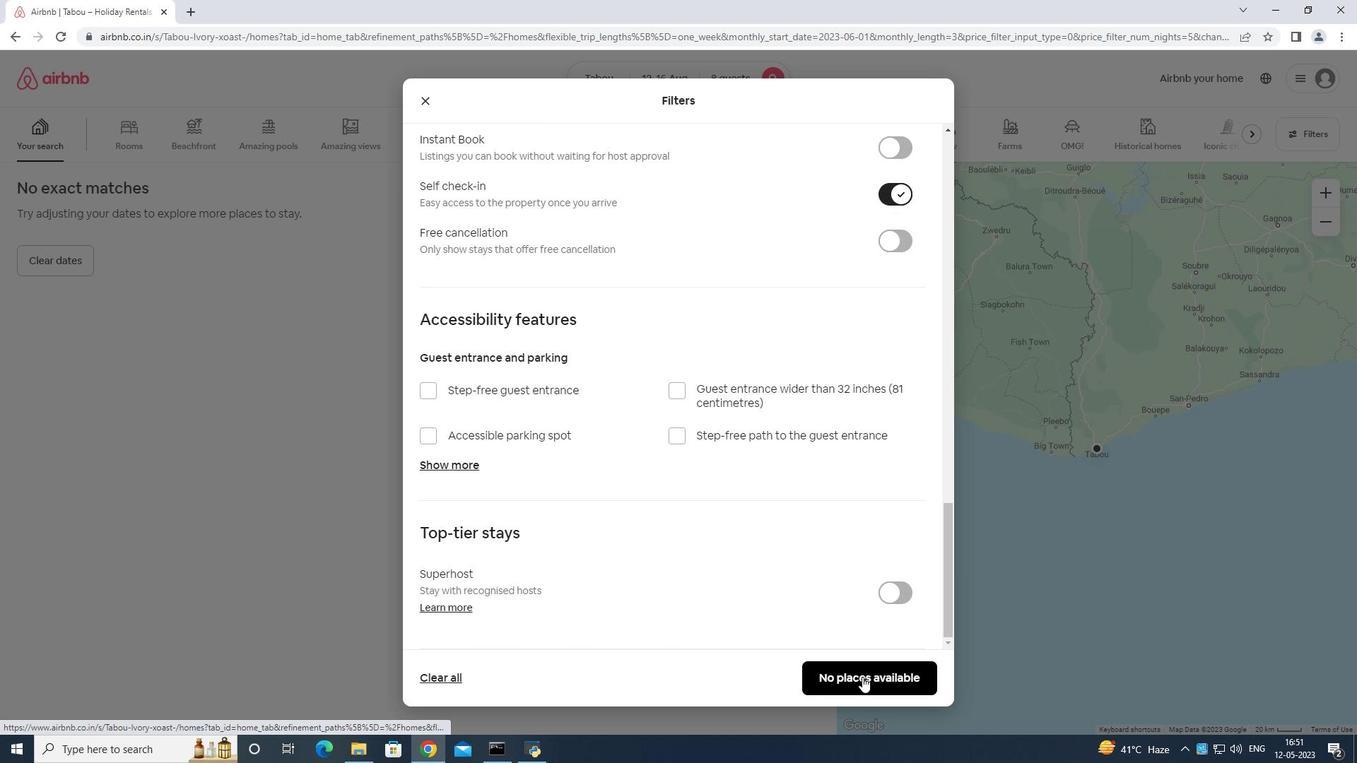 
Action: Mouse moved to (863, 676)
Screenshot: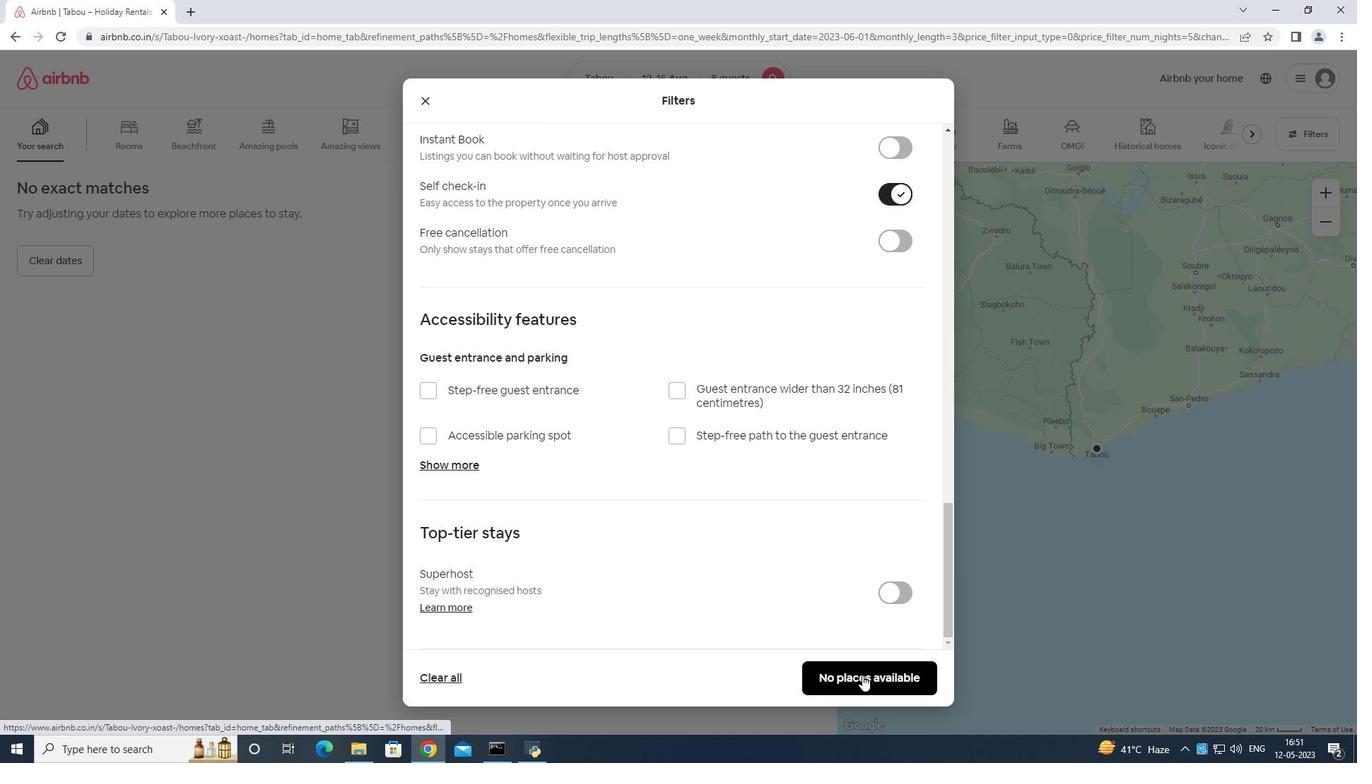
